 Task: 1.8.5 Create intelligence view for contacts and other objects in order management
Action: Mouse moved to (41, 114)
Screenshot: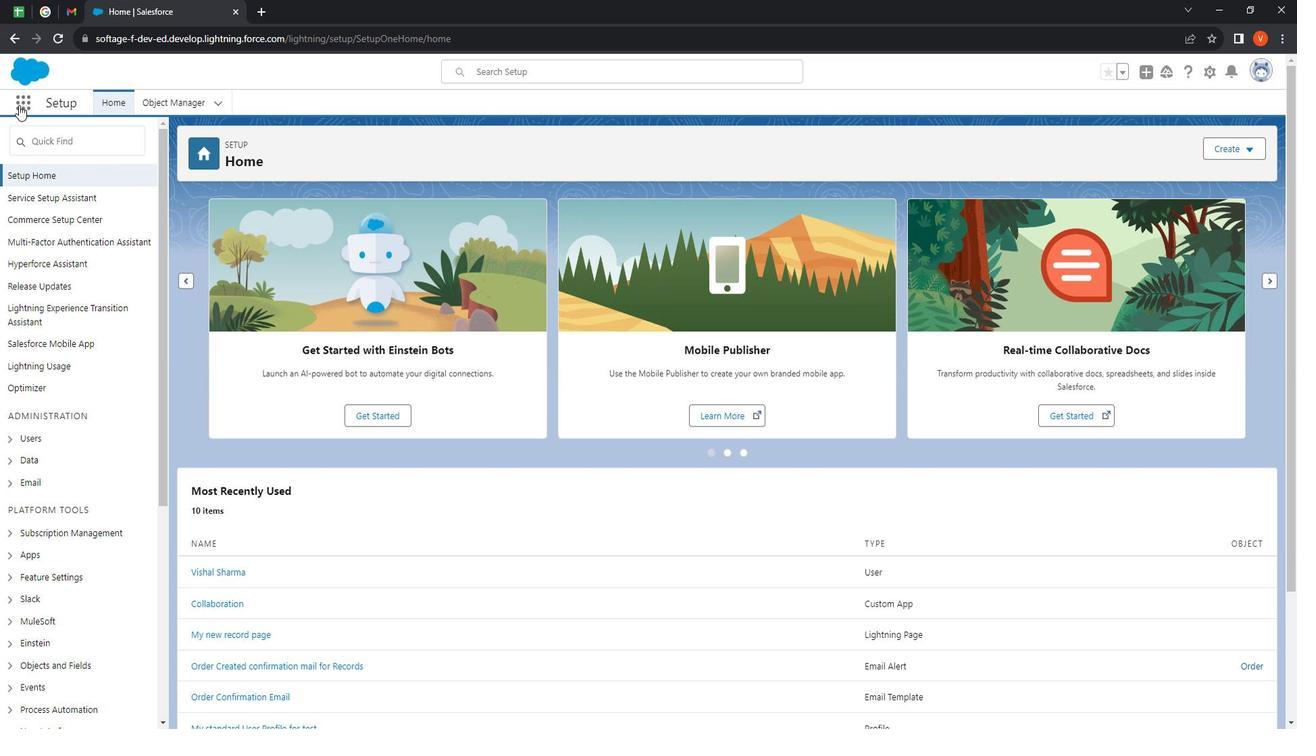 
Action: Mouse pressed left at (41, 114)
Screenshot: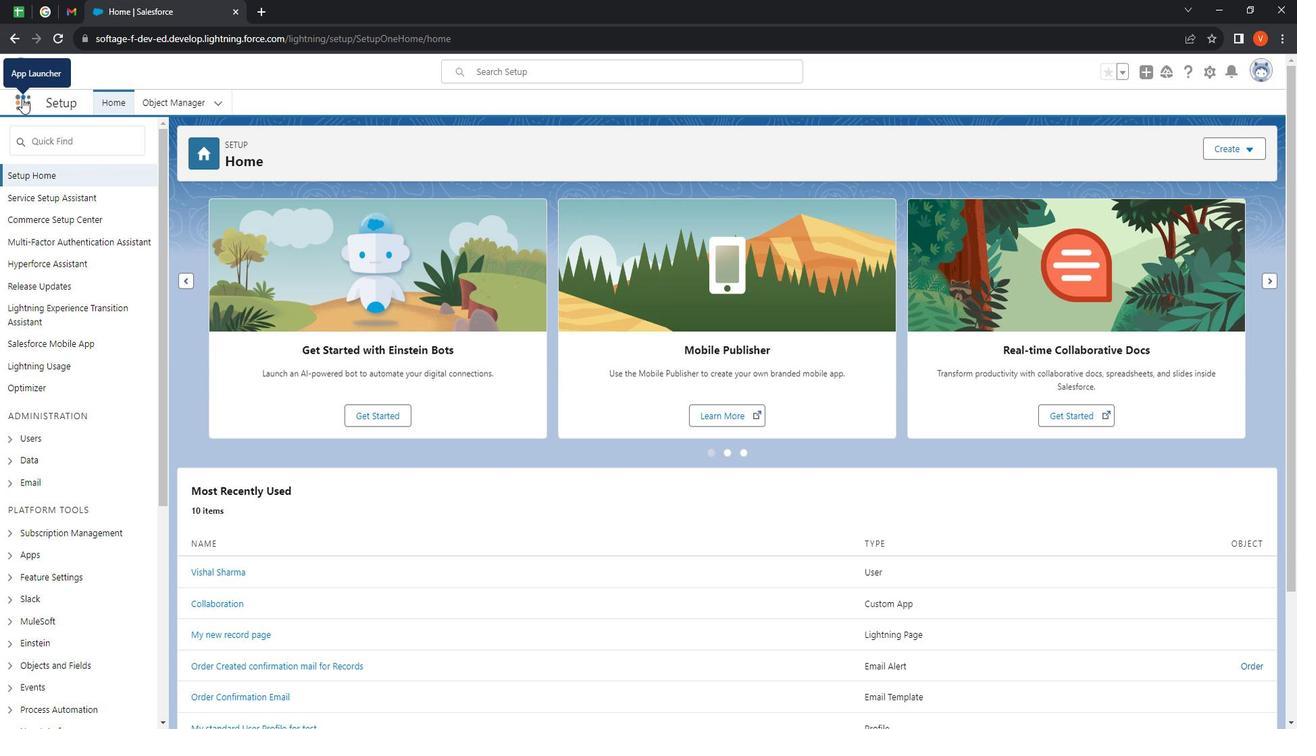 
Action: Mouse moved to (63, 354)
Screenshot: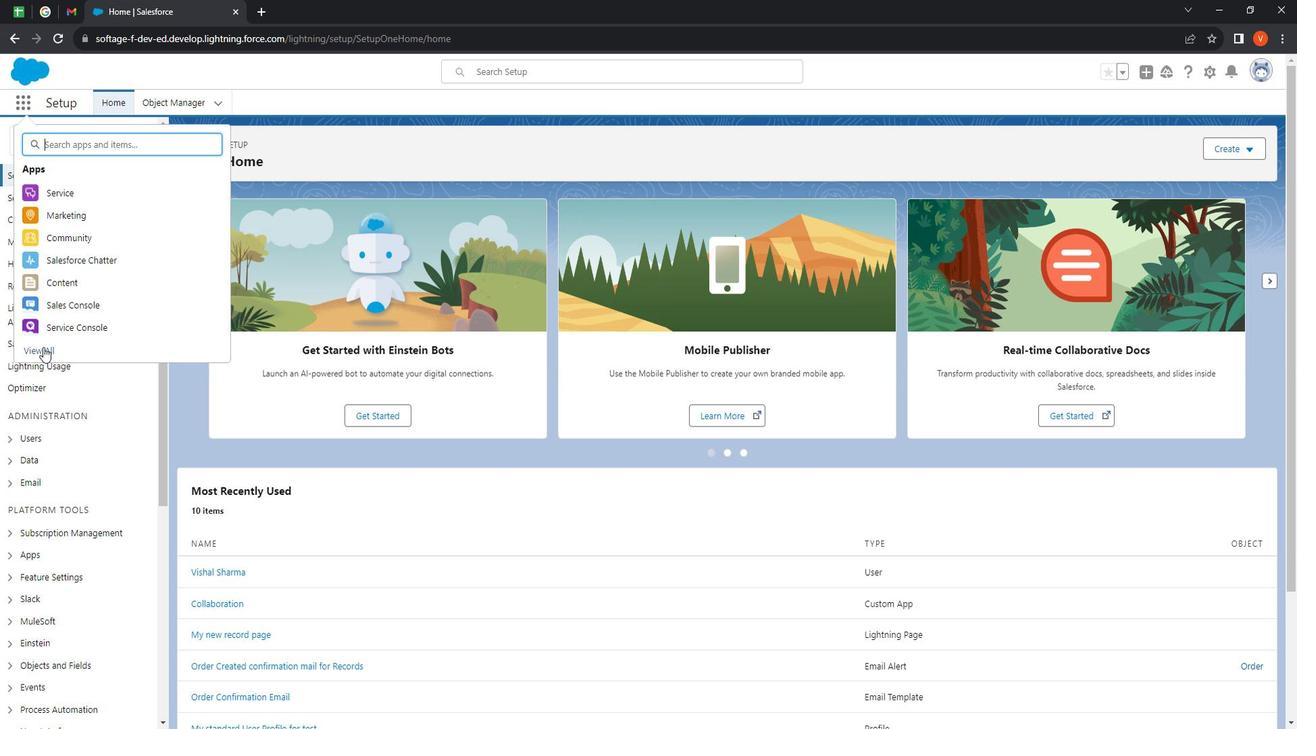 
Action: Mouse pressed left at (63, 354)
Screenshot: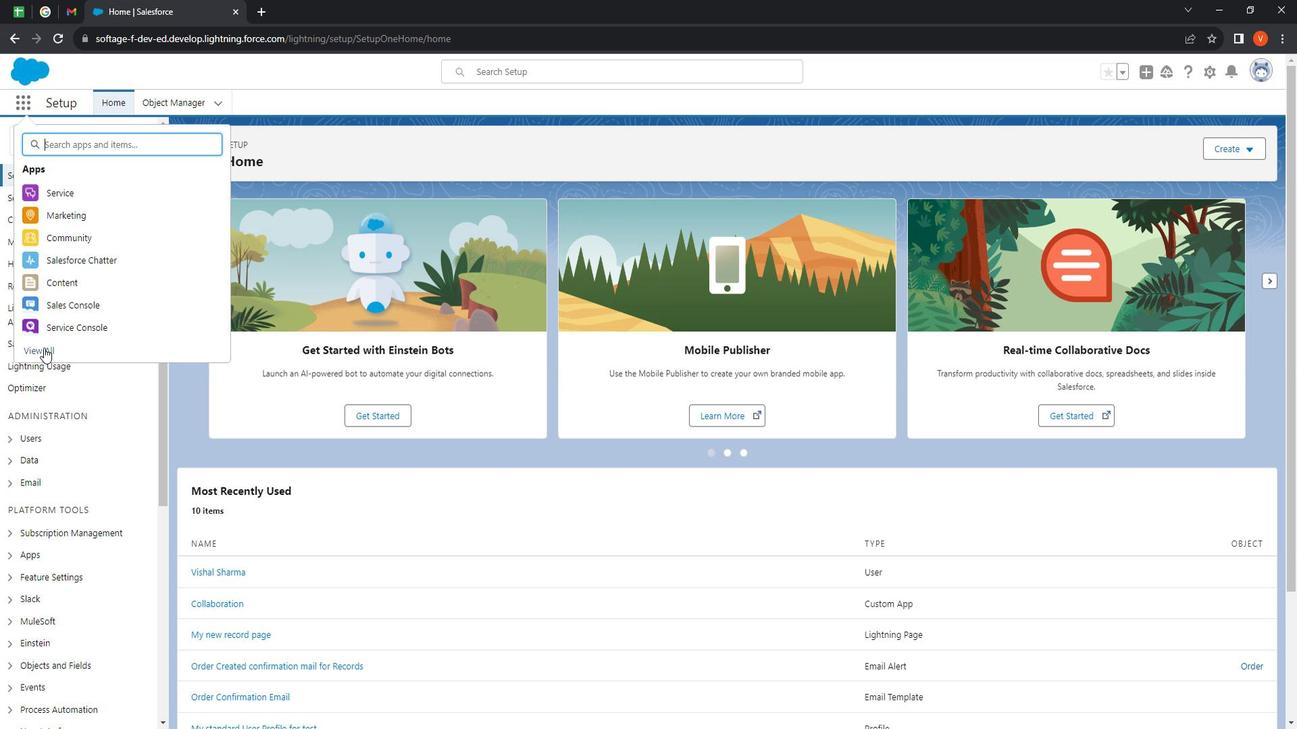 
Action: Mouse moved to (952, 517)
Screenshot: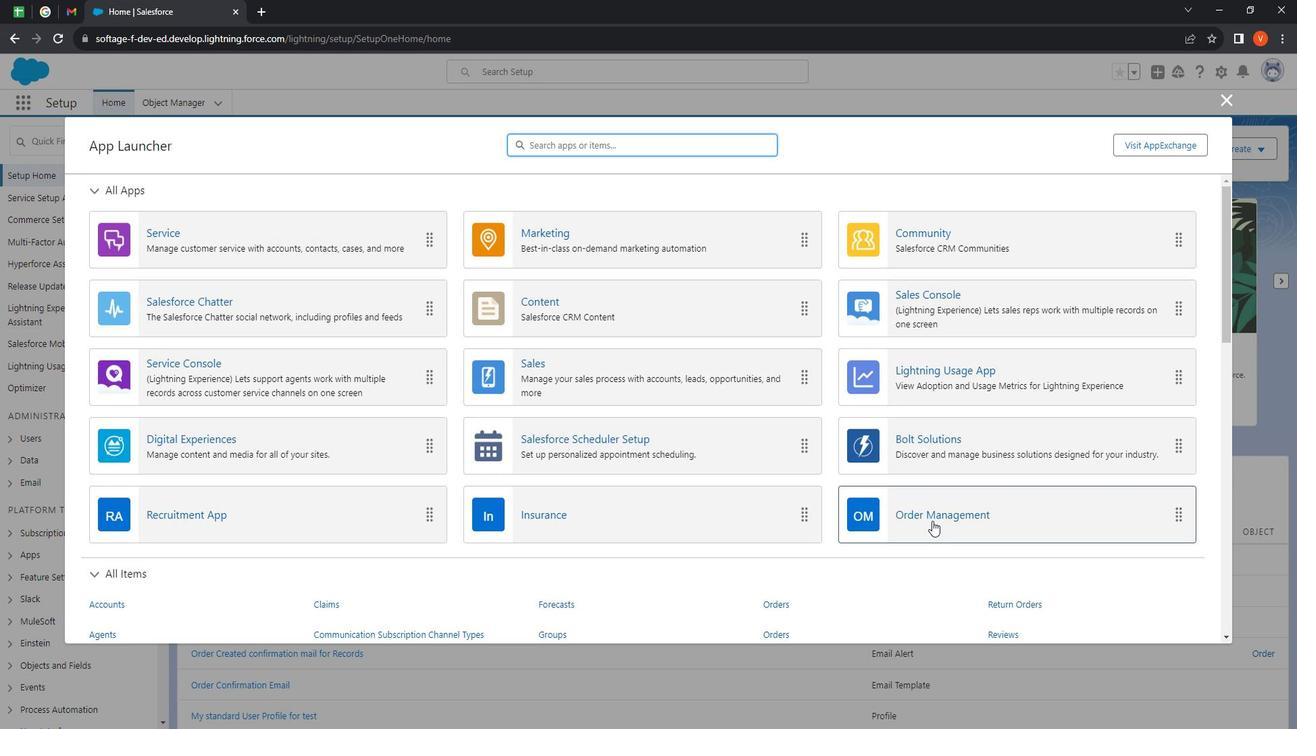 
Action: Mouse pressed left at (952, 517)
Screenshot: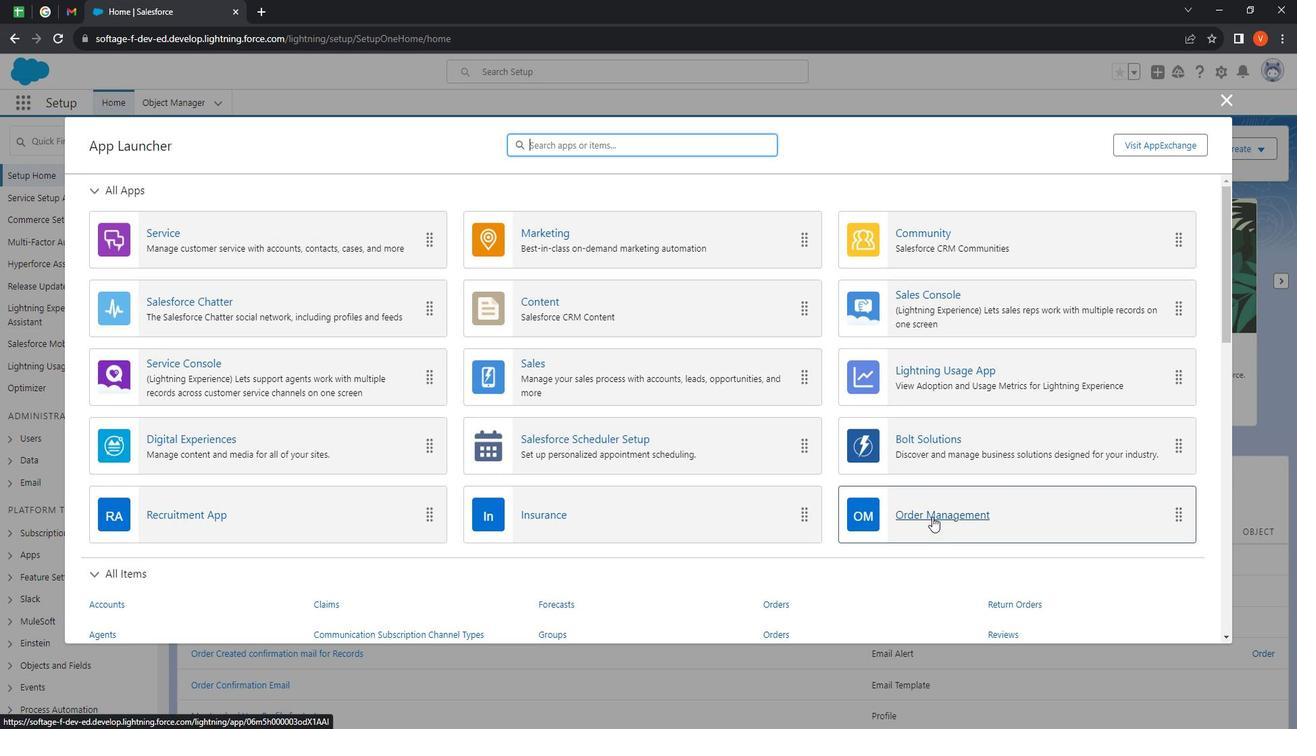 
Action: Mouse moved to (1128, 116)
Screenshot: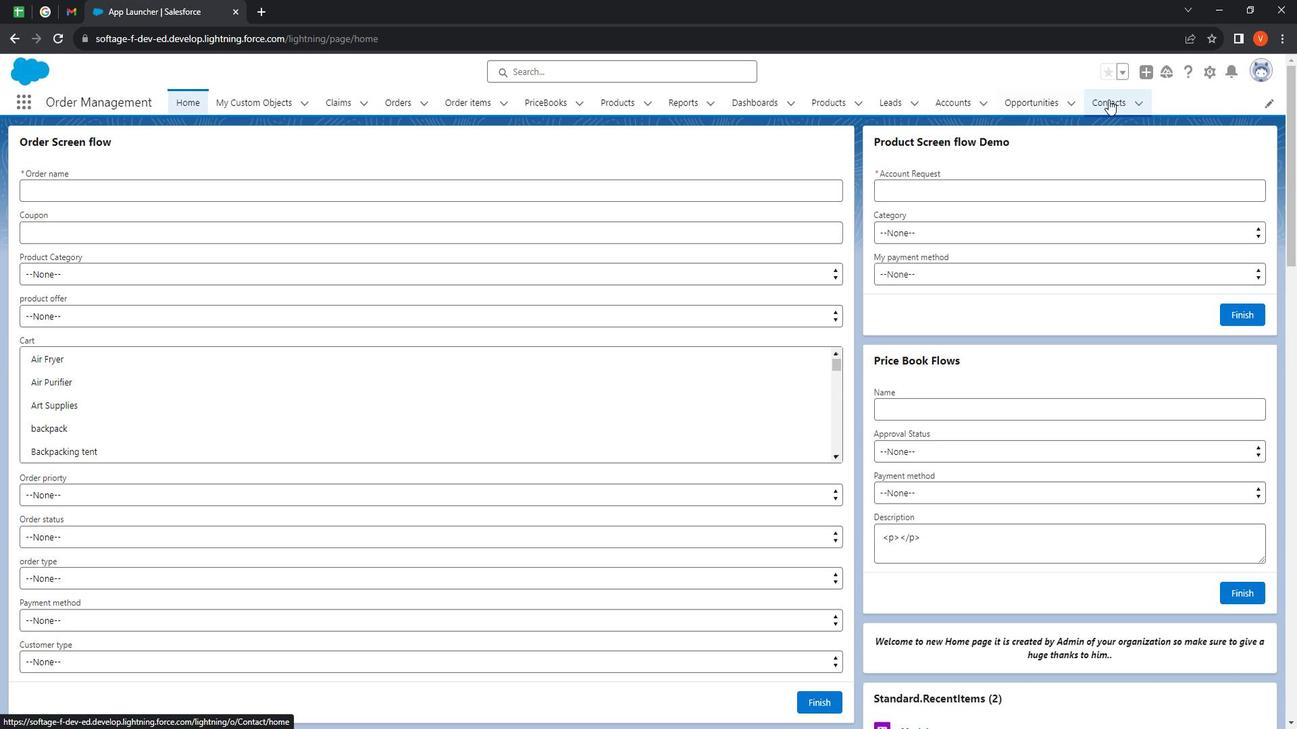 
Action: Mouse pressed left at (1128, 116)
Screenshot: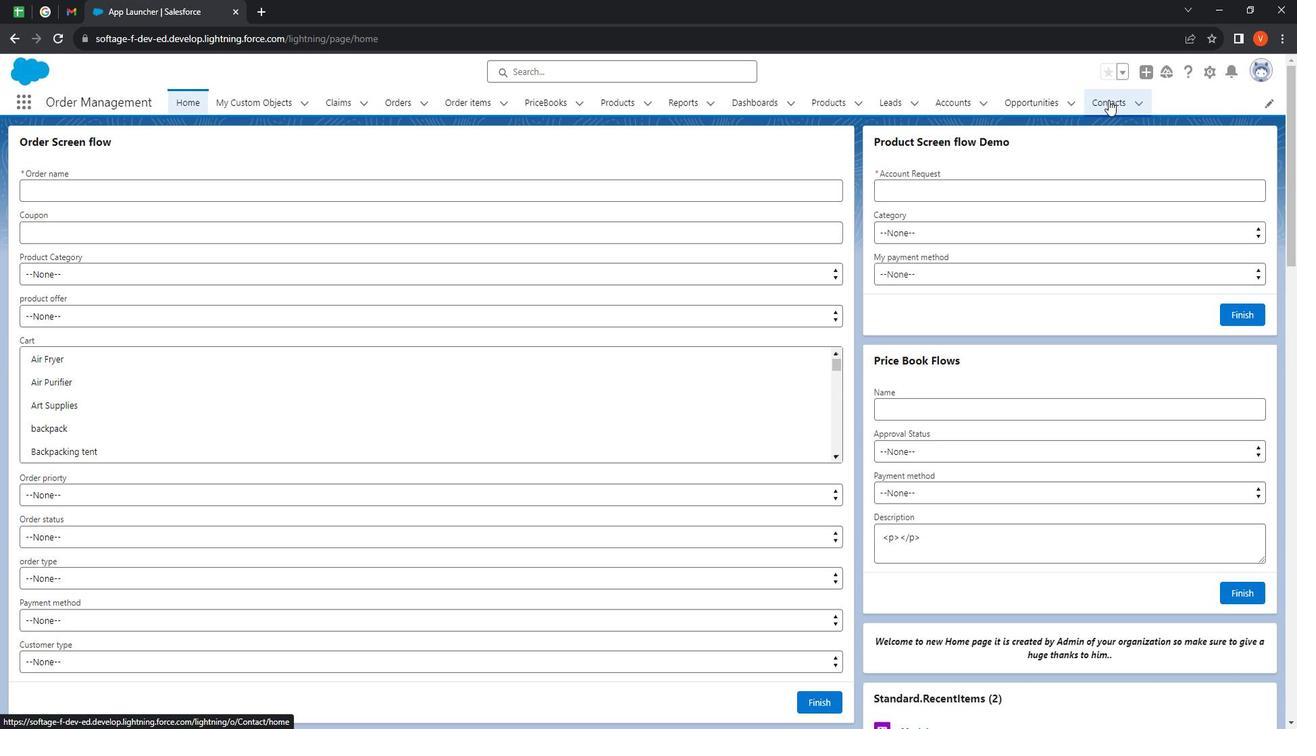 
Action: Mouse moved to (1033, 161)
Screenshot: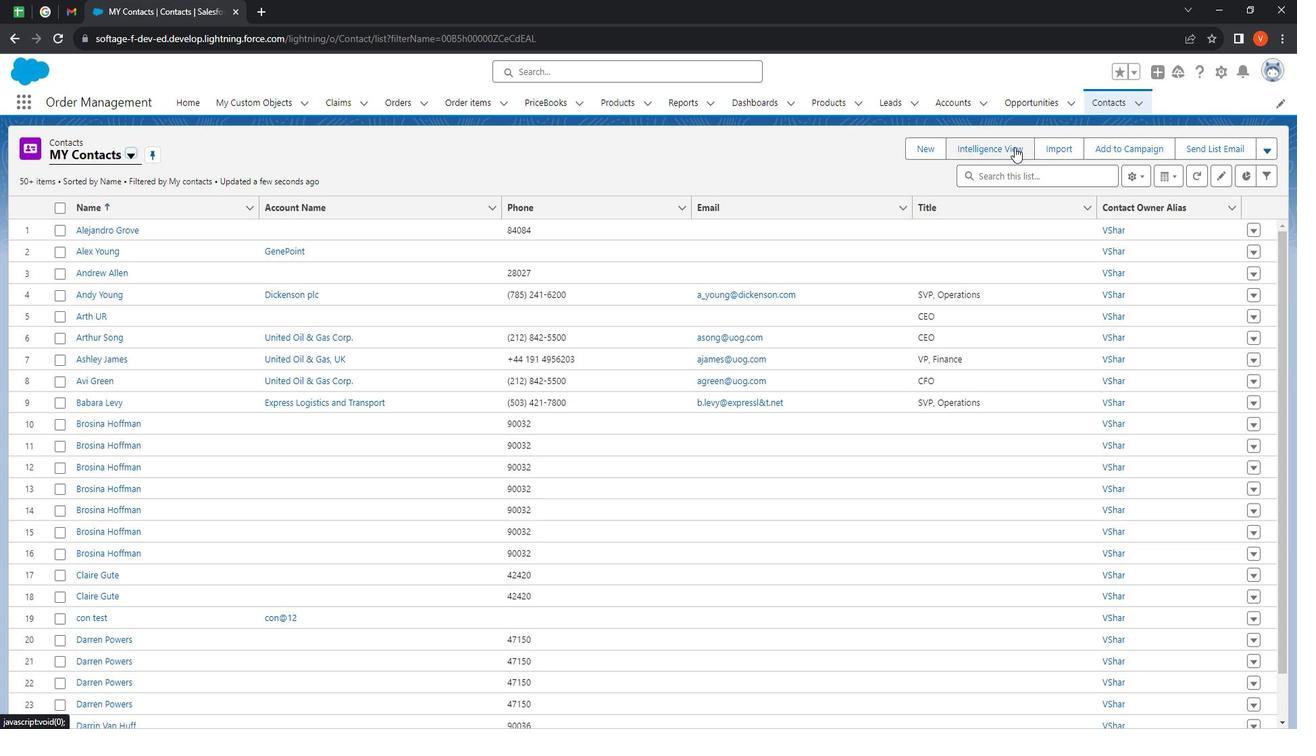 
Action: Mouse pressed left at (1033, 161)
Screenshot: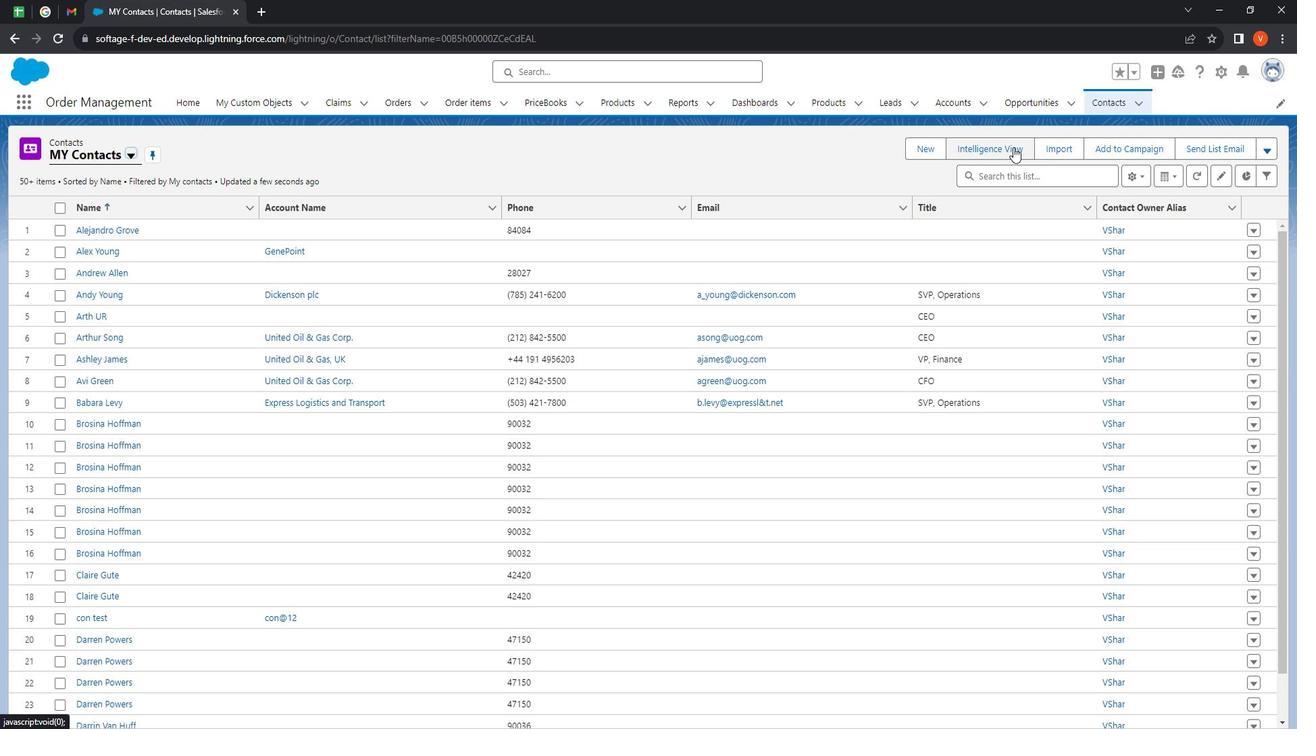 
Action: Mouse moved to (560, 464)
Screenshot: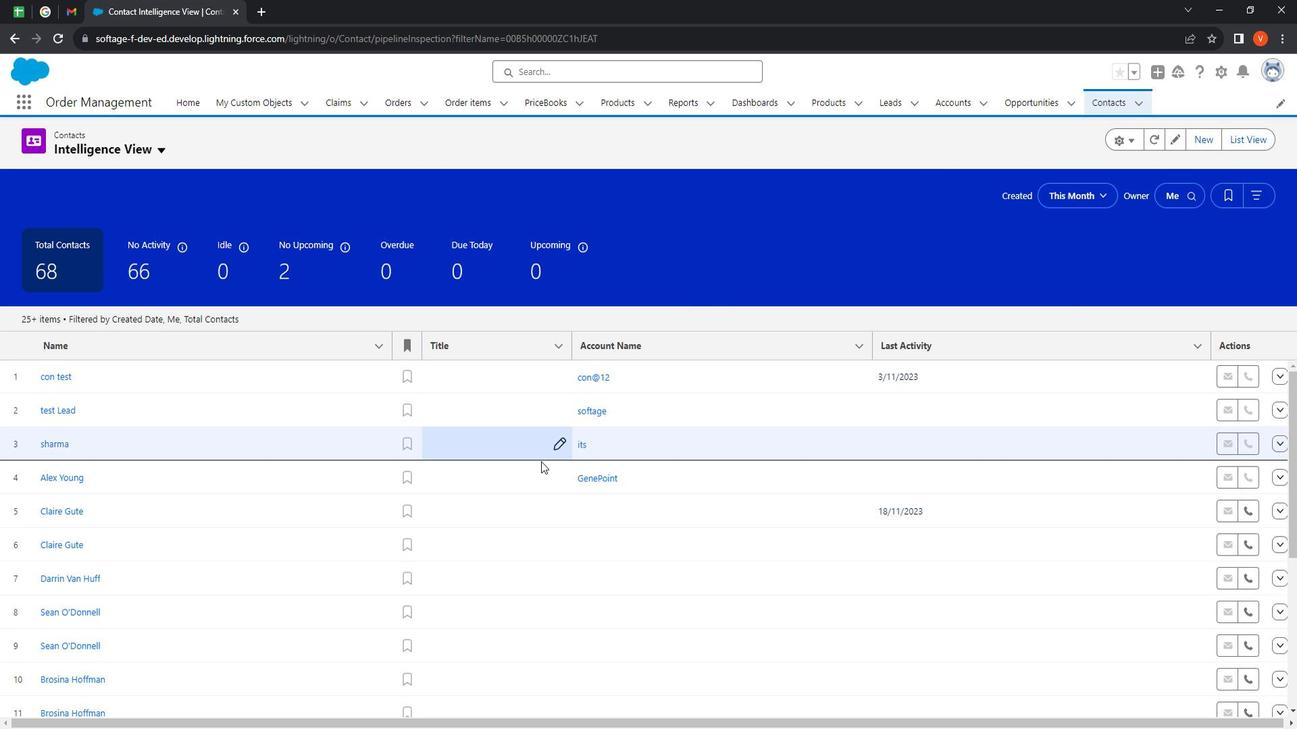 
Action: Mouse scrolled (560, 463) with delta (0, 0)
Screenshot: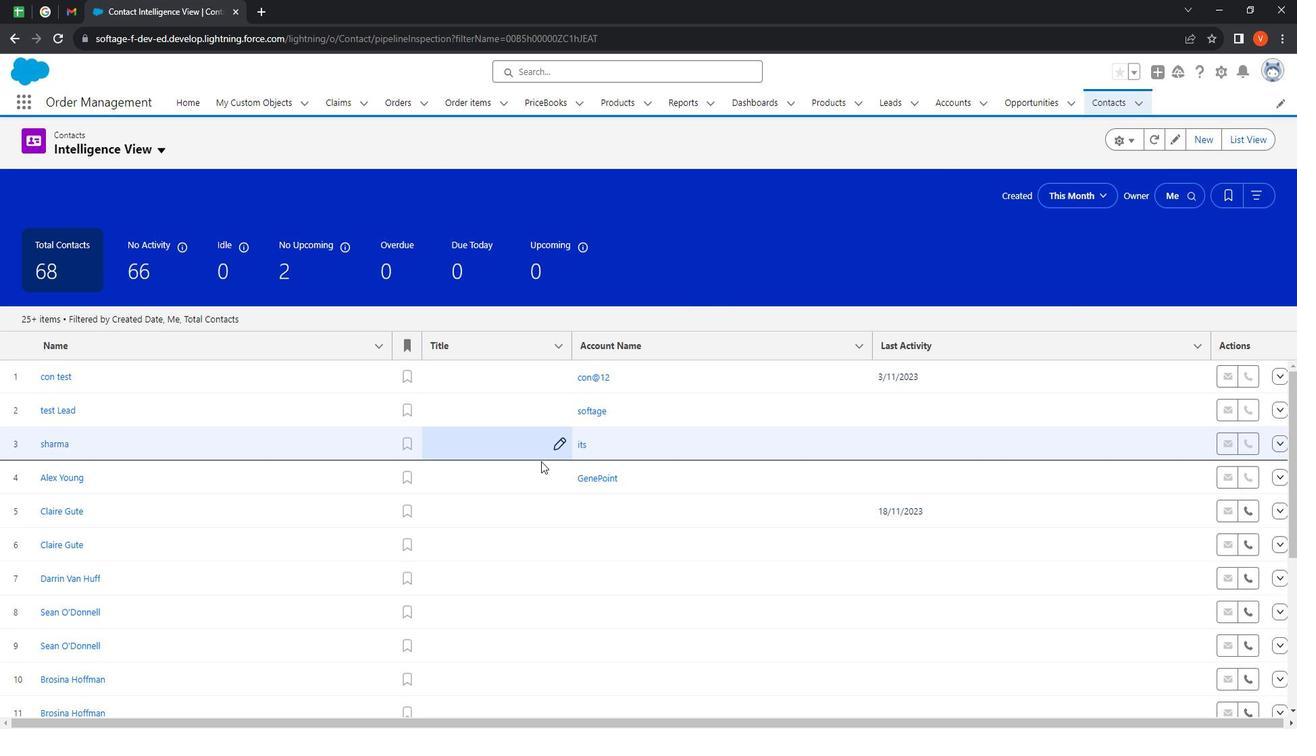 
Action: Mouse scrolled (560, 463) with delta (0, 0)
Screenshot: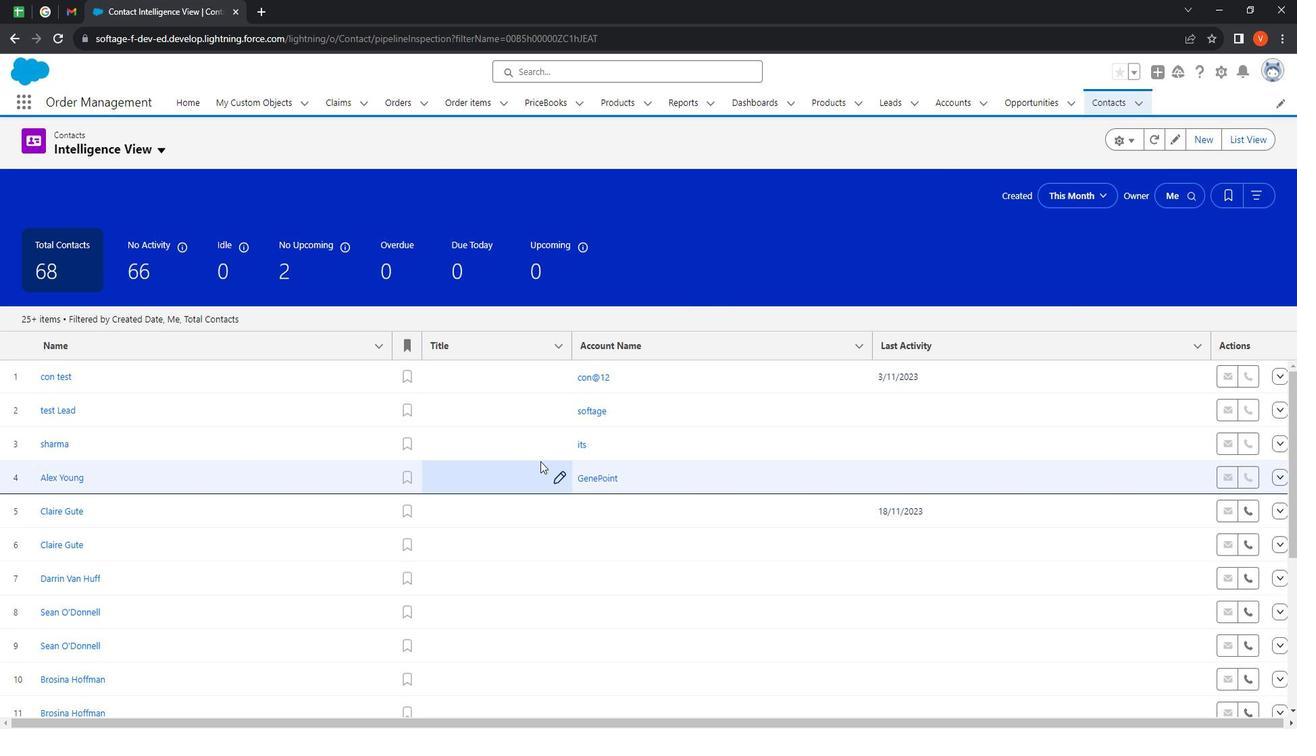 
Action: Mouse moved to (560, 463)
Screenshot: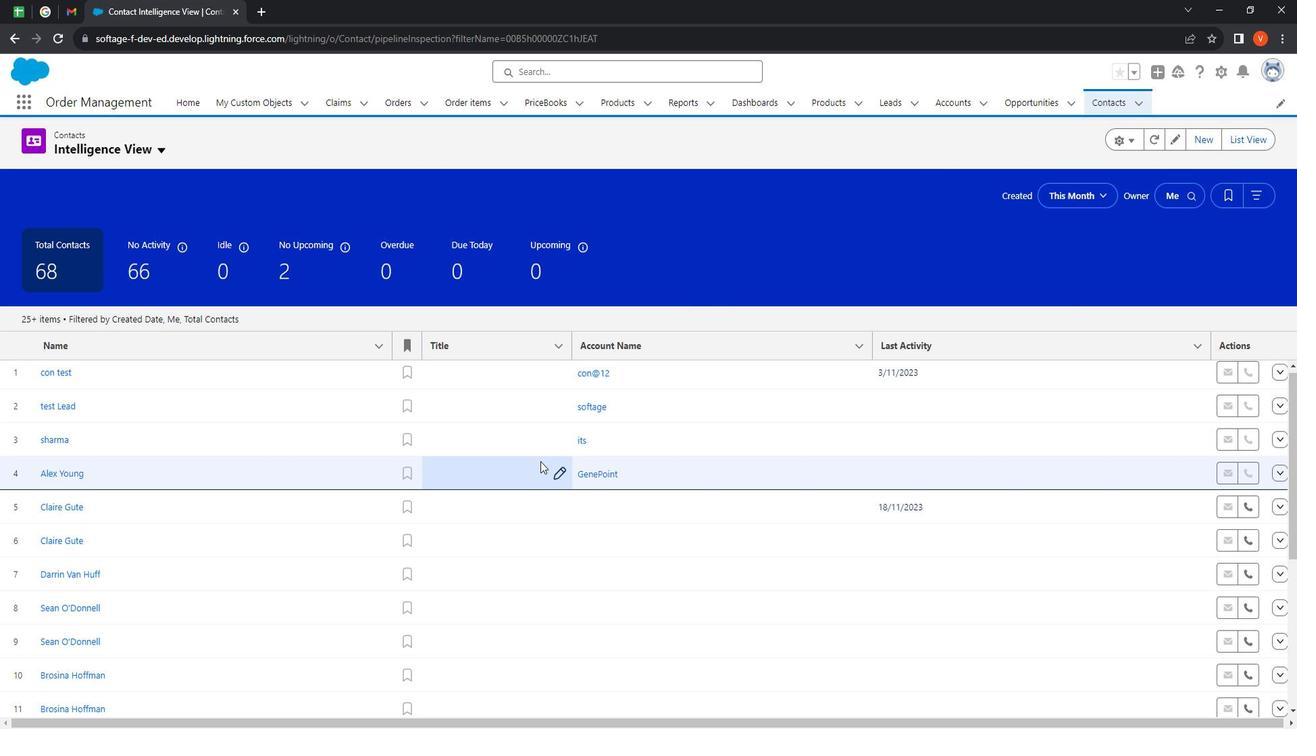 
Action: Mouse scrolled (560, 462) with delta (0, 0)
Screenshot: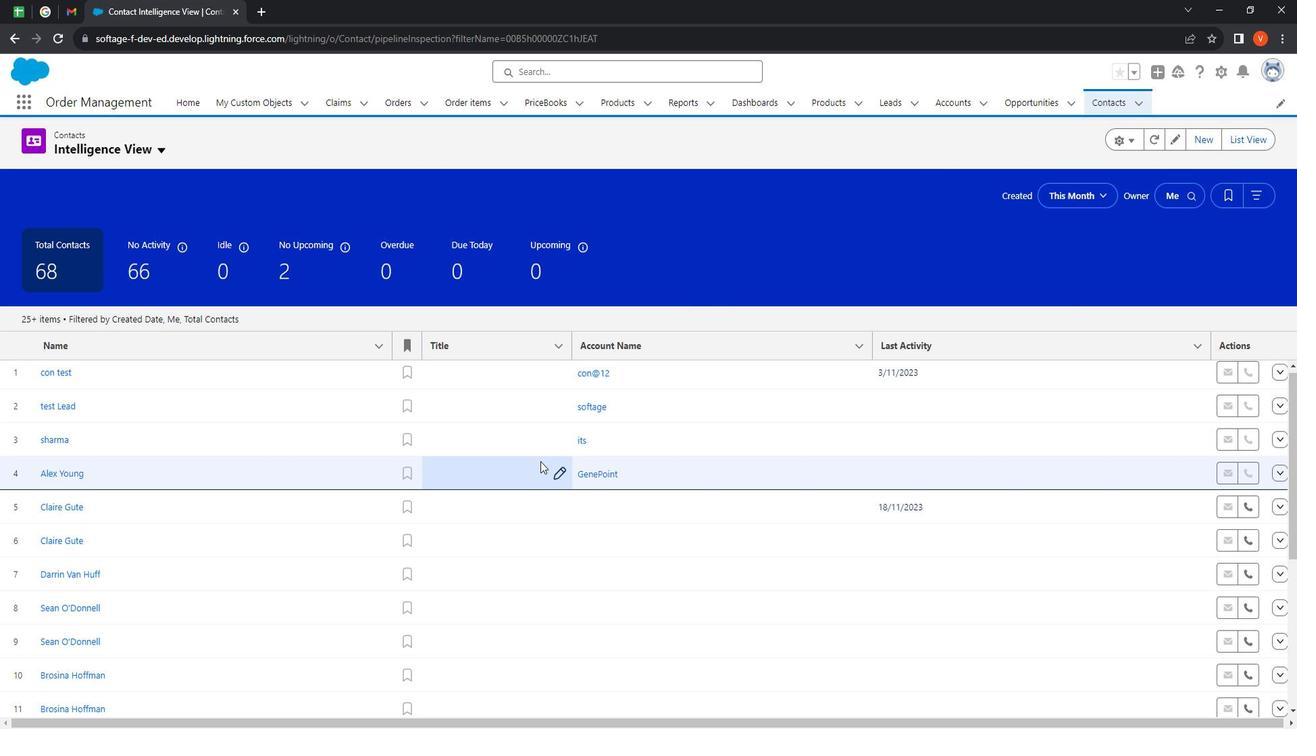 
Action: Mouse moved to (561, 461)
Screenshot: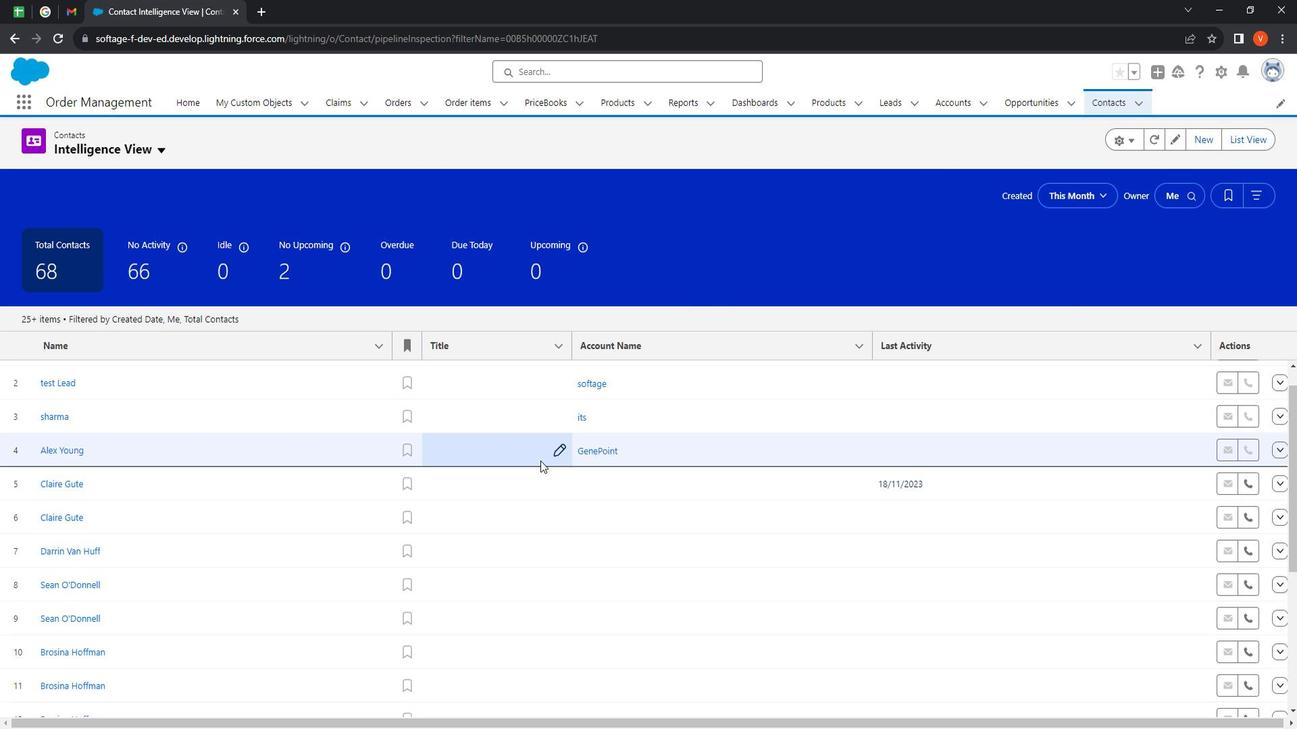 
Action: Mouse scrolled (561, 460) with delta (0, 0)
Screenshot: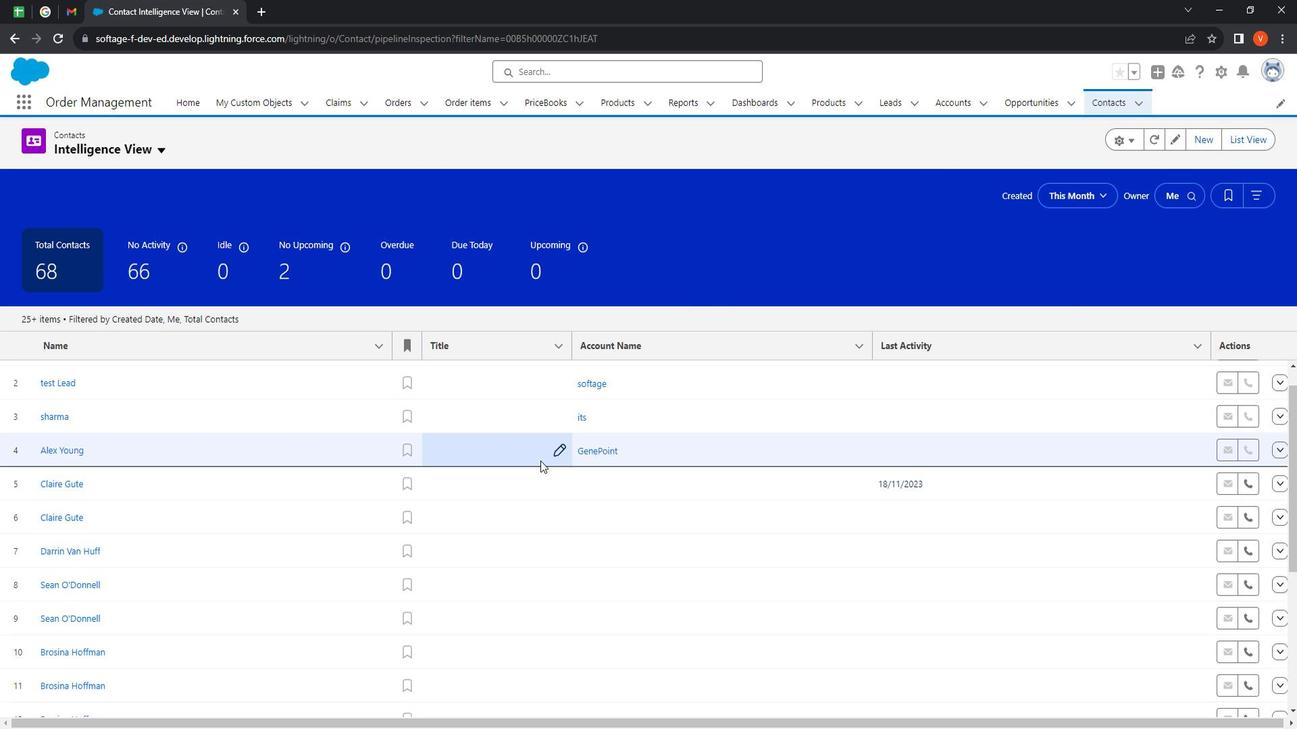
Action: Mouse moved to (573, 456)
Screenshot: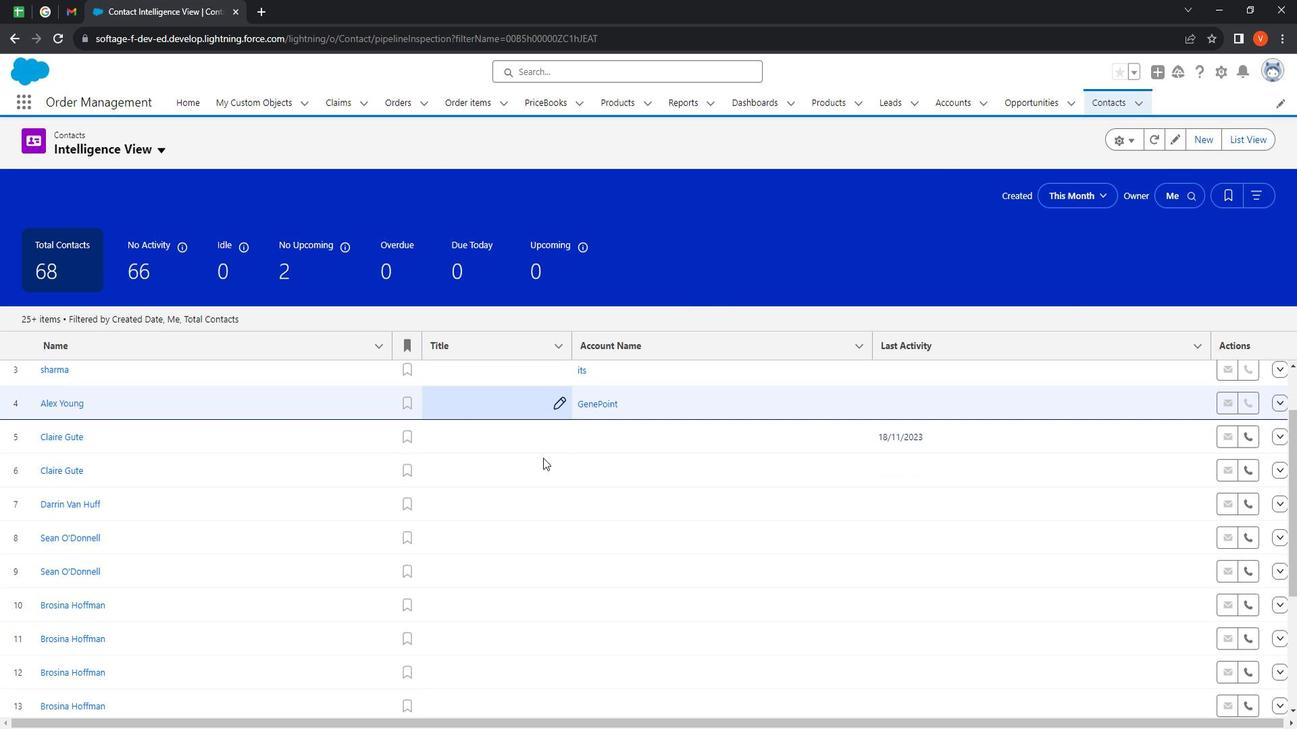 
Action: Mouse scrolled (573, 455) with delta (0, 0)
Screenshot: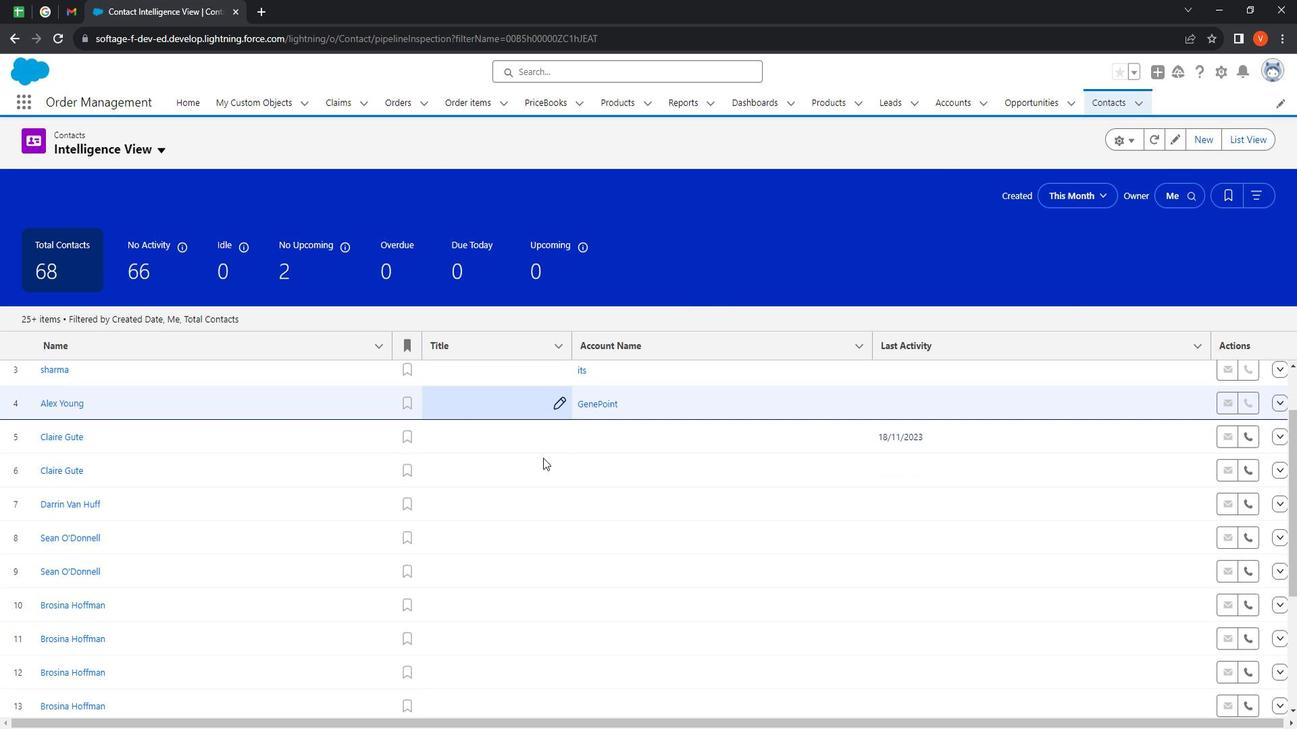 
Action: Mouse moved to (608, 454)
Screenshot: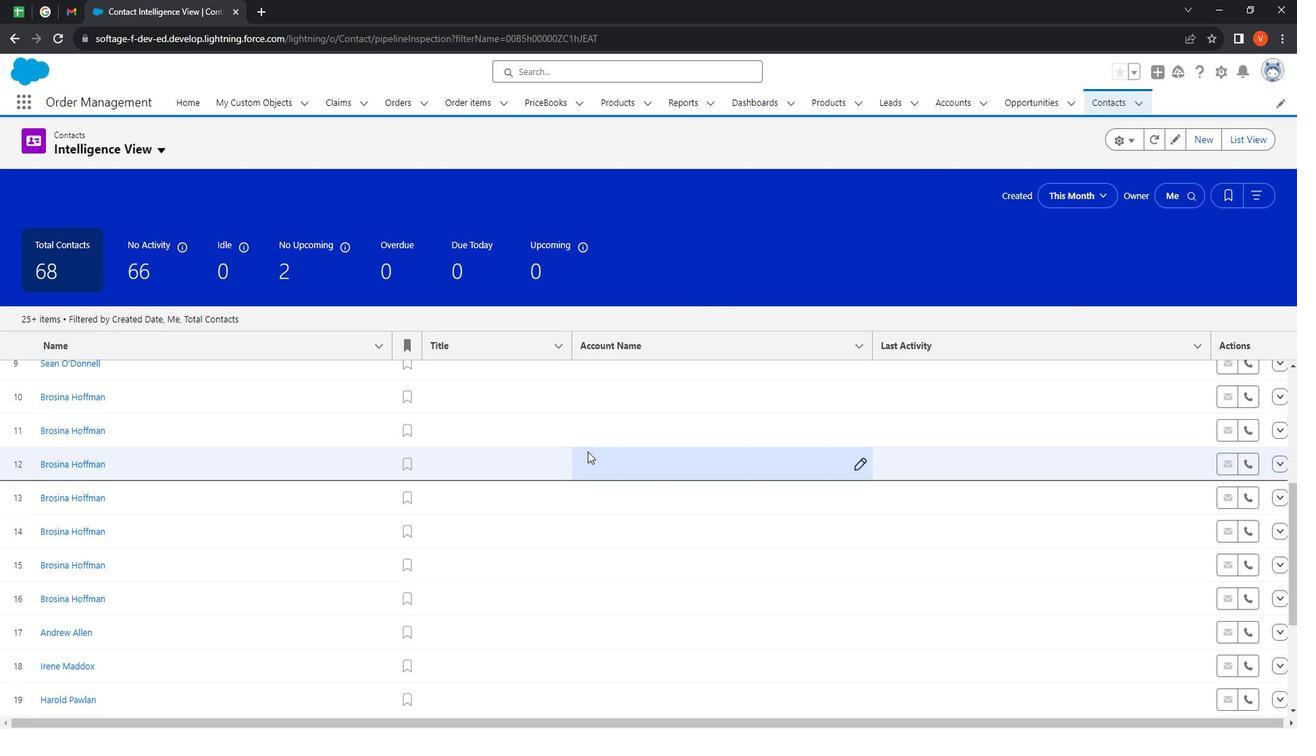 
Action: Mouse scrolled (608, 453) with delta (0, 0)
Screenshot: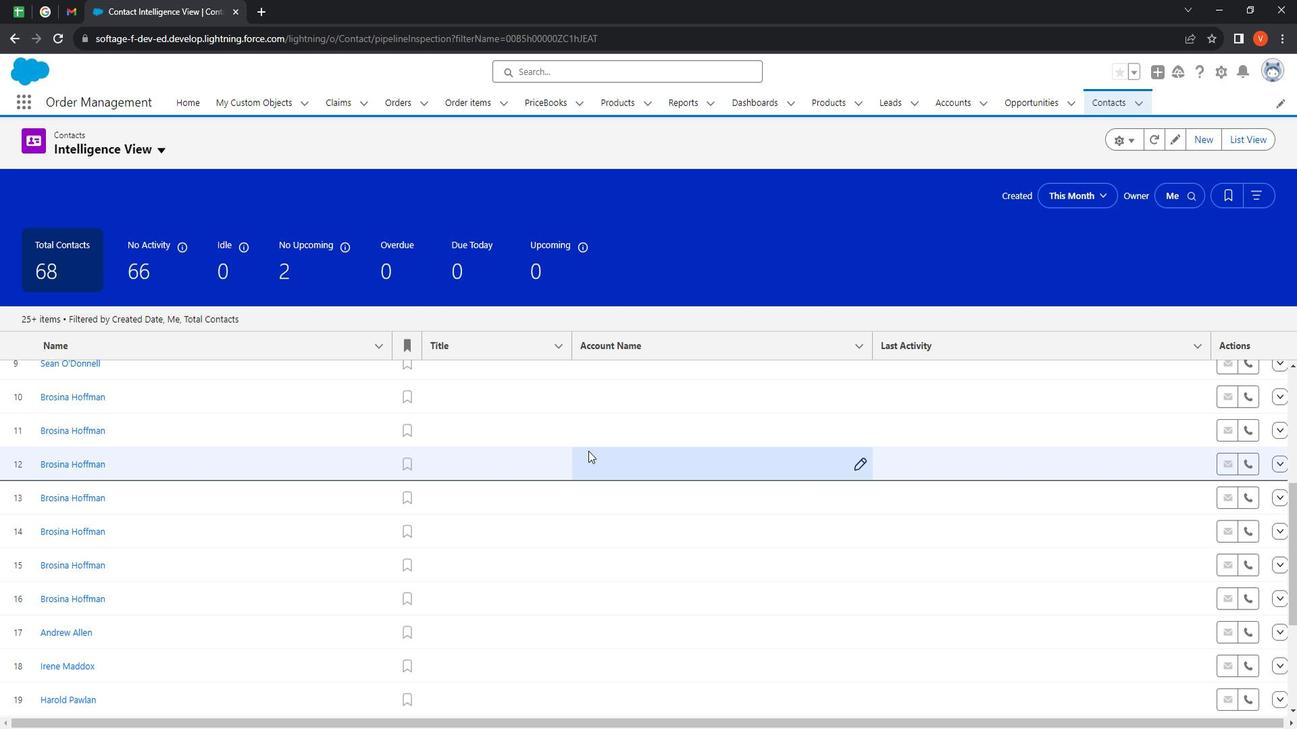 
Action: Mouse scrolled (608, 453) with delta (0, 0)
Screenshot: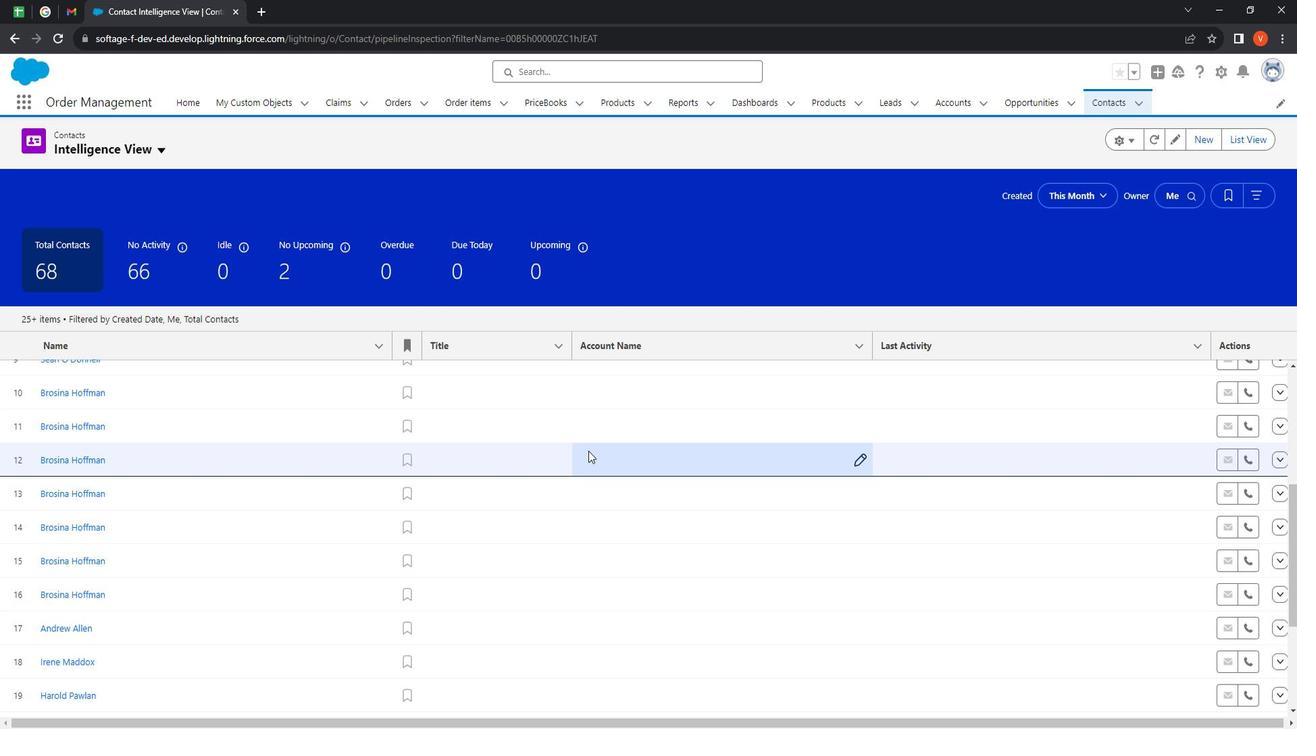
Action: Mouse moved to (608, 453)
Screenshot: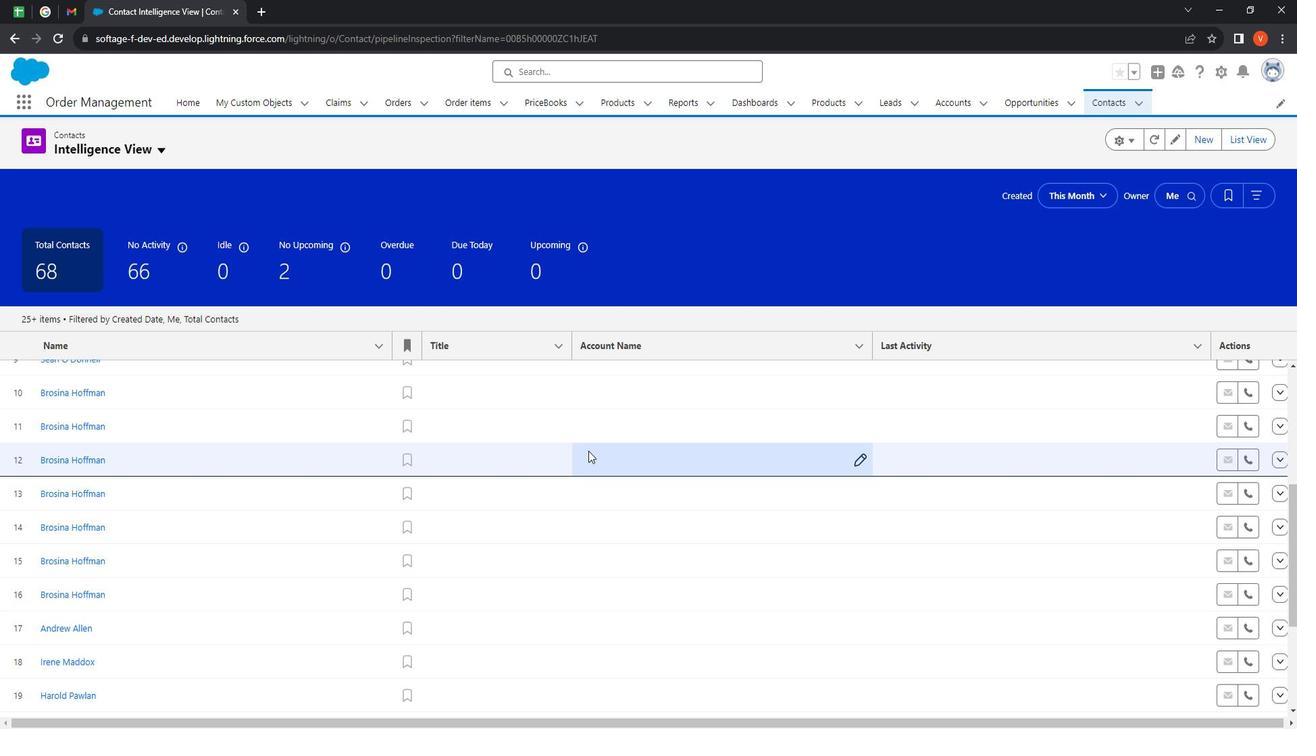 
Action: Mouse scrolled (608, 452) with delta (0, 0)
Screenshot: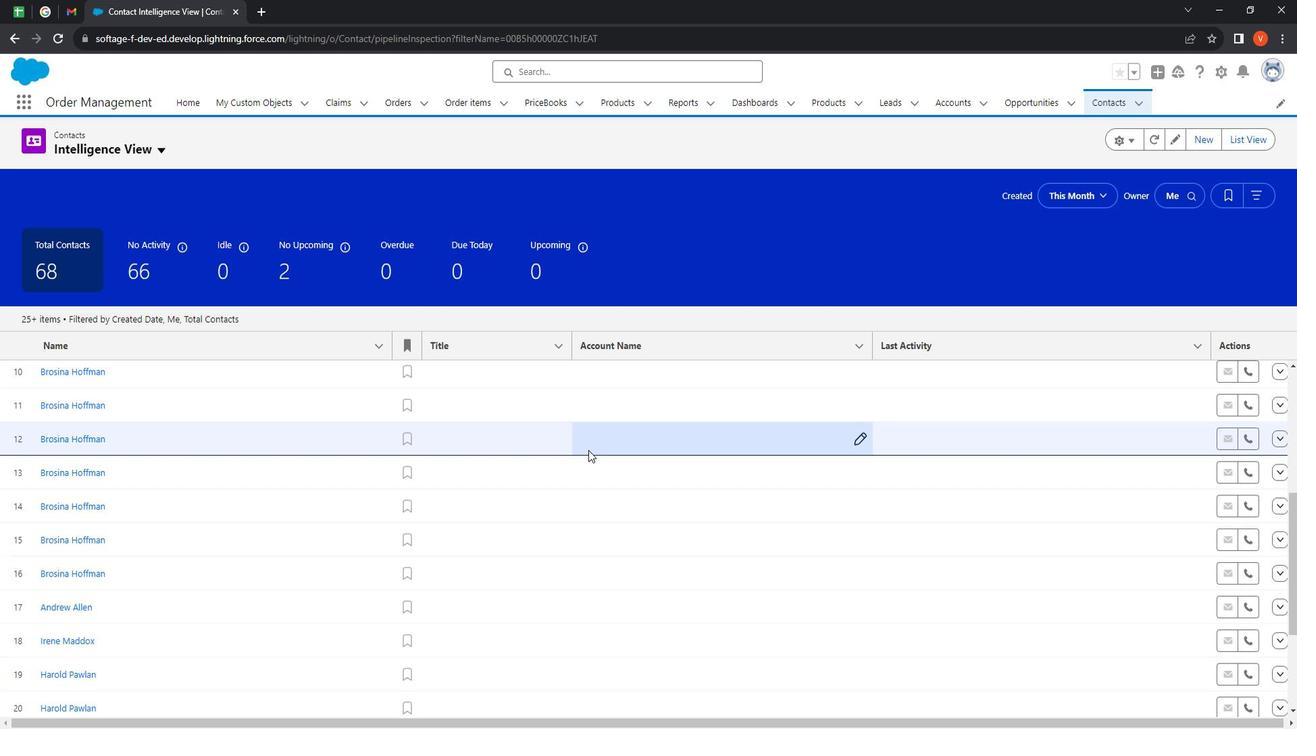 
Action: Mouse moved to (608, 452)
Screenshot: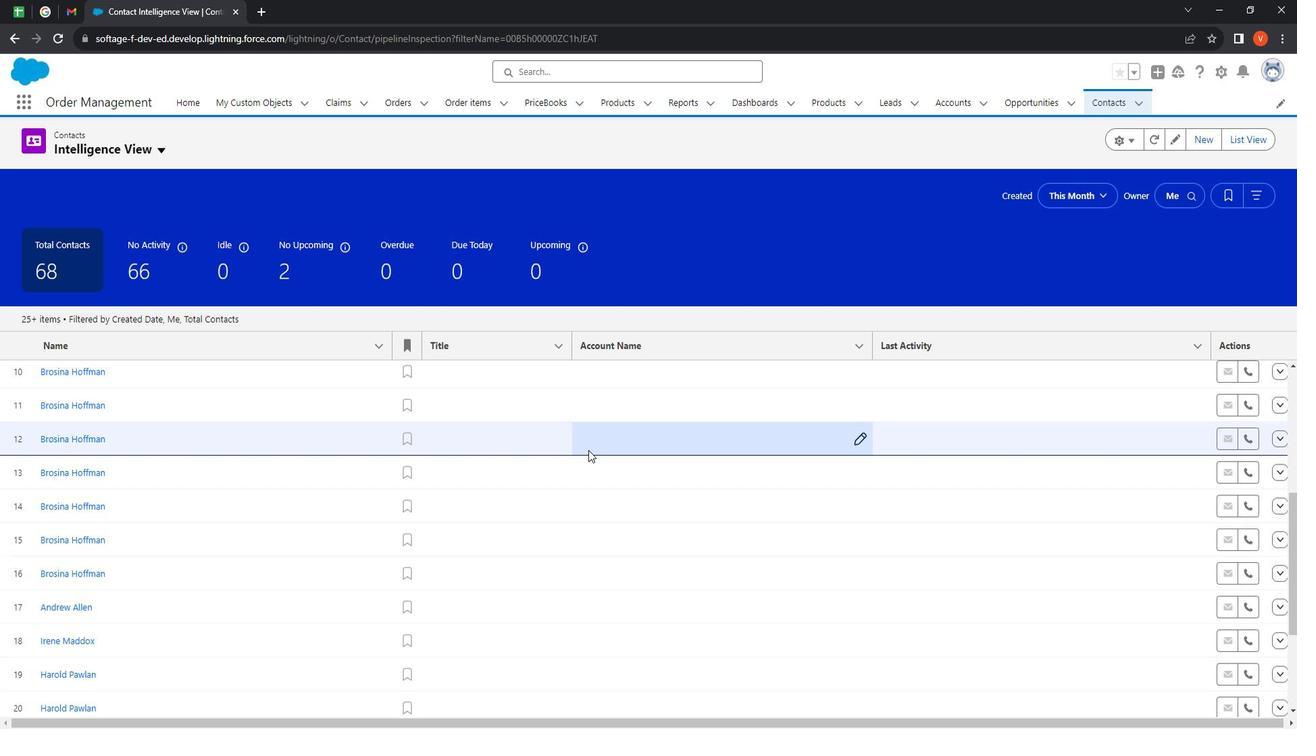 
Action: Mouse scrolled (608, 452) with delta (0, 0)
Screenshot: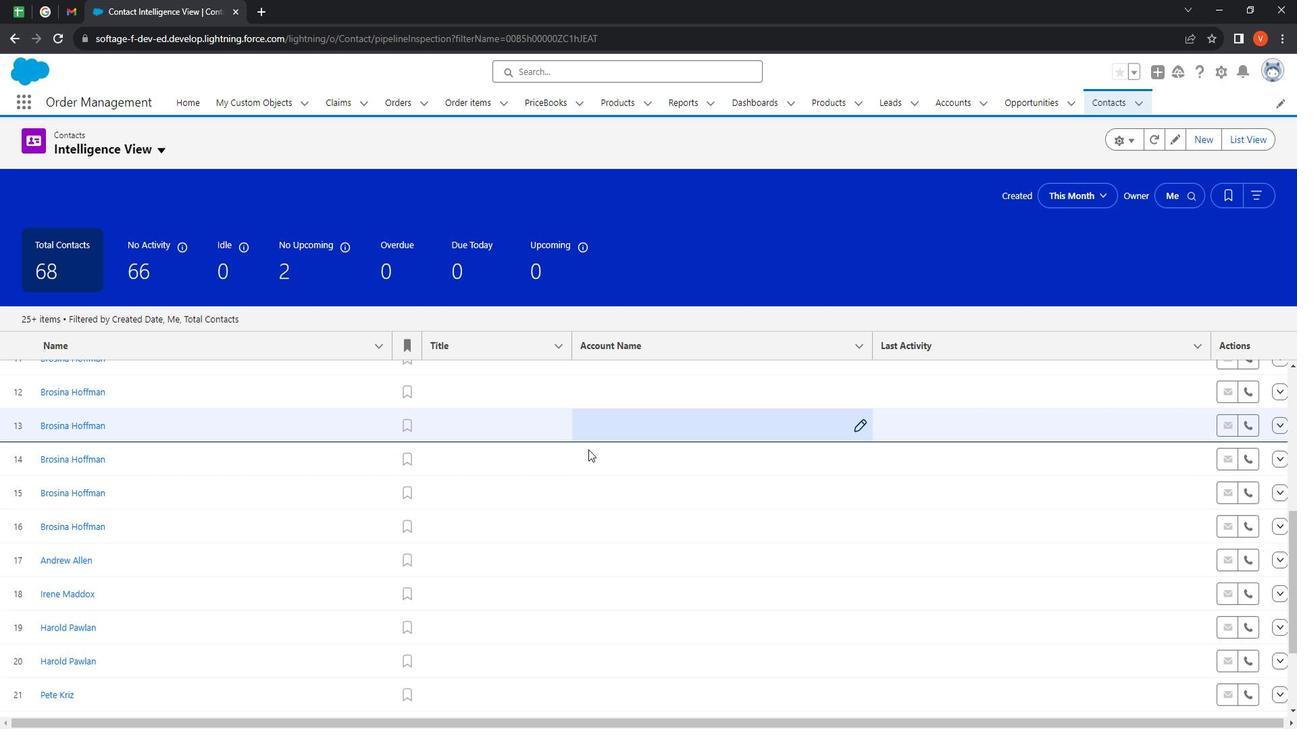 
Action: Mouse moved to (610, 451)
Screenshot: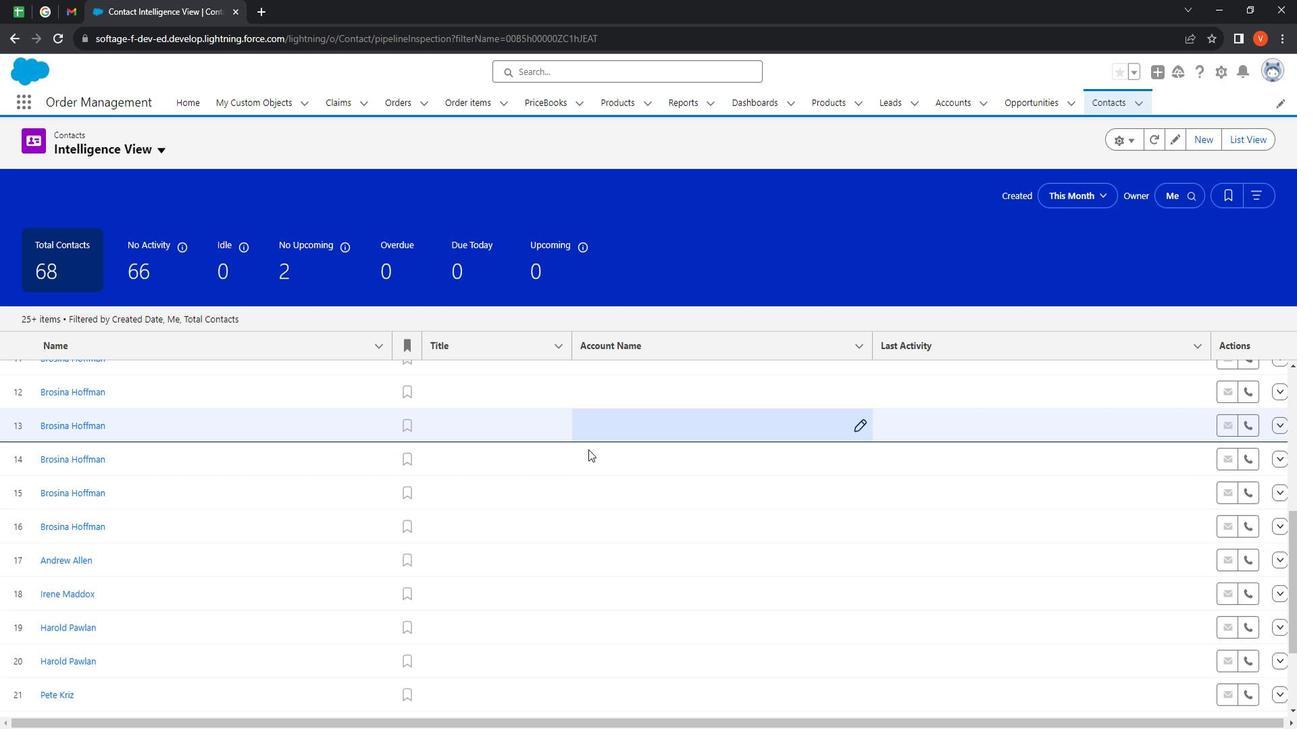 
Action: Mouse scrolled (610, 450) with delta (0, 0)
Screenshot: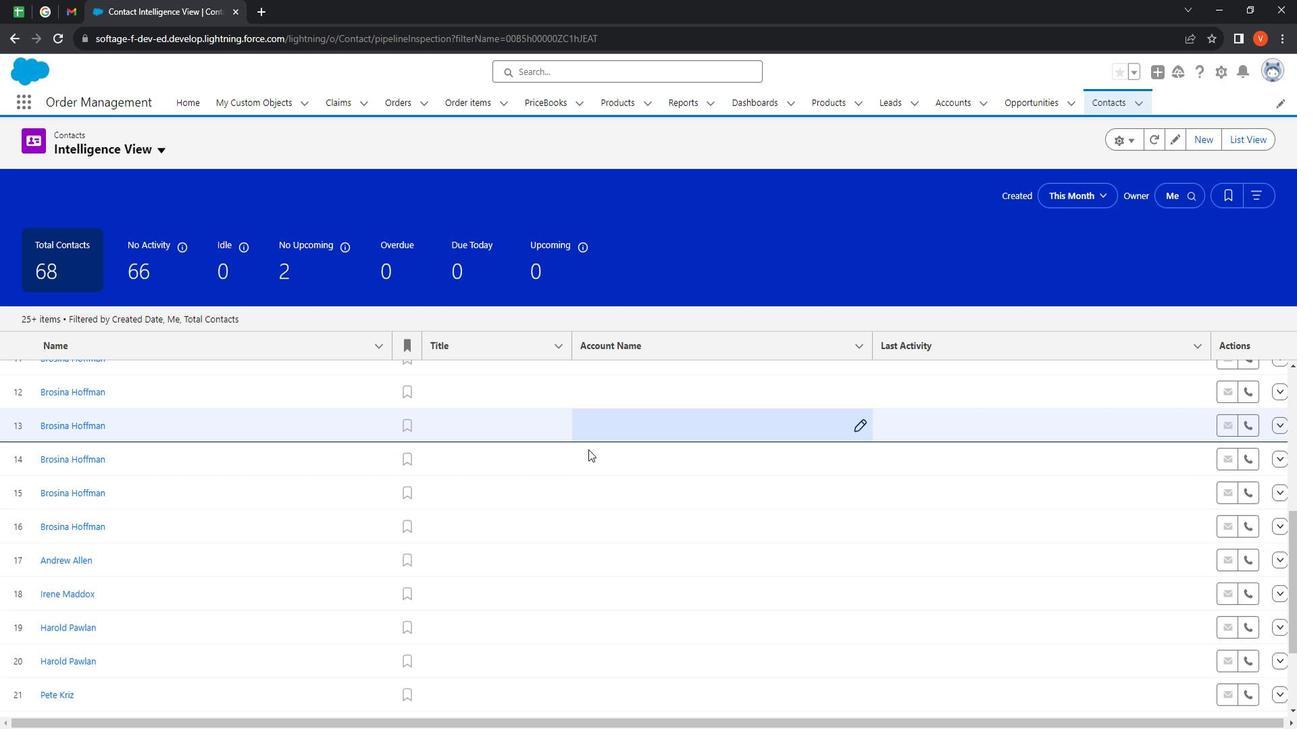 
Action: Mouse moved to (637, 443)
Screenshot: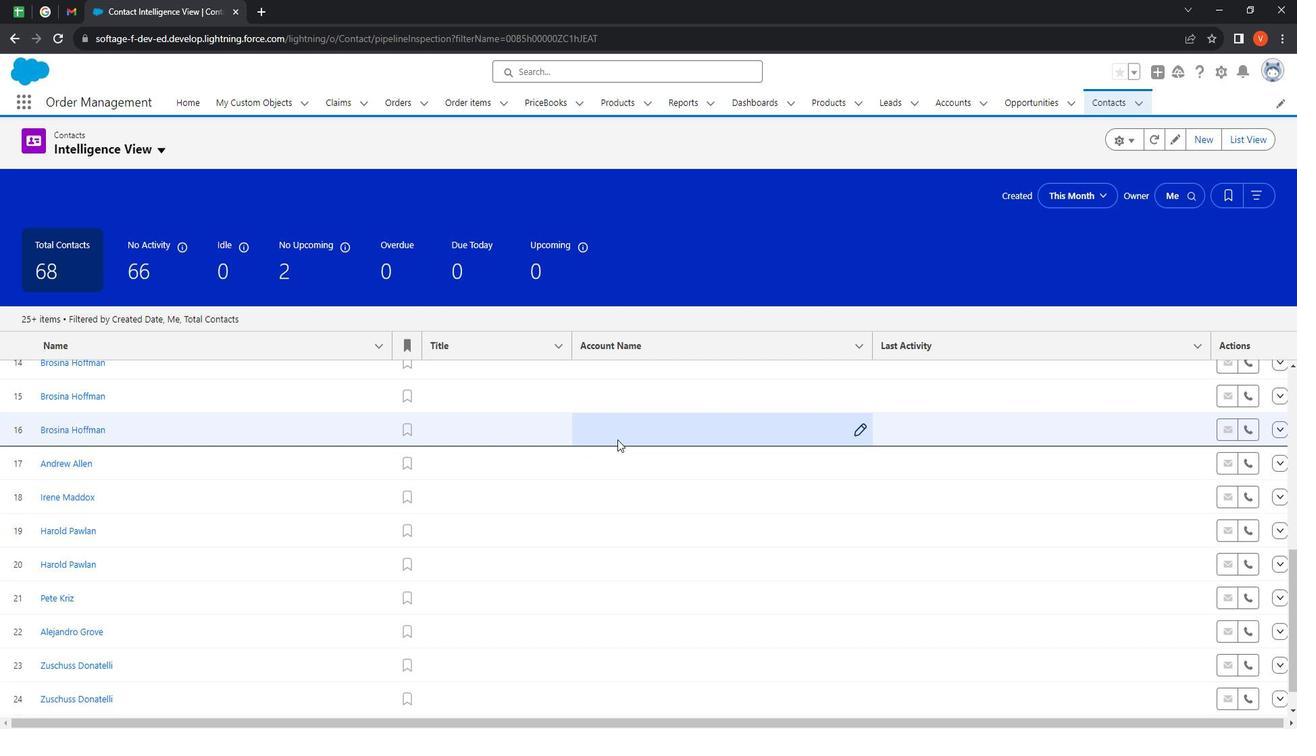 
Action: Mouse scrolled (637, 442) with delta (0, 0)
Screenshot: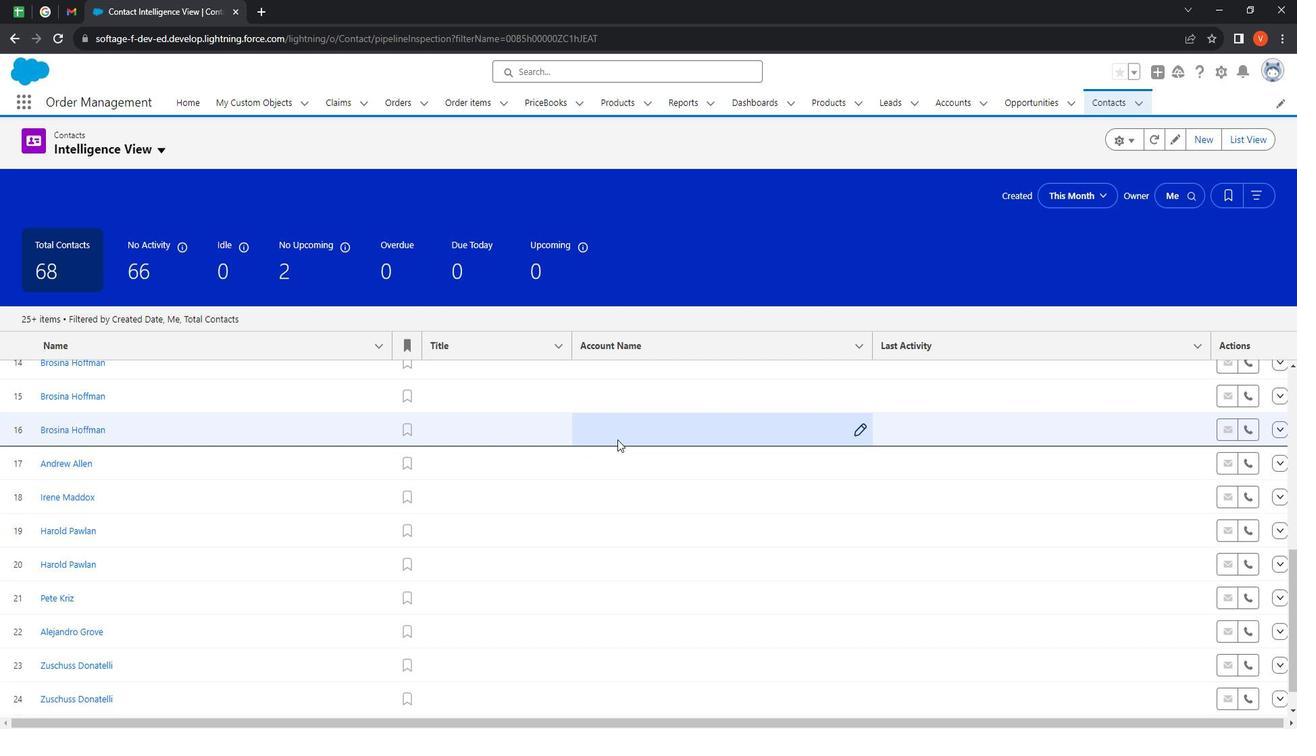 
Action: Mouse moved to (705, 444)
Screenshot: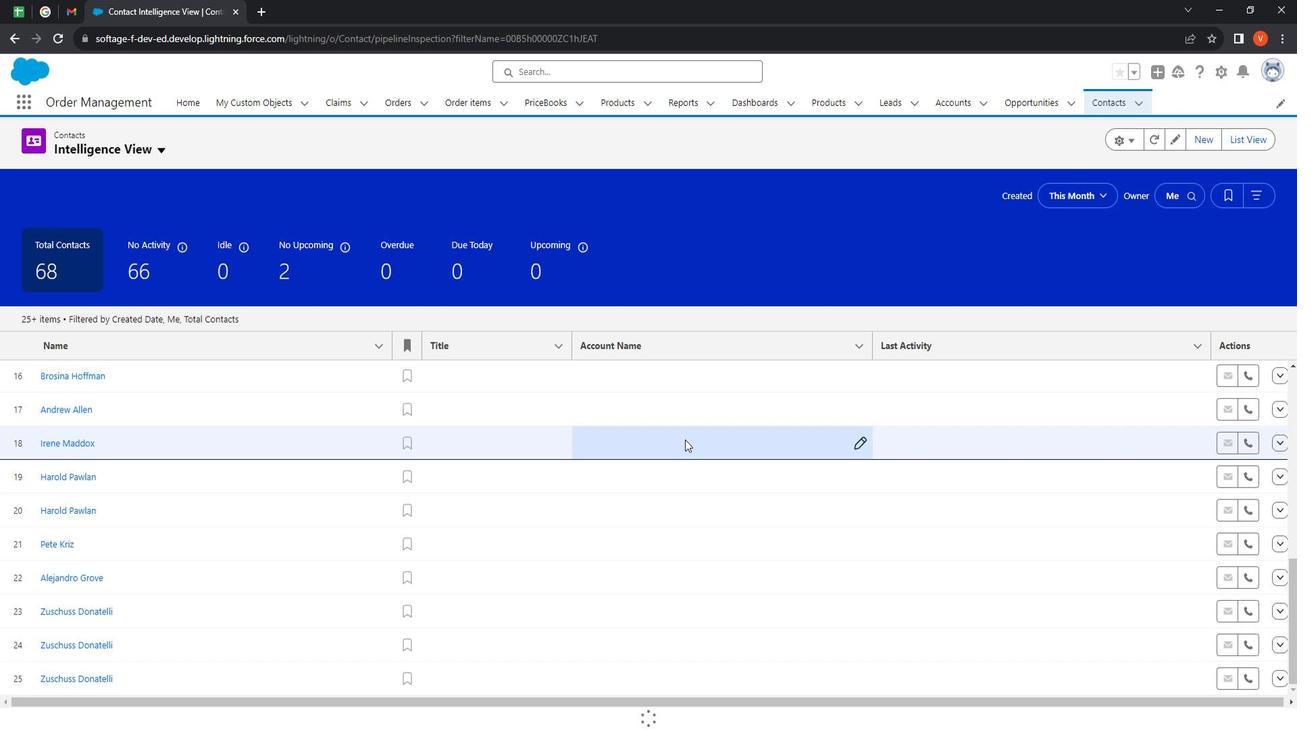 
Action: Mouse scrolled (705, 443) with delta (0, 0)
Screenshot: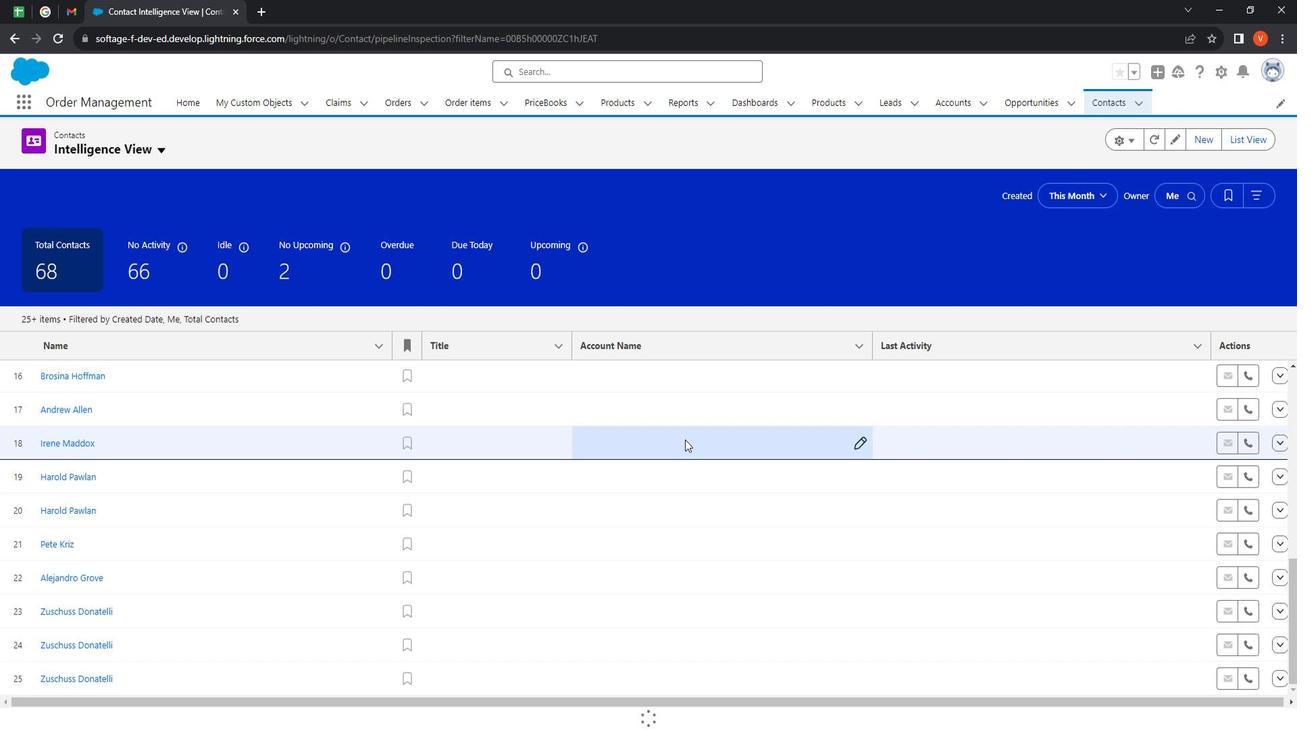
Action: Mouse moved to (706, 444)
Screenshot: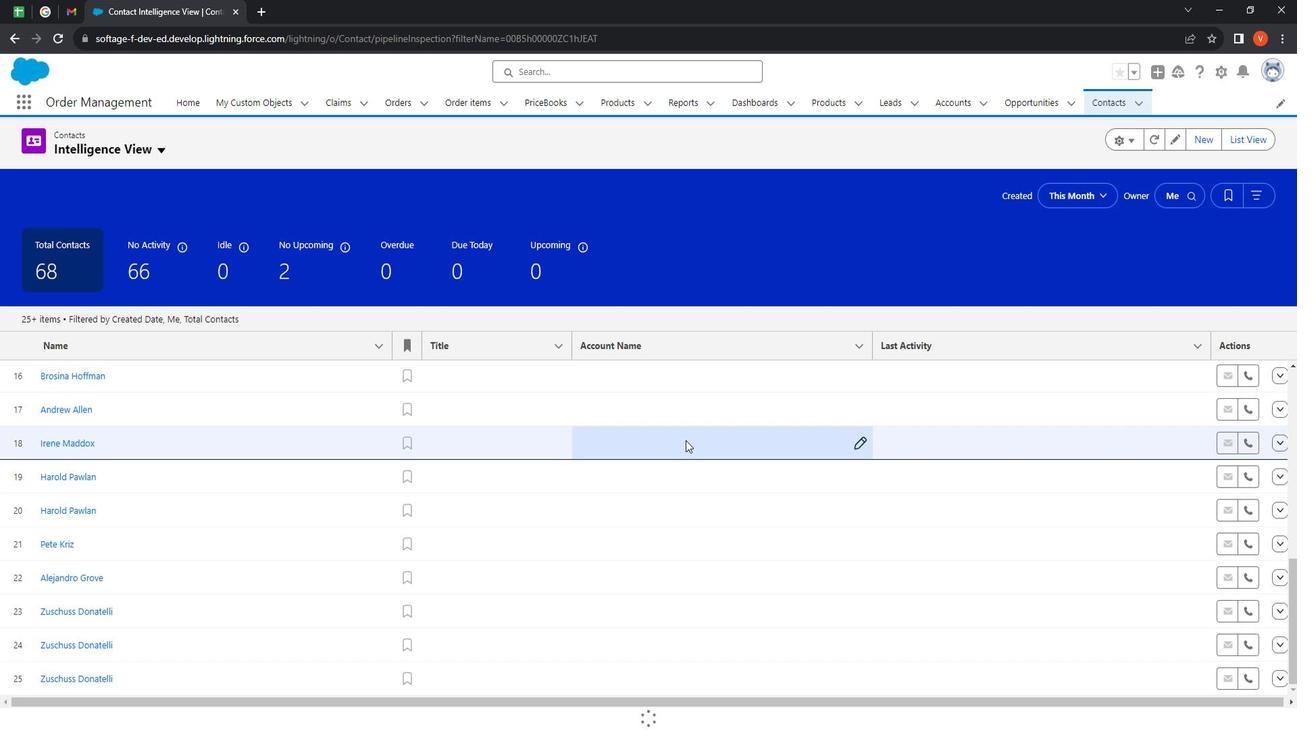 
Action: Mouse scrolled (706, 444) with delta (0, 0)
Screenshot: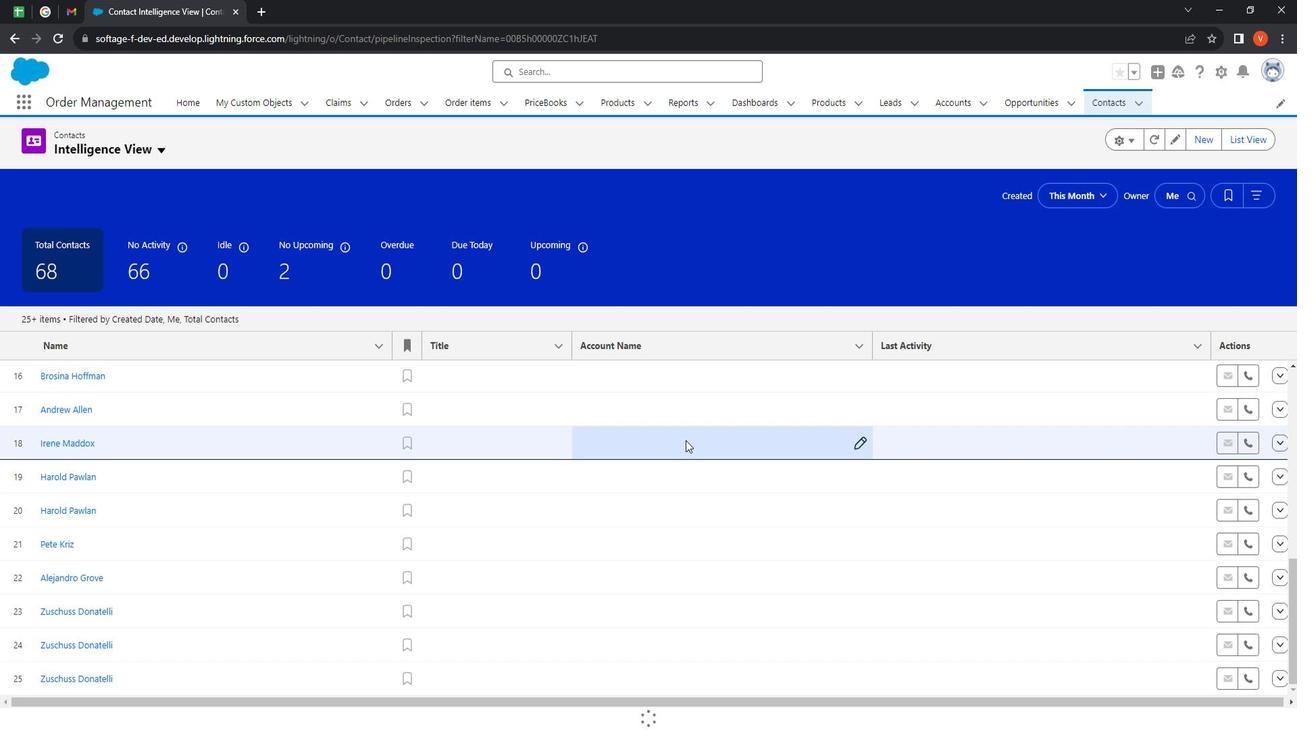 
Action: Mouse scrolled (706, 444) with delta (0, 0)
Screenshot: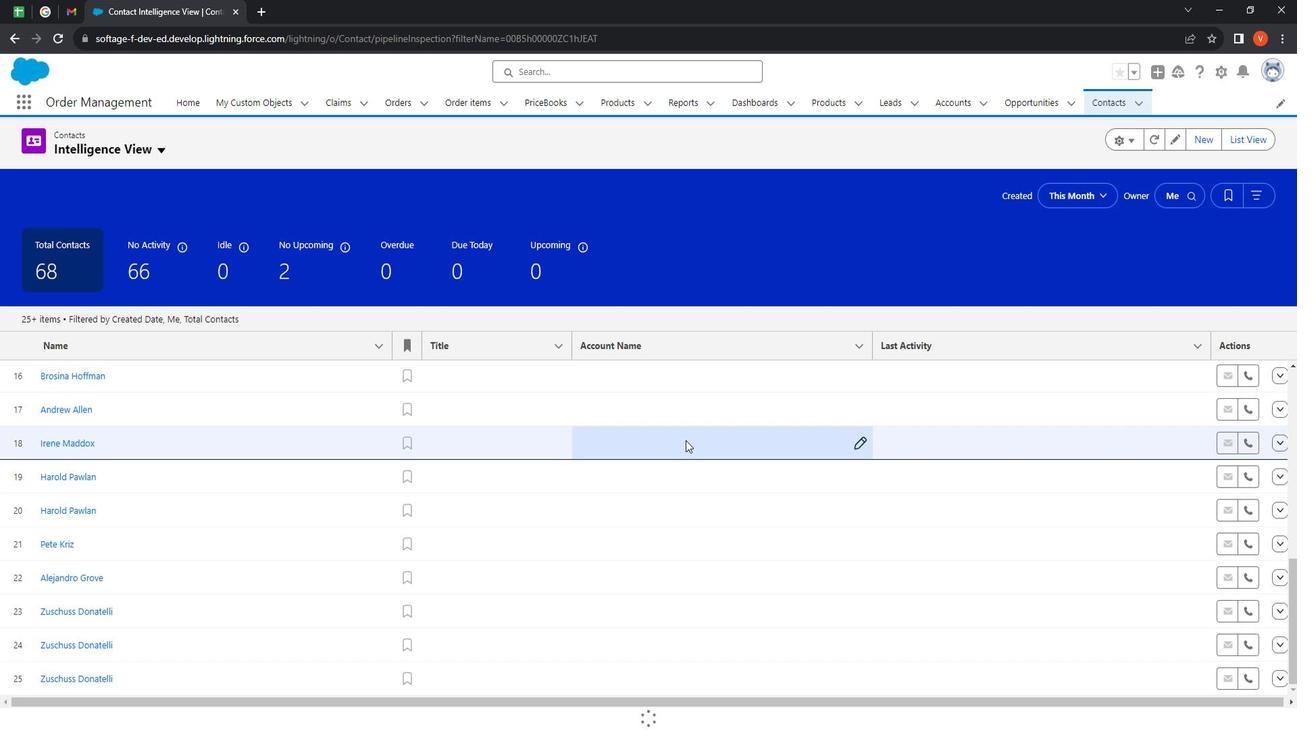 
Action: Mouse scrolled (706, 444) with delta (0, 0)
Screenshot: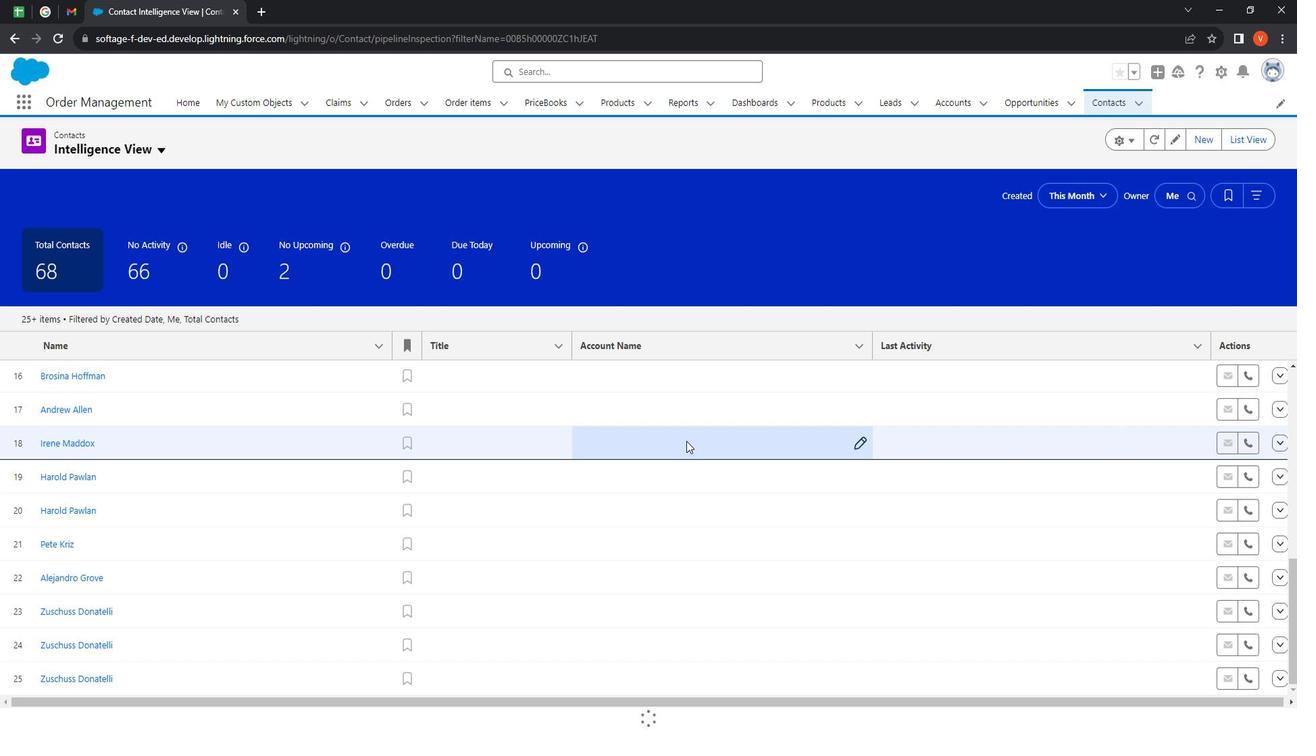 
Action: Mouse scrolled (706, 444) with delta (0, 0)
Screenshot: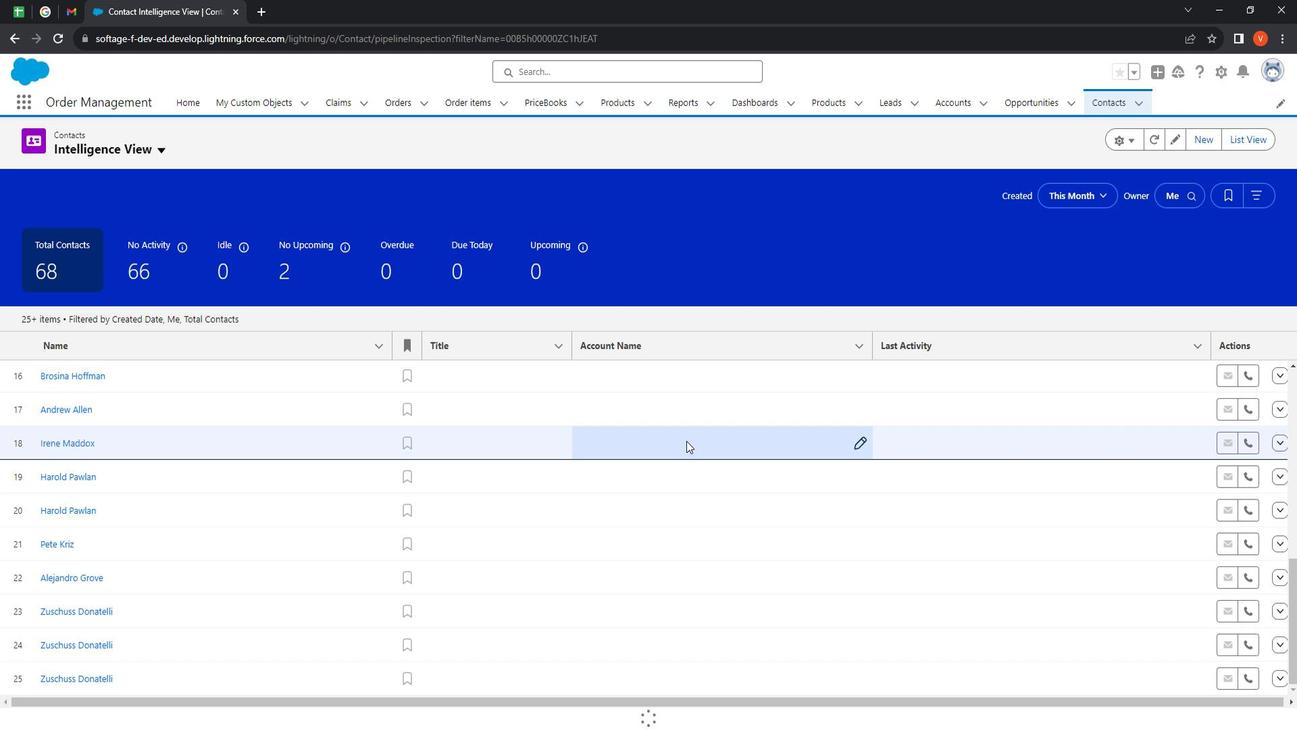 
Action: Mouse scrolled (706, 444) with delta (0, 0)
Screenshot: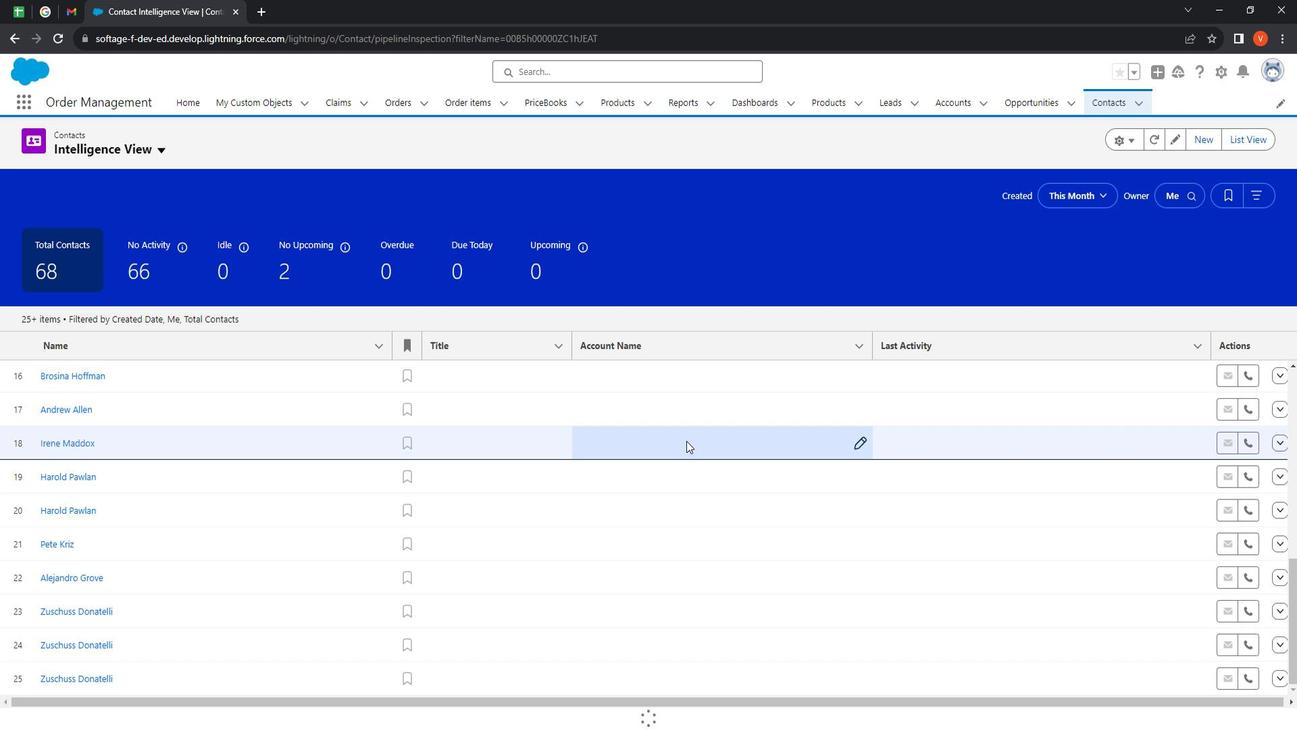 
Action: Mouse scrolled (706, 444) with delta (0, 0)
Screenshot: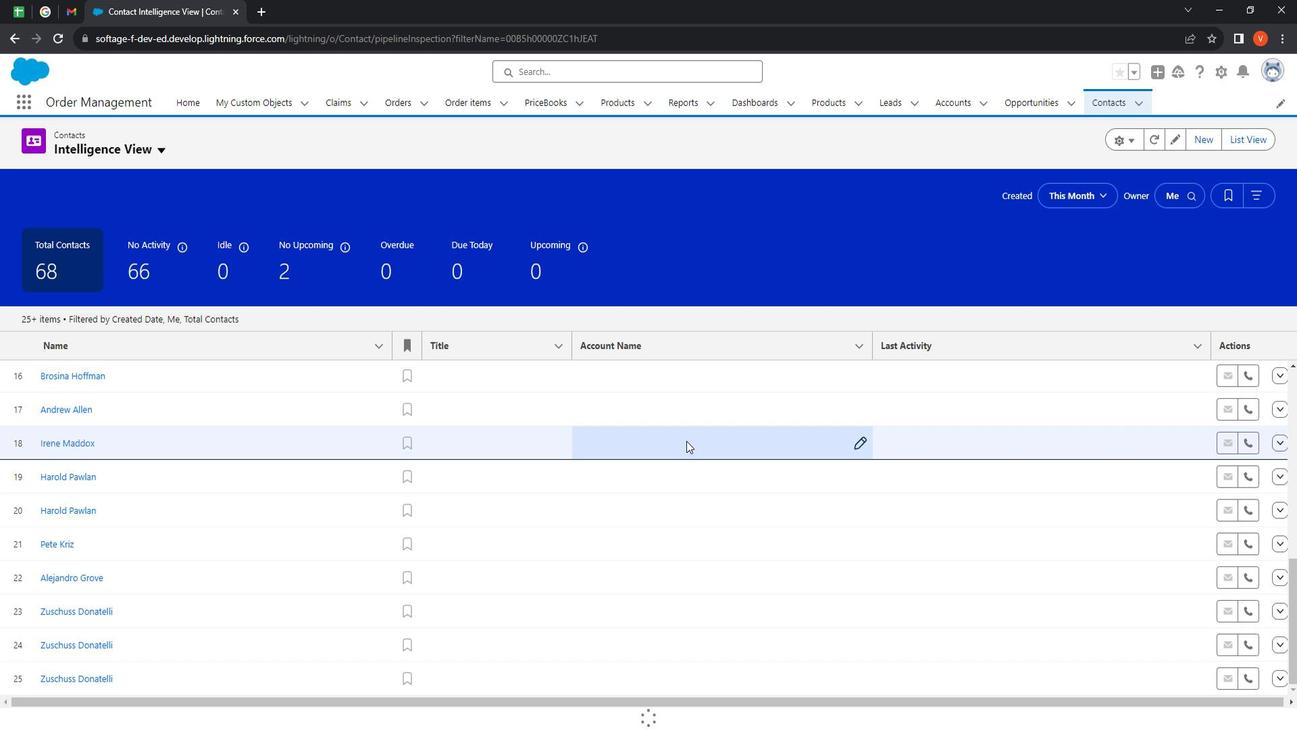 
Action: Mouse moved to (623, 492)
Screenshot: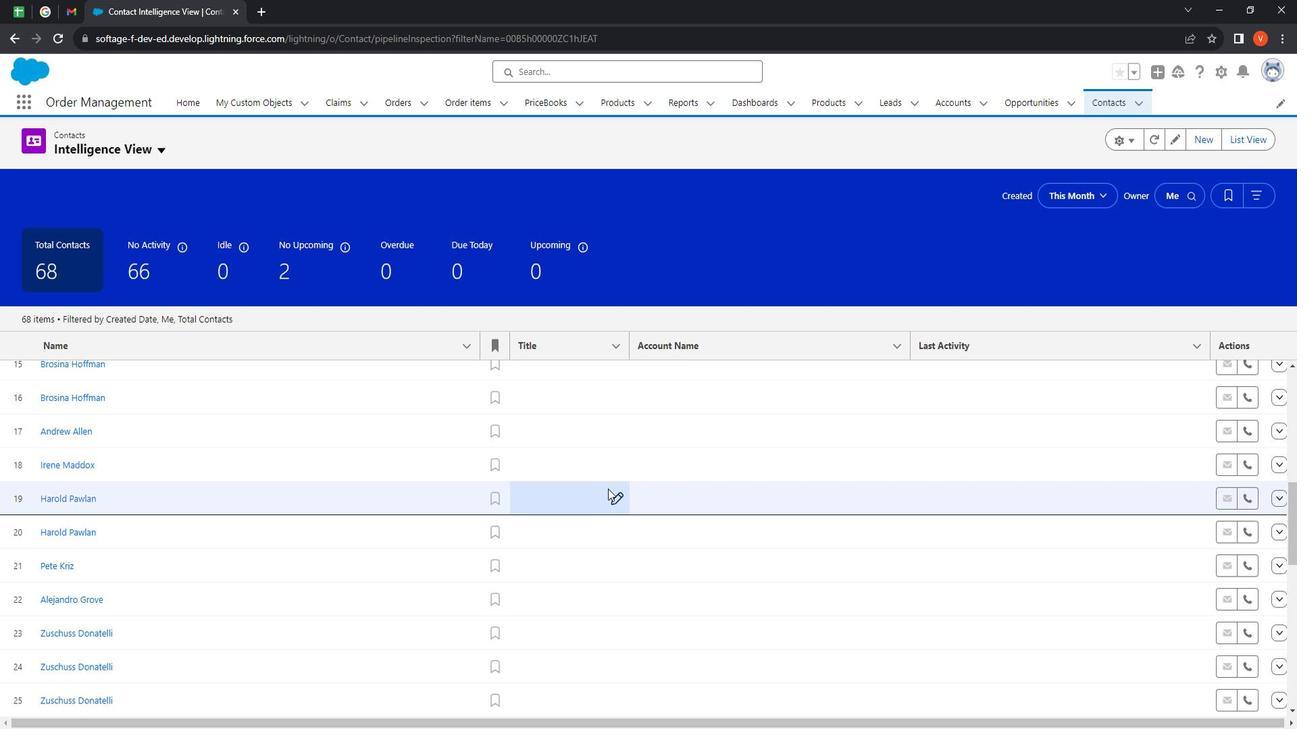 
Action: Mouse scrolled (623, 492) with delta (0, 0)
Screenshot: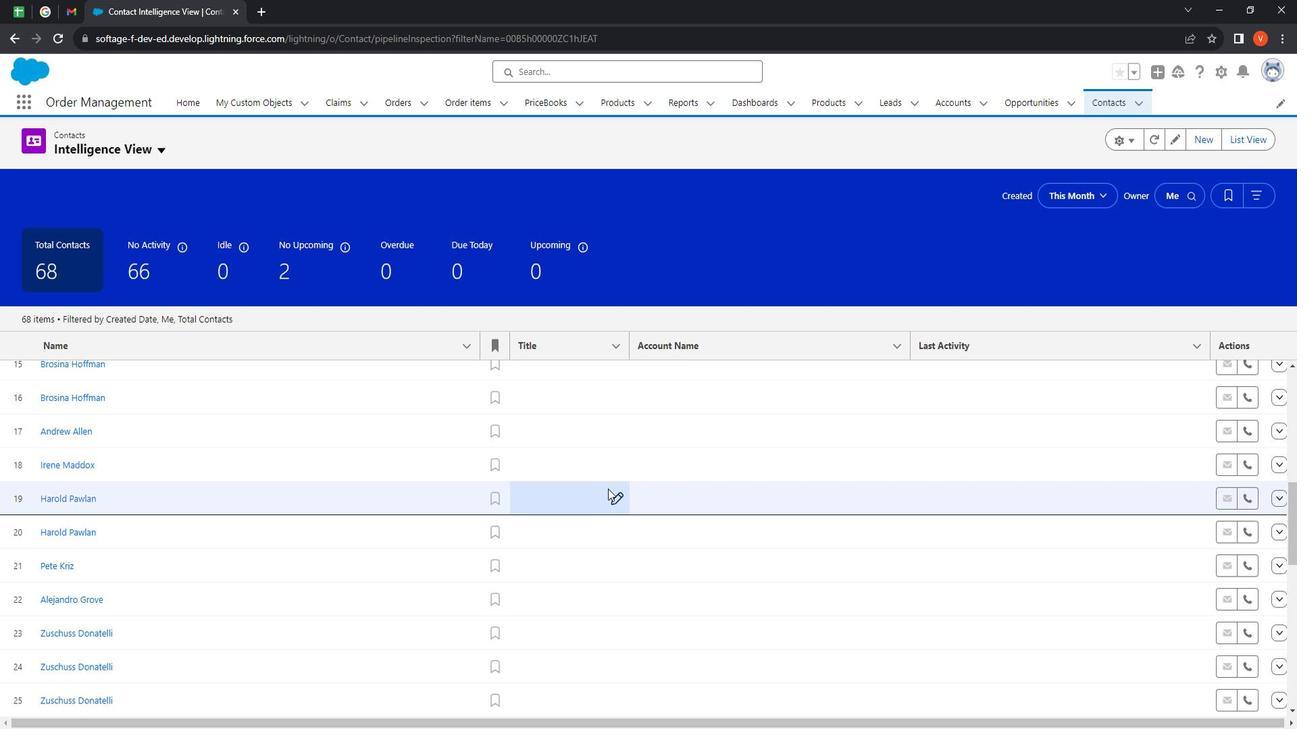
Action: Mouse moved to (622, 492)
Screenshot: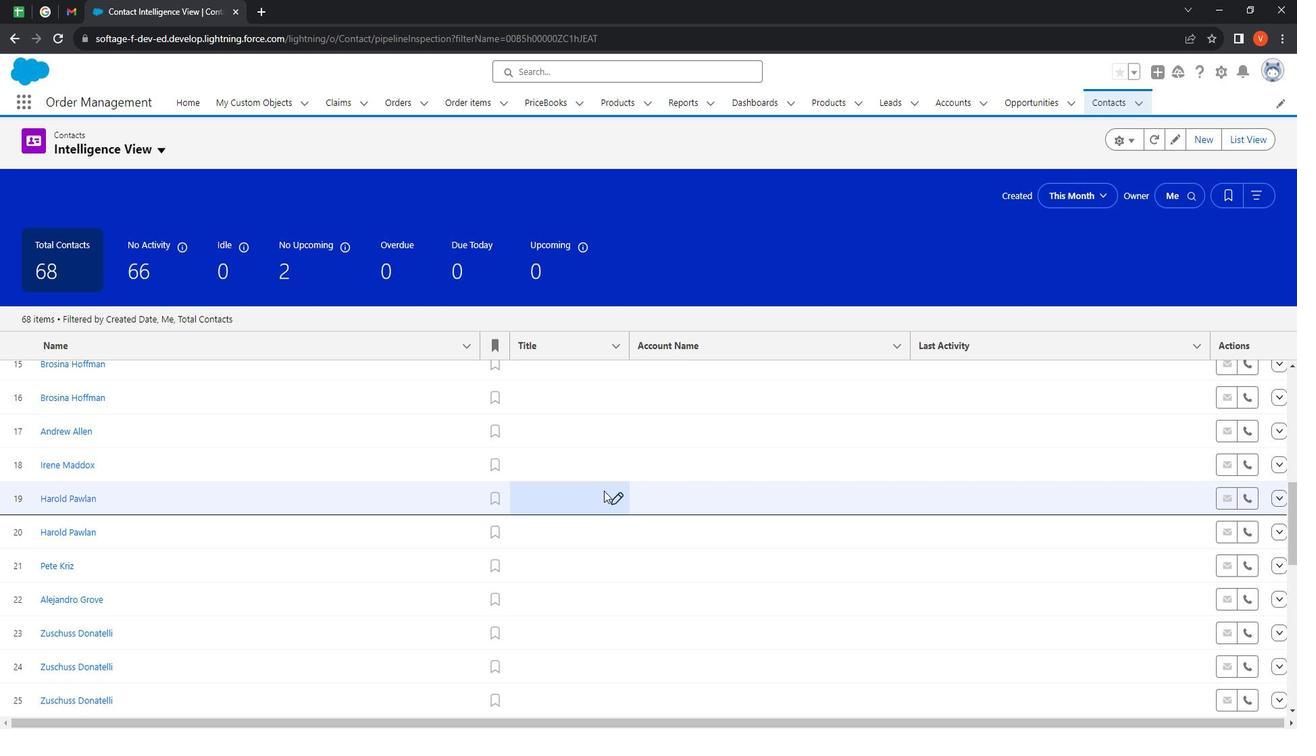 
Action: Mouse scrolled (622, 492) with delta (0, 0)
Screenshot: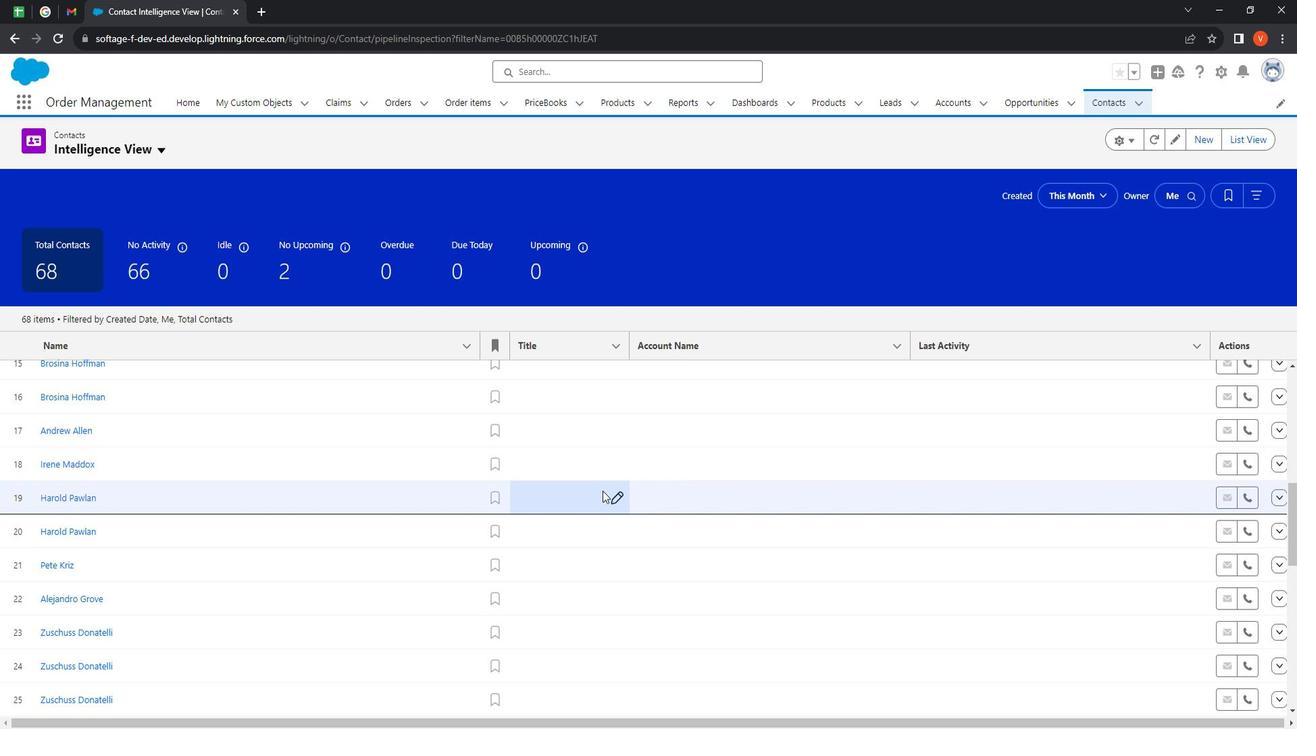 
Action: Mouse scrolled (622, 492) with delta (0, 0)
Screenshot: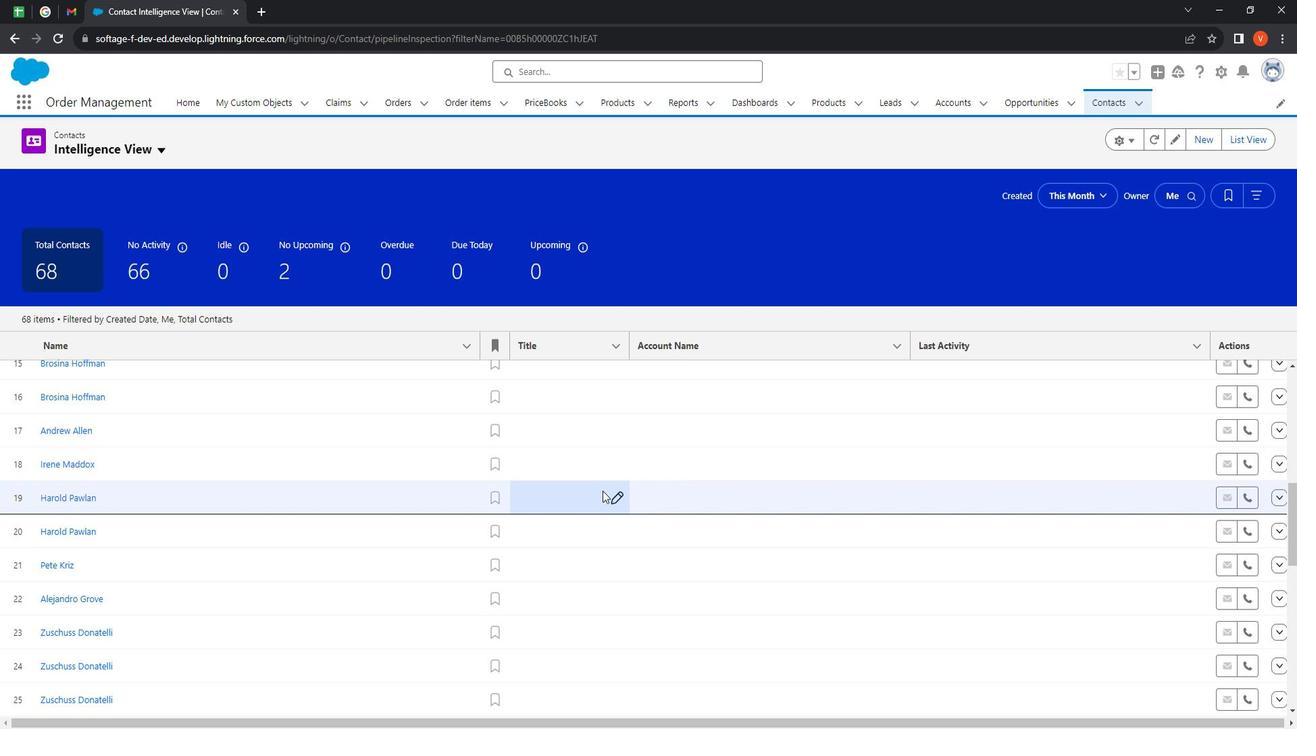 
Action: Mouse scrolled (622, 492) with delta (0, 0)
Screenshot: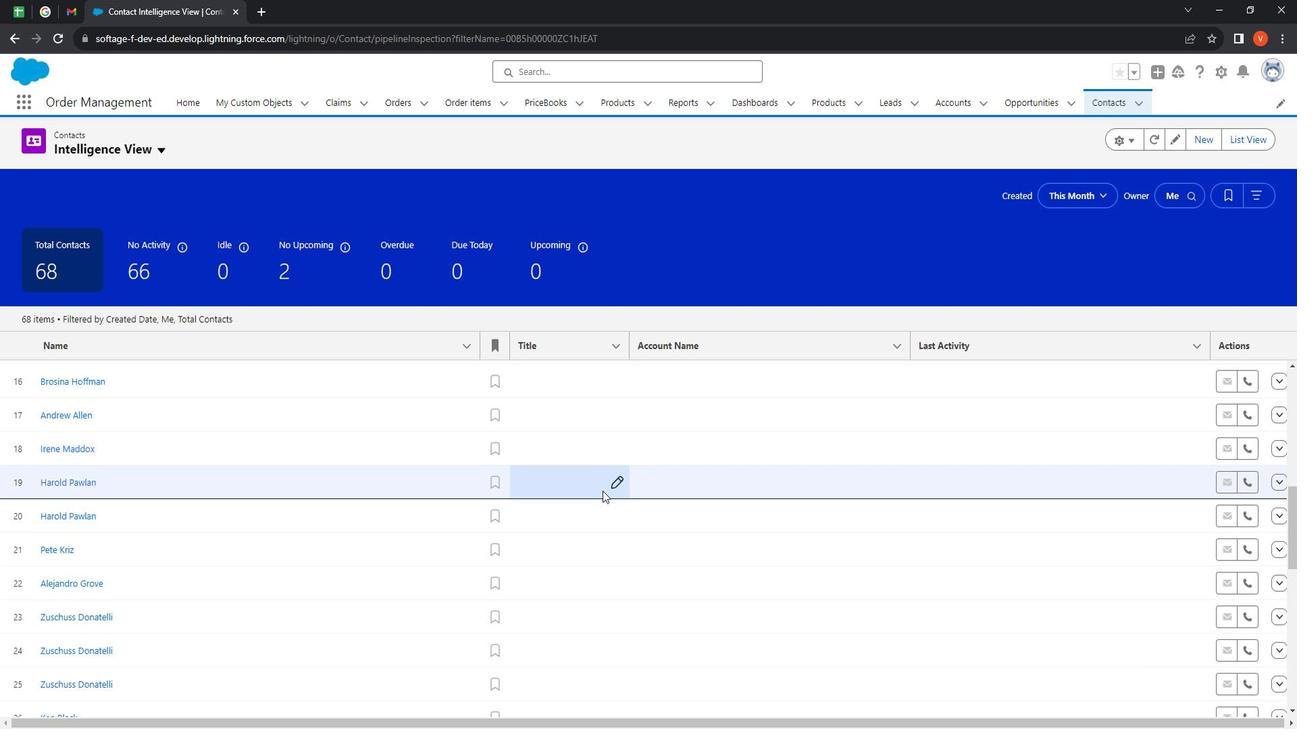 
Action: Mouse moved to (625, 489)
Screenshot: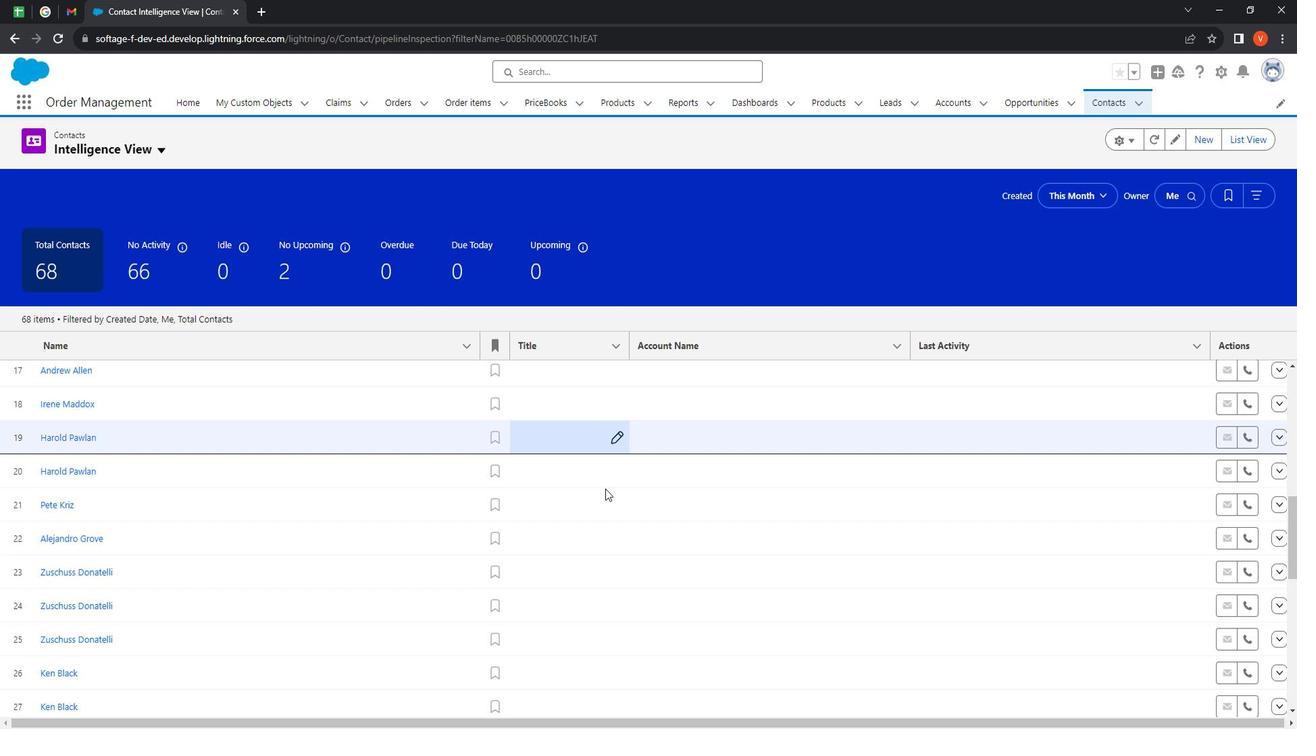 
Action: Mouse scrolled (625, 489) with delta (0, 0)
Screenshot: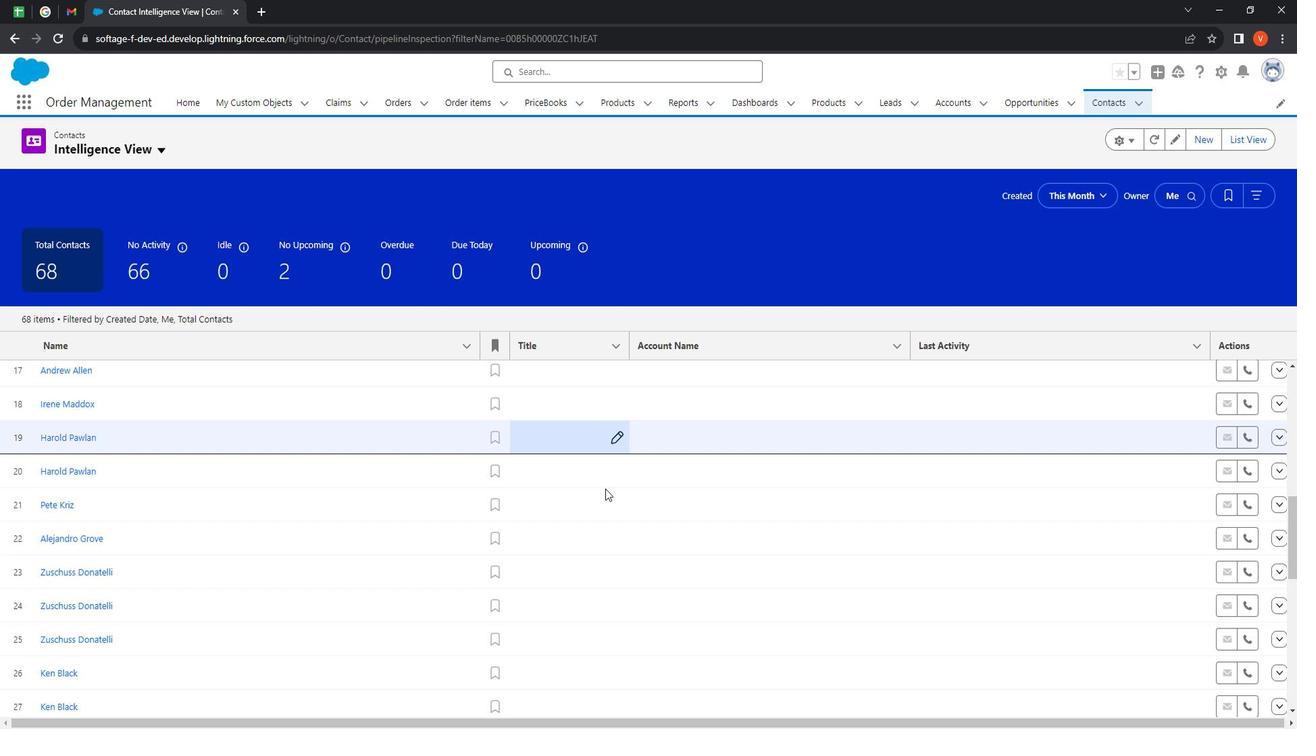 
Action: Mouse moved to (629, 487)
Screenshot: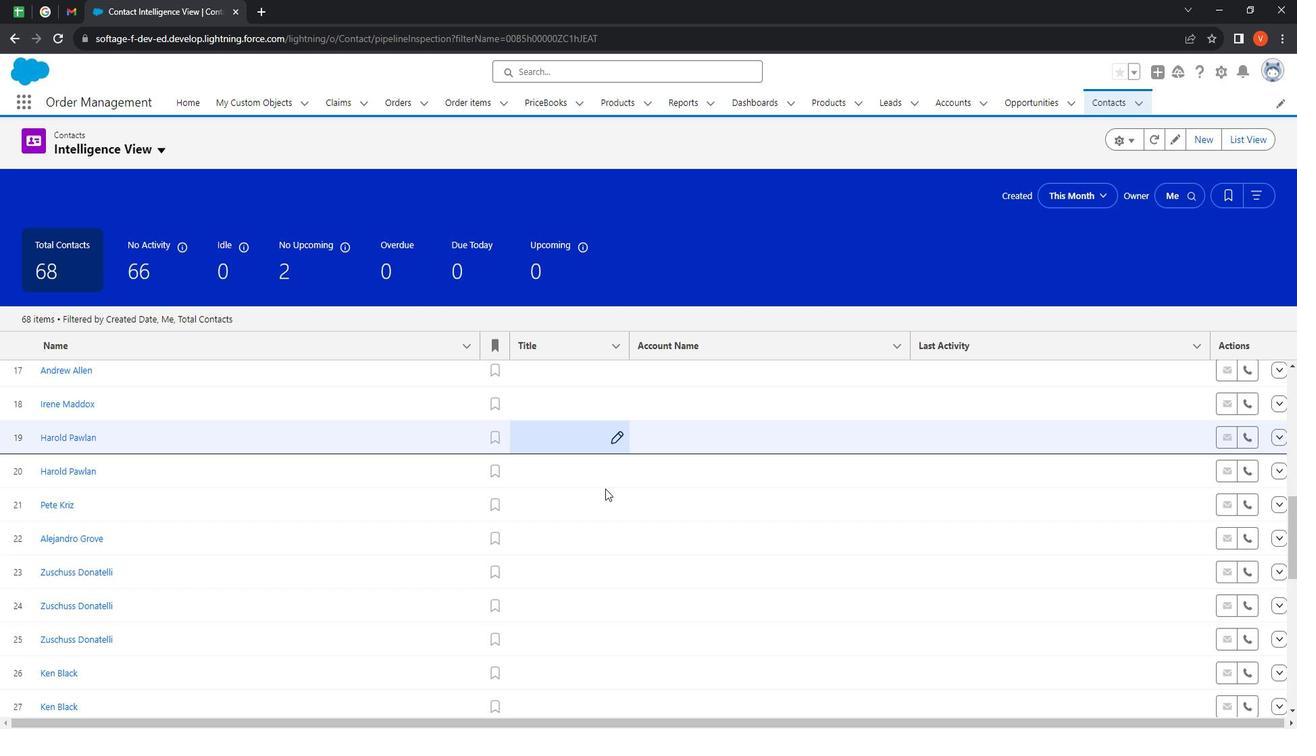 
Action: Mouse scrolled (629, 486) with delta (0, 0)
Screenshot: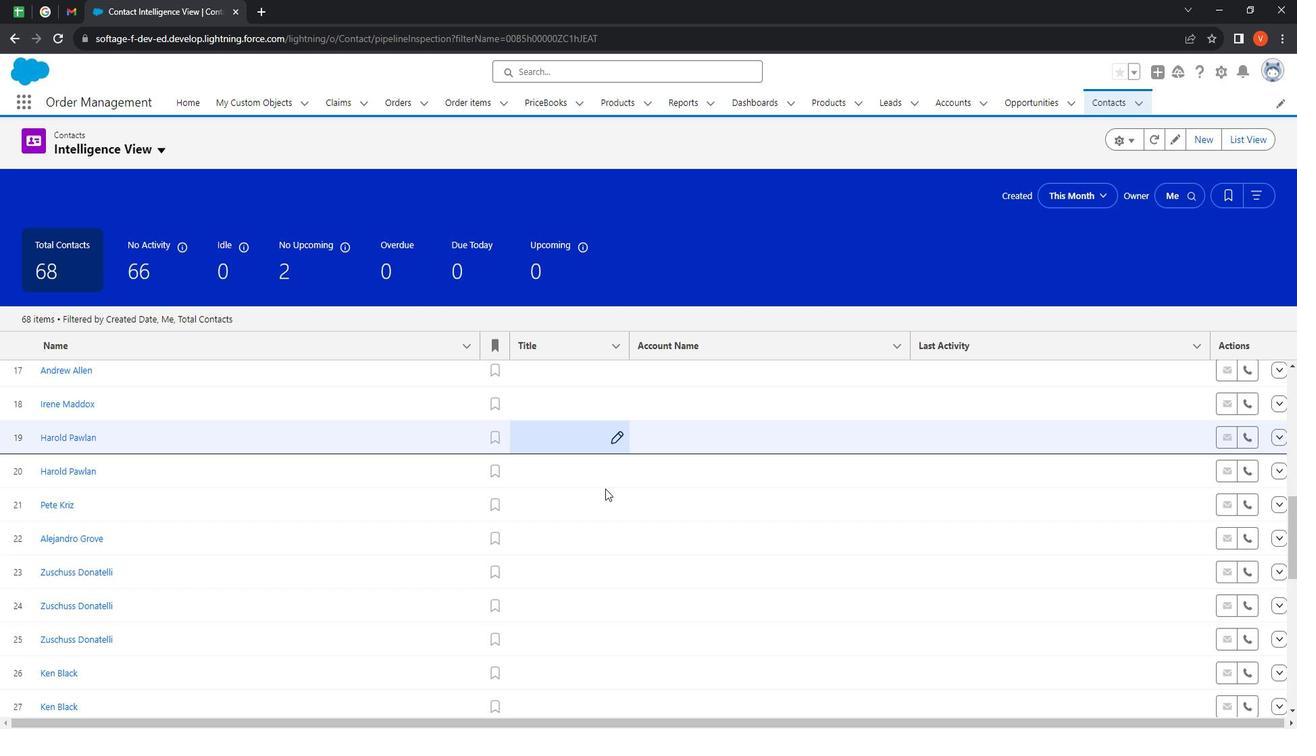 
Action: Mouse moved to (629, 487)
Screenshot: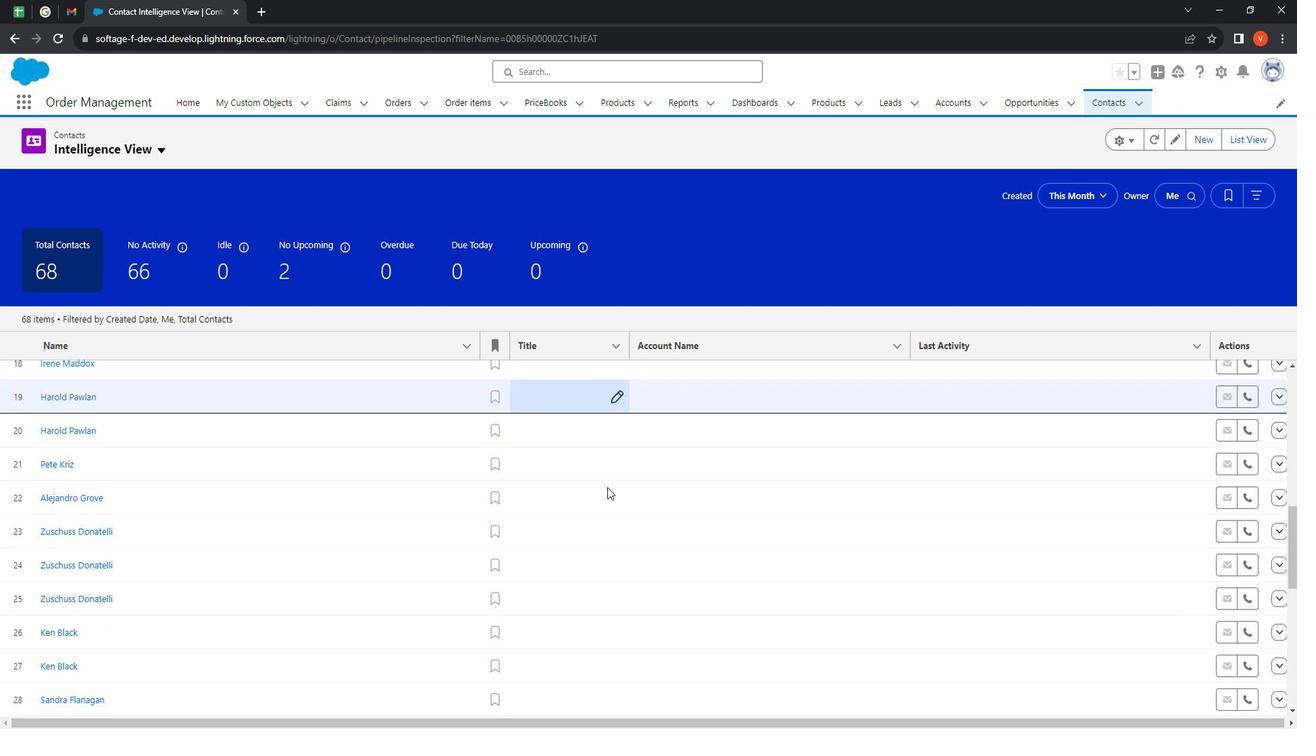 
Action: Mouse scrolled (629, 486) with delta (0, 0)
Screenshot: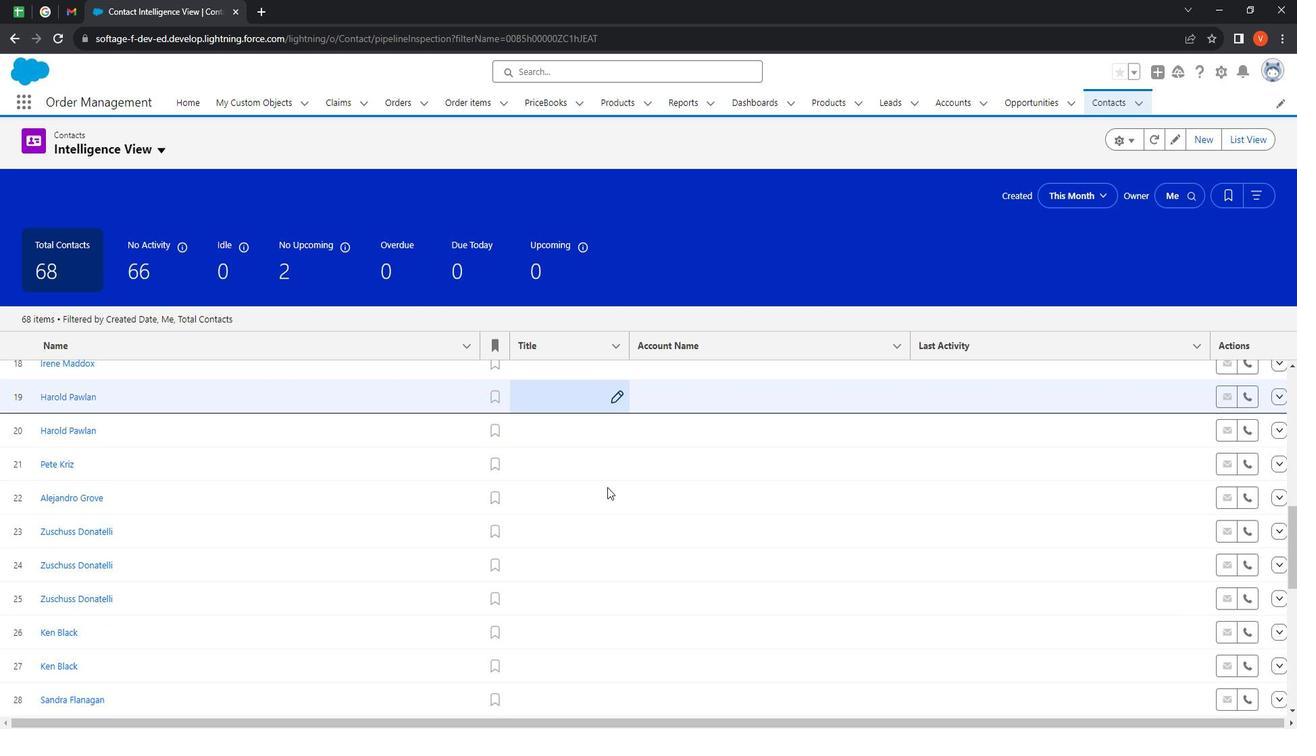 
Action: Mouse moved to (638, 481)
Screenshot: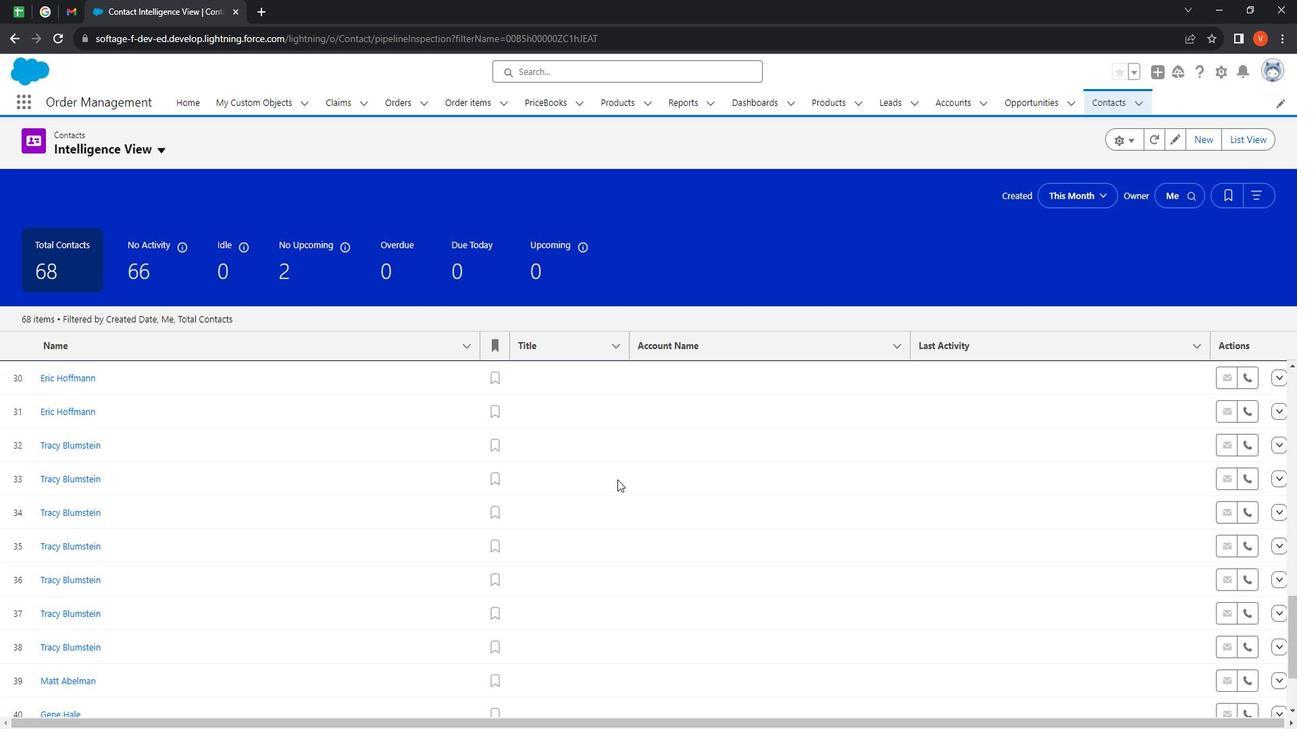 
Action: Mouse scrolled (638, 481) with delta (0, 0)
Screenshot: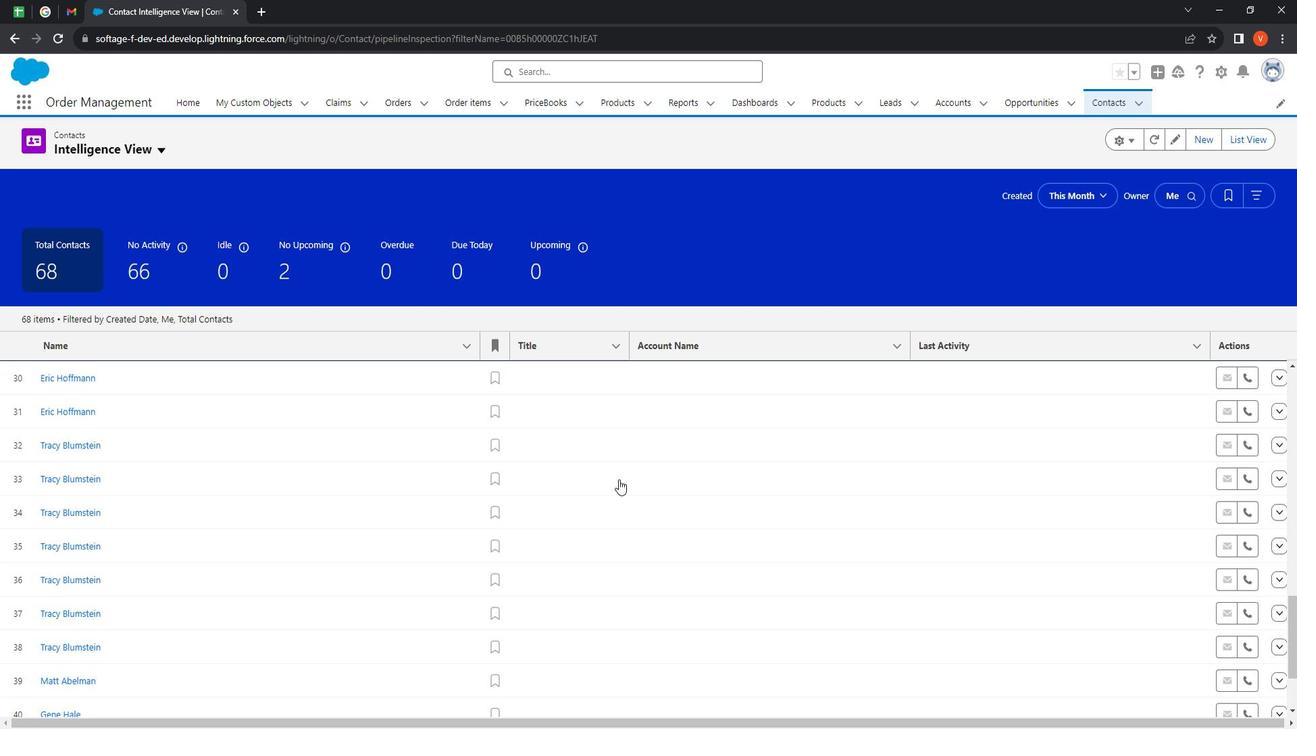 
Action: Mouse scrolled (638, 481) with delta (0, 0)
Screenshot: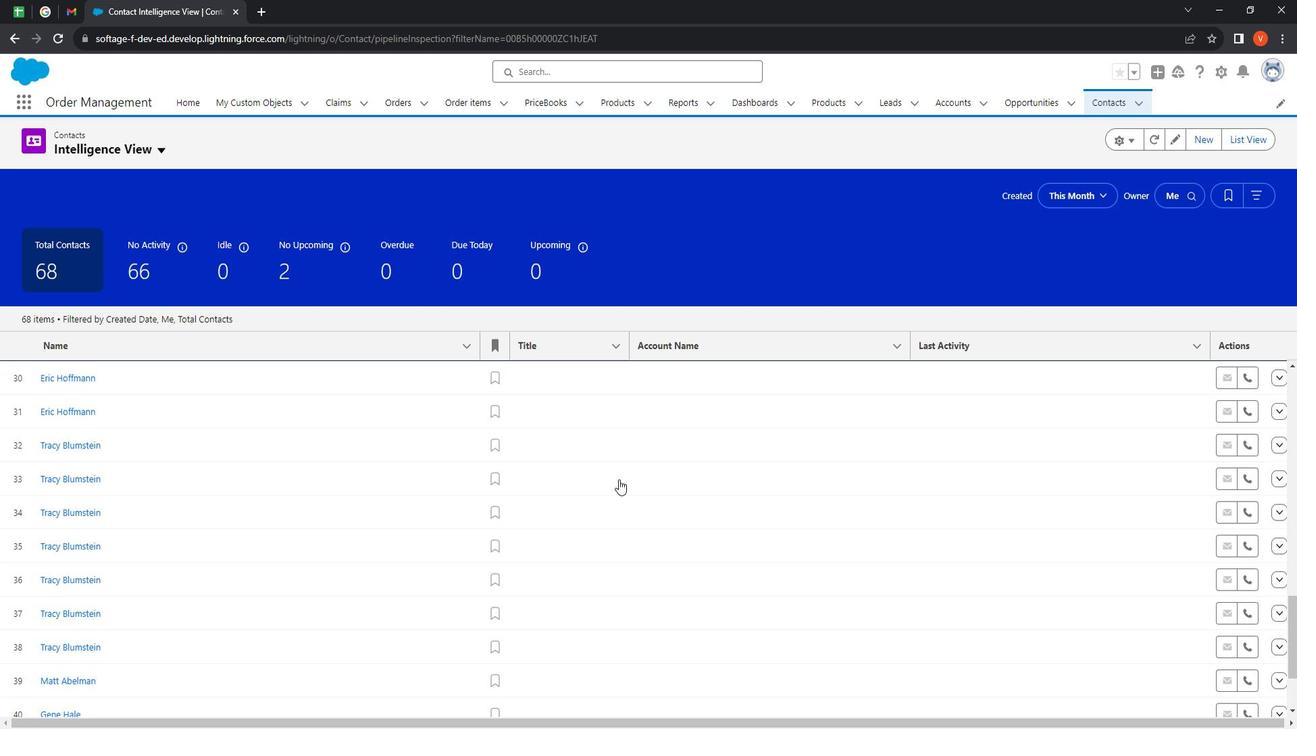 
Action: Mouse scrolled (638, 481) with delta (0, 0)
Screenshot: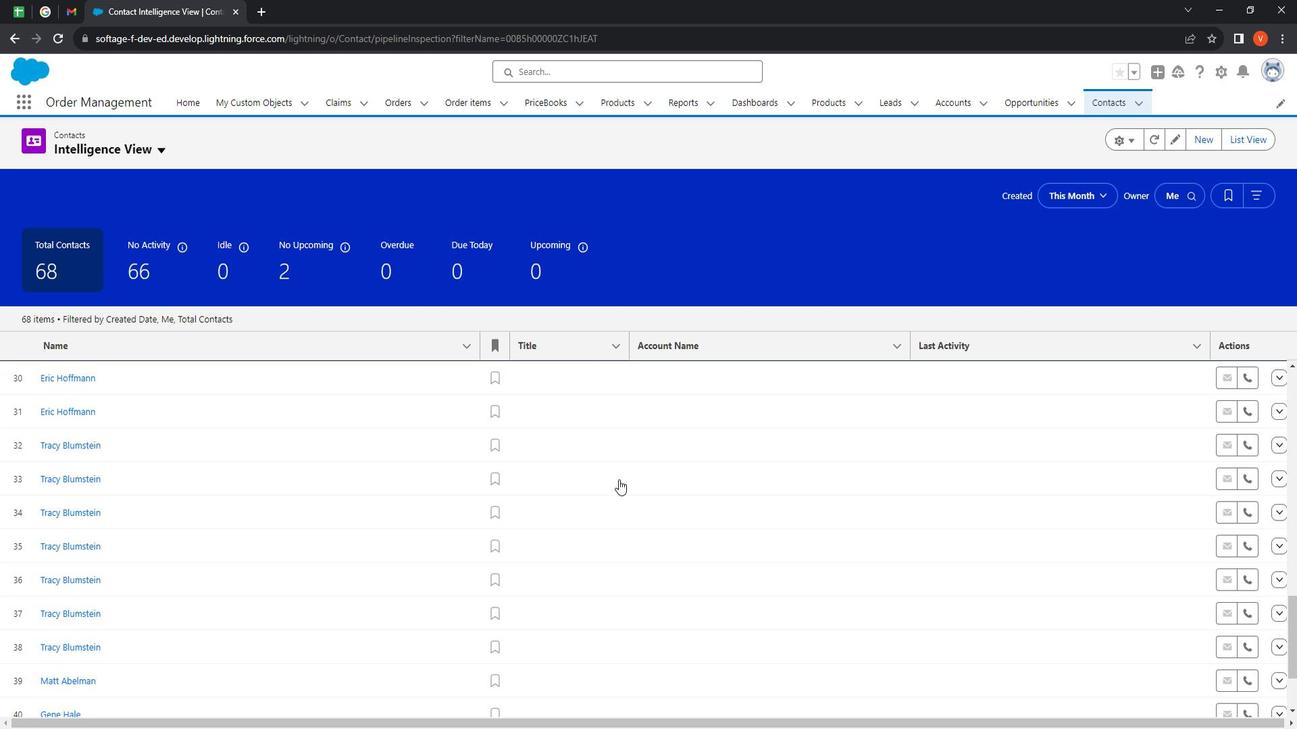 
Action: Mouse scrolled (638, 481) with delta (0, 0)
Screenshot: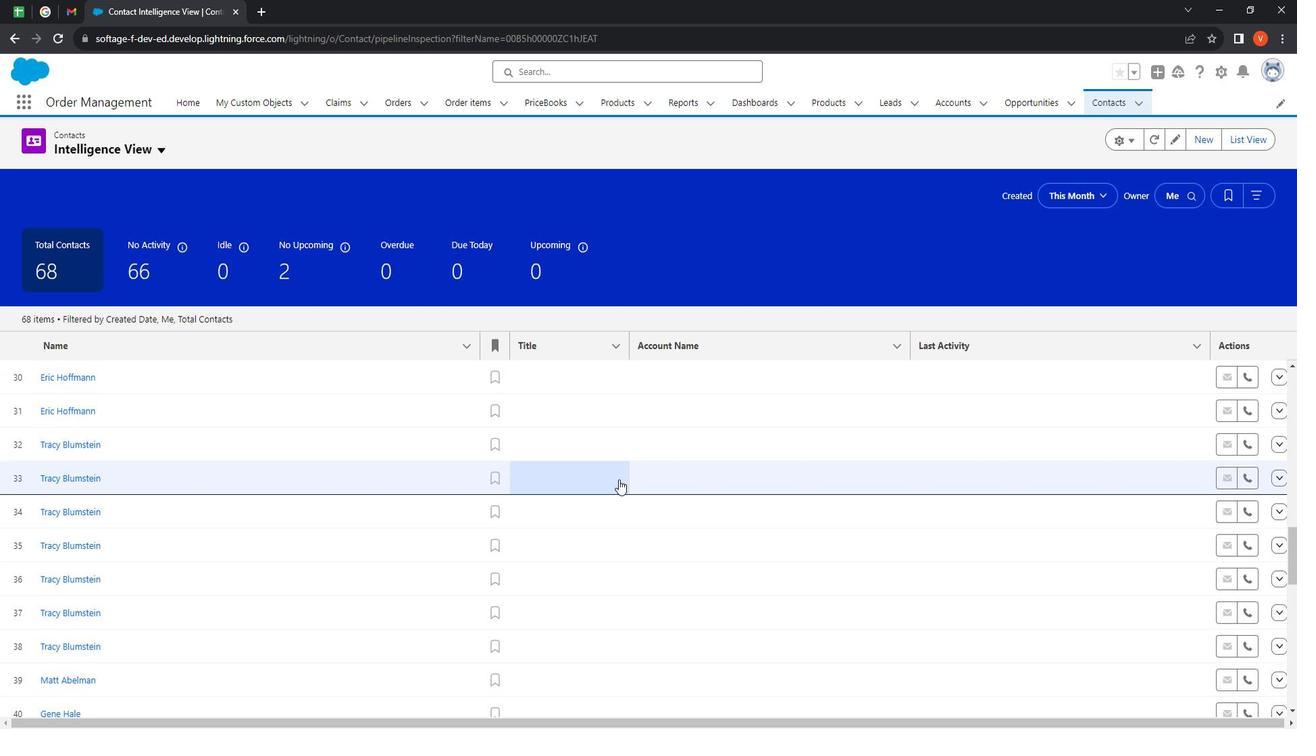
Action: Mouse scrolled (638, 481) with delta (0, 0)
Screenshot: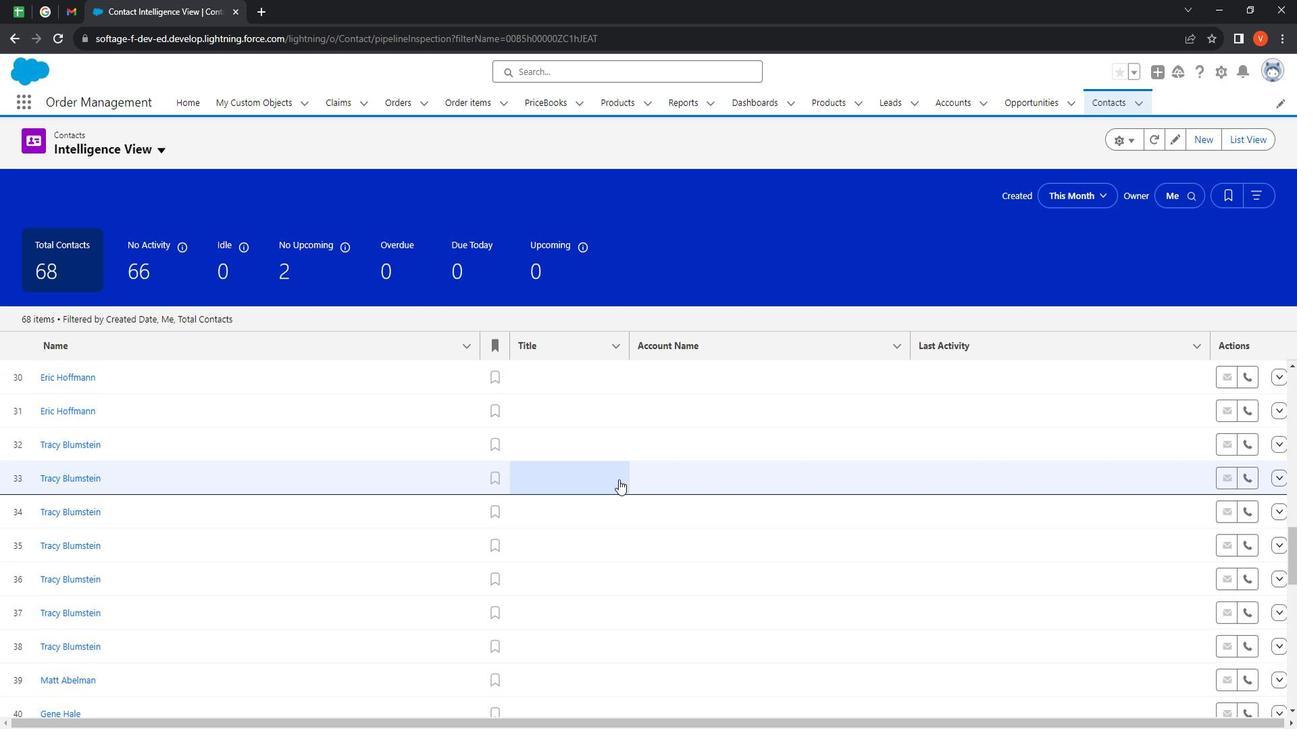 
Action: Mouse scrolled (638, 481) with delta (0, 0)
Screenshot: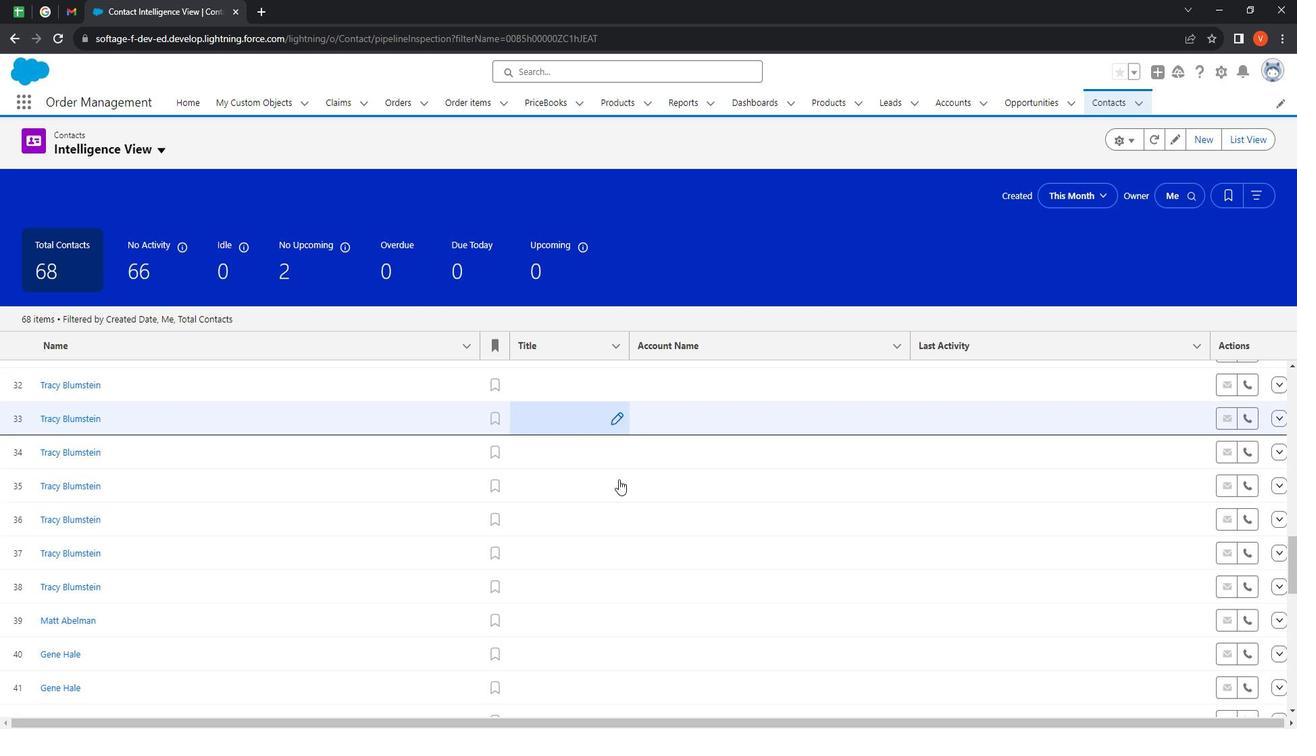 
Action: Mouse moved to (677, 494)
Screenshot: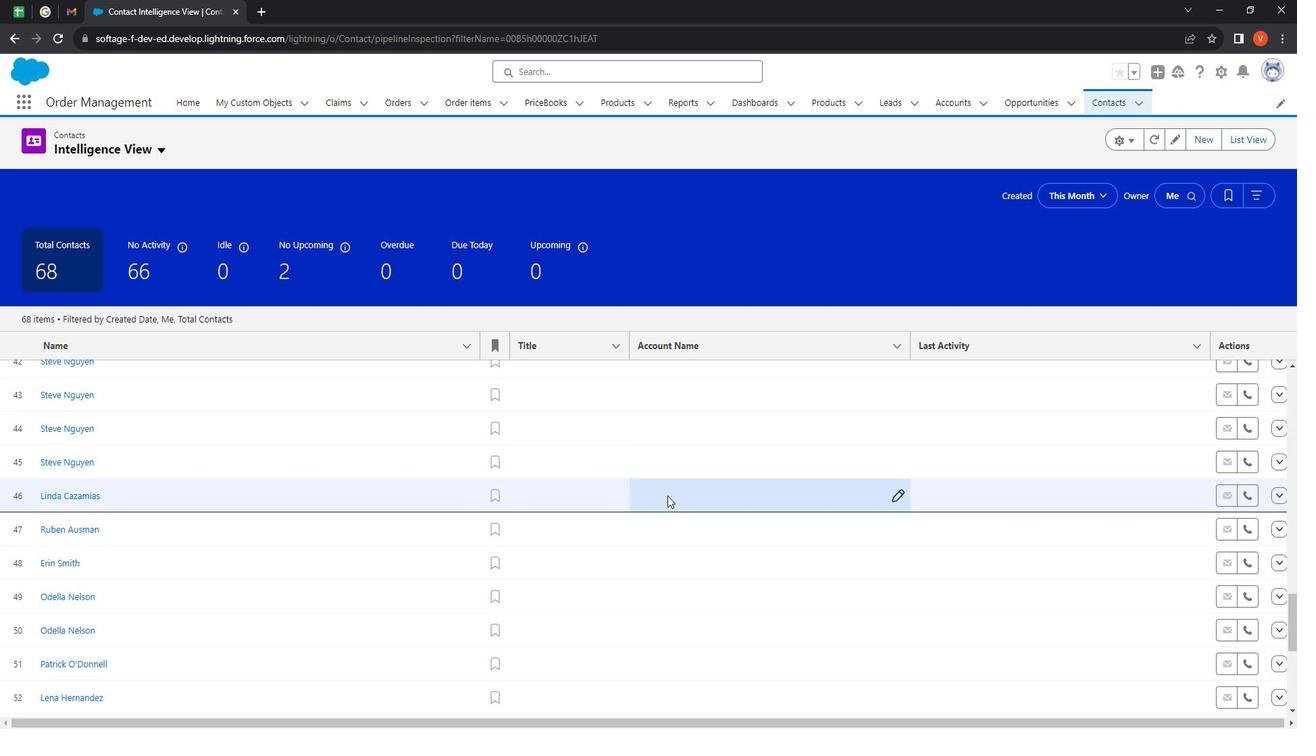 
Action: Mouse scrolled (677, 494) with delta (0, 0)
Screenshot: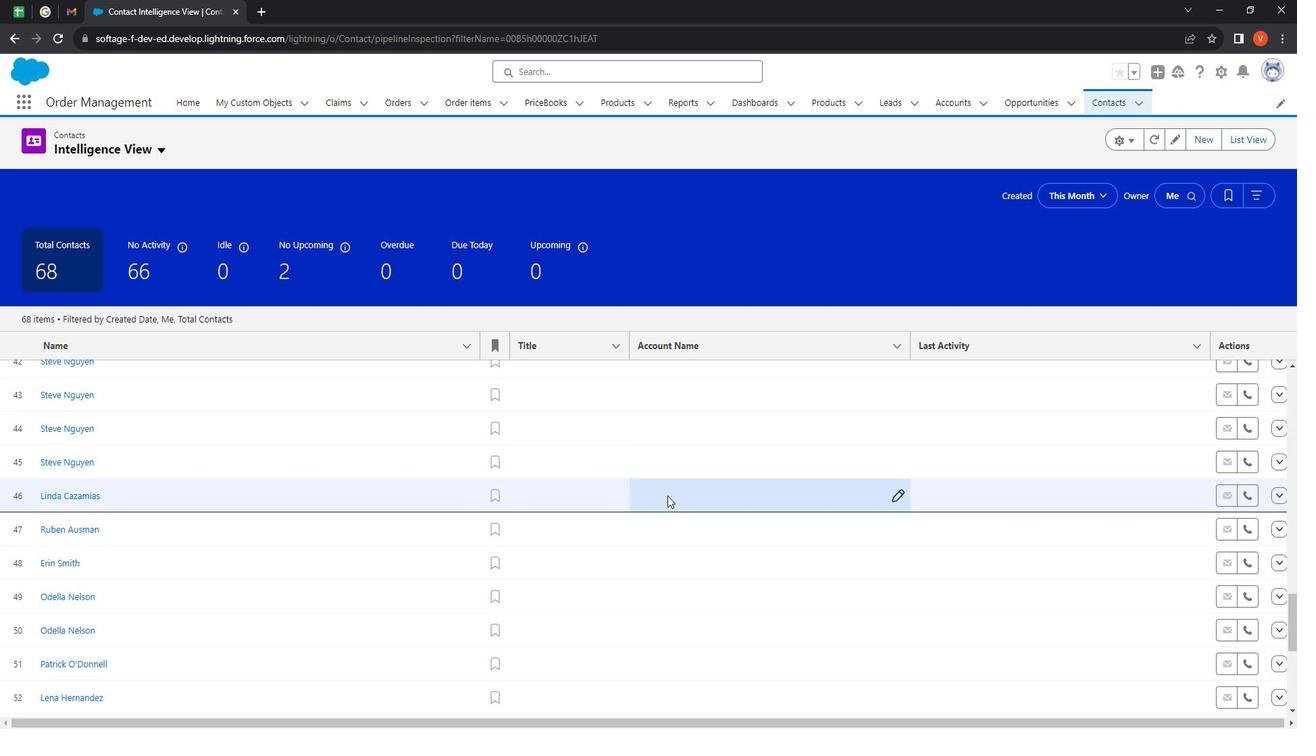 
Action: Mouse moved to (712, 504)
Screenshot: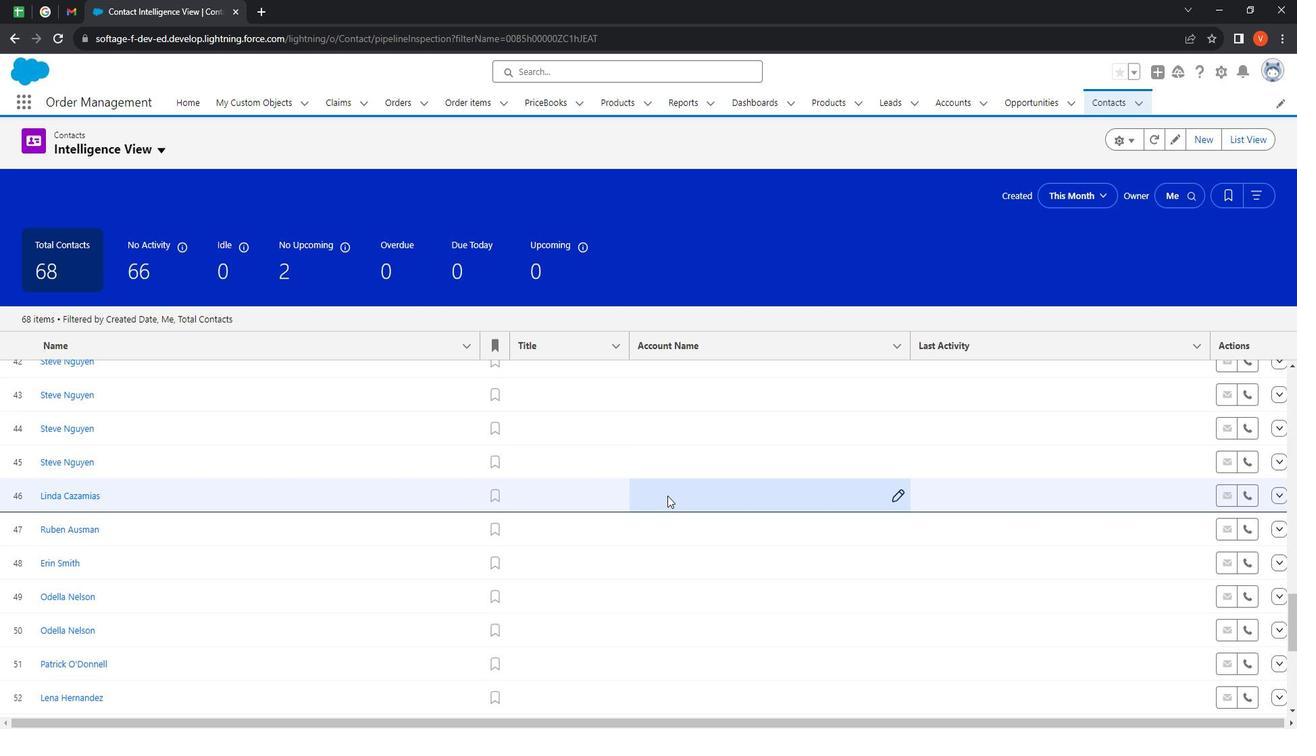 
Action: Mouse scrolled (712, 504) with delta (0, 0)
Screenshot: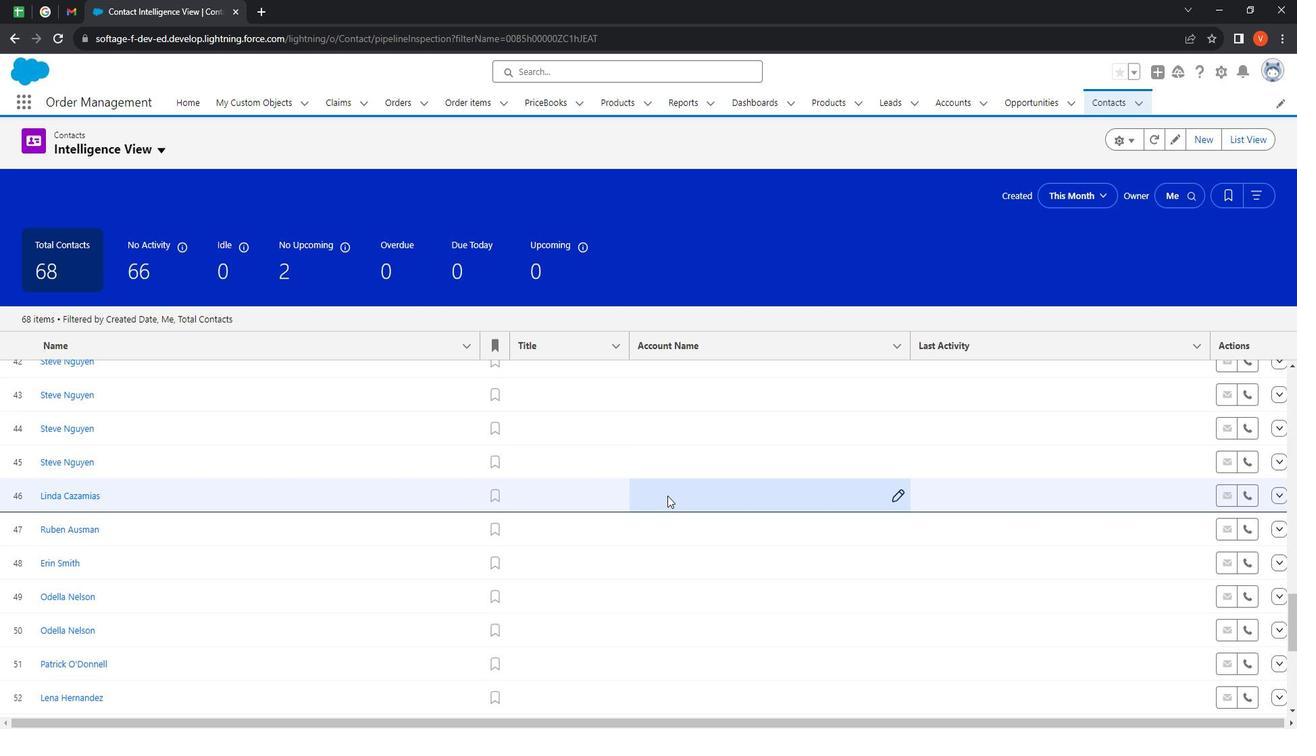 
Action: Mouse moved to (729, 508)
Screenshot: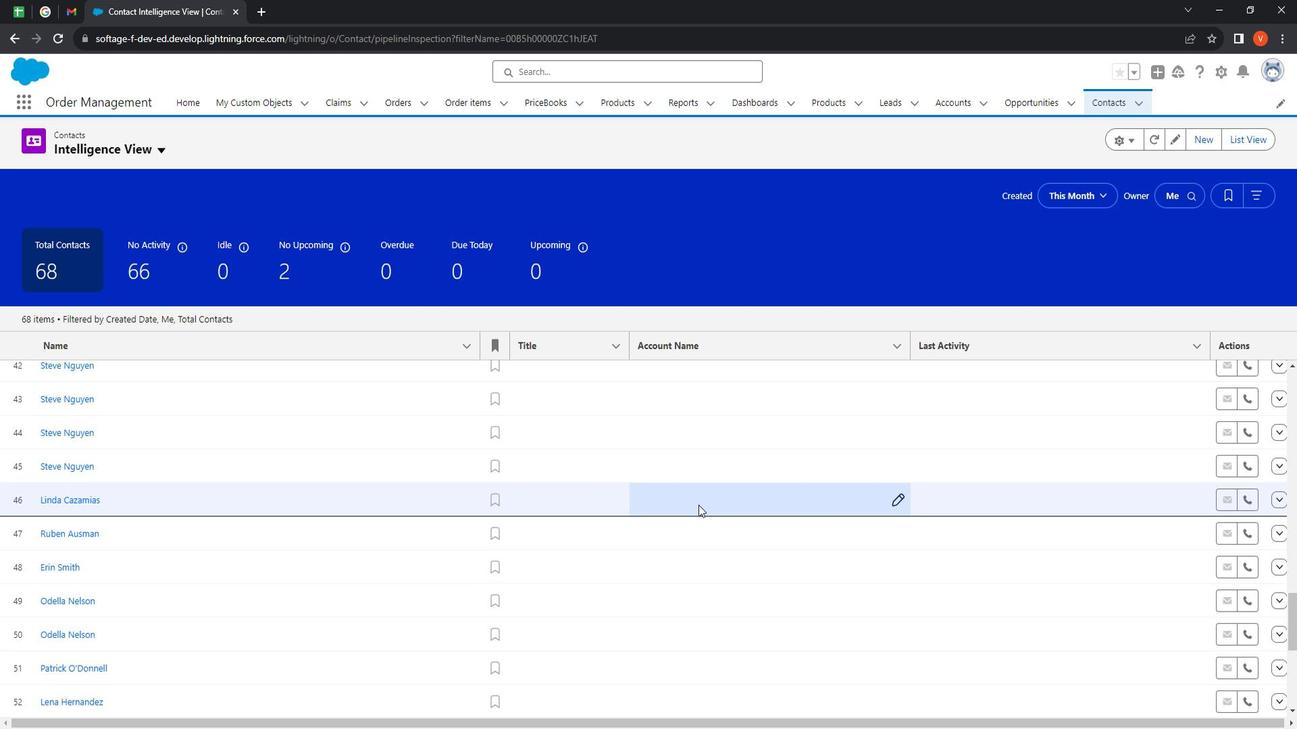 
Action: Mouse scrolled (729, 508) with delta (0, 0)
Screenshot: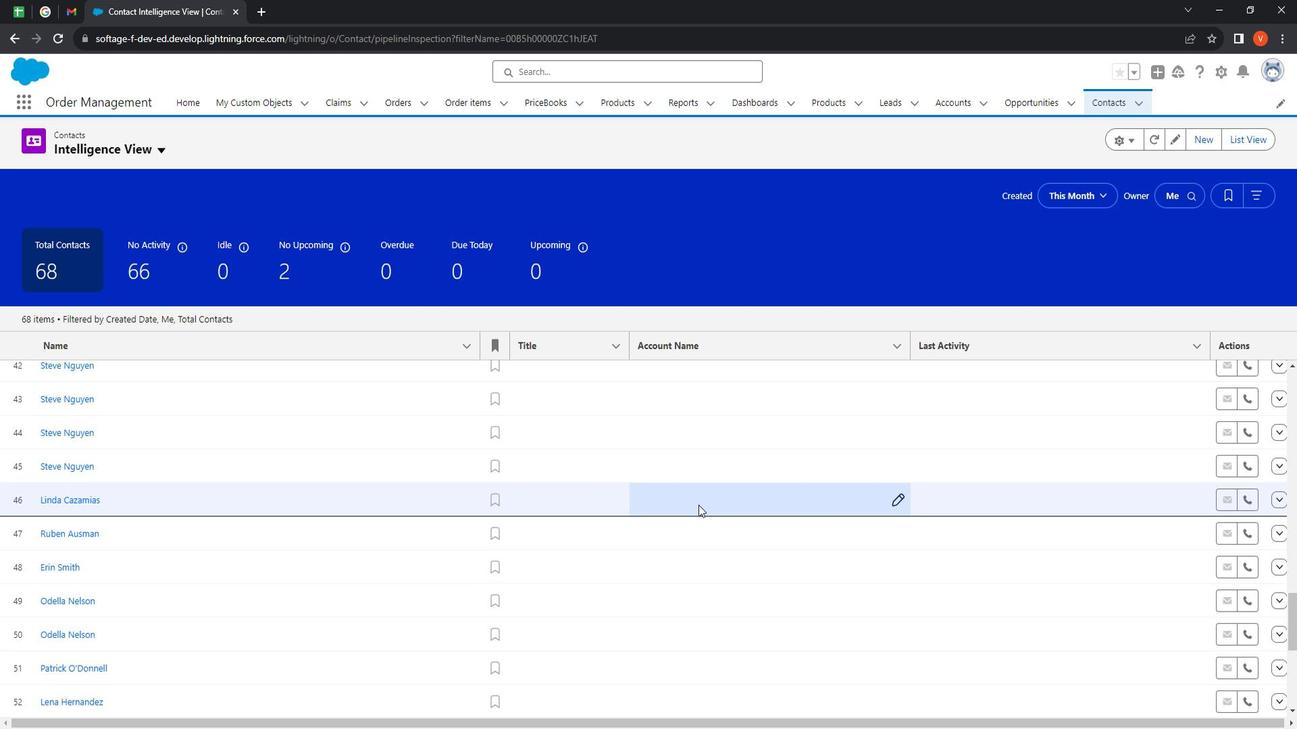
Action: Mouse moved to (749, 512)
Screenshot: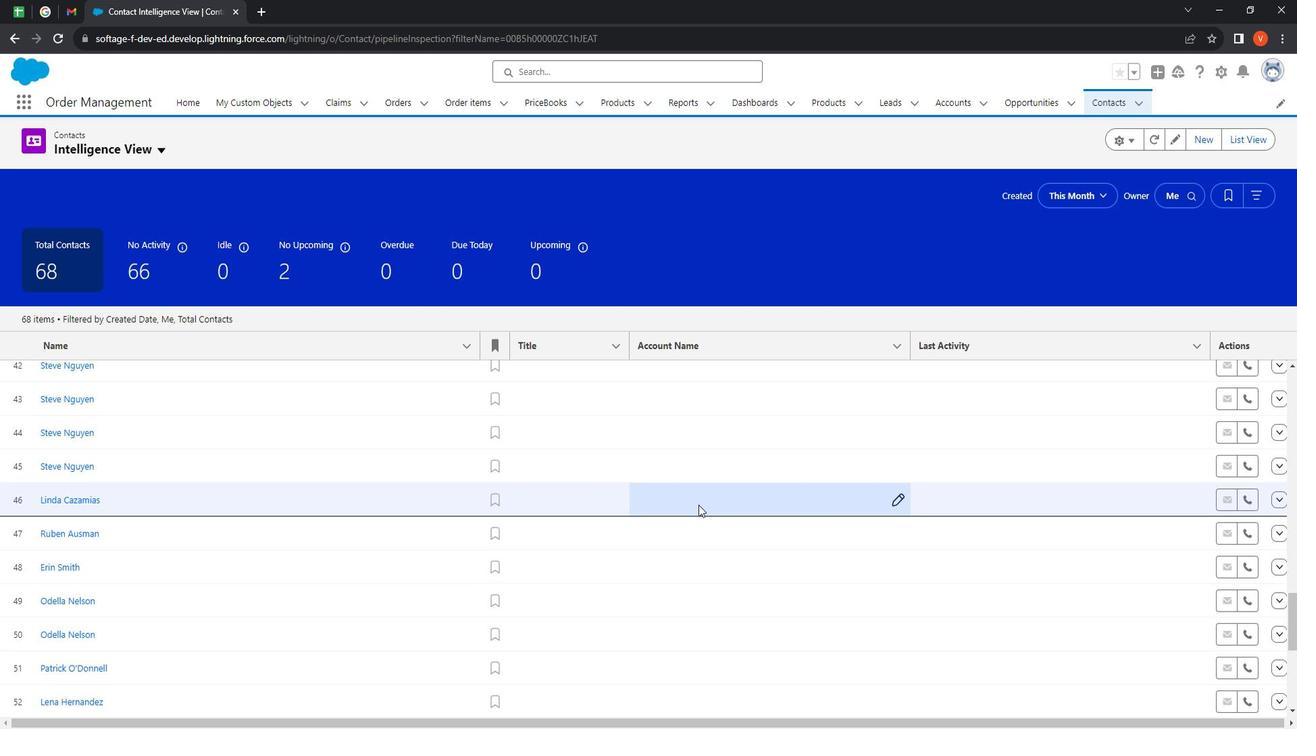 
Action: Mouse scrolled (749, 513) with delta (0, 0)
Screenshot: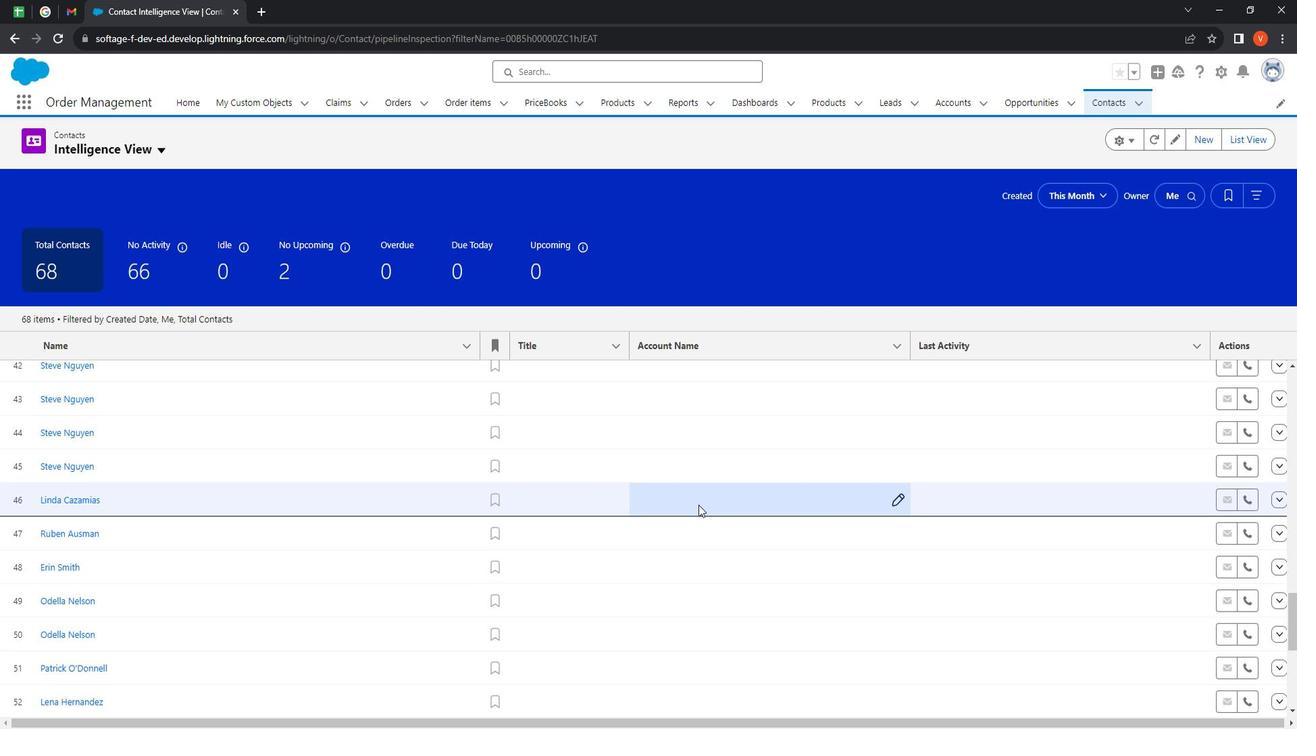 
Action: Mouse moved to (764, 514)
Screenshot: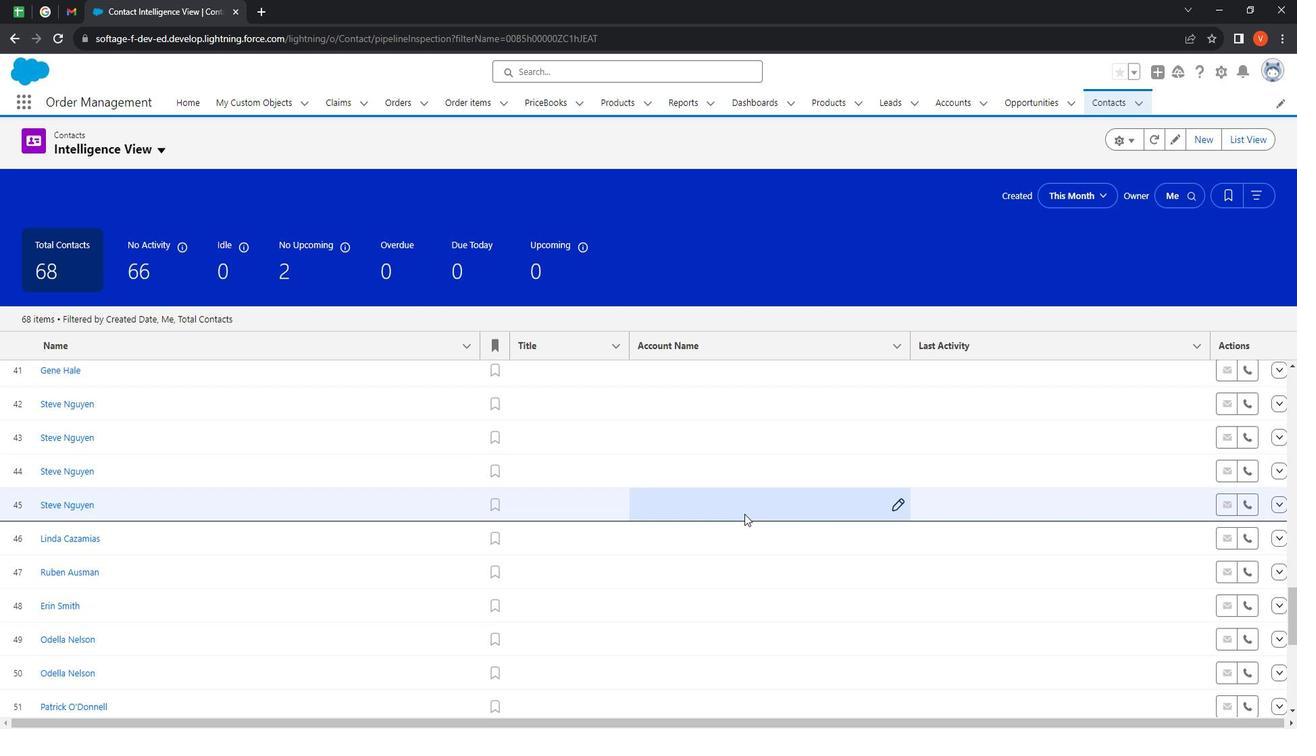 
Action: Mouse scrolled (764, 515) with delta (0, 0)
Screenshot: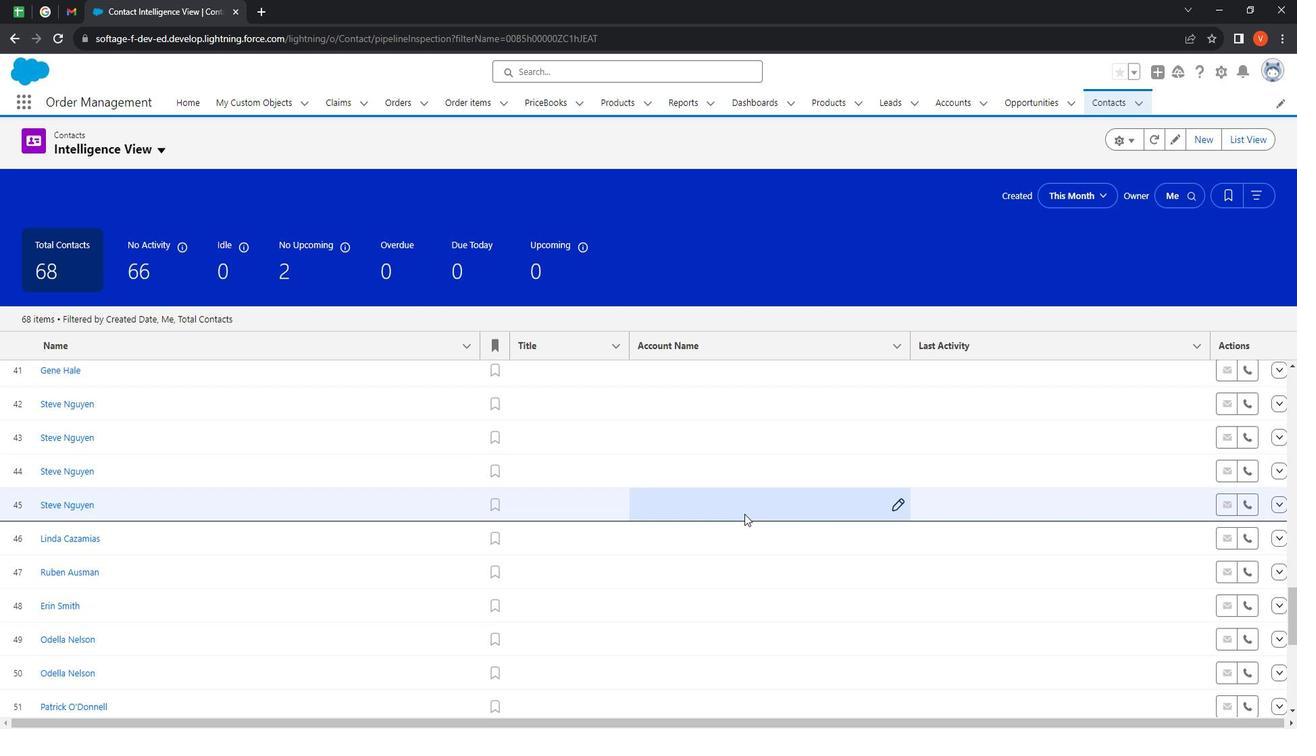 
Action: Mouse moved to (789, 518)
Screenshot: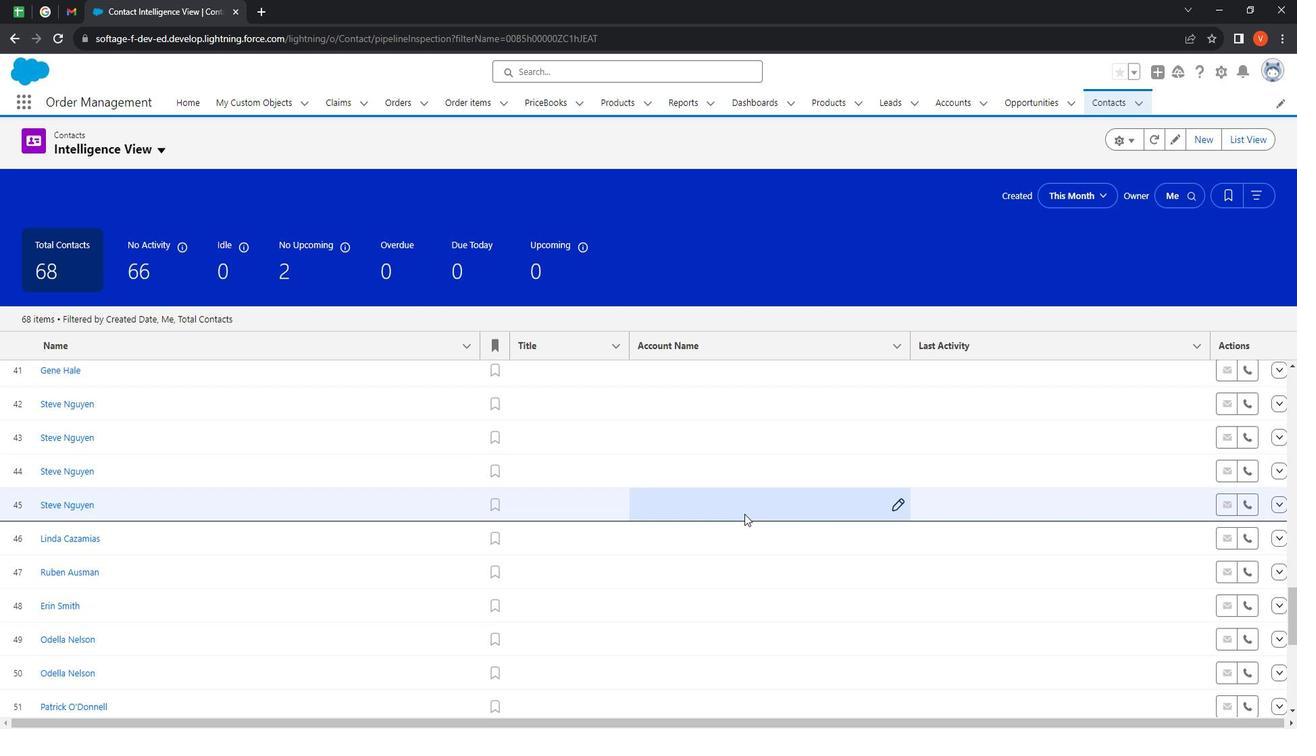 
Action: Mouse scrolled (789, 519) with delta (0, 0)
Screenshot: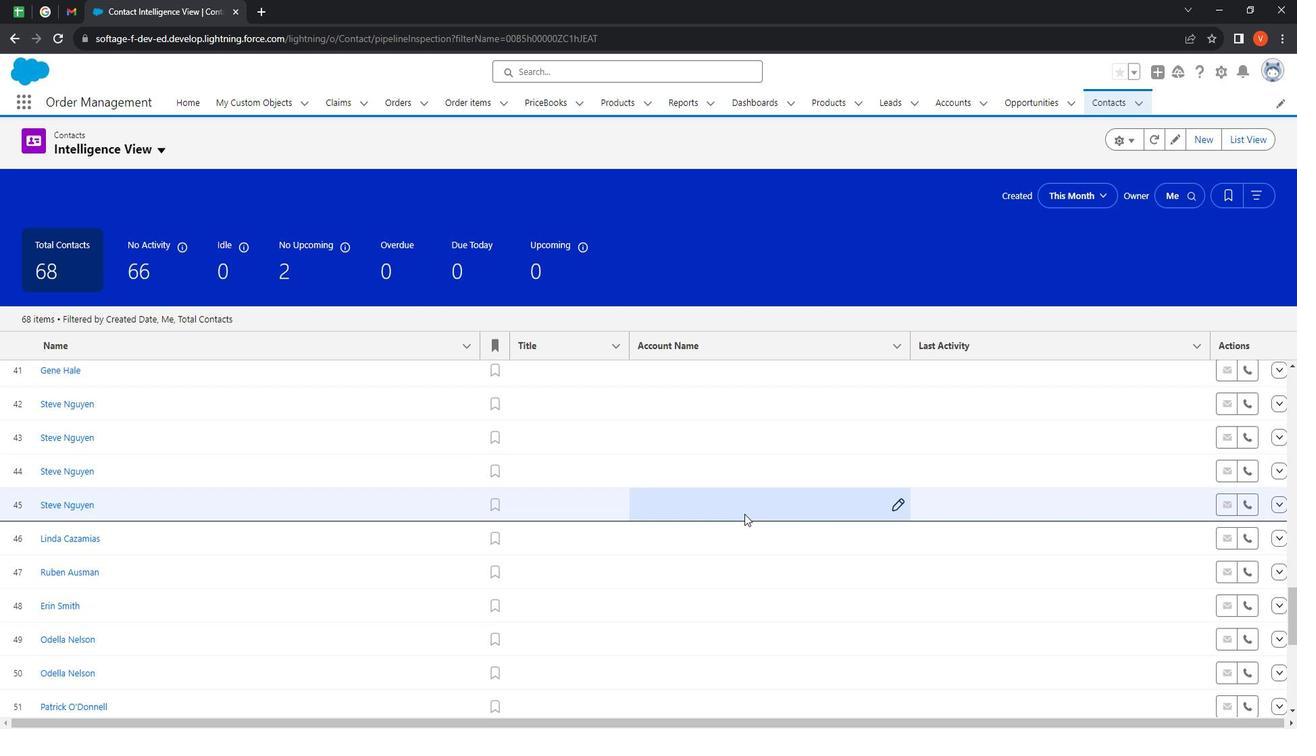 
Action: Mouse moved to (812, 519)
Screenshot: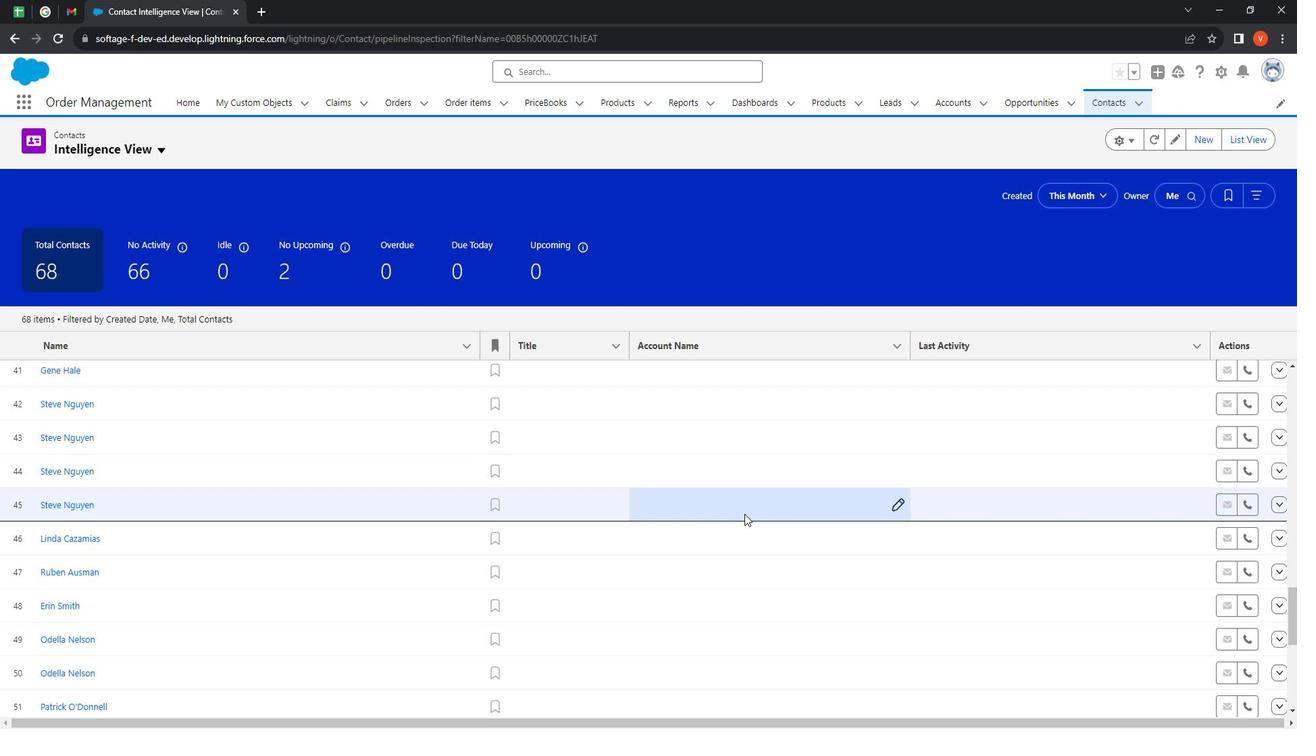 
Action: Mouse scrolled (812, 519) with delta (0, 0)
Screenshot: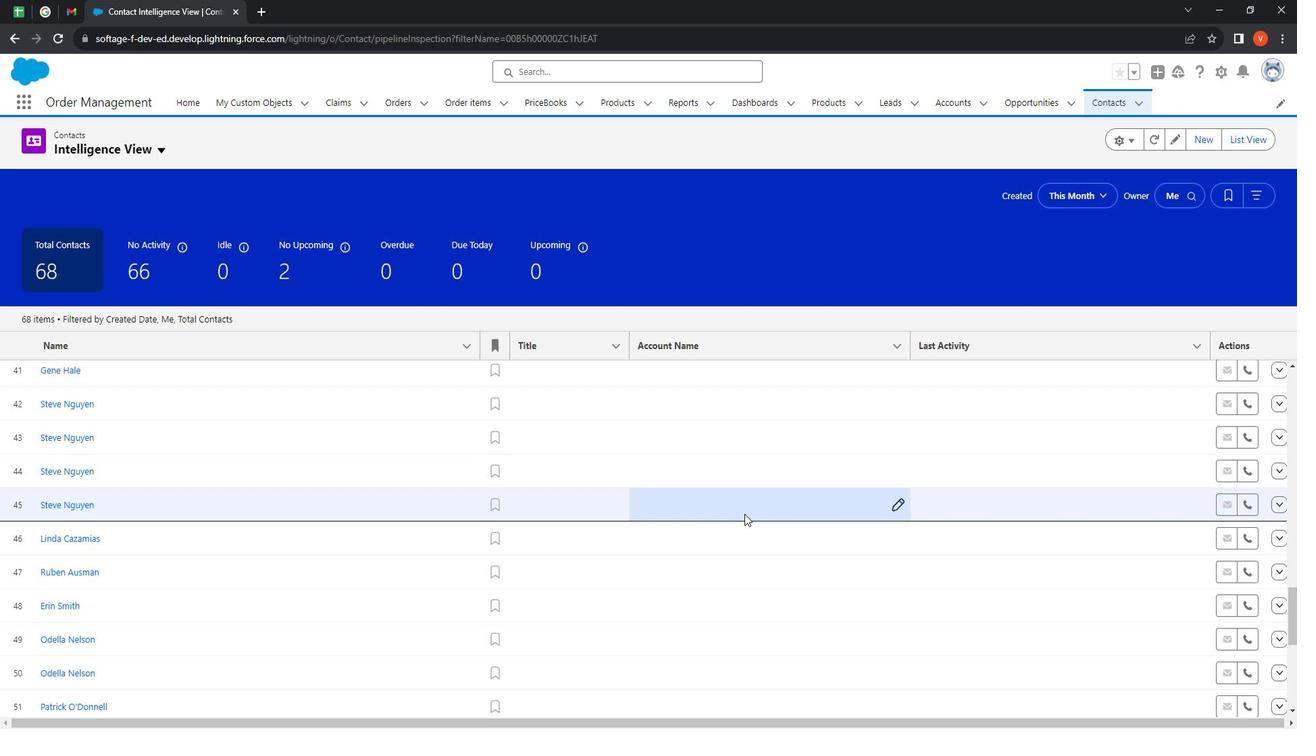 
Action: Mouse moved to (826, 519)
Screenshot: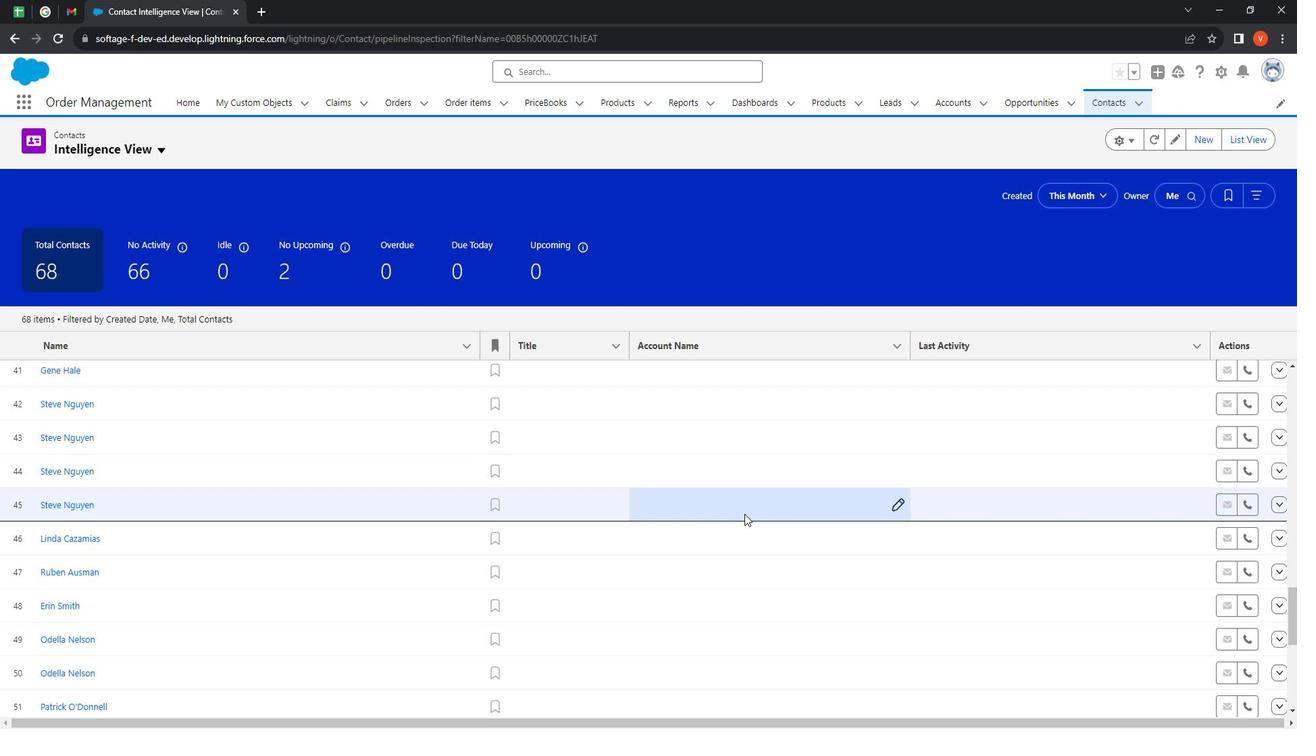 
Action: Mouse scrolled (826, 519) with delta (0, 0)
Screenshot: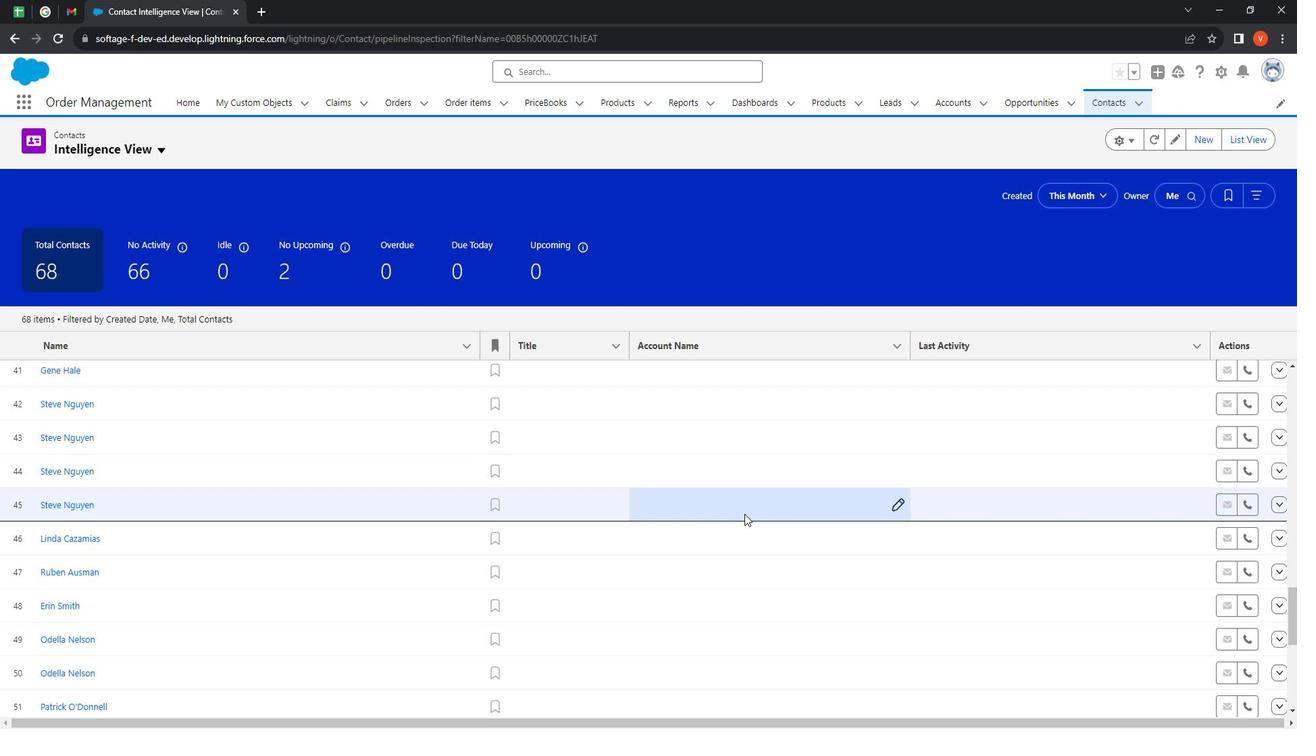 
Action: Mouse moved to (883, 504)
Screenshot: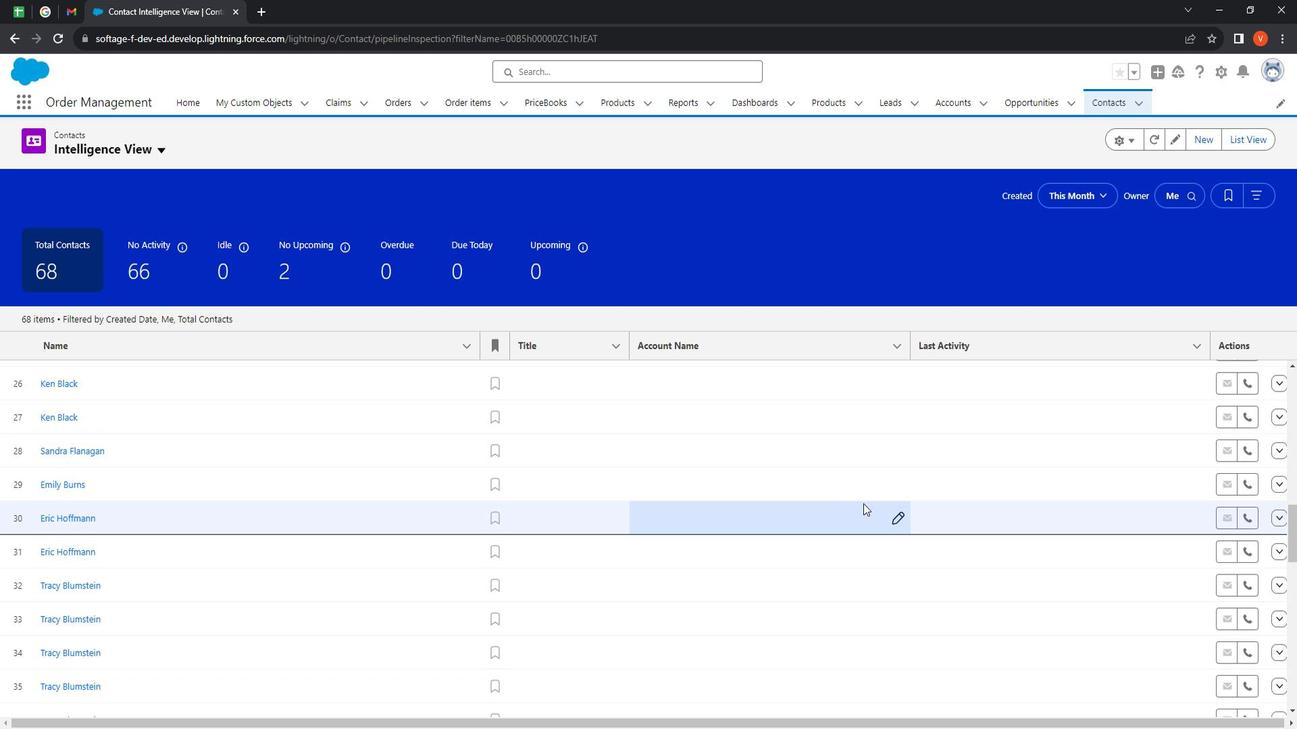 
Action: Mouse scrolled (883, 505) with delta (0, 0)
Screenshot: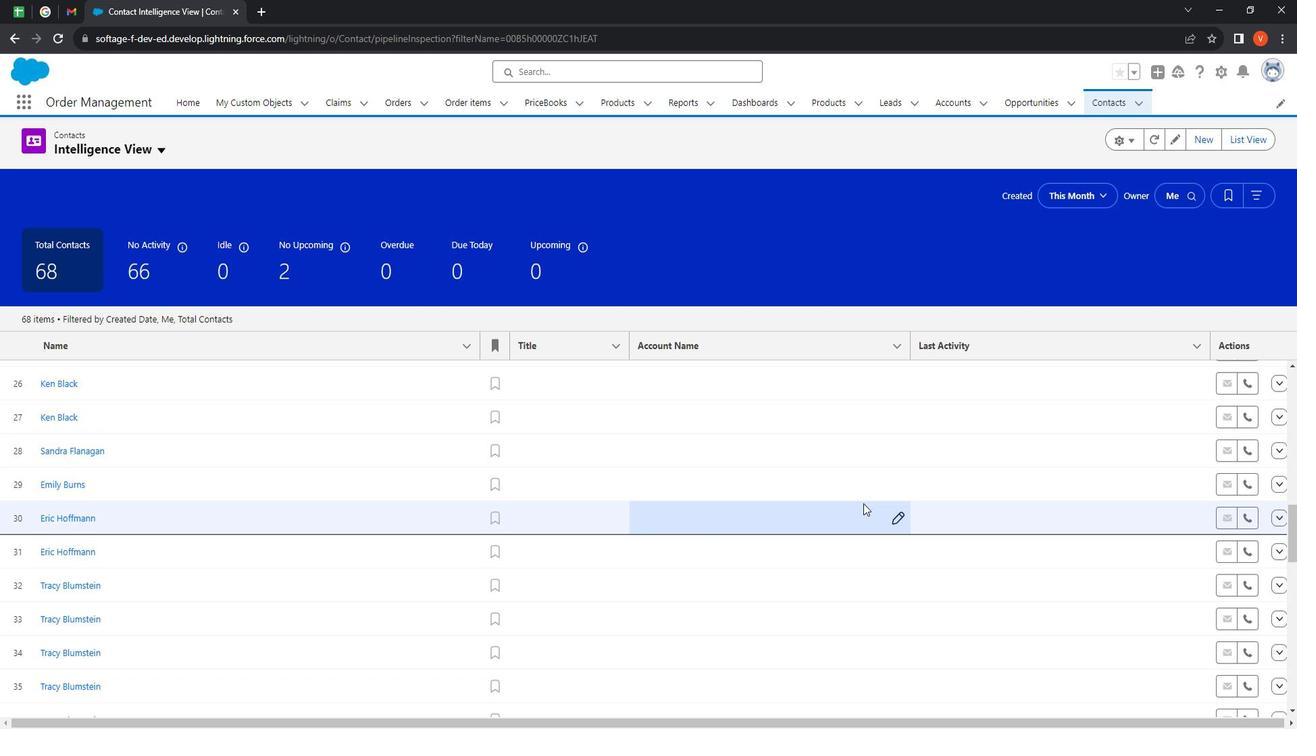 
Action: Mouse moved to (880, 504)
Screenshot: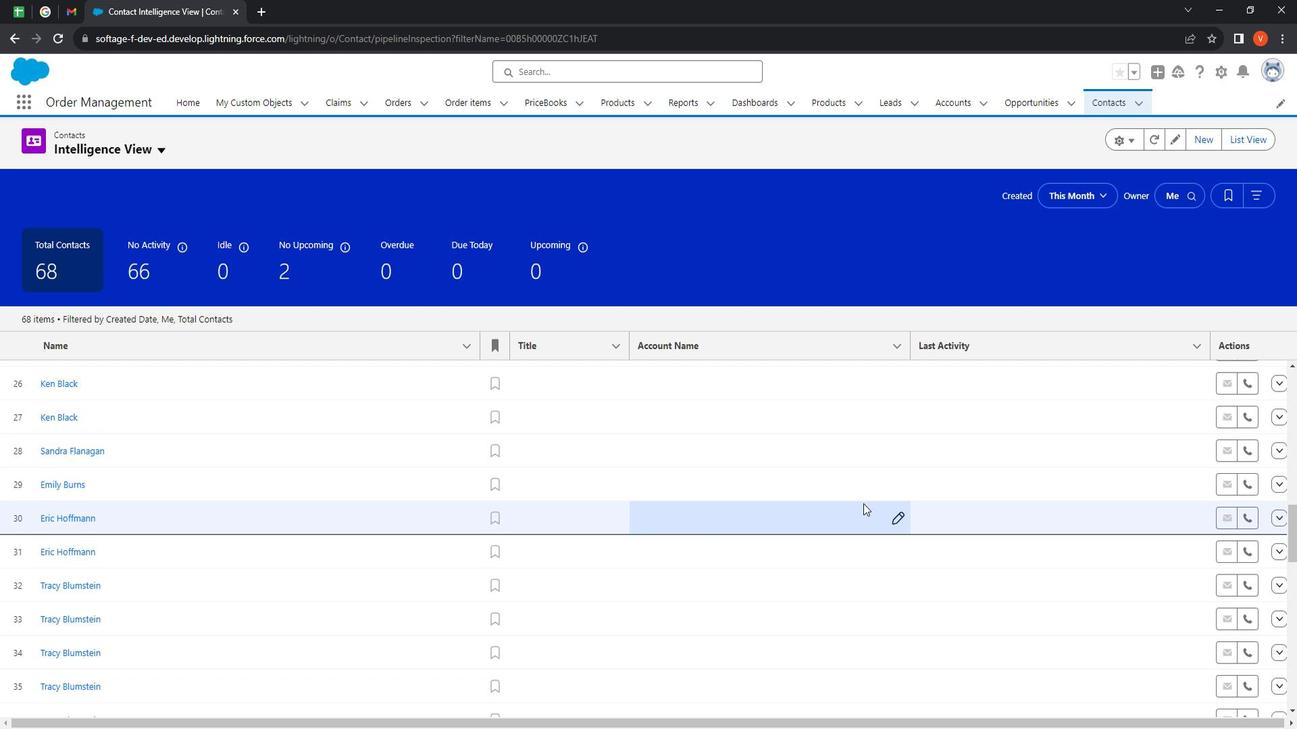
Action: Mouse scrolled (880, 505) with delta (0, 0)
Screenshot: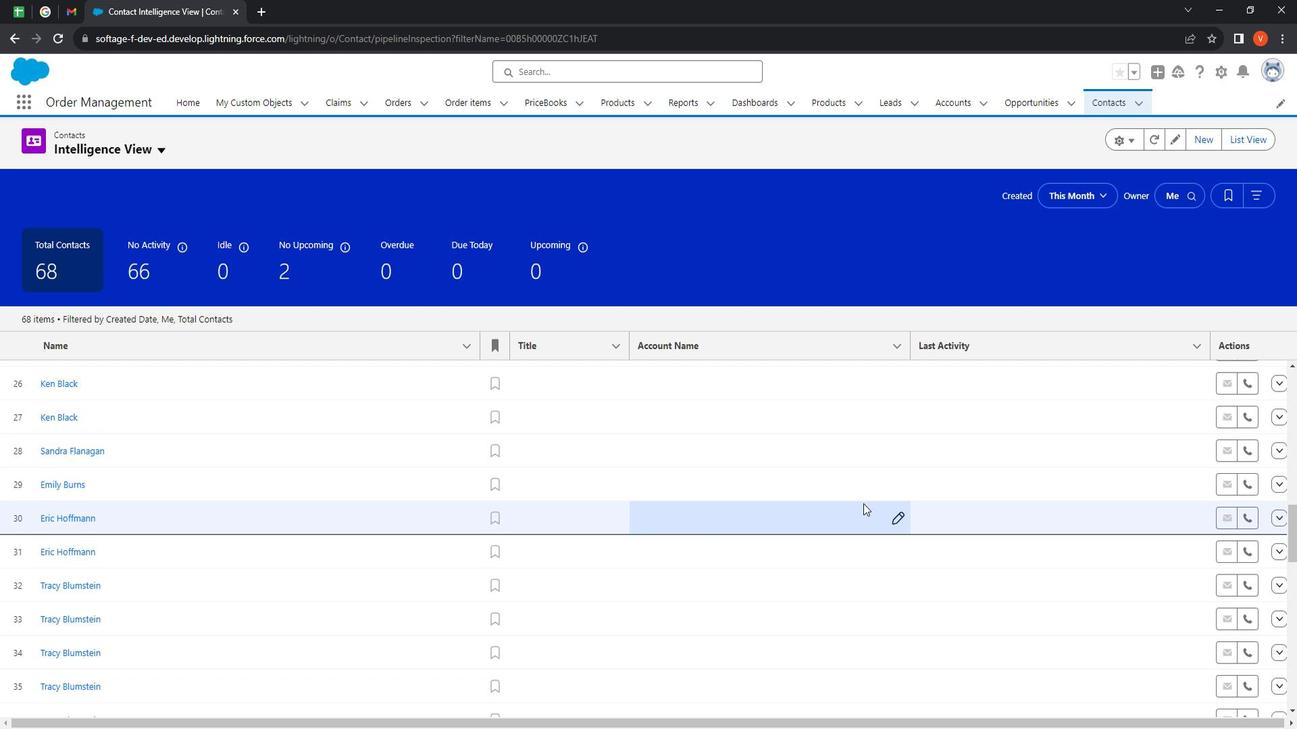 
Action: Mouse moved to (873, 504)
Screenshot: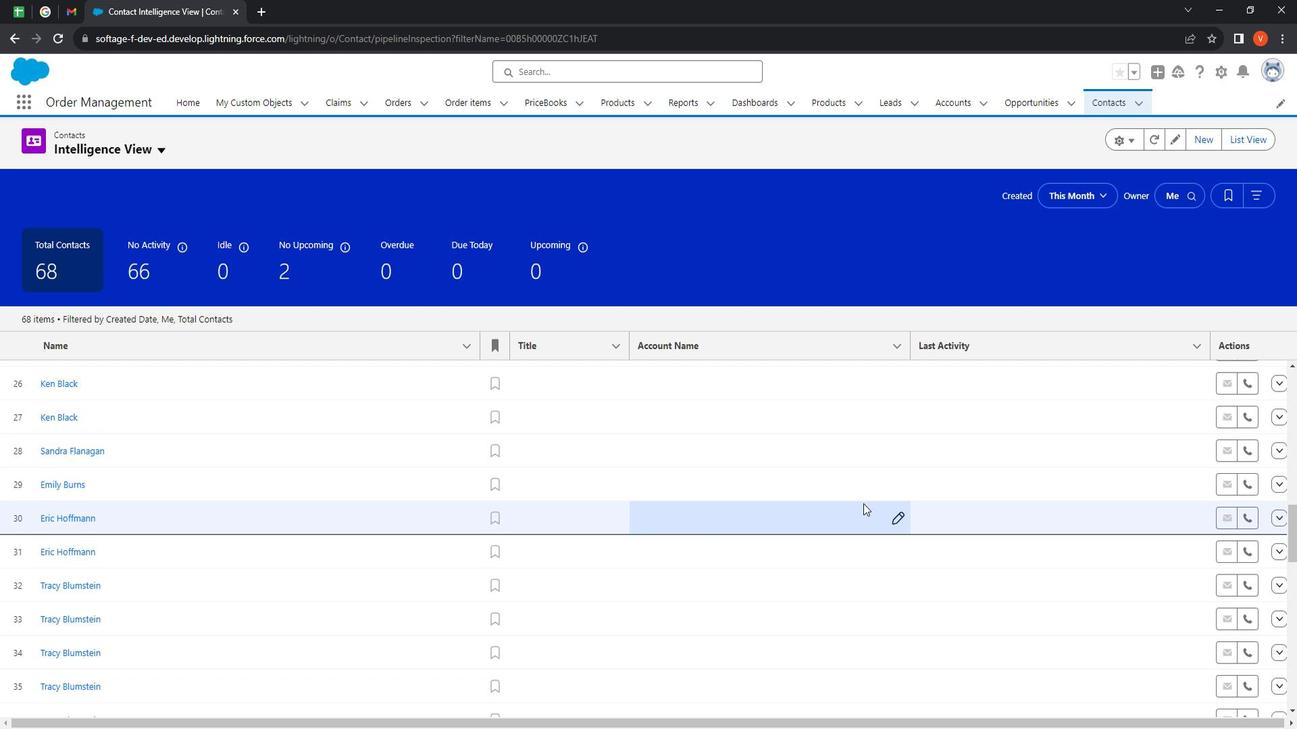 
Action: Mouse scrolled (873, 505) with delta (0, 0)
Screenshot: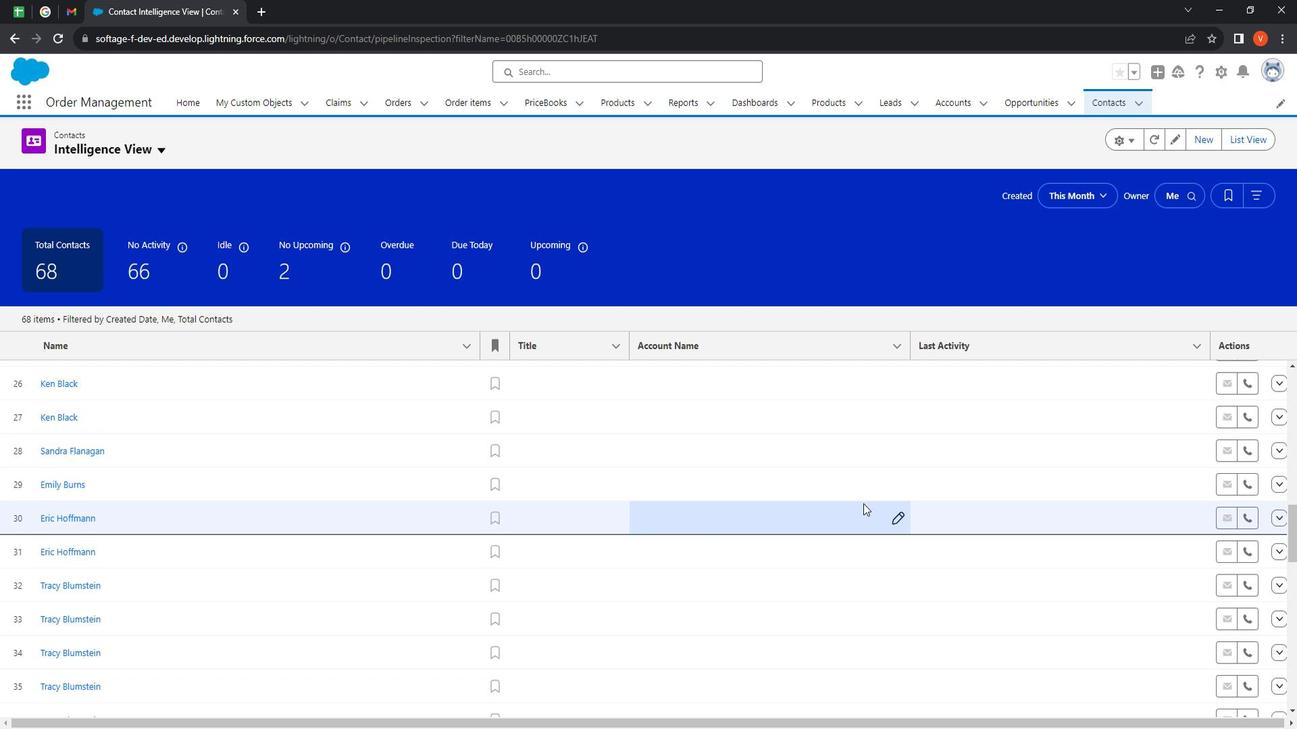 
Action: Mouse moved to (859, 504)
Screenshot: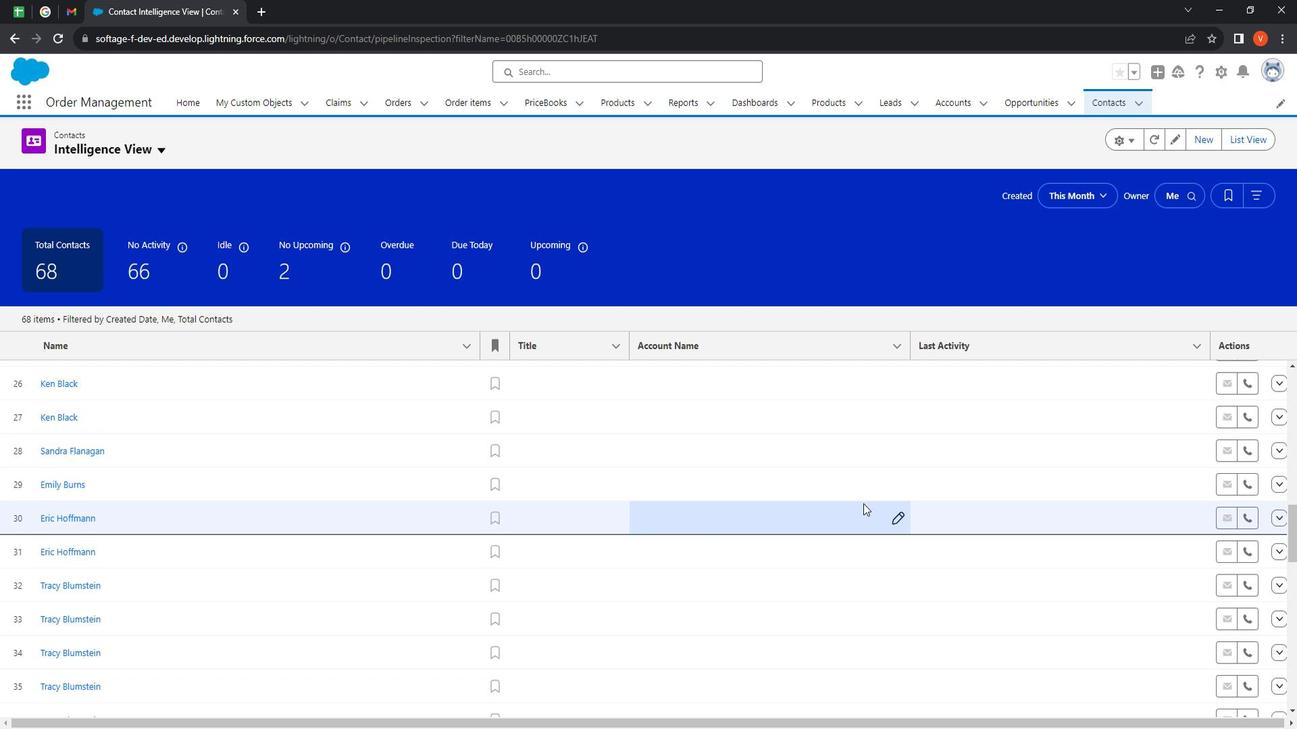 
Action: Mouse scrolled (859, 505) with delta (0, 0)
Screenshot: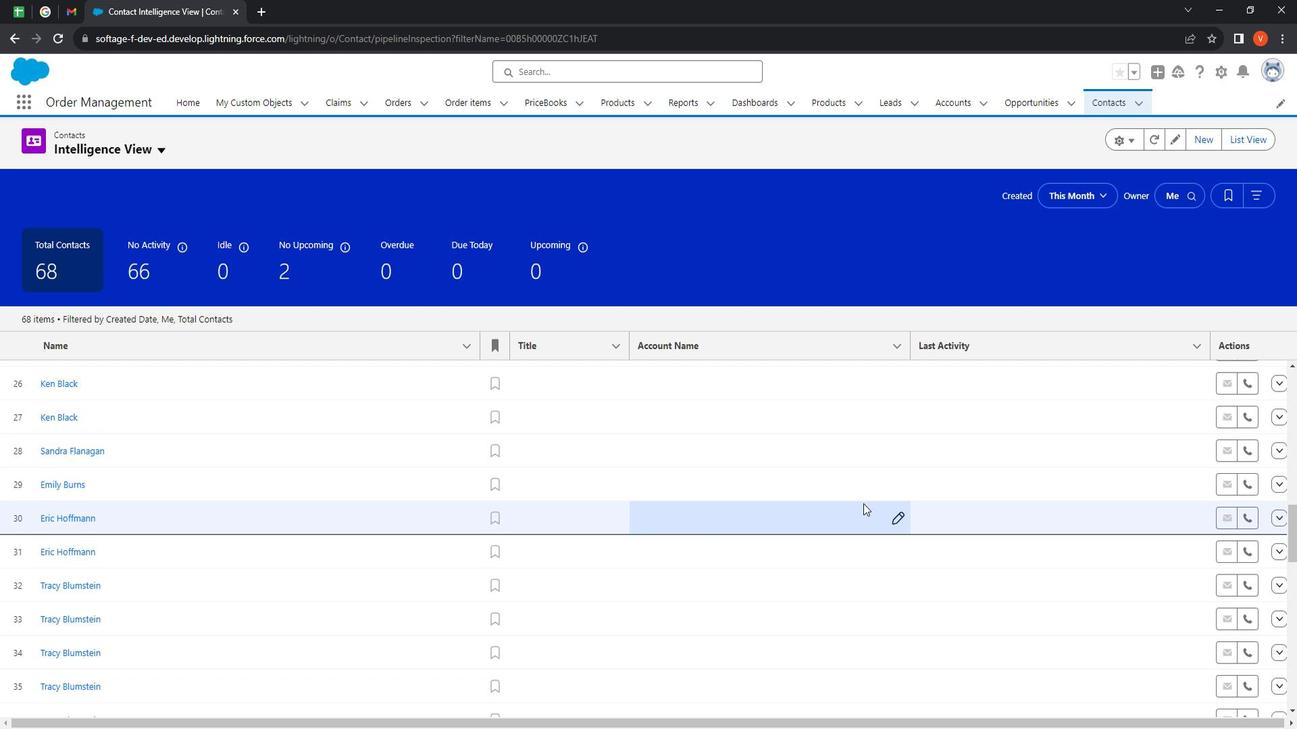 
Action: Mouse moved to (840, 504)
Screenshot: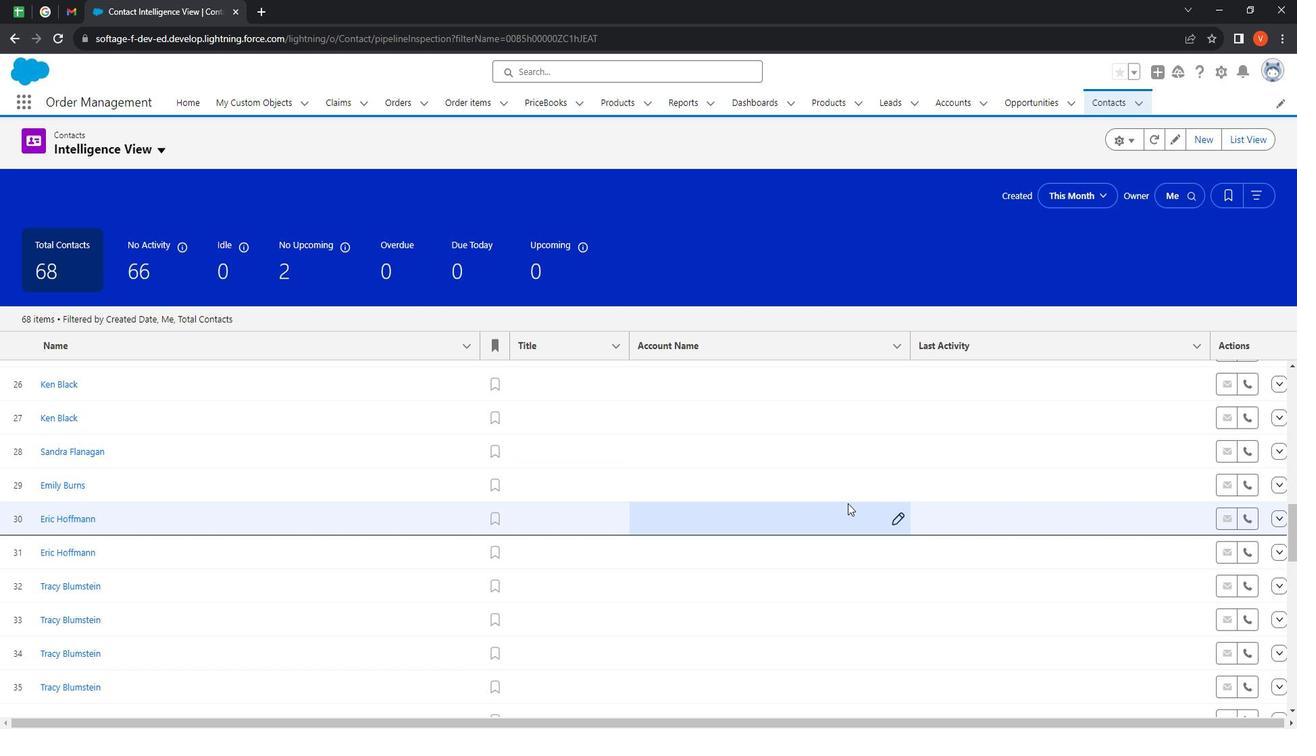 
Action: Mouse scrolled (840, 505) with delta (0, 0)
Screenshot: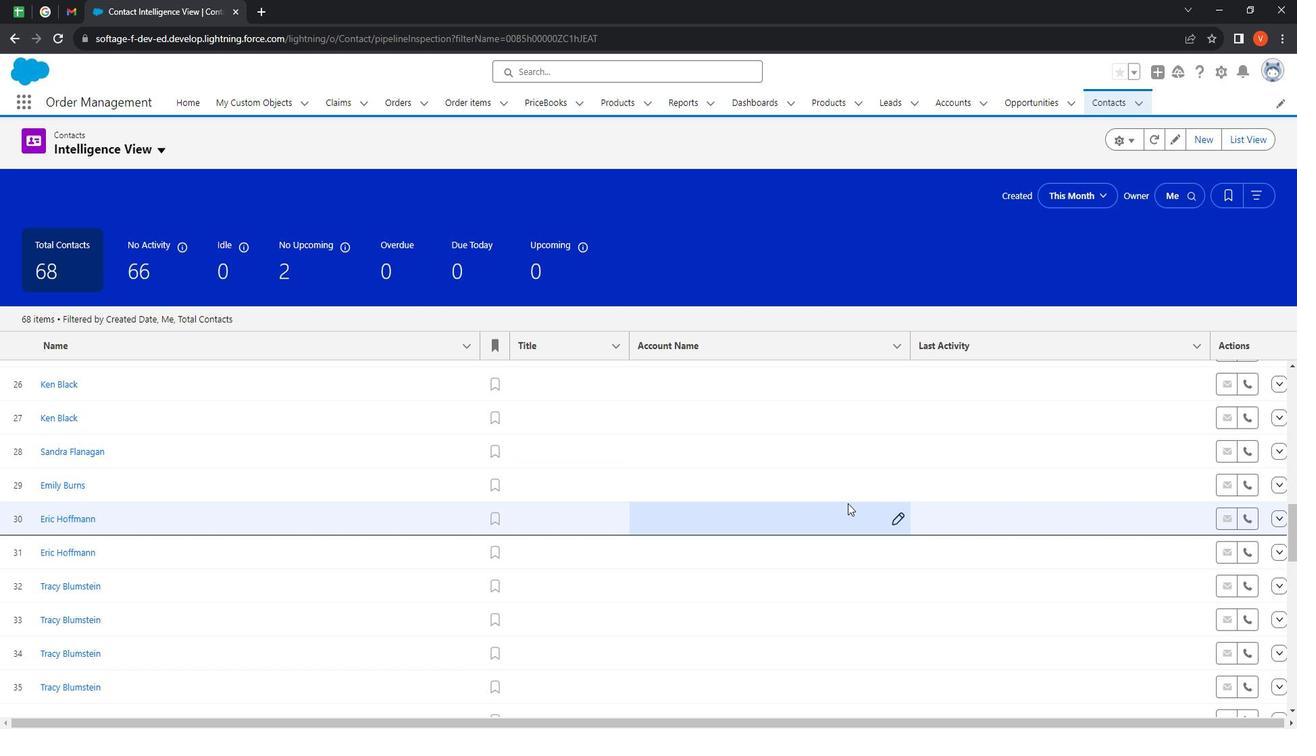 
Action: Mouse moved to (809, 504)
Screenshot: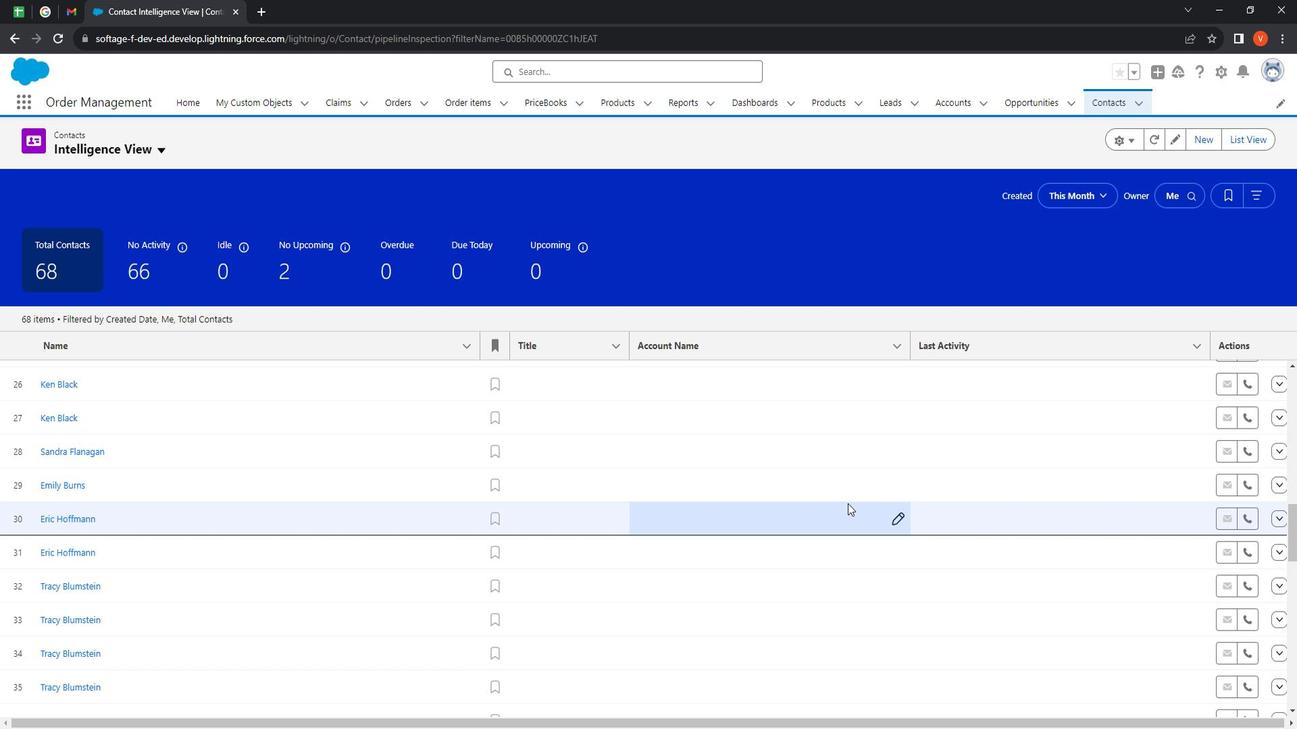 
Action: Mouse scrolled (809, 505) with delta (0, 0)
Screenshot: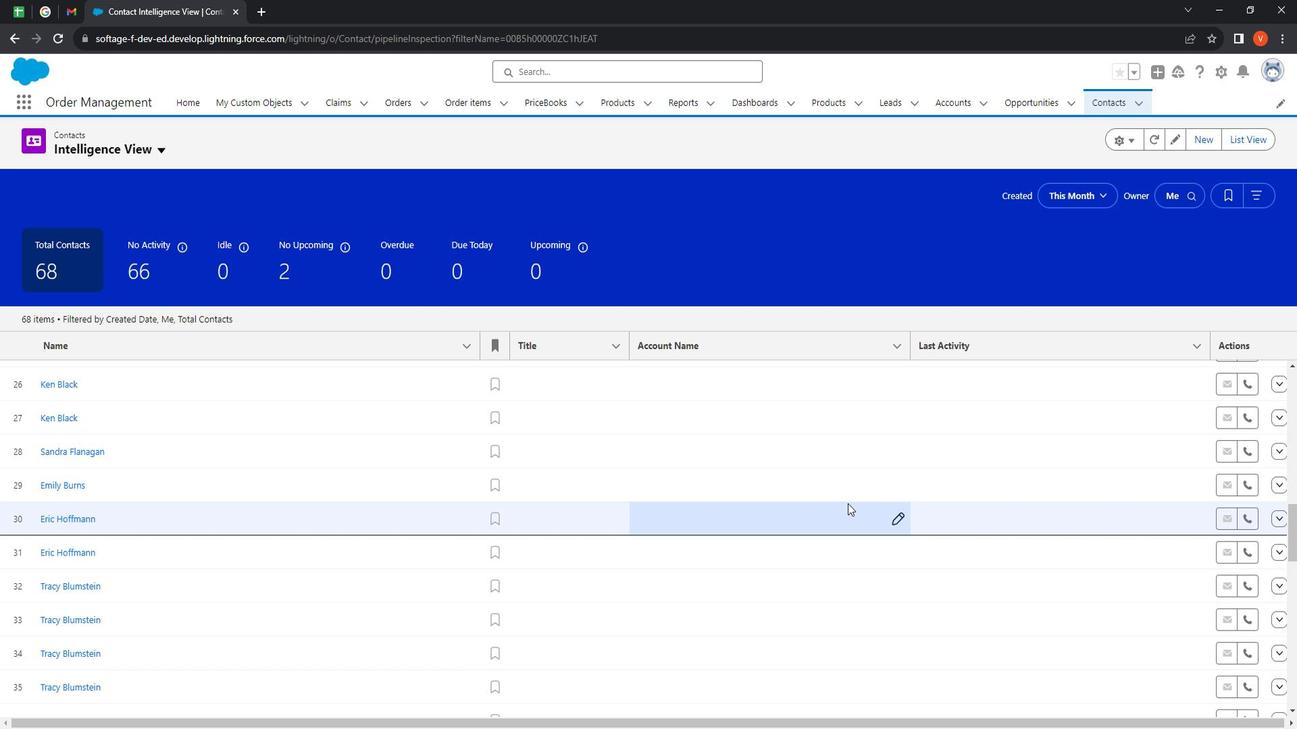 
Action: Mouse moved to (775, 503)
Screenshot: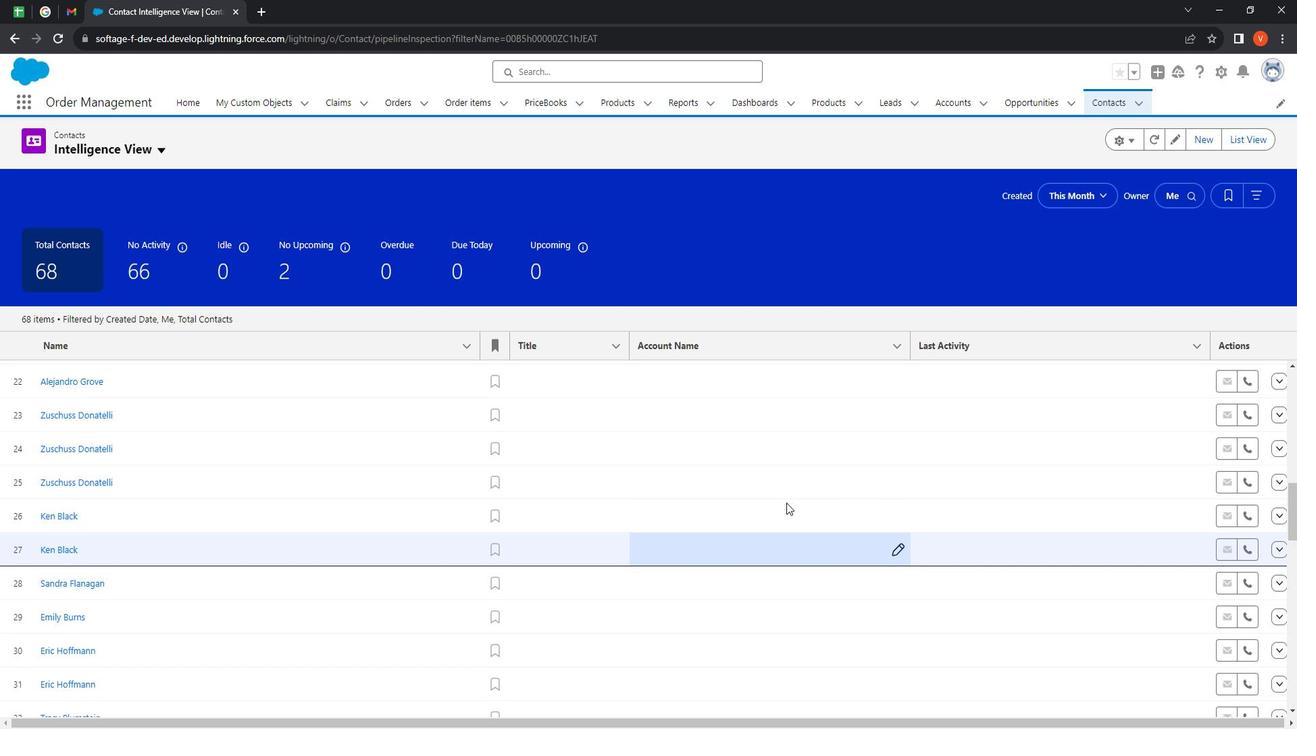 
Action: Mouse scrolled (775, 504) with delta (0, 0)
Screenshot: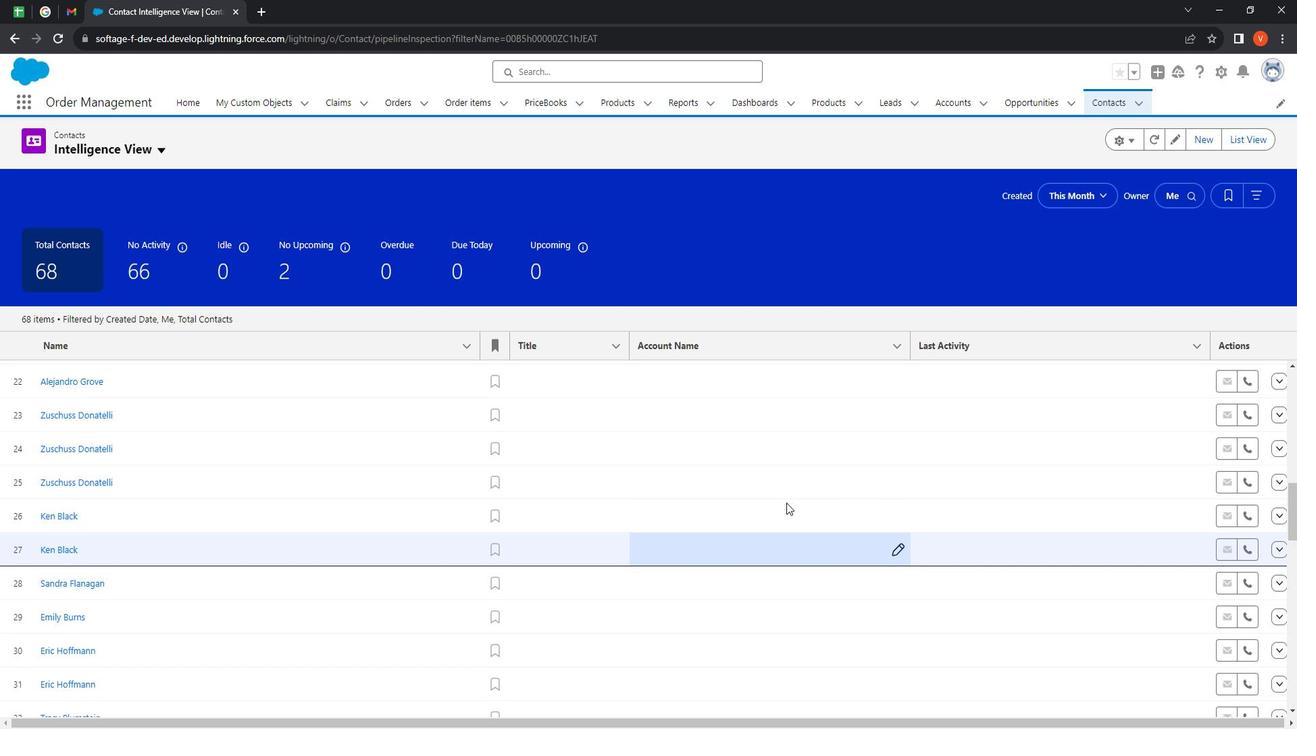 
Action: Mouse moved to (700, 481)
Screenshot: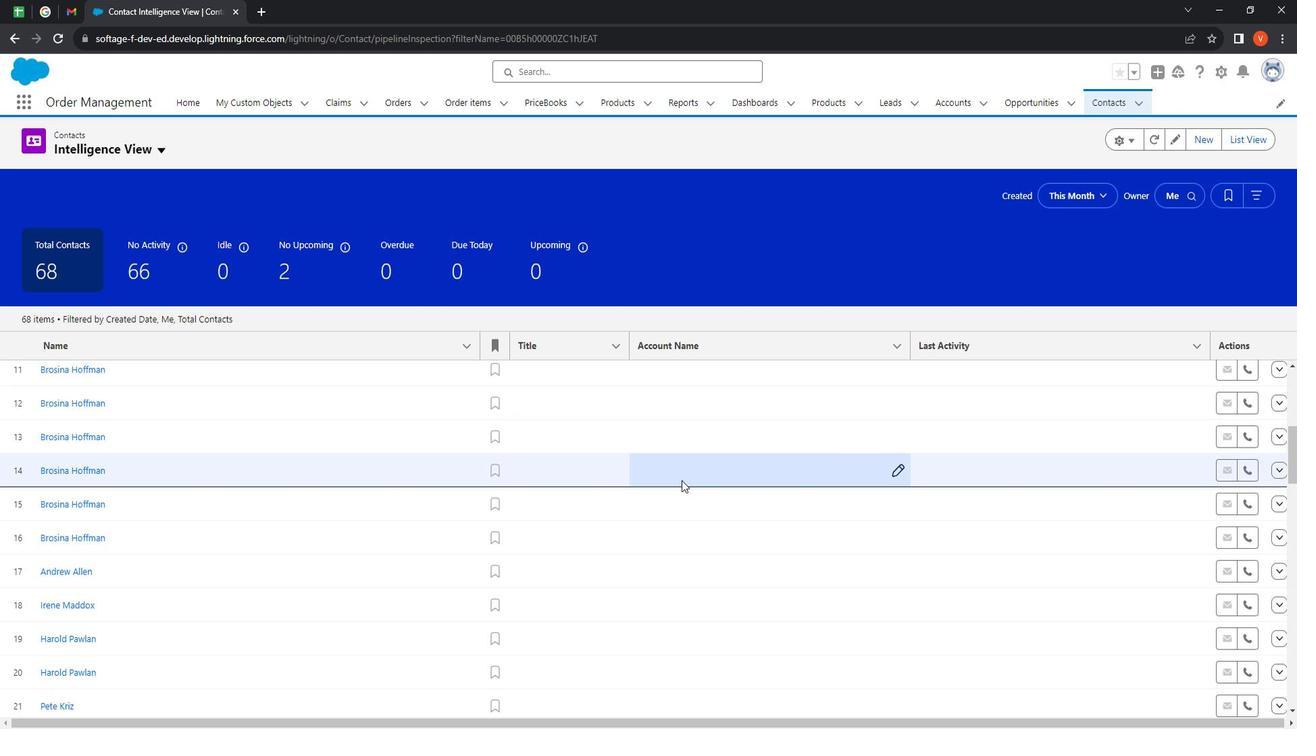 
Action: Mouse scrolled (700, 482) with delta (0, 0)
Screenshot: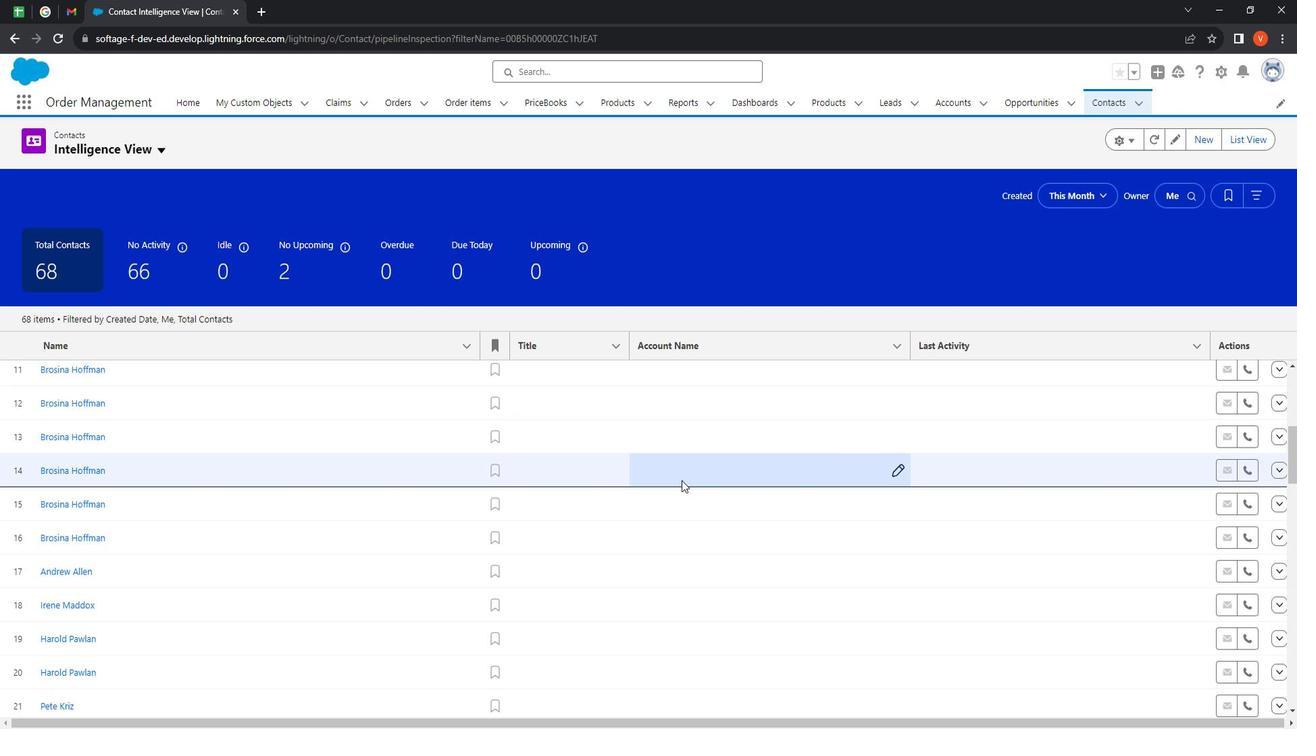 
Action: Mouse scrolled (700, 482) with delta (0, 0)
Screenshot: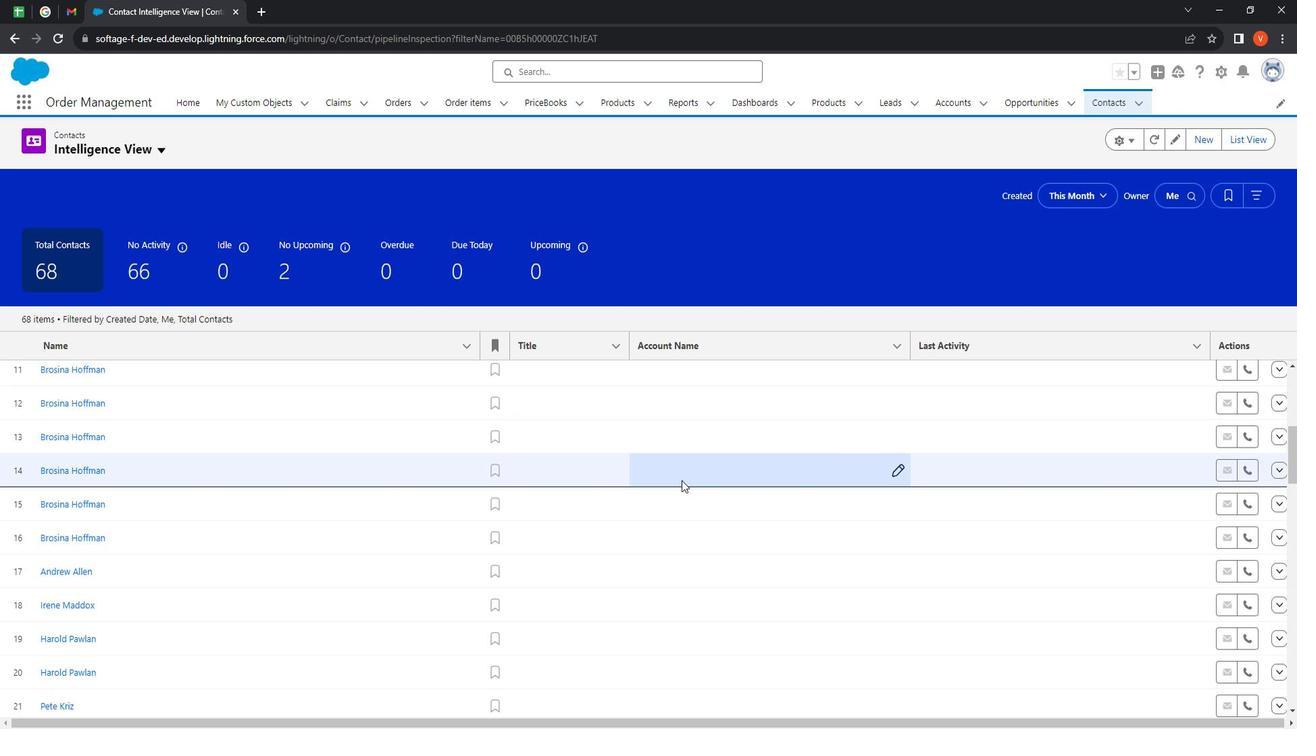 
Action: Mouse moved to (700, 481)
Screenshot: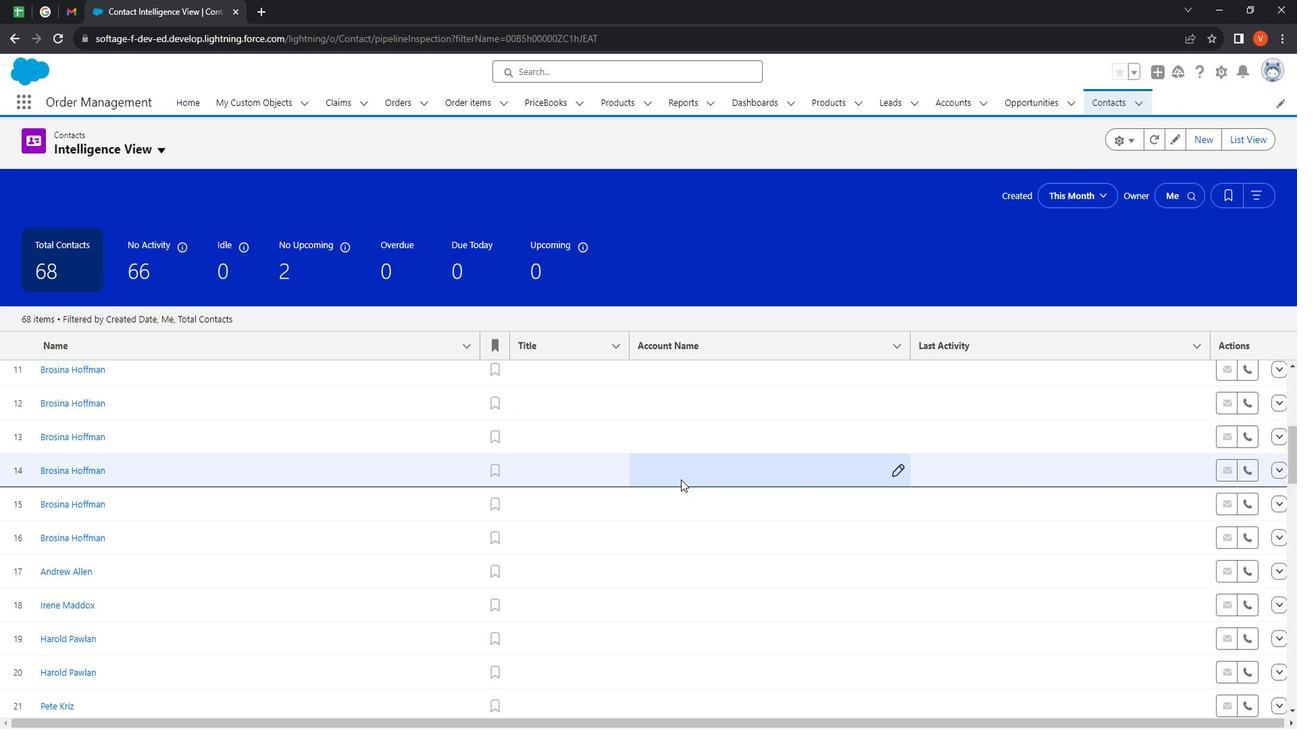
Action: Mouse scrolled (700, 482) with delta (0, 0)
Screenshot: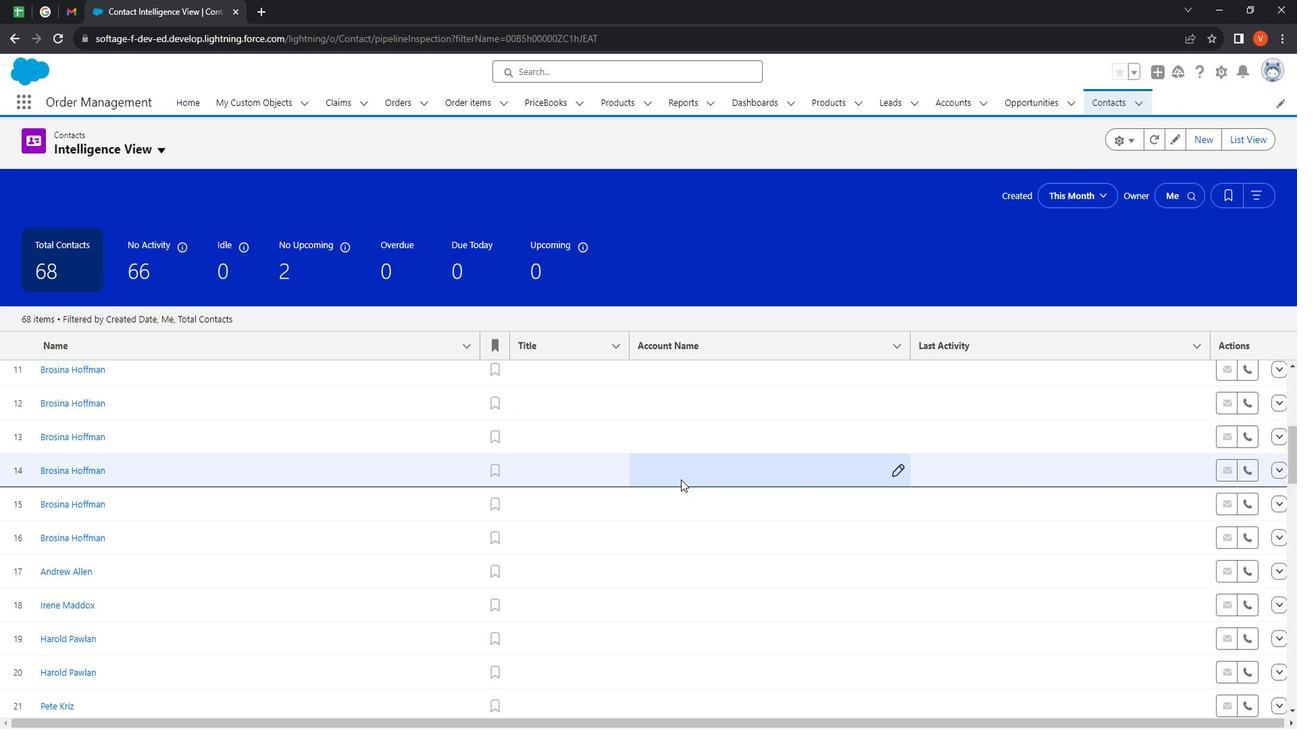 
Action: Mouse moved to (700, 481)
Screenshot: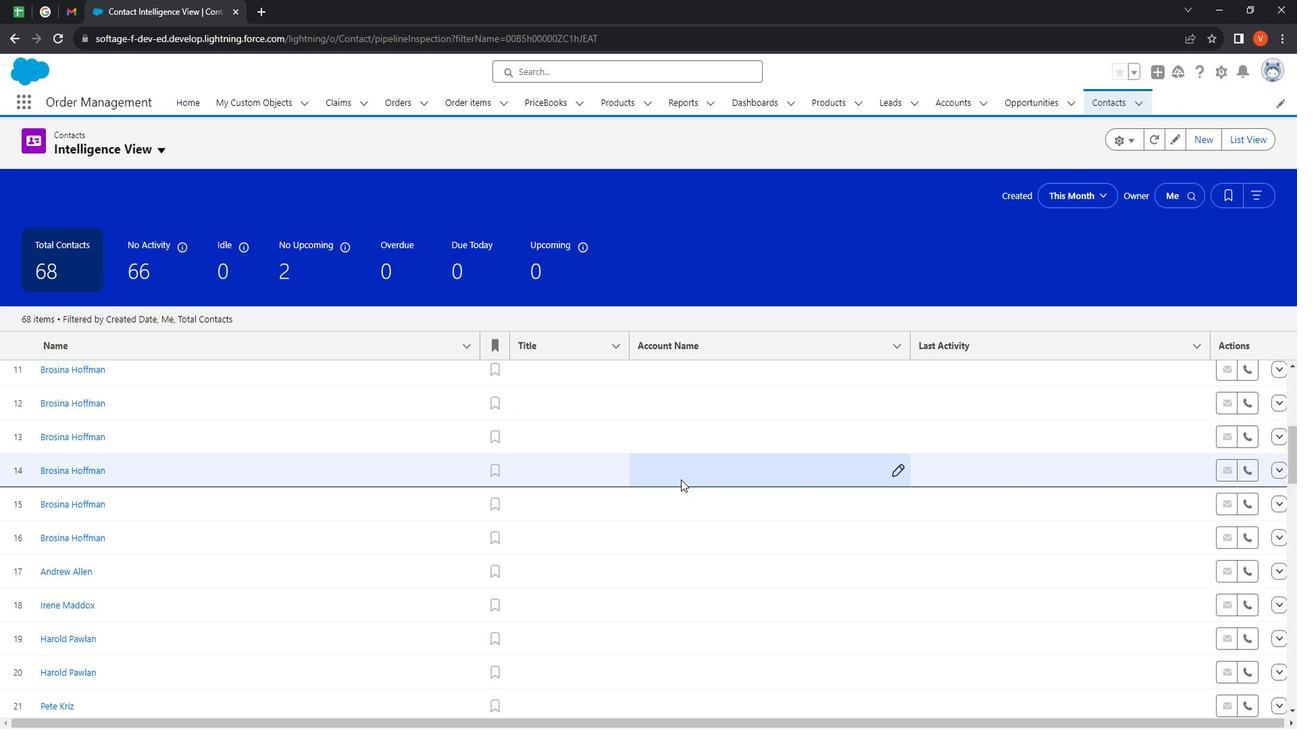 
Action: Mouse scrolled (700, 482) with delta (0, 0)
Screenshot: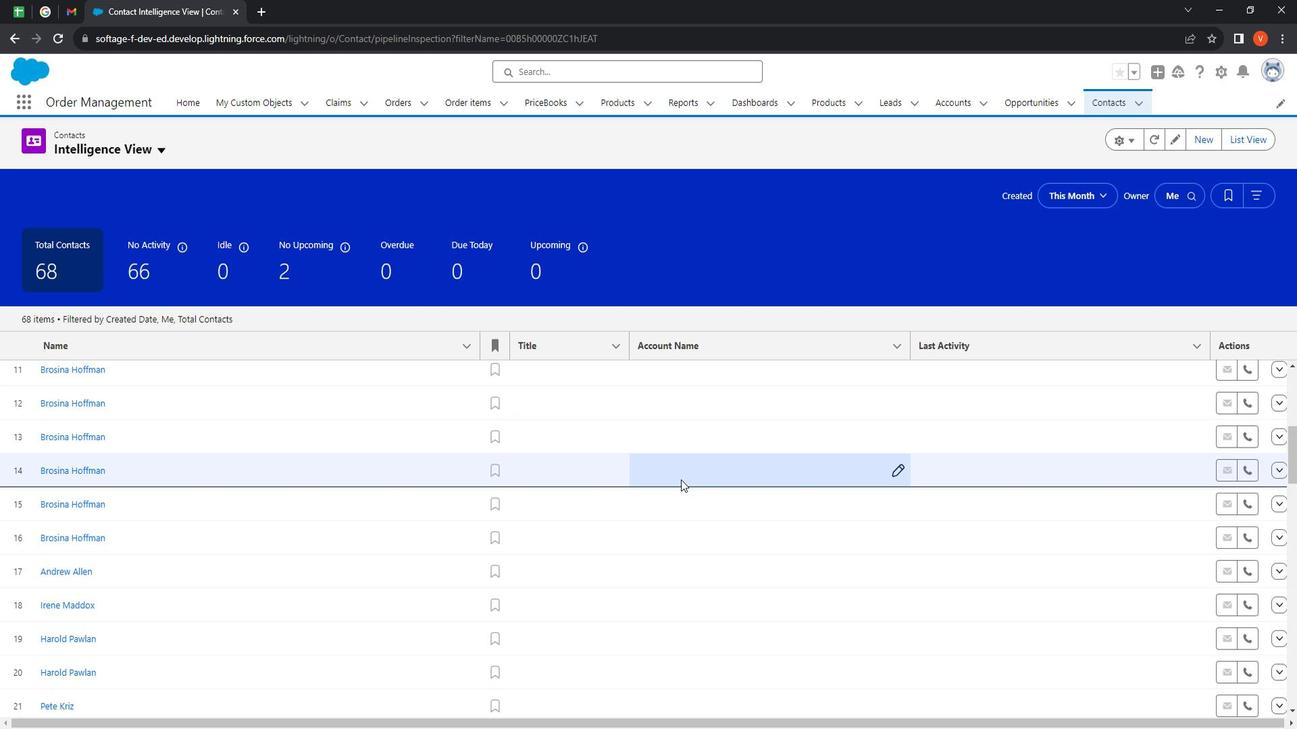 
Action: Mouse moved to (698, 481)
Screenshot: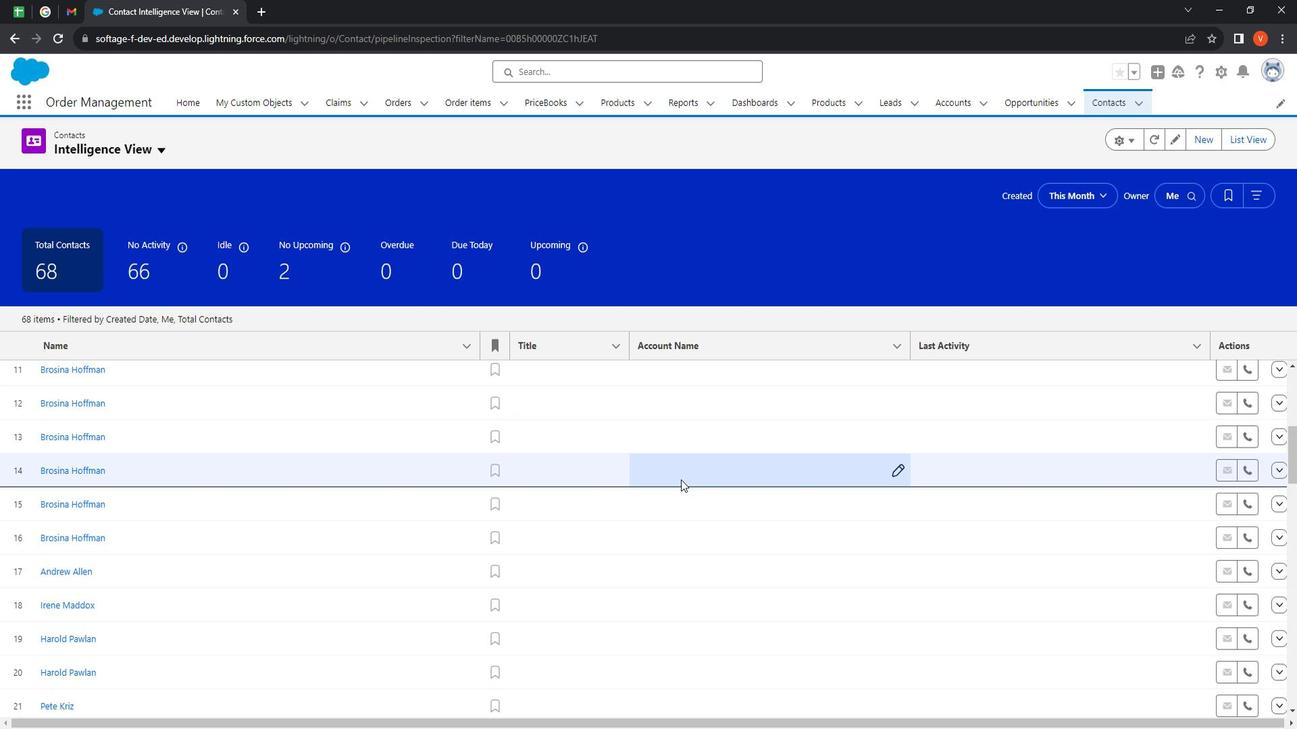 
Action: Mouse scrolled (698, 482) with delta (0, 0)
Screenshot: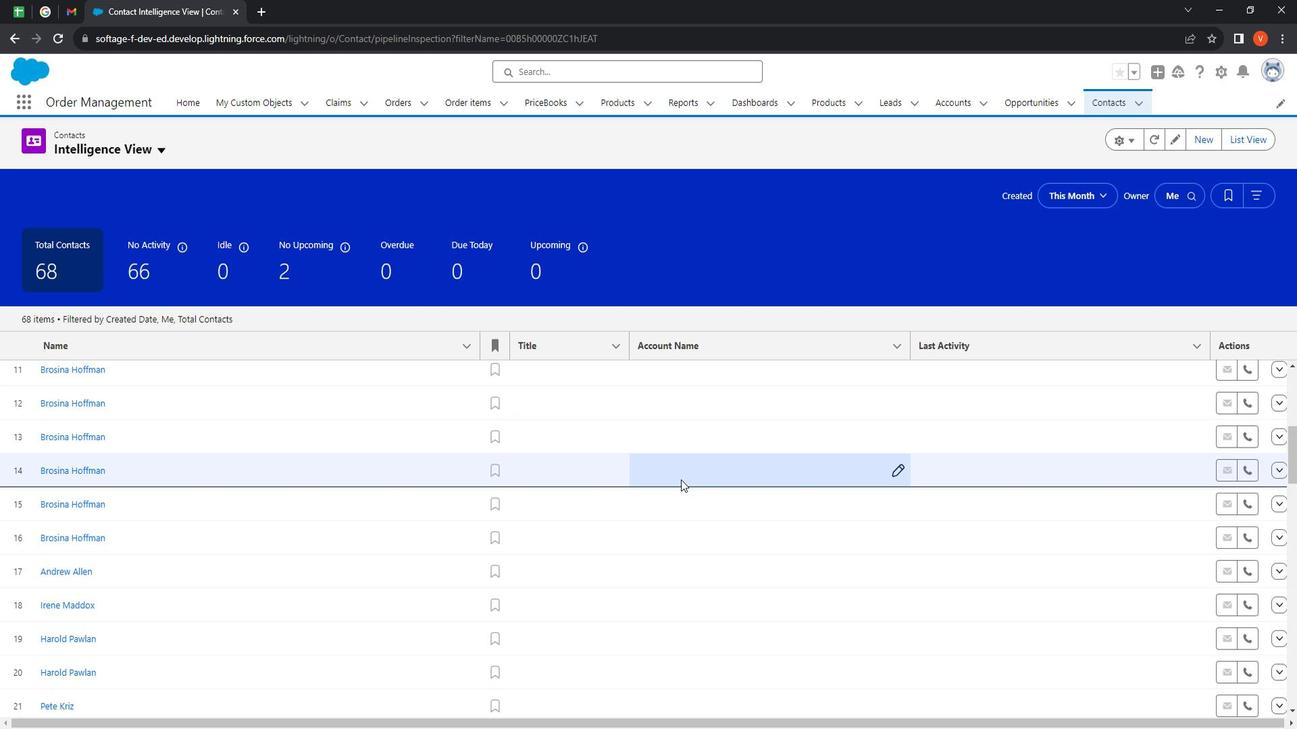 
Action: Mouse moved to (694, 481)
Screenshot: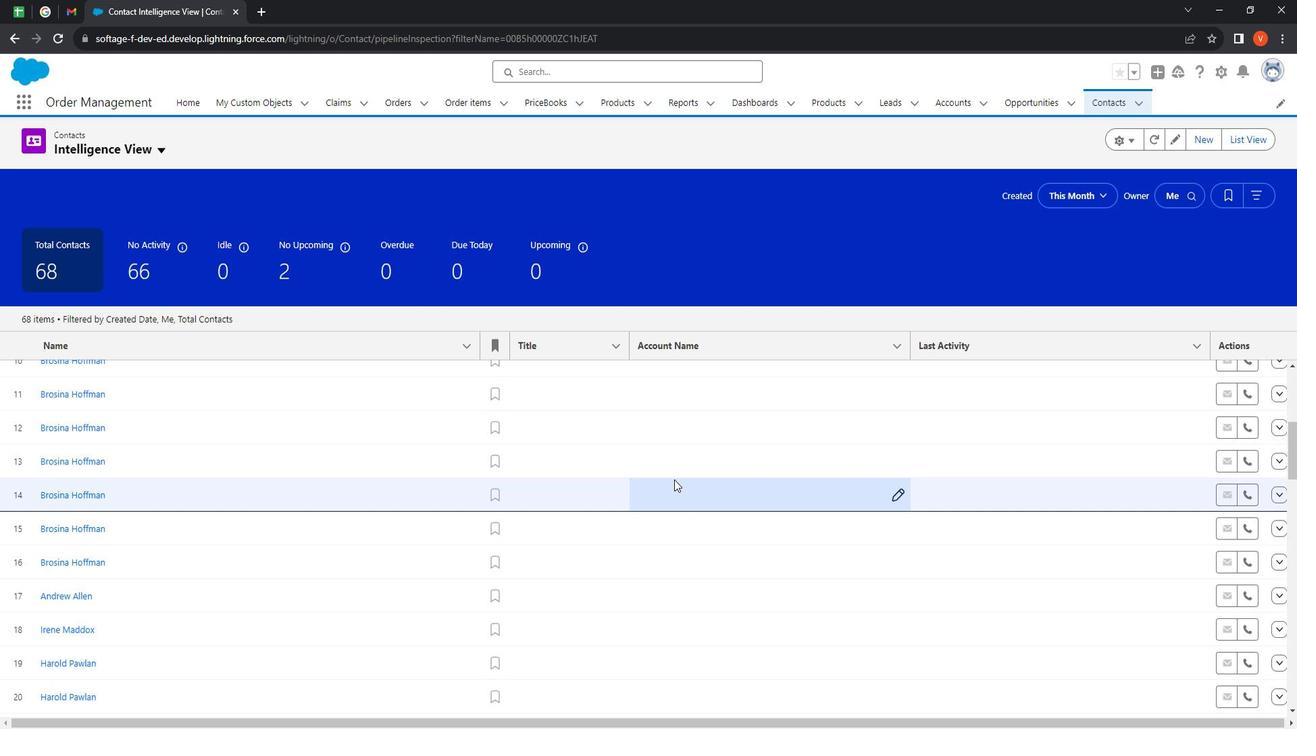 
Action: Mouse scrolled (694, 482) with delta (0, 0)
Screenshot: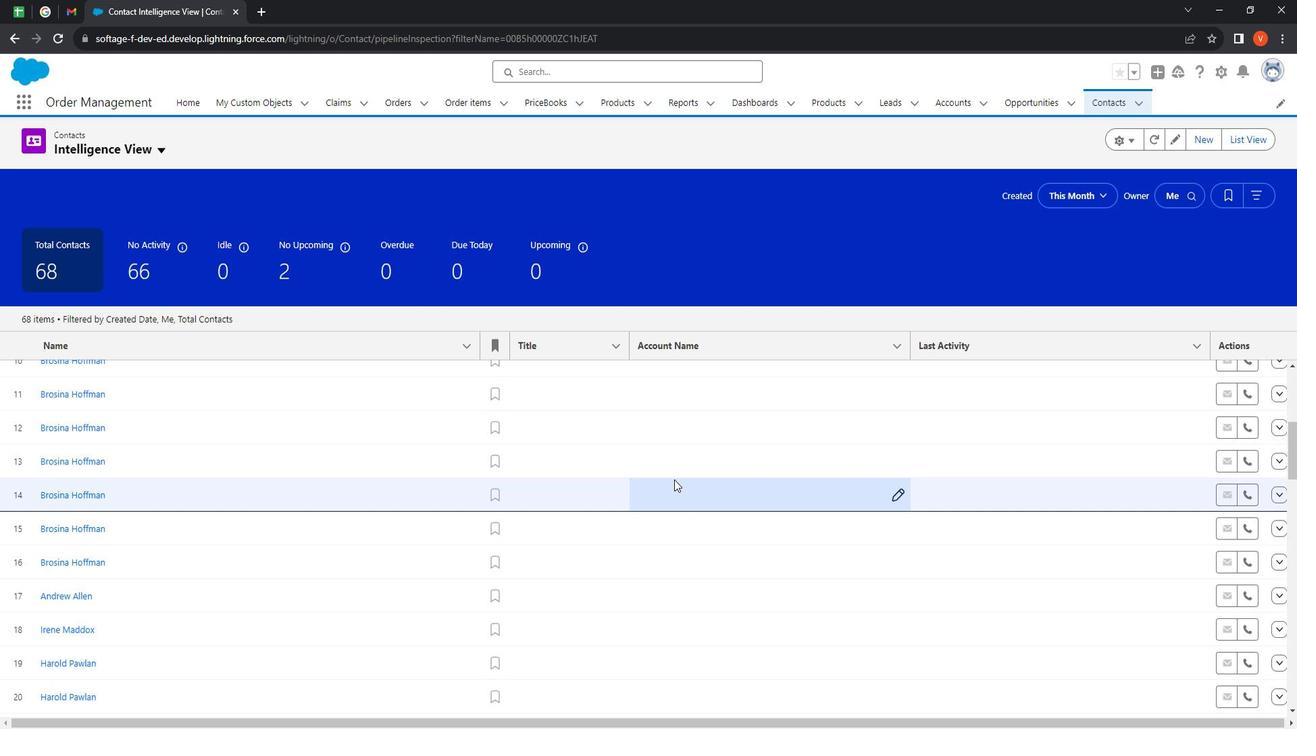 
Action: Mouse moved to (771, 473)
Screenshot: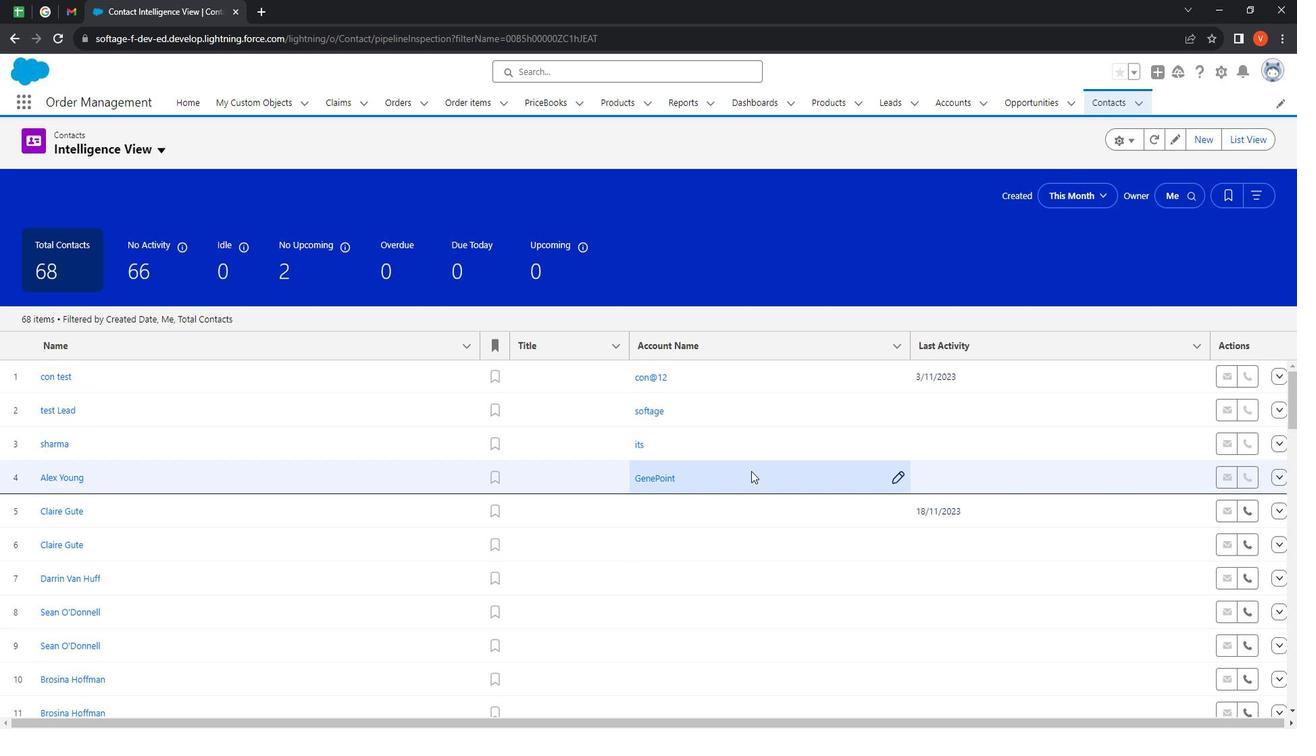 
Action: Mouse scrolled (771, 474) with delta (0, 0)
Screenshot: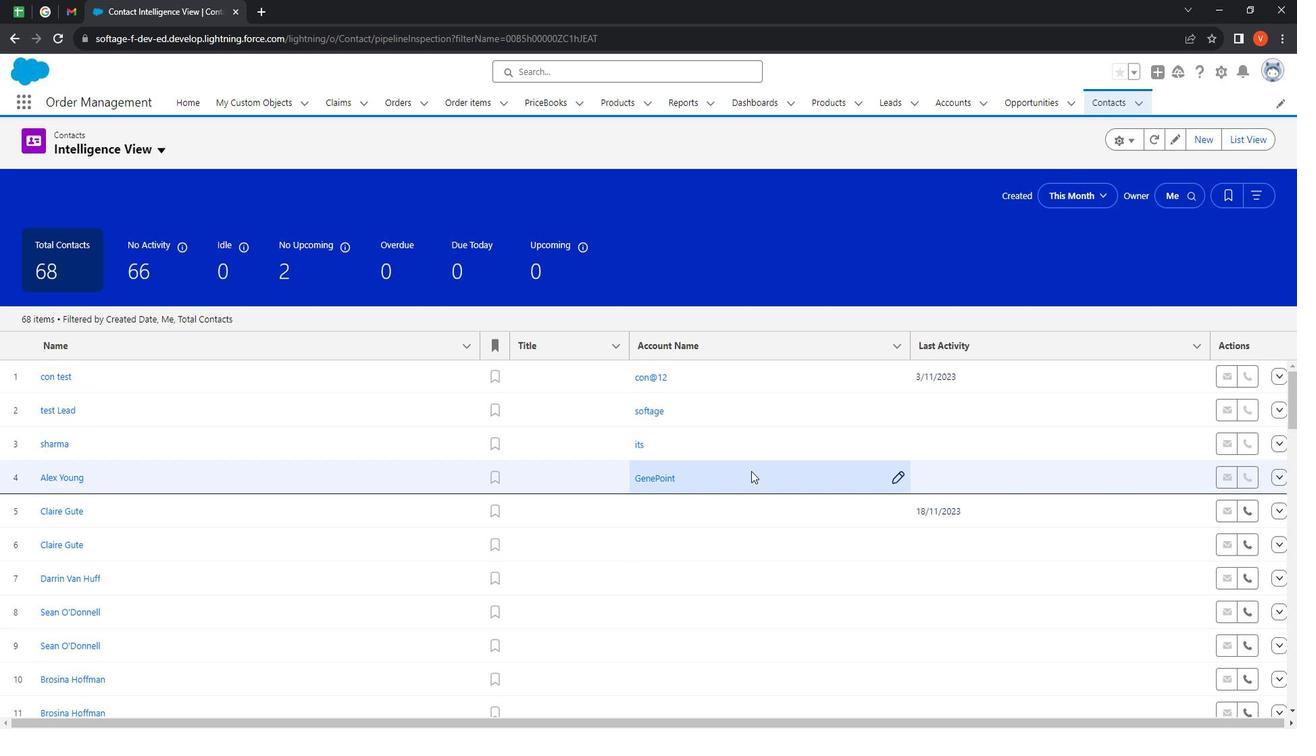 
Action: Mouse scrolled (771, 474) with delta (0, 0)
Screenshot: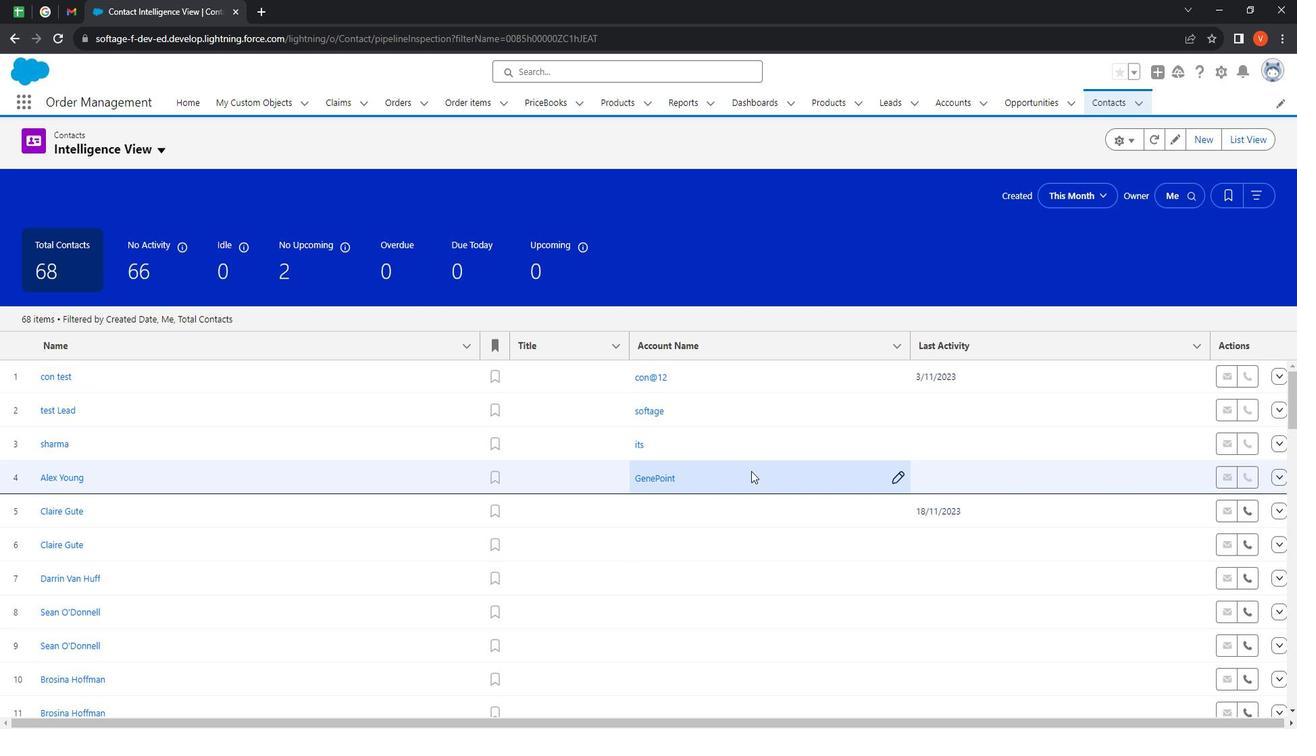 
Action: Mouse scrolled (771, 474) with delta (0, 0)
Screenshot: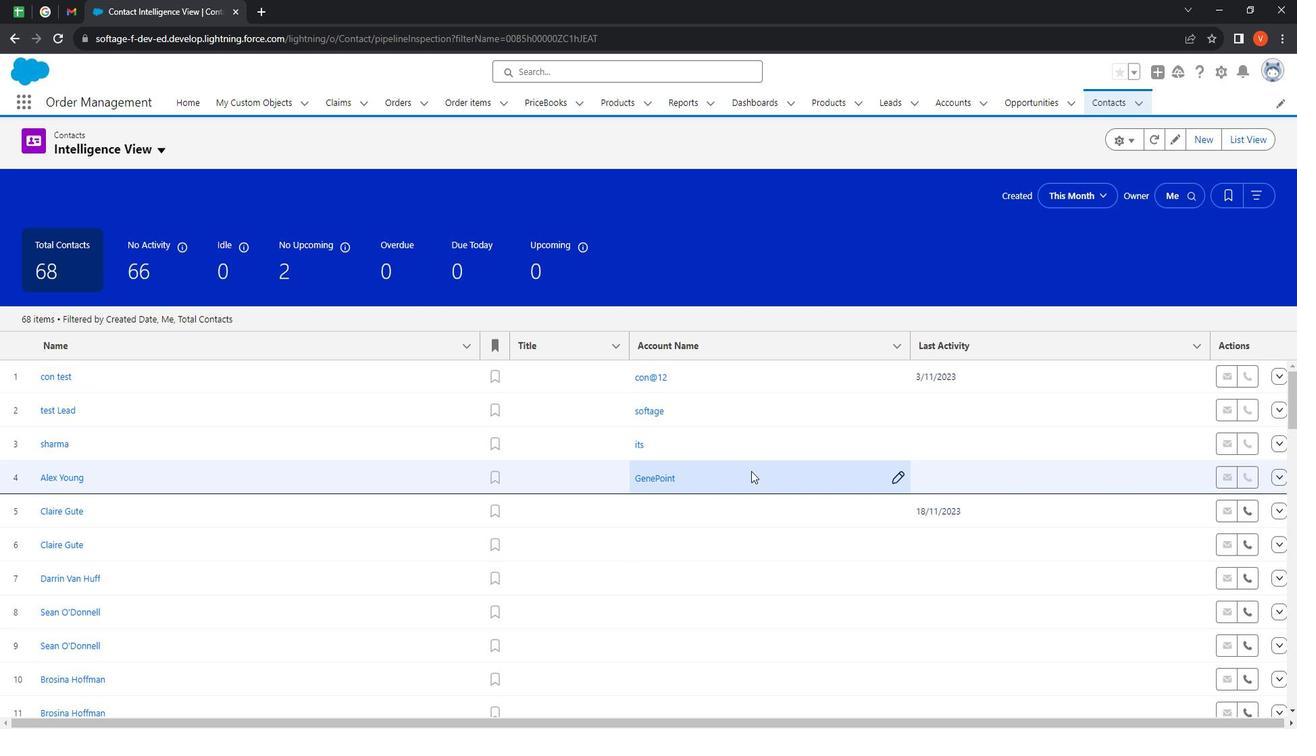 
Action: Mouse scrolled (771, 474) with delta (0, 0)
Screenshot: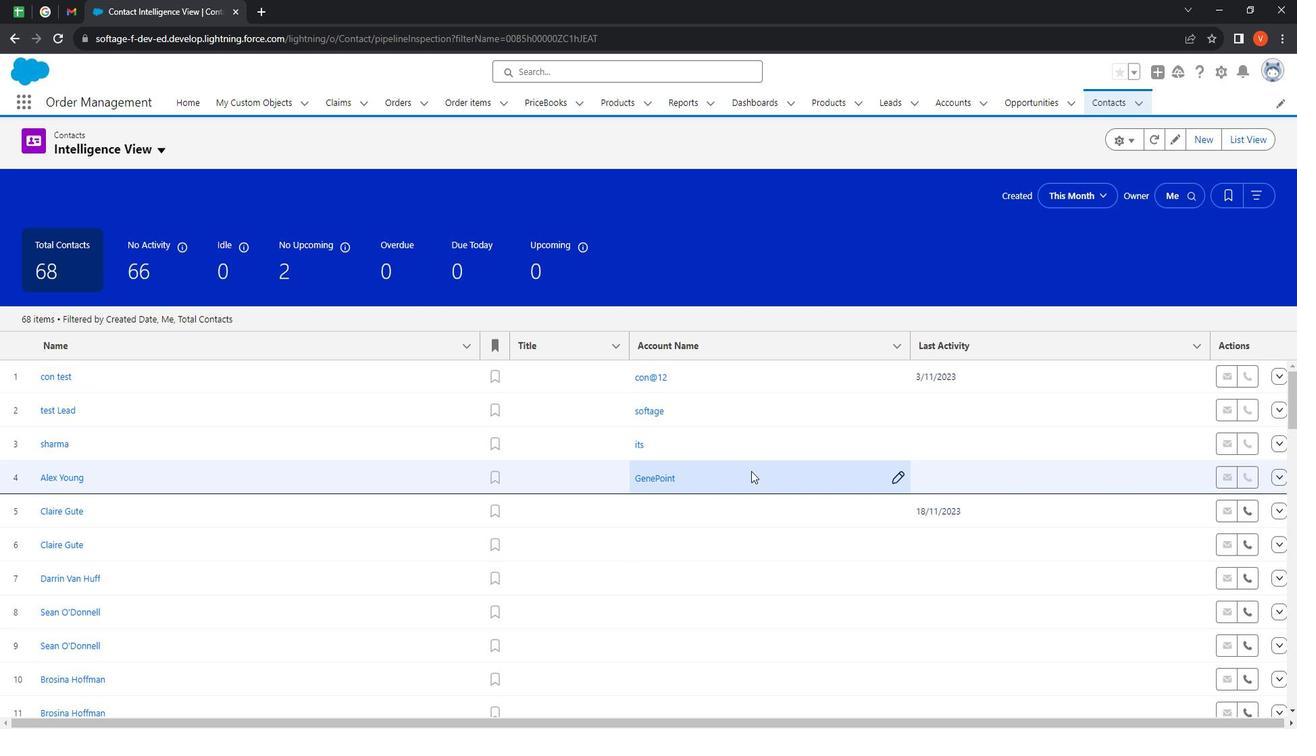 
Action: Mouse scrolled (771, 474) with delta (0, 0)
Screenshot: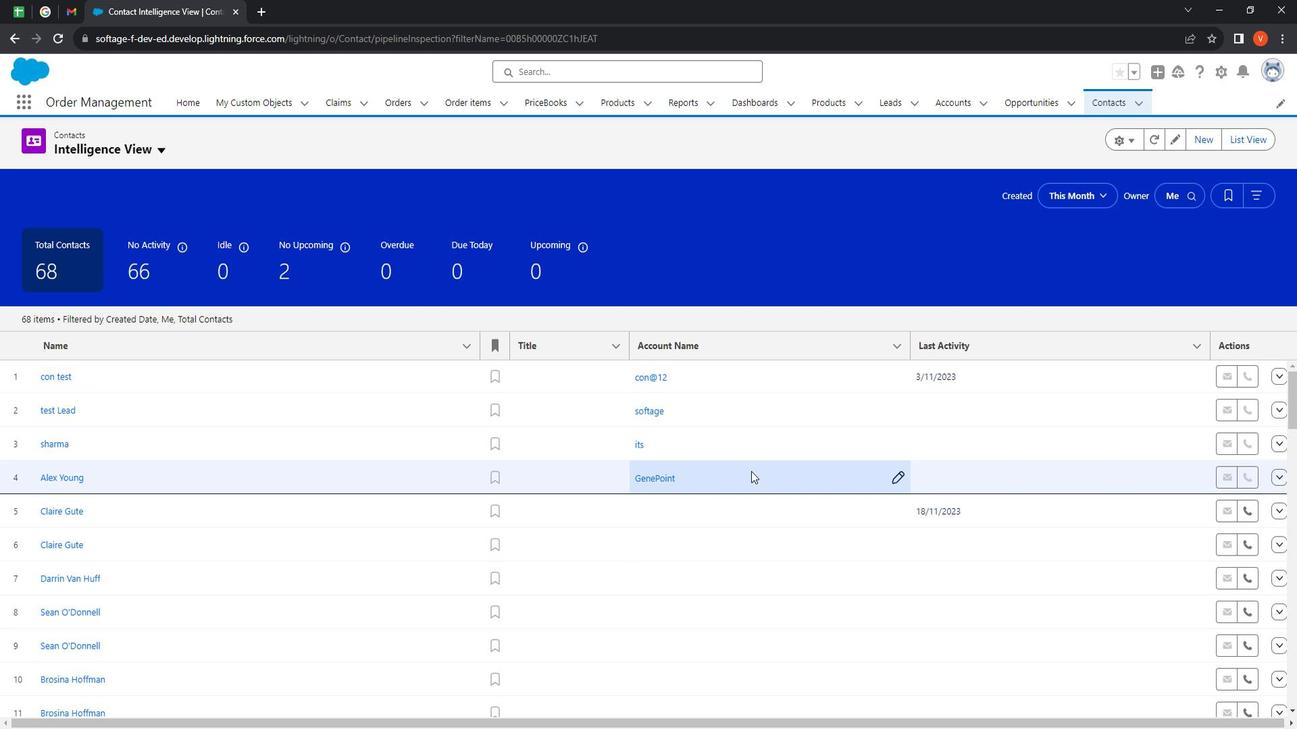 
Action: Mouse scrolled (771, 474) with delta (0, 0)
Screenshot: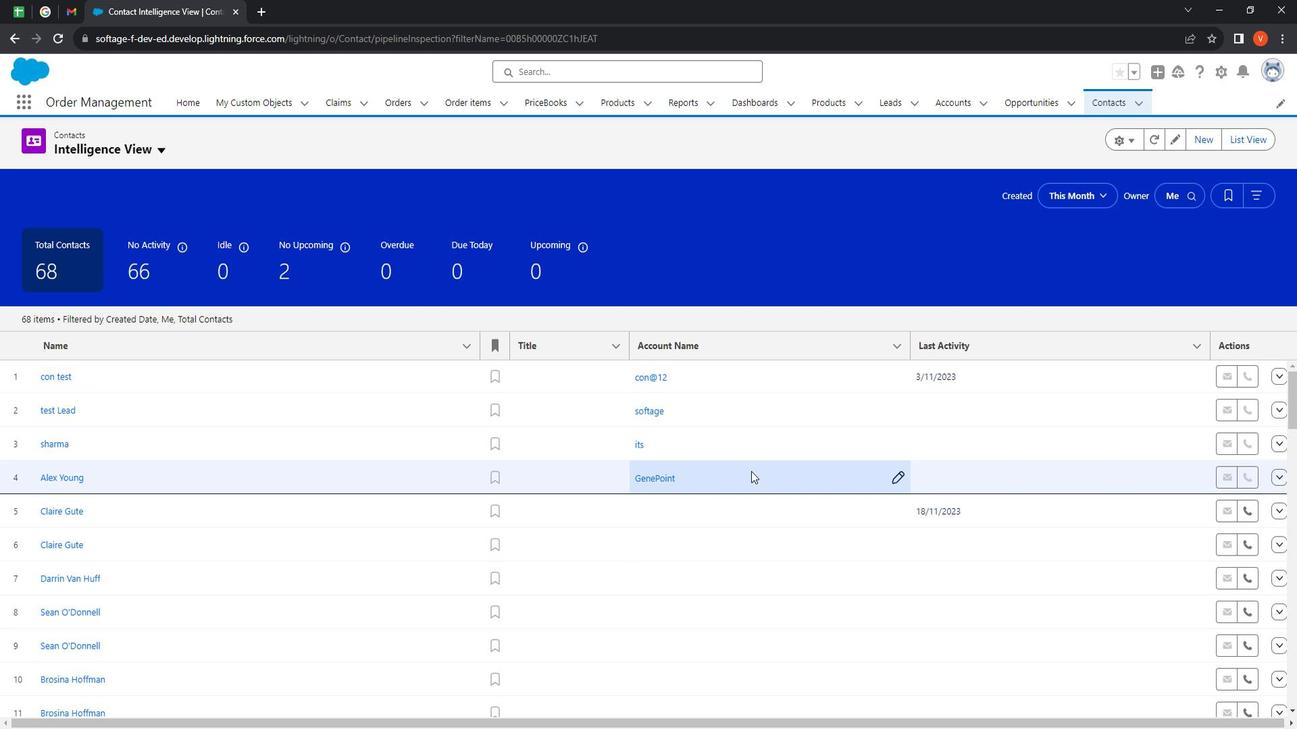 
Action: Mouse moved to (772, 473)
Screenshot: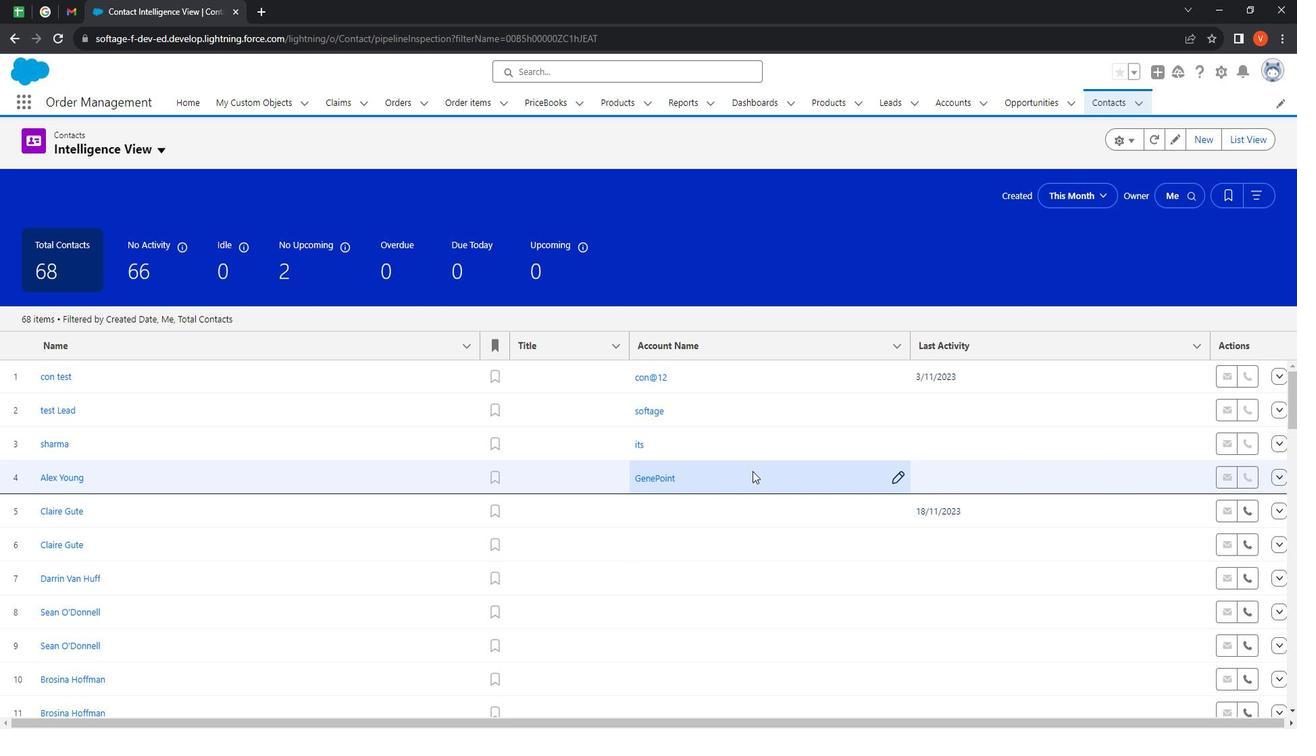 
Action: Mouse scrolled (772, 474) with delta (0, 0)
Screenshot: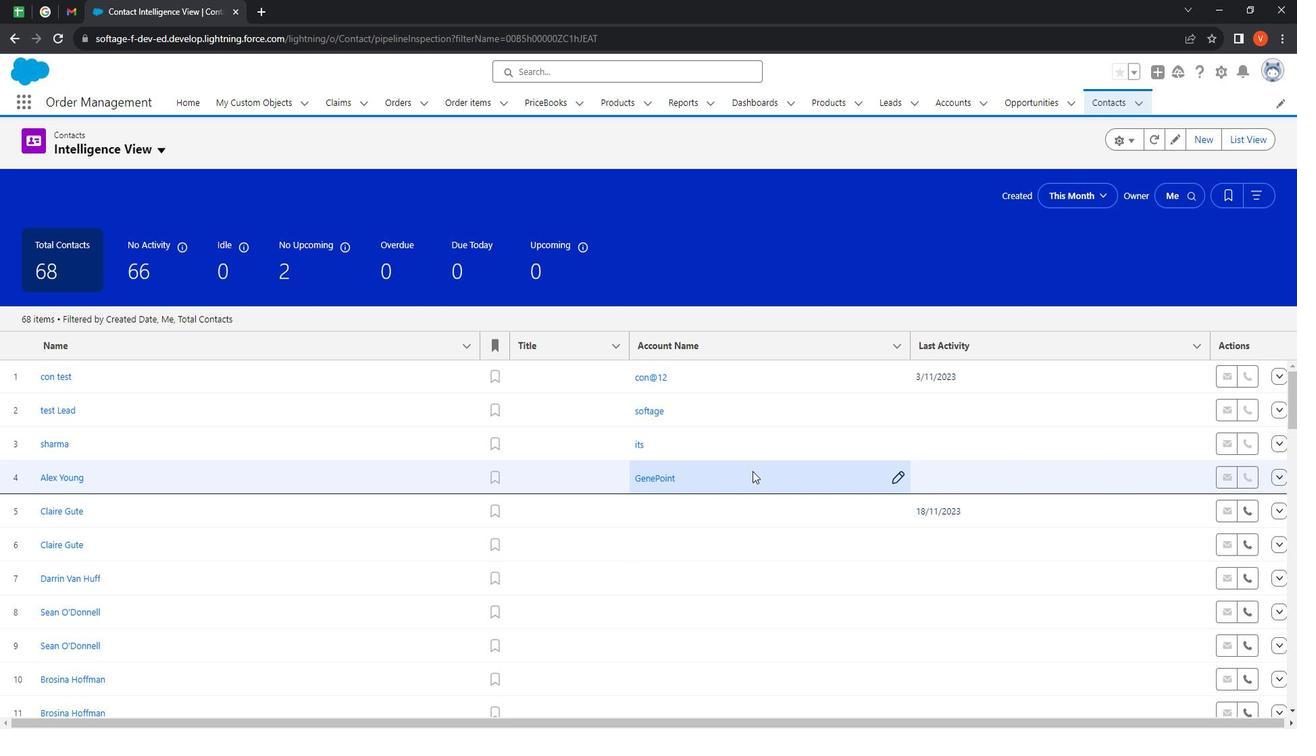 
Action: Mouse moved to (802, 472)
Screenshot: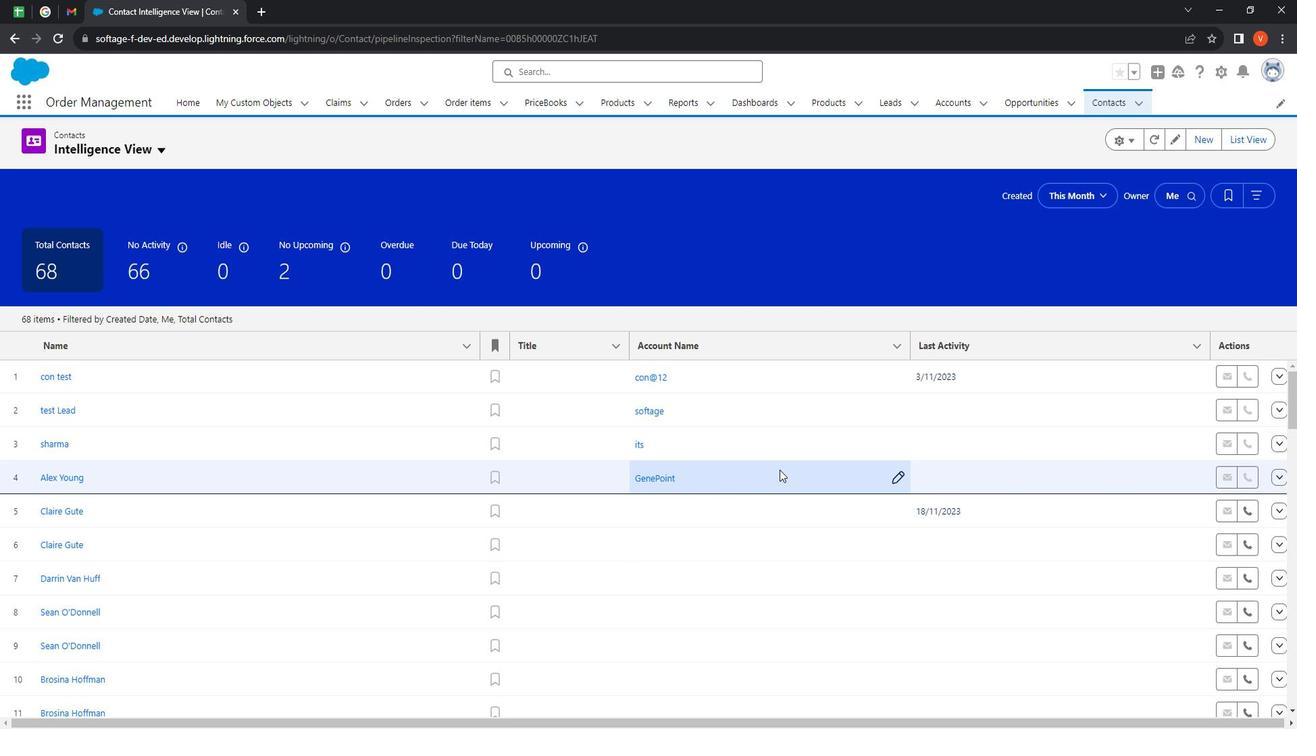 
Action: Mouse scrolled (802, 473) with delta (0, 0)
Screenshot: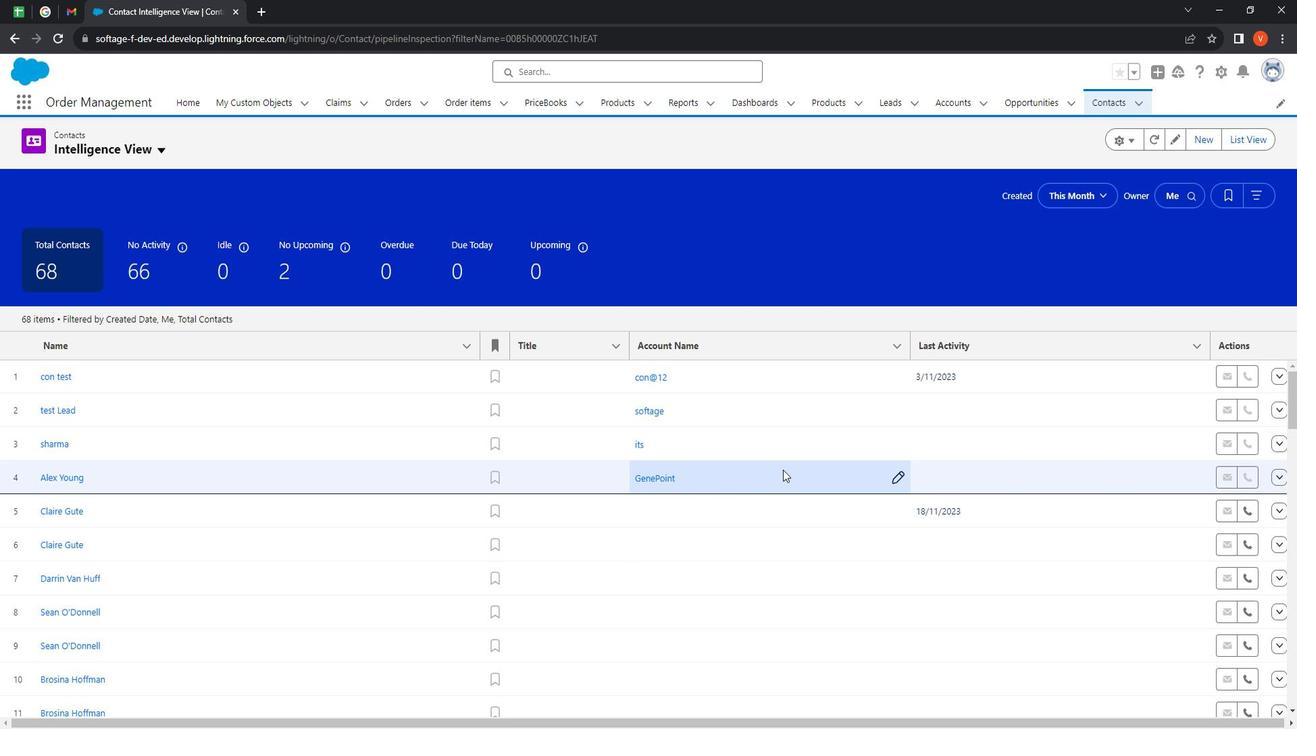 
Action: Mouse scrolled (802, 473) with delta (0, 0)
Screenshot: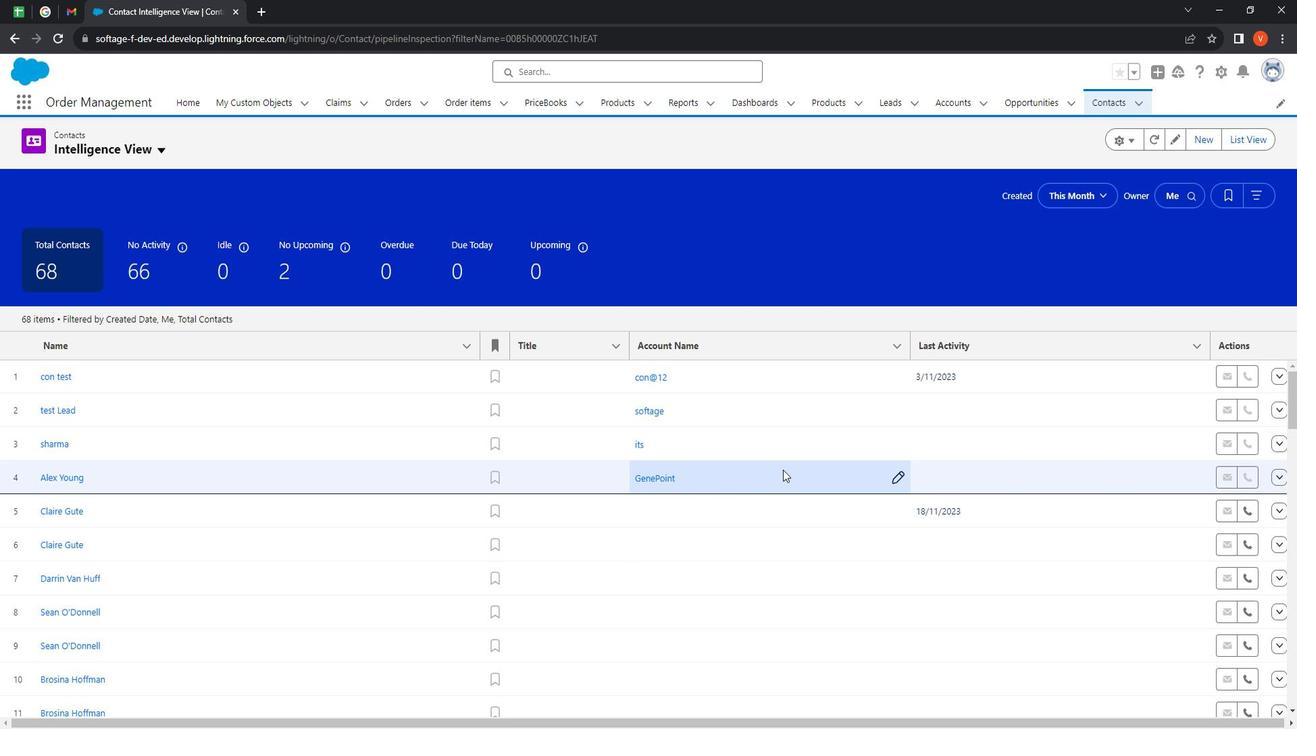 
Action: Mouse scrolled (802, 473) with delta (0, 0)
Screenshot: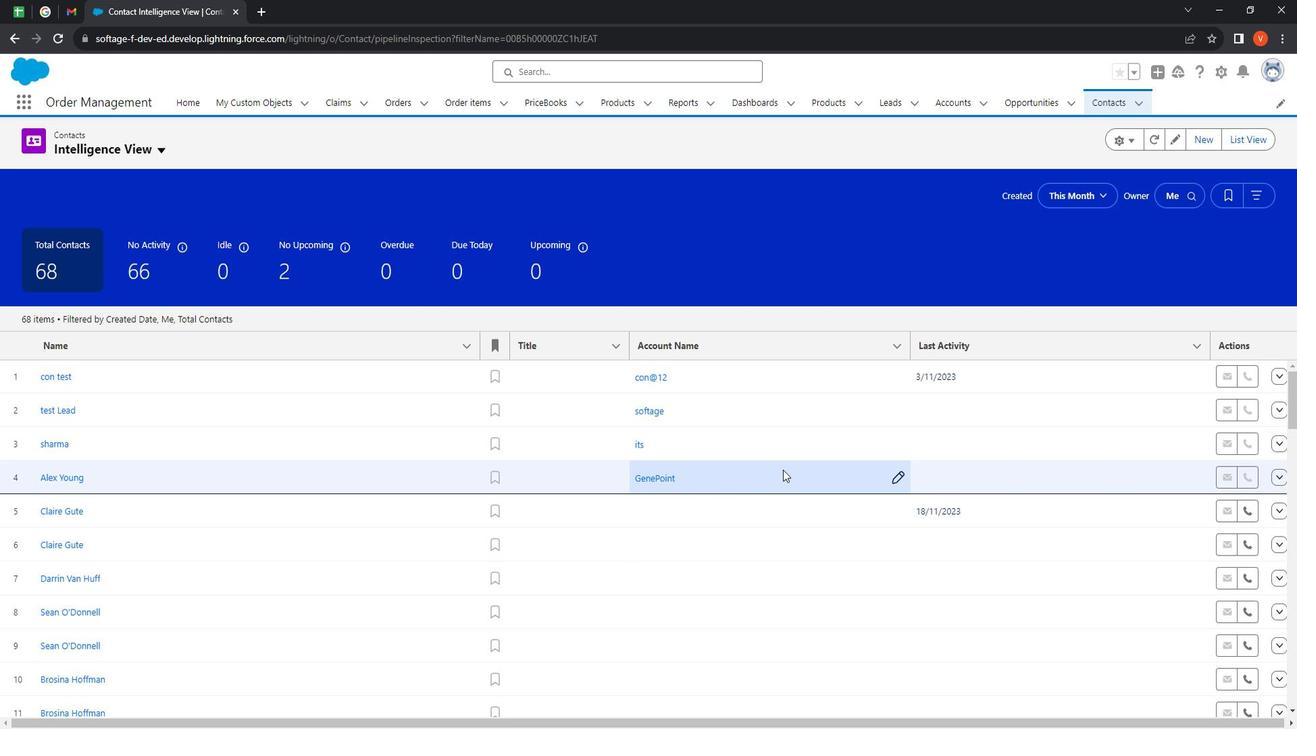 
Action: Mouse scrolled (802, 473) with delta (0, 0)
Screenshot: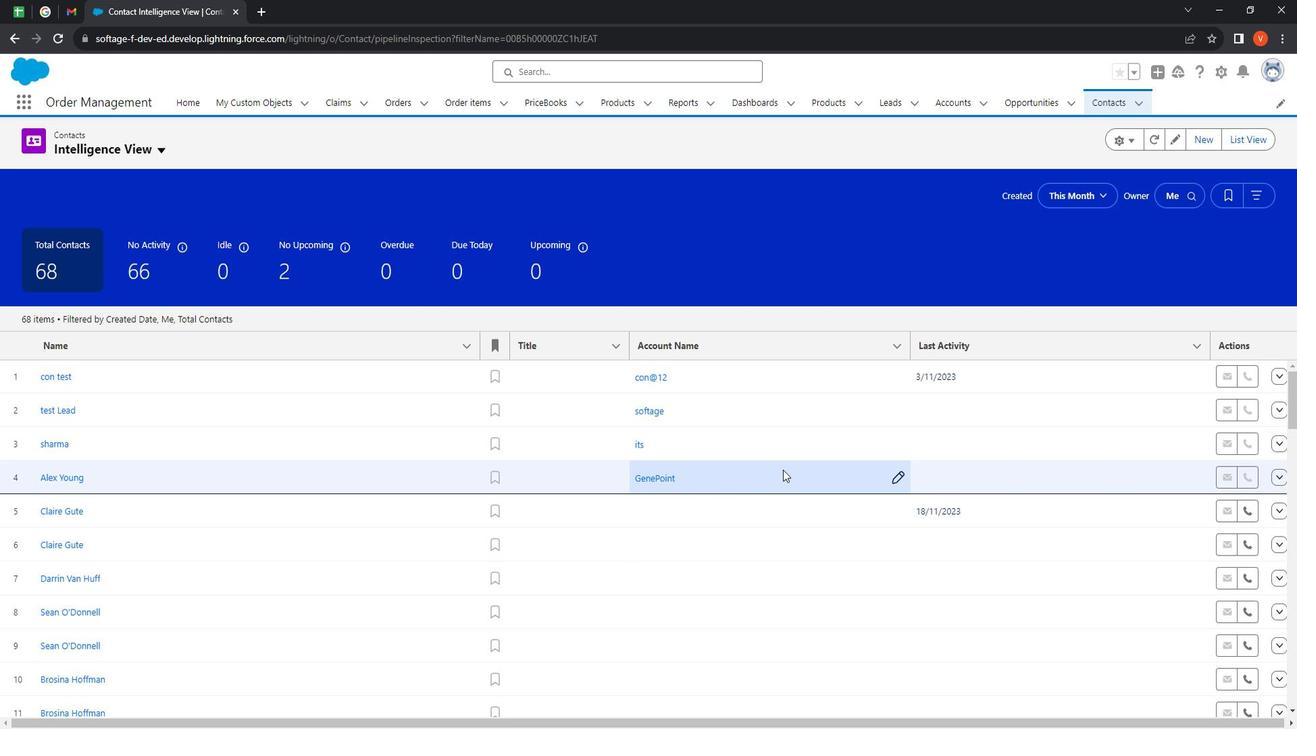 
Action: Mouse moved to (803, 472)
Screenshot: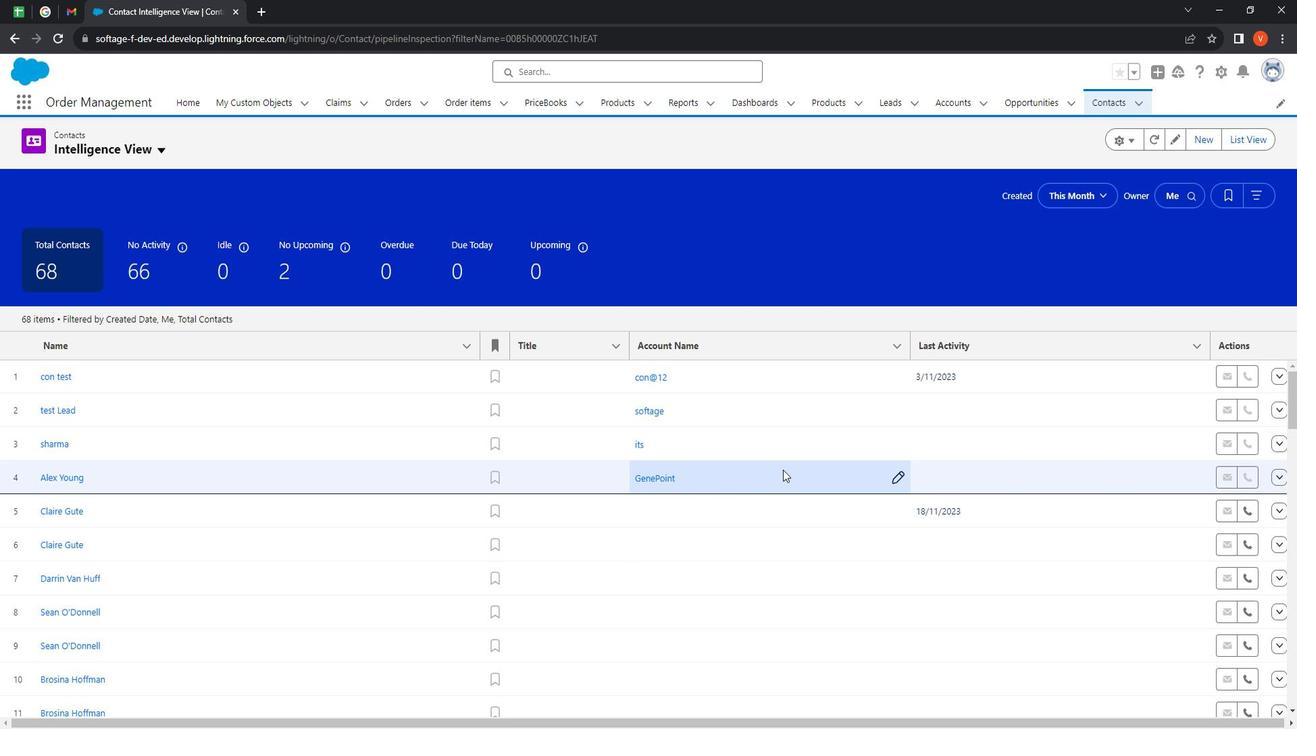 
Action: Mouse scrolled (803, 473) with delta (0, 0)
Screenshot: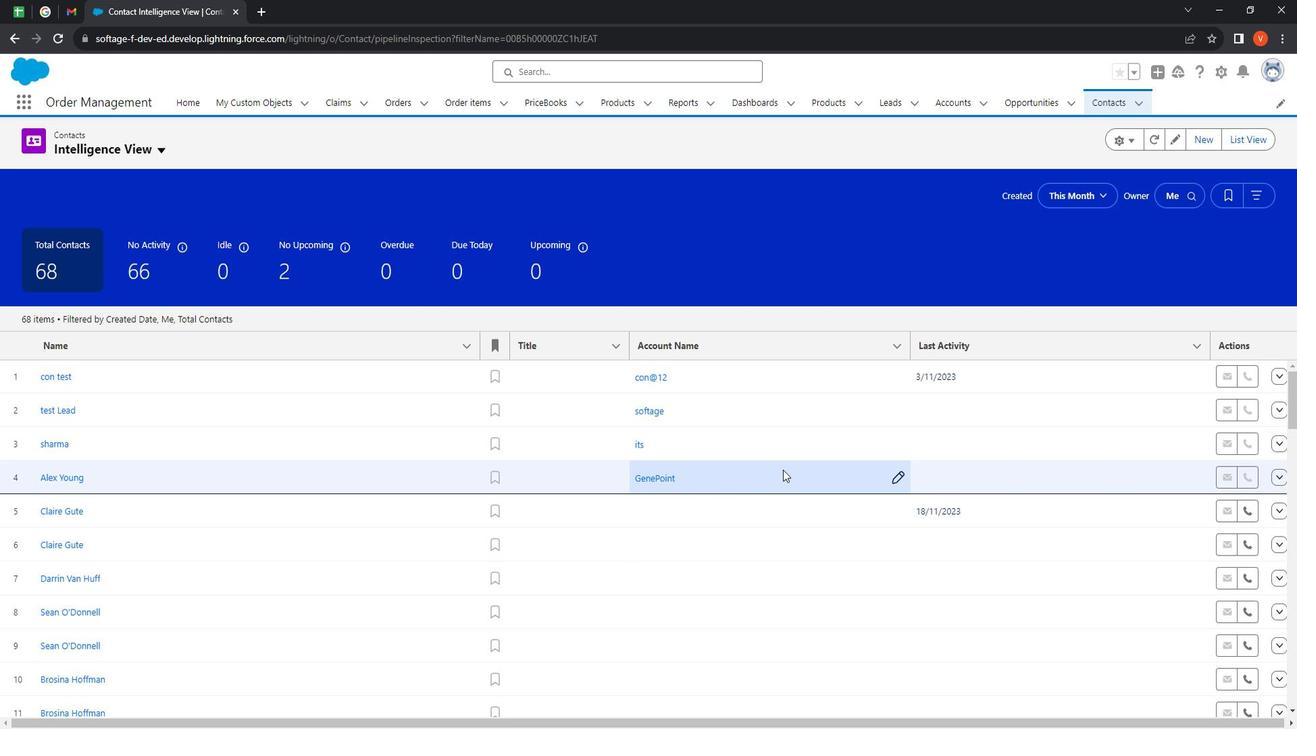 
Action: Mouse moved to (1268, 511)
Screenshot: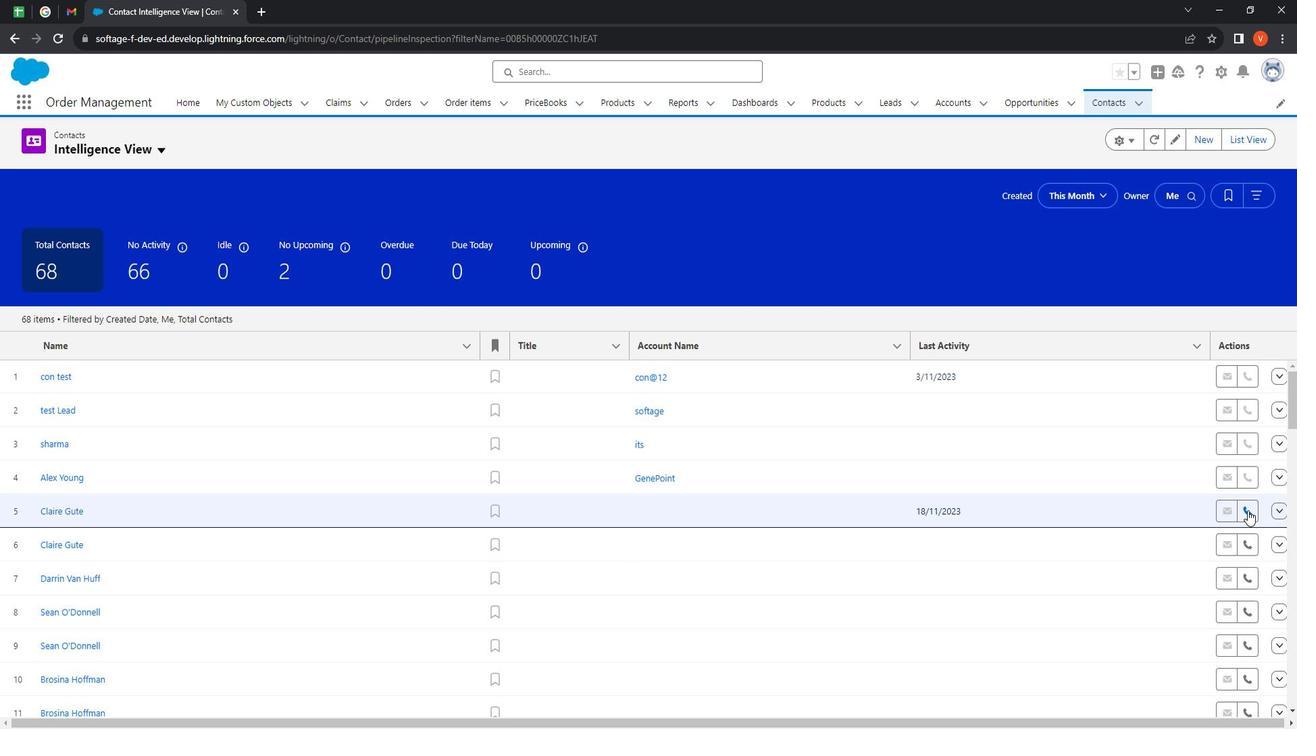 
Action: Mouse pressed left at (1268, 511)
Screenshot: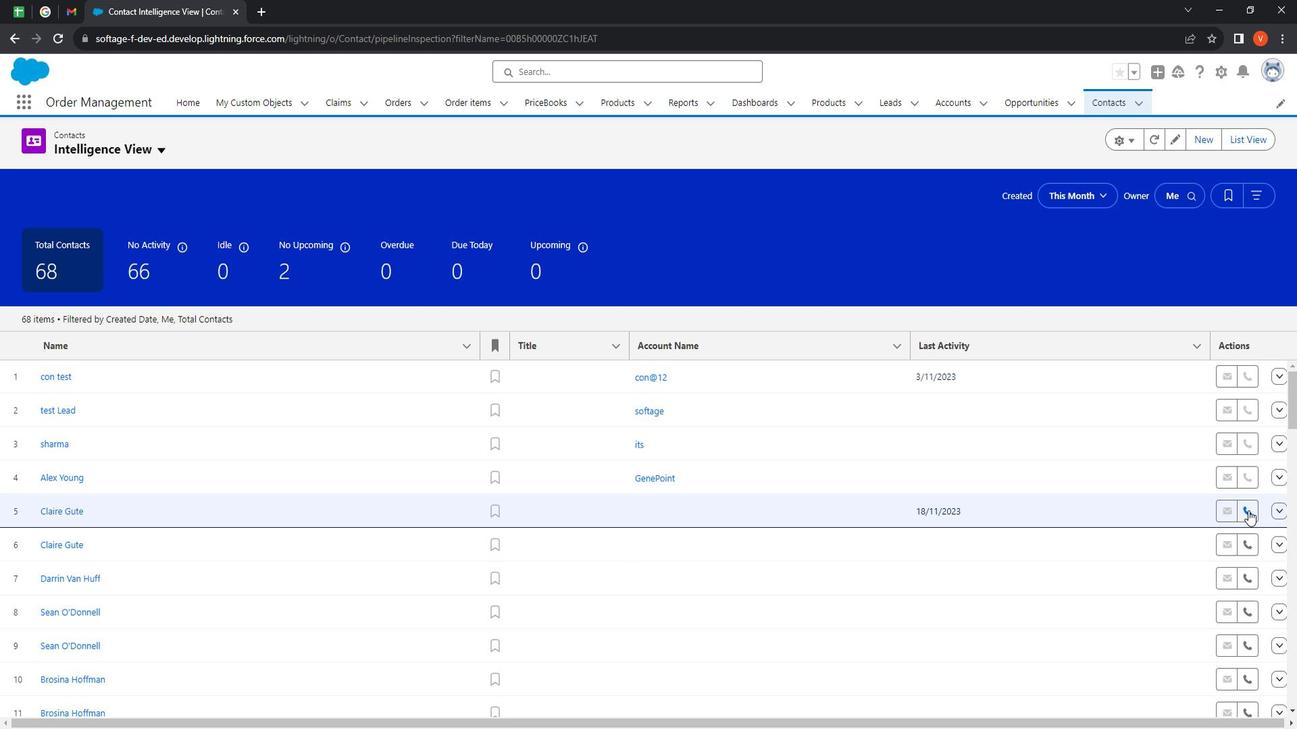 
Action: Mouse moved to (1184, 462)
Screenshot: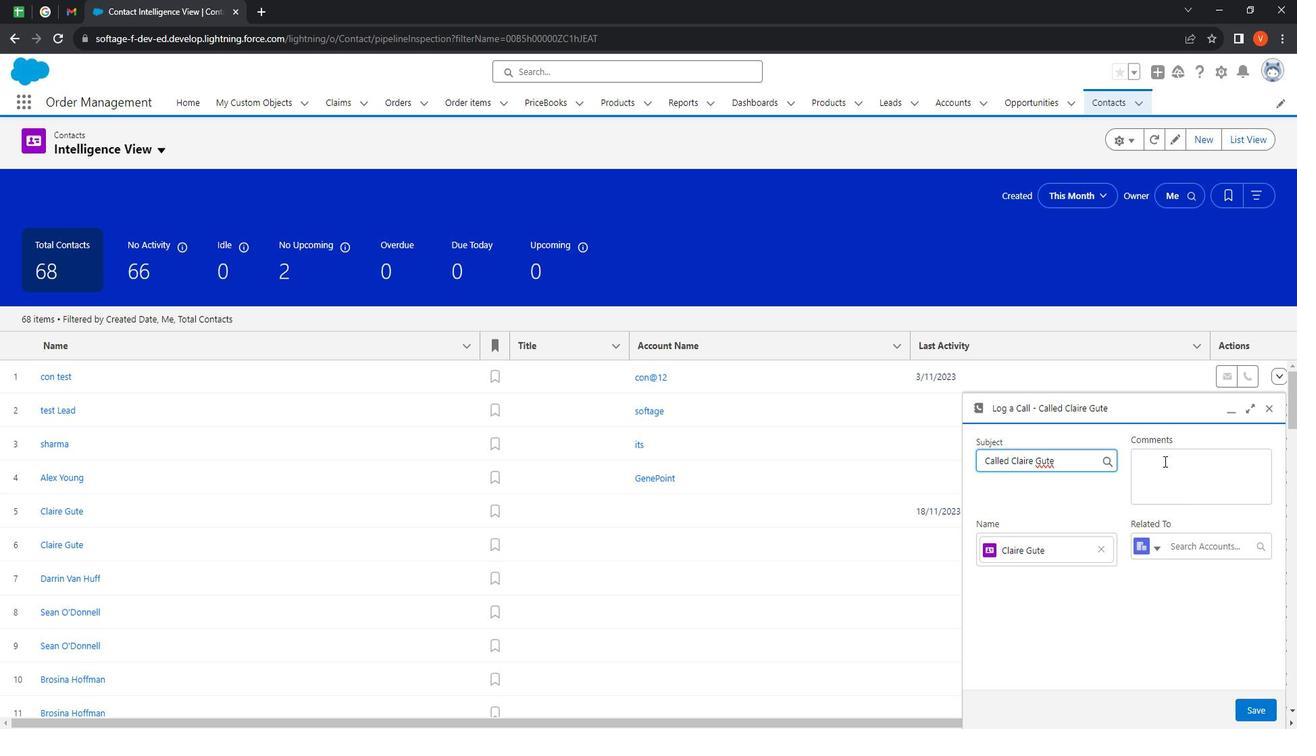 
Action: Mouse pressed left at (1184, 462)
Screenshot: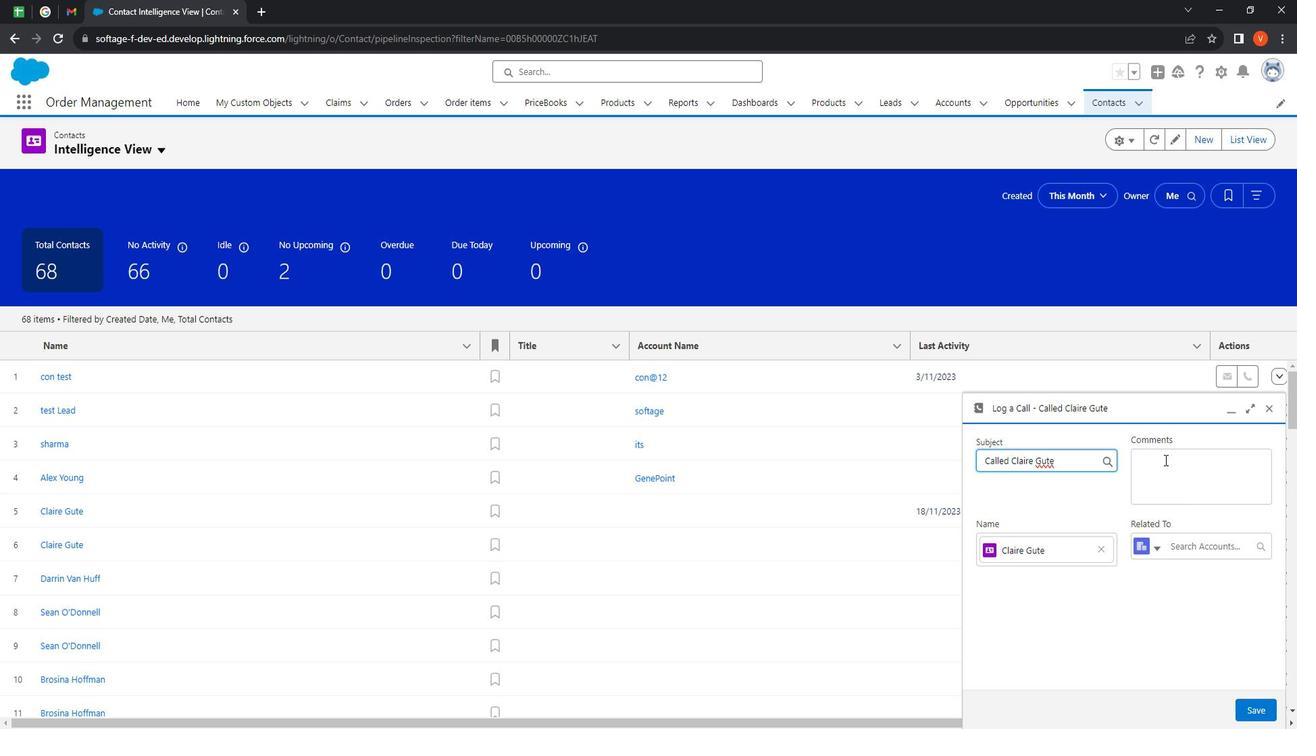 
Action: Mouse moved to (1181, 462)
Screenshot: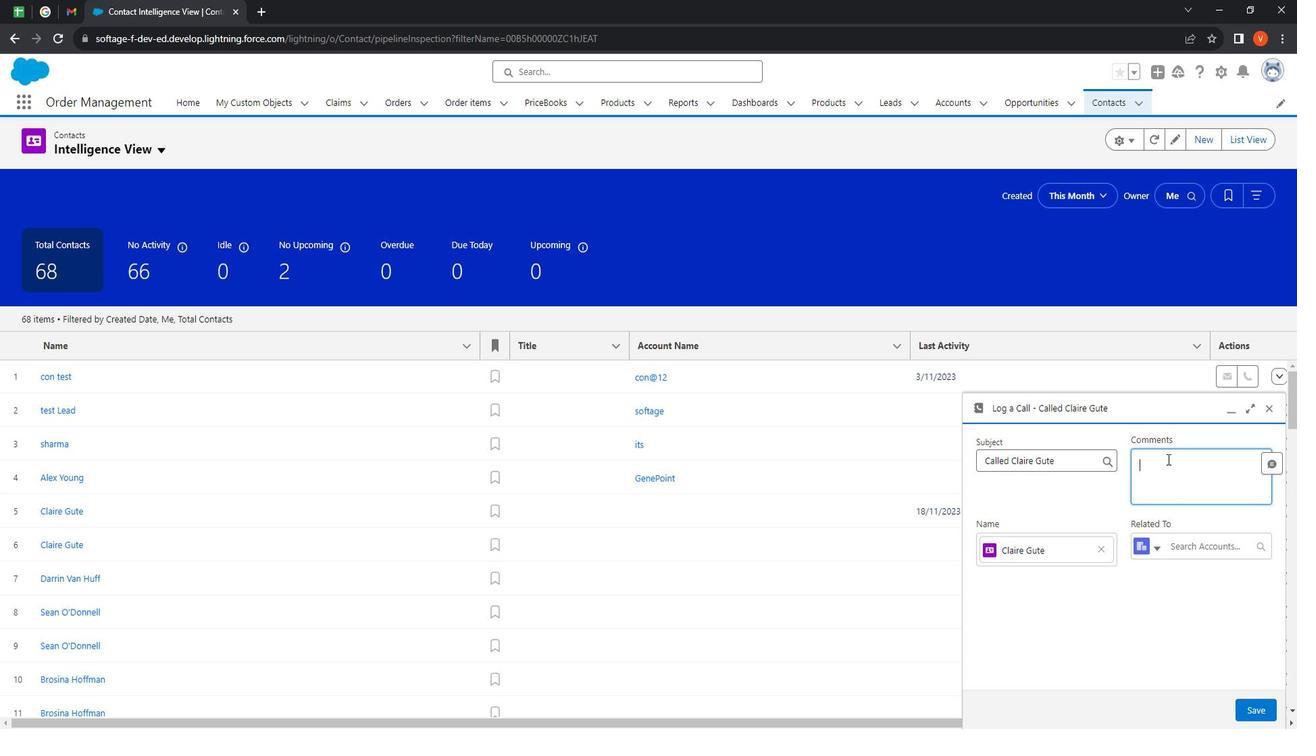 
Action: Key pressed <Key.shift><Key.shift><Key.shift><Key.shift><Key.shift><Key.shift><Key.shift><Key.shift><Key.shift><Key.shift><Key.shift><Key.shift><Key.shift><Key.shift><Key.shift><Key.shift><Key.shift><Key.shift><Key.shift><Key.shift><Key.shift><Key.shift><Key.shift><Key.shift><Key.shift><Key.shift><Key.shift><Key.shift><Key.shift><Key.shift><Key.shift><Key.shift><Key.shift><Key.shift><Key.shift><Key.shift><Key.shift><Key.shift>Logginf<Key.space><Key.backspace><Key.backspace>g<Key.space>call<Key.space>to<Key.space>claire<Key.space>gute<Key.space><Key.shift><Key.enter>for<Key.space>askiun<Key.backspace><Key.backspace>ng<Key.space><Key.shift><Key.shift><Key.shift><Key.shift><Key.shift><Key.shift><Key.shift><Key.shift><Key.shift><Key.shift><Key.shift><Key.shift><Key.shift>Sales<Key.space><Key.shift>Process<Key.space><Key.shift><Key.shift><Key.shift><Key.shift>Progress.
Screenshot: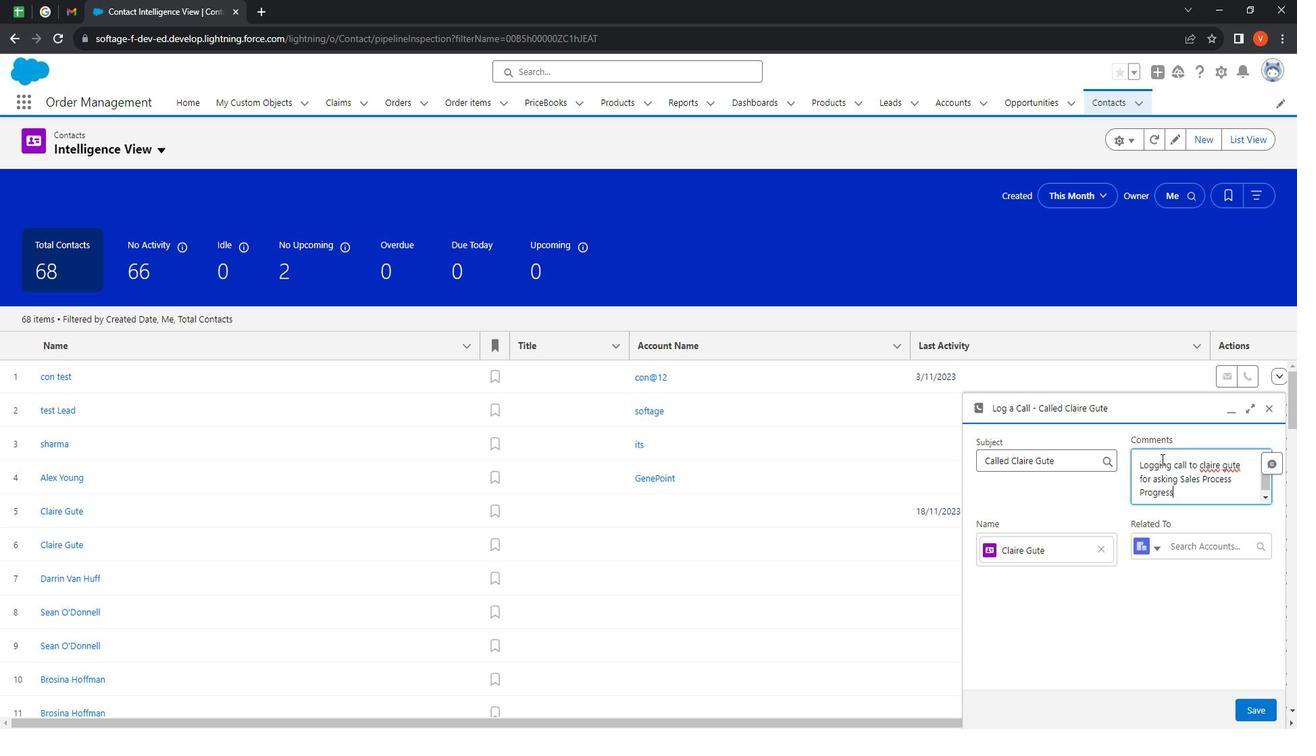 
Action: Mouse moved to (1211, 547)
Screenshot: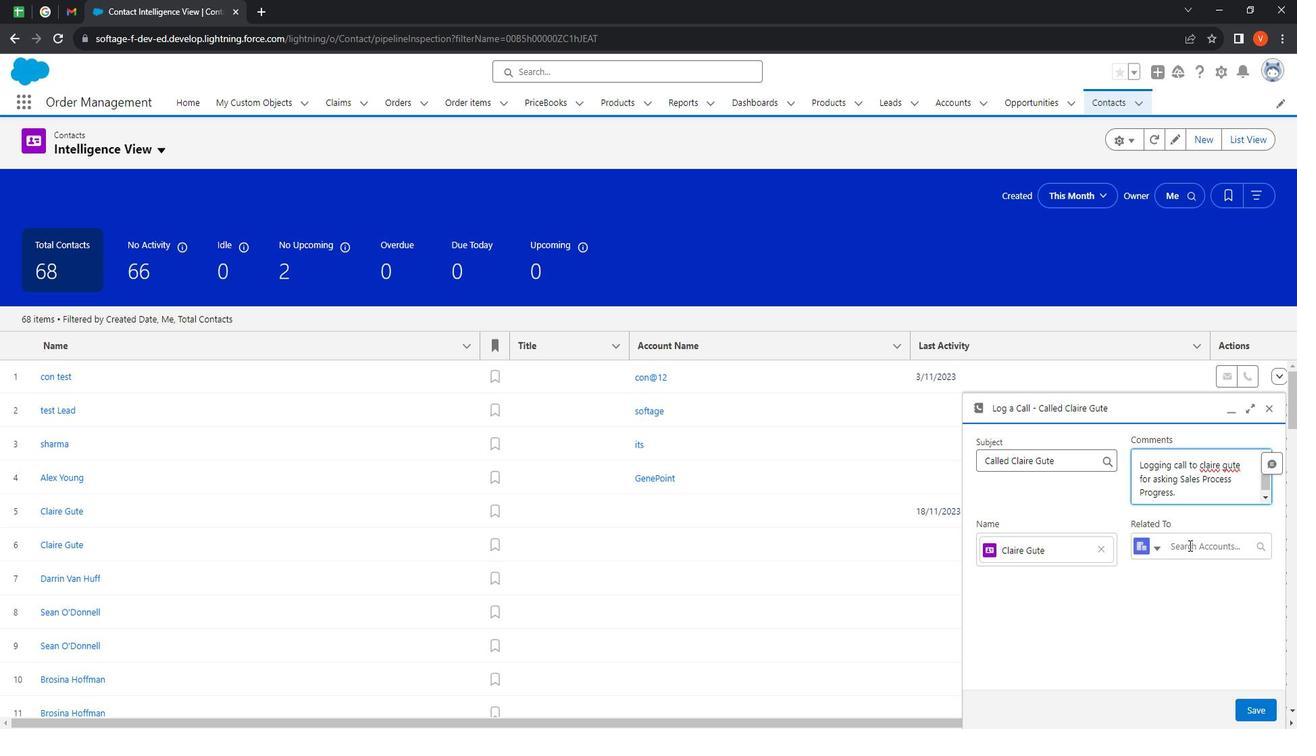 
Action: Mouse pressed left at (1211, 547)
Screenshot: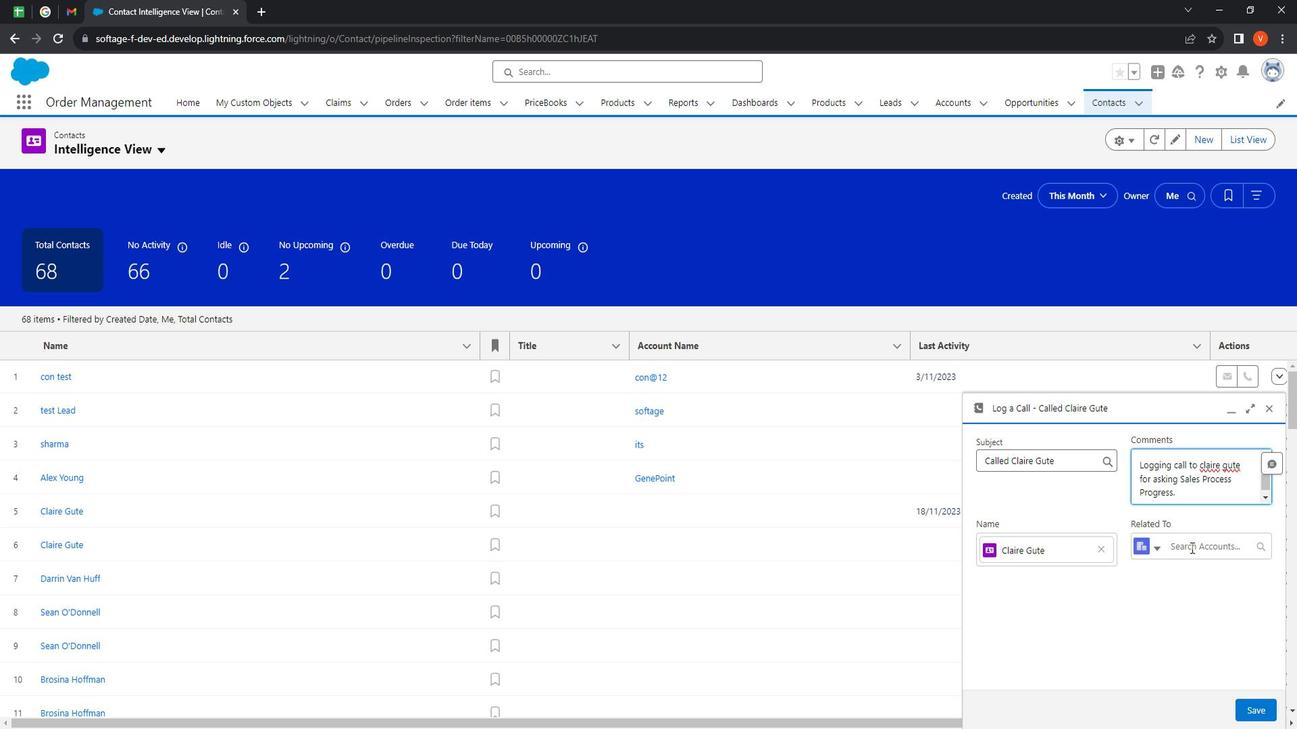 
Action: Mouse moved to (1225, 637)
Screenshot: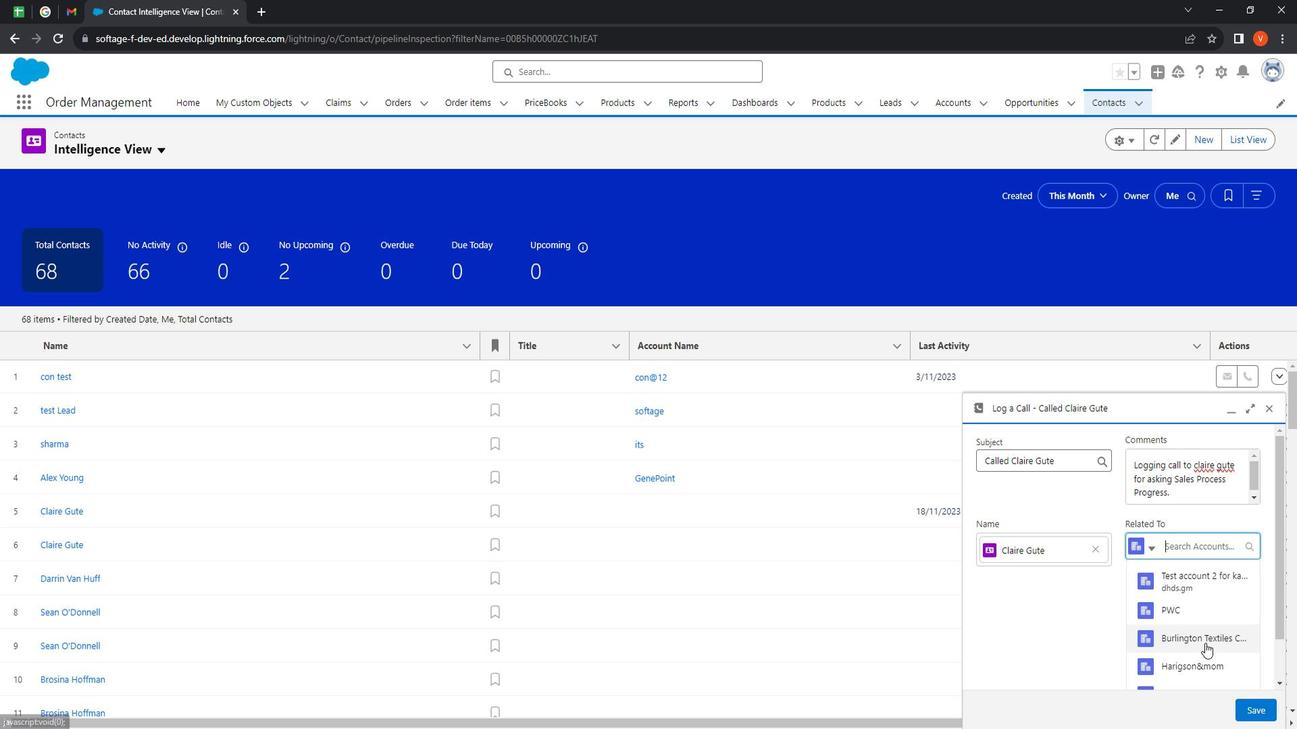 
Action: Mouse pressed left at (1225, 637)
Screenshot: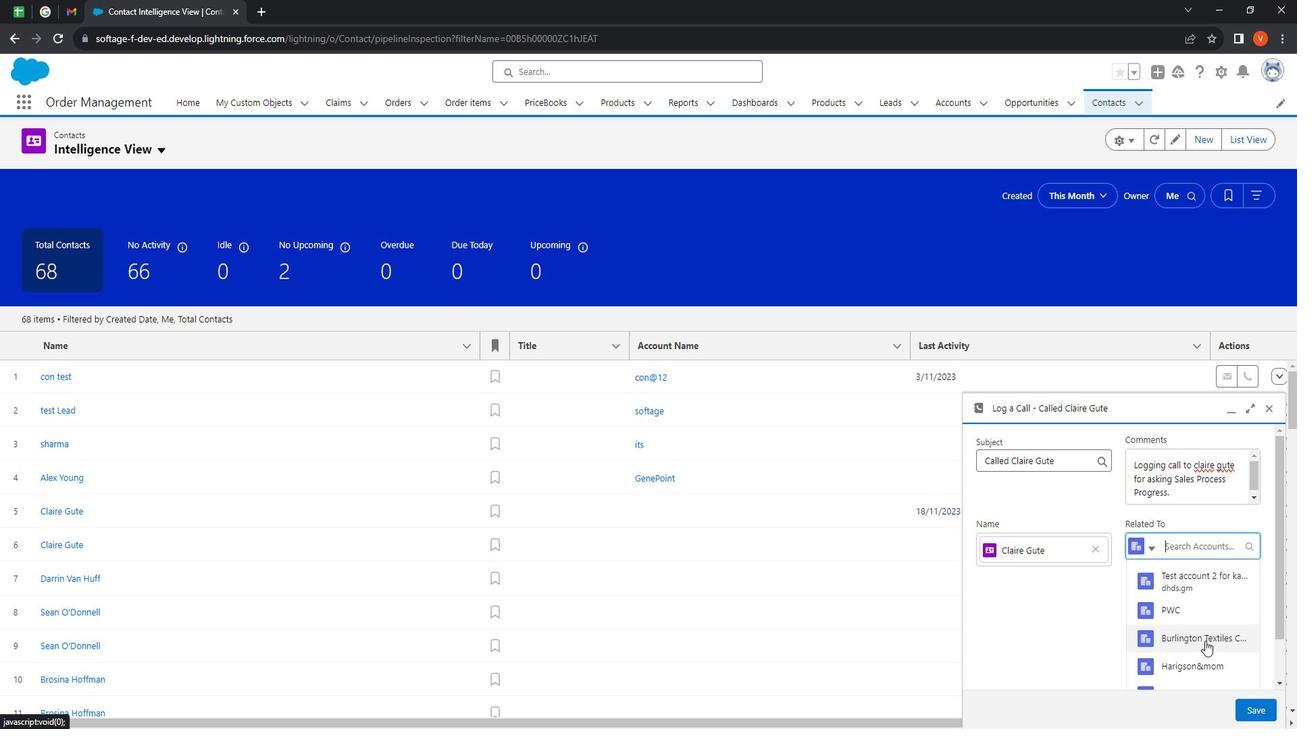 
Action: Mouse moved to (1268, 700)
Screenshot: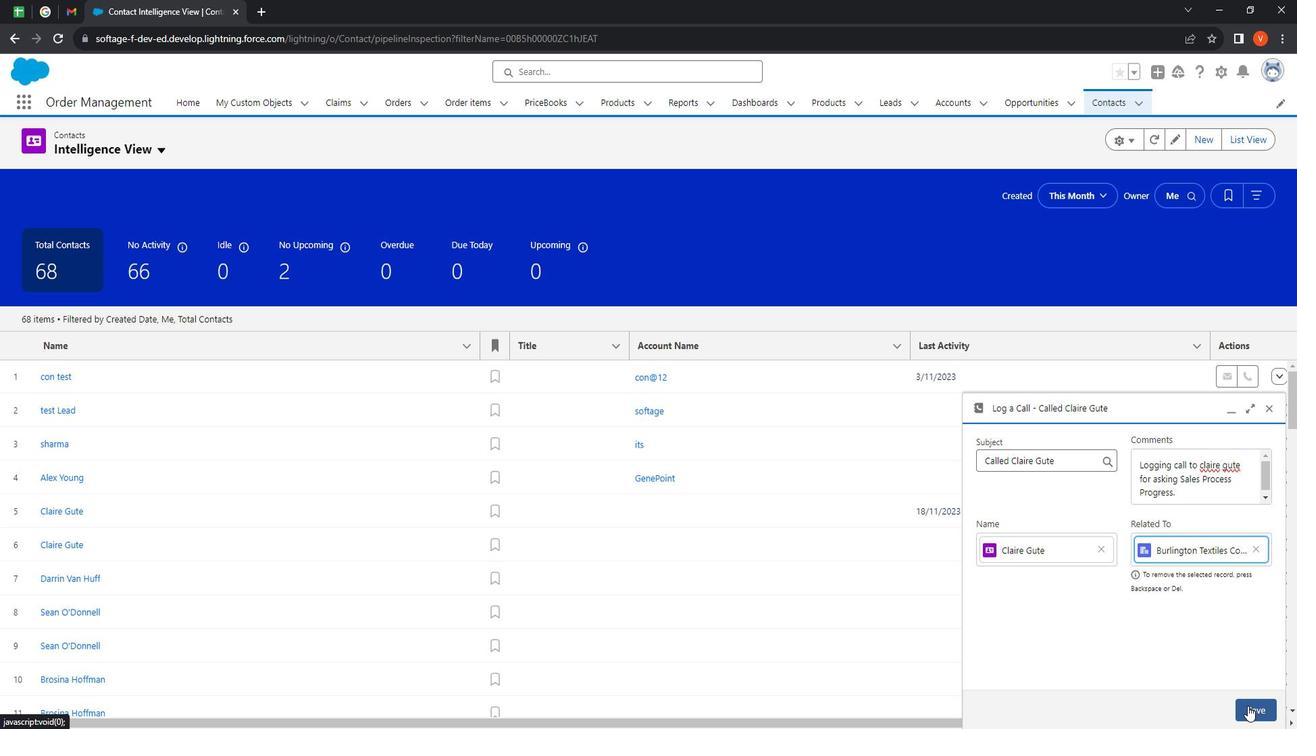 
Action: Mouse pressed left at (1268, 700)
Screenshot: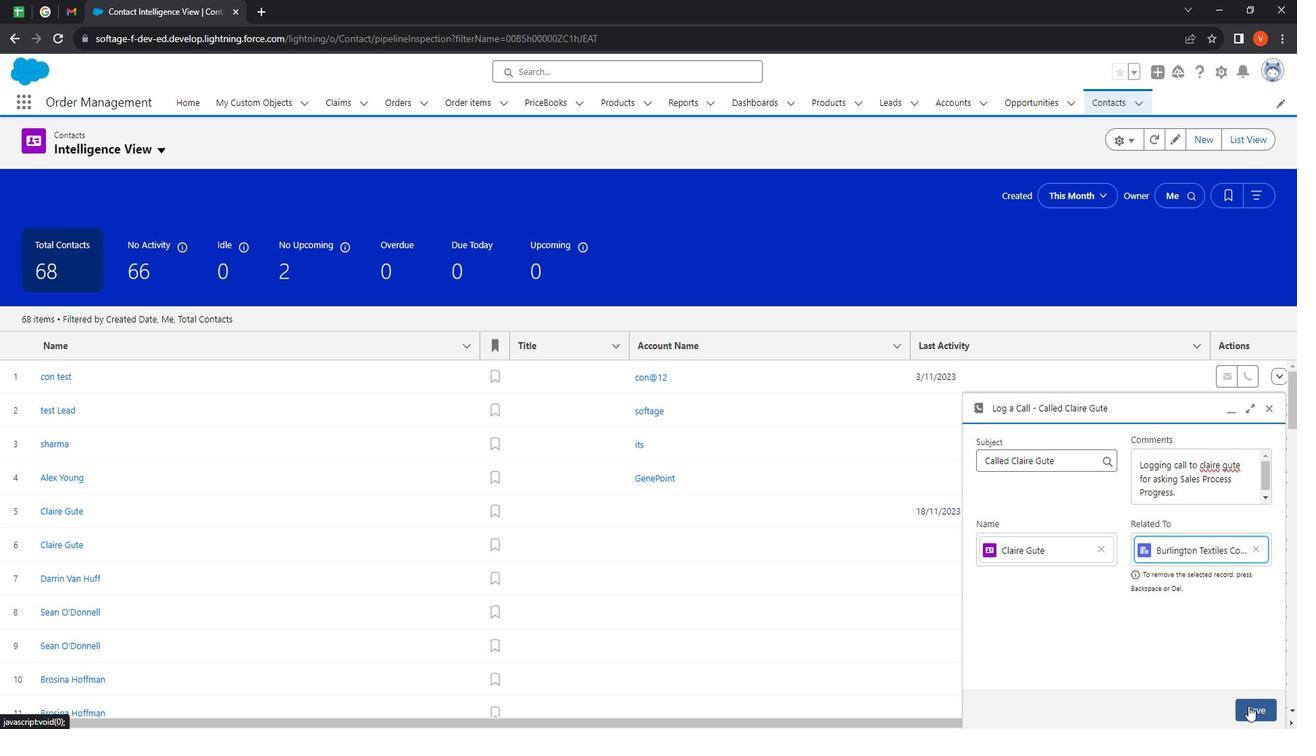 
Action: Mouse moved to (1271, 577)
Screenshot: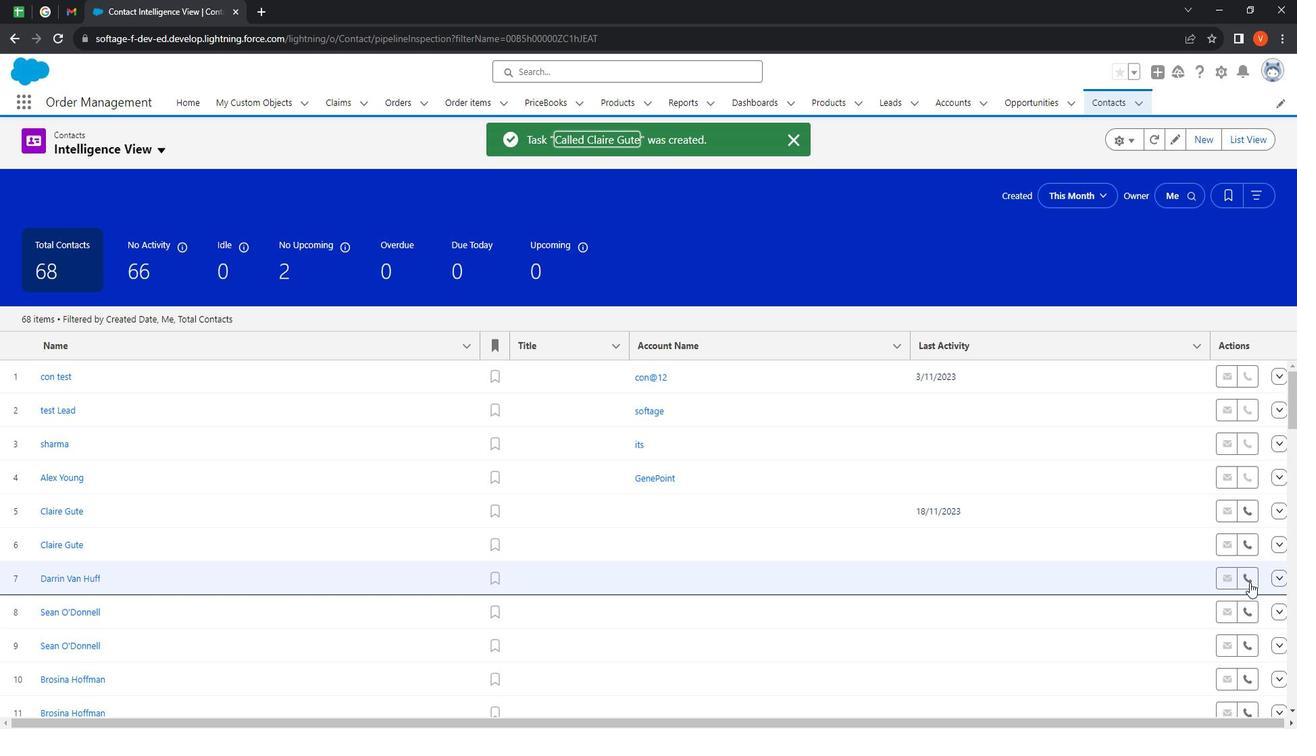 
Action: Mouse pressed left at (1271, 577)
Screenshot: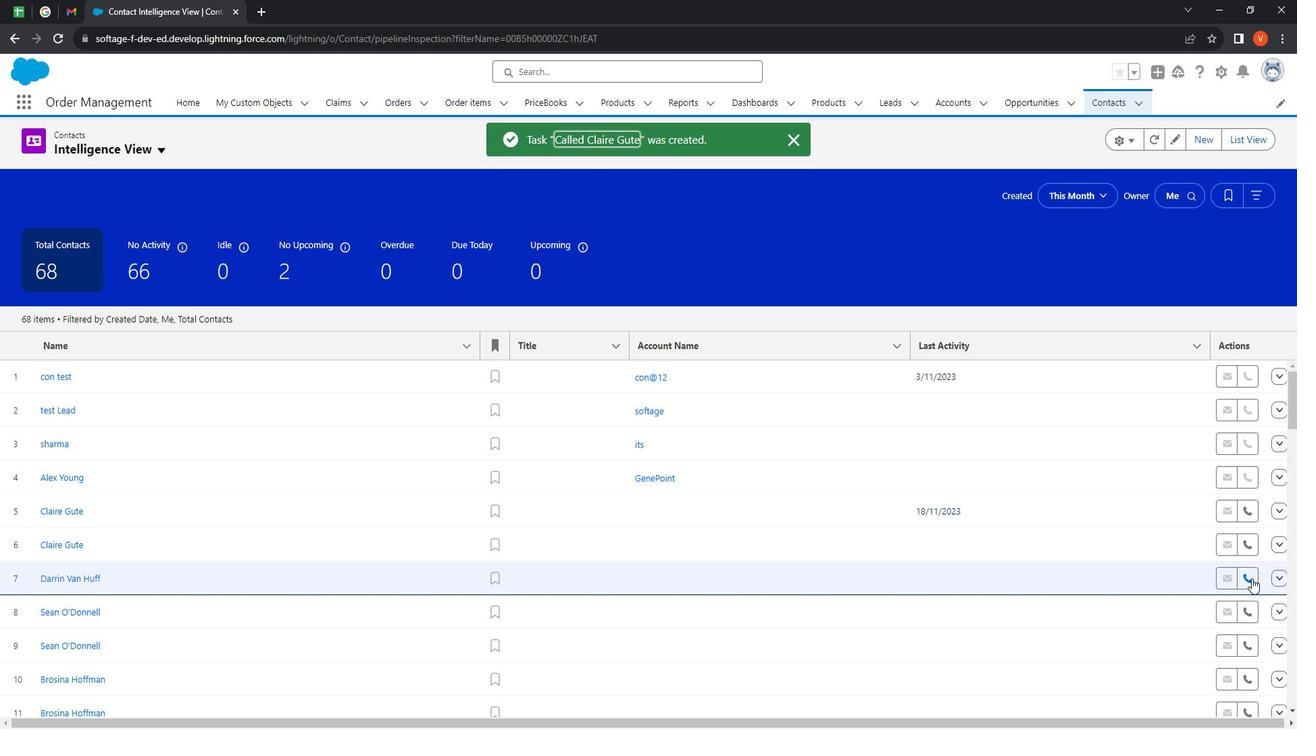 
Action: Mouse moved to (1196, 464)
Screenshot: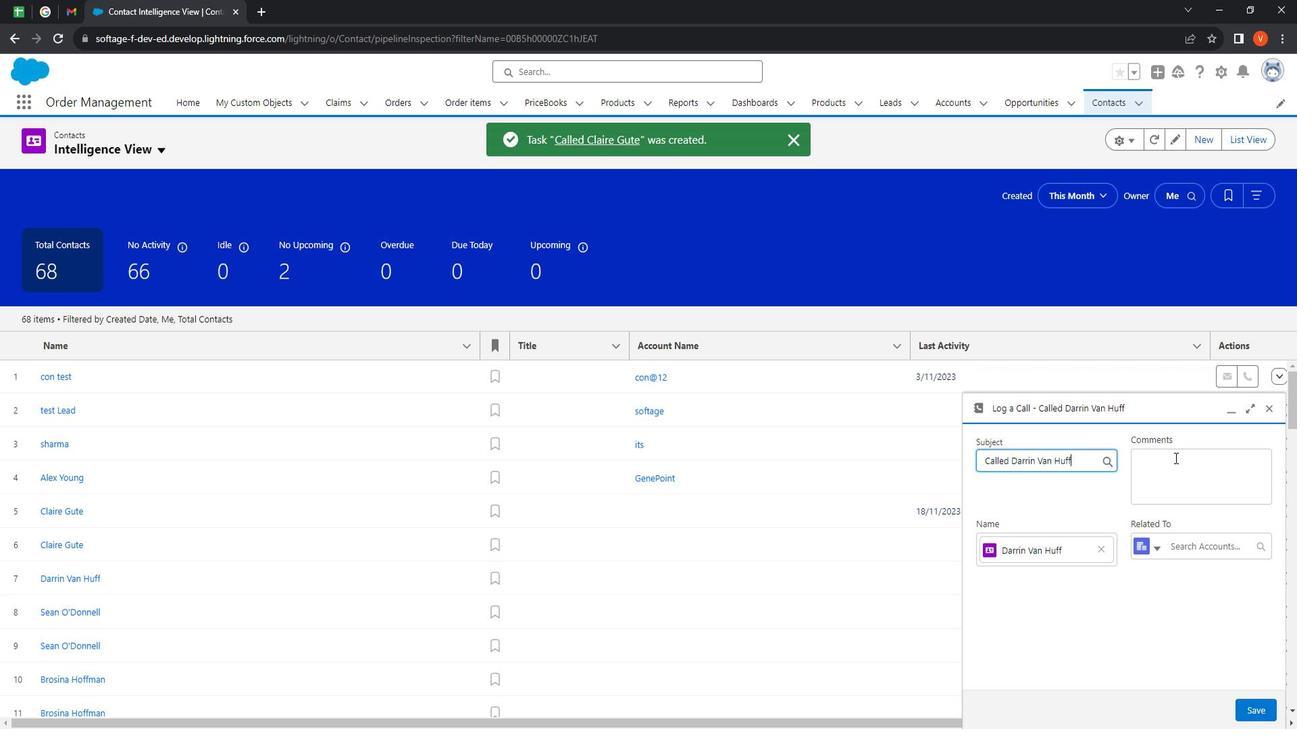 
Action: Mouse pressed left at (1196, 464)
Screenshot: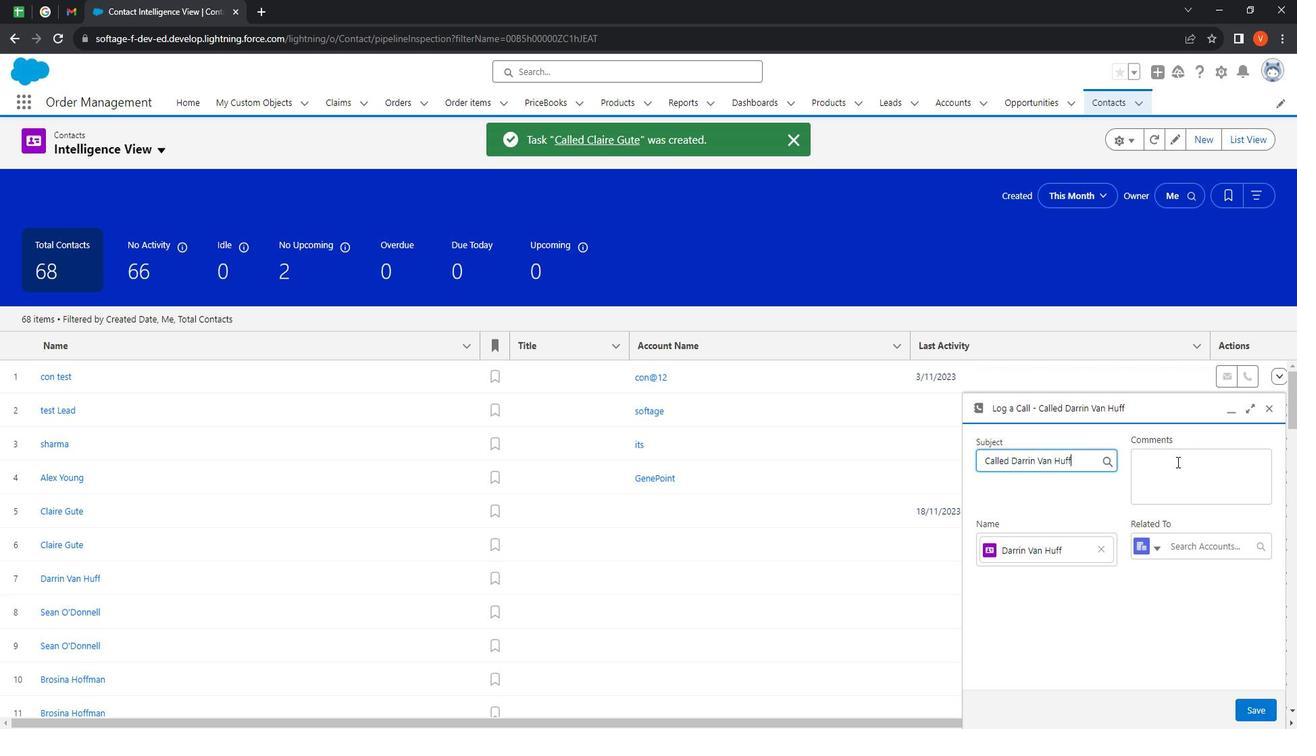 
Action: Mouse moved to (1180, 473)
Screenshot: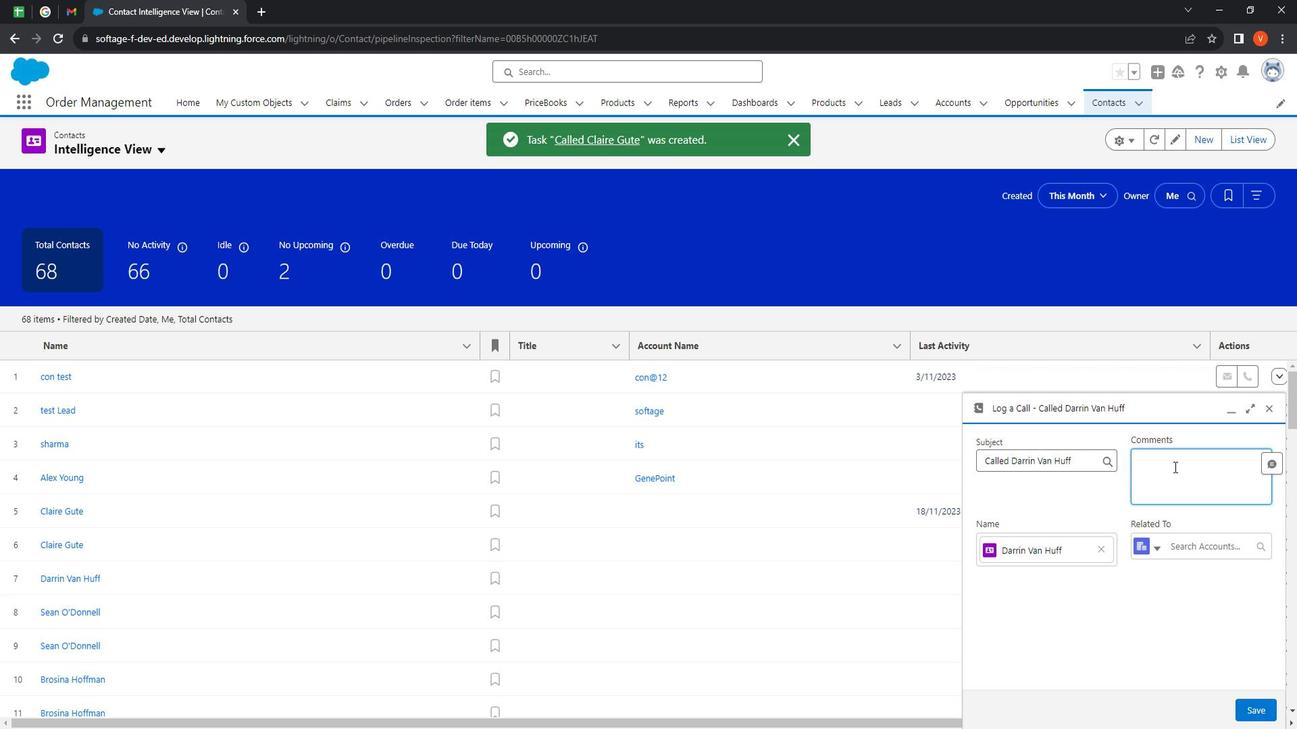 
Action: Key pressed <Key.shift><Key.shift><Key.shift><Key.shift><Key.shift><Key.shift><Key.shift><Key.shift><Key.shift><Key.shift><Key.shift><Key.shift><Key.shift><Key.shift><Key.shift><Key.shift><Key.shift><Key.shift><Key.shift><Key.shift><Key.shift><Key.shift><Key.shift><Key.shift><Key.shift><Key.shift><Key.shift><Key.shift><Key.shift><Key.shift><Key.shift><Key.shift><Key.shift><Key.shift><Key.shift><Key.shift><Key.shift>Calling<Key.backspace><Key.backspace><Key.backspace><Key.backspace><Key.backspace><Key.backspace><Key.backspace><Key.backspace><Key.backspace><Key.backspace><Key.backspace><Key.backspace><Key.backspace><Key.backspace><Key.shift>Call<Key.space>me<Key.space>darring<Key.space>van<Key.space>huff<Key.space>as<Key.space>fast<Key.space>as<Key.space>possible<Key.space>its<Key.space>on<Key.space>urgent<Key.space>basis<Key.space><Key.shift><Key.shift><Key.shift><Key.shift><Key.shift><Key.shift><Key.shift><Key.shift><Key.shift><Key.shift><Key.shift><Key.shift><Key.shift><Key.shift><Key.shift><Key.shift><Key.shift><Key.shift><Key.shift><Key.shift><Key.shift>Call<Key.space>me<Key.space><Key.shift>ASAP
Screenshot: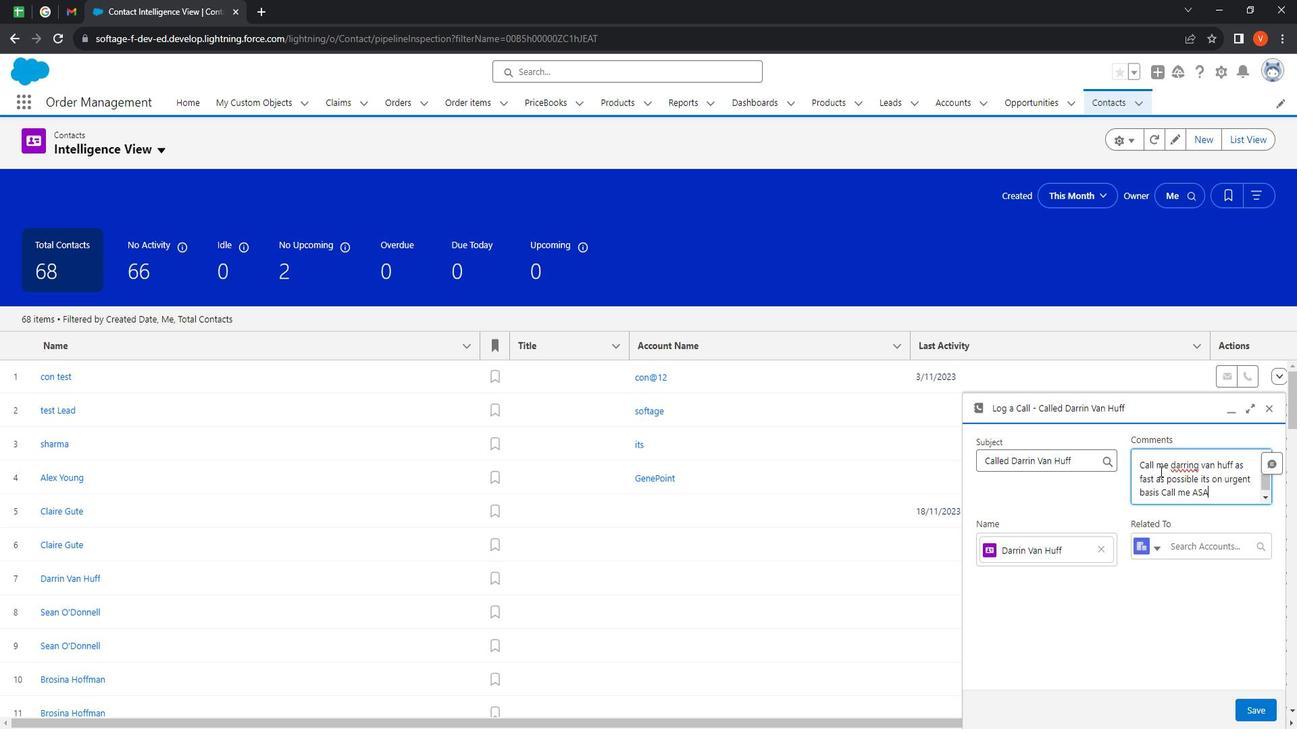 
Action: Mouse moved to (1225, 550)
Screenshot: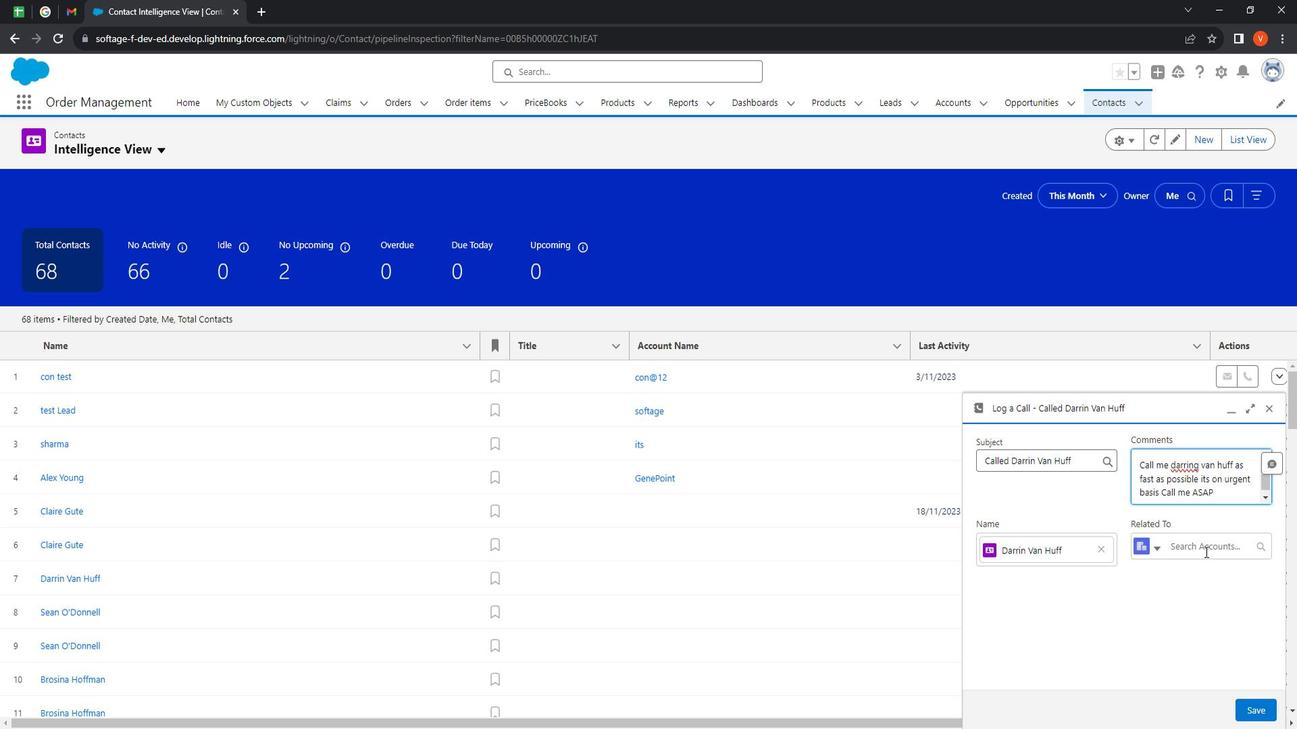 
Action: Mouse pressed left at (1225, 550)
Screenshot: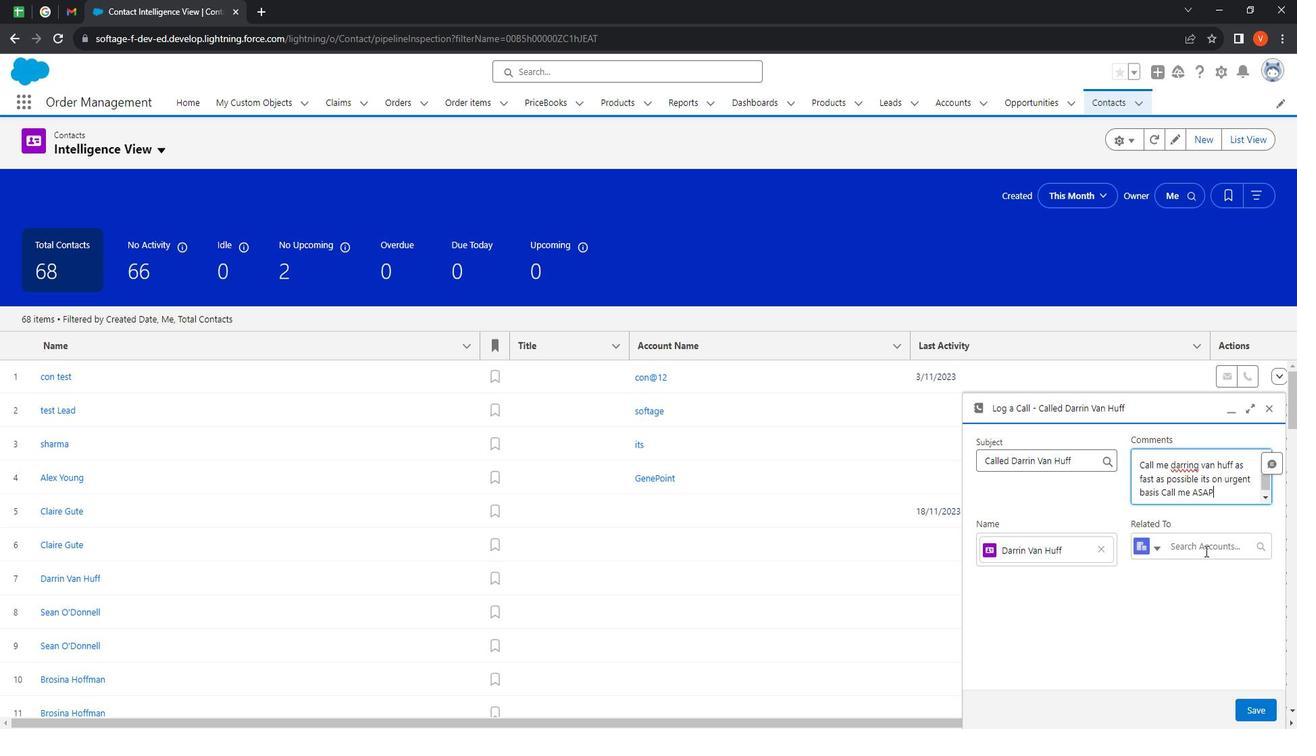 
Action: Mouse moved to (1247, 629)
Screenshot: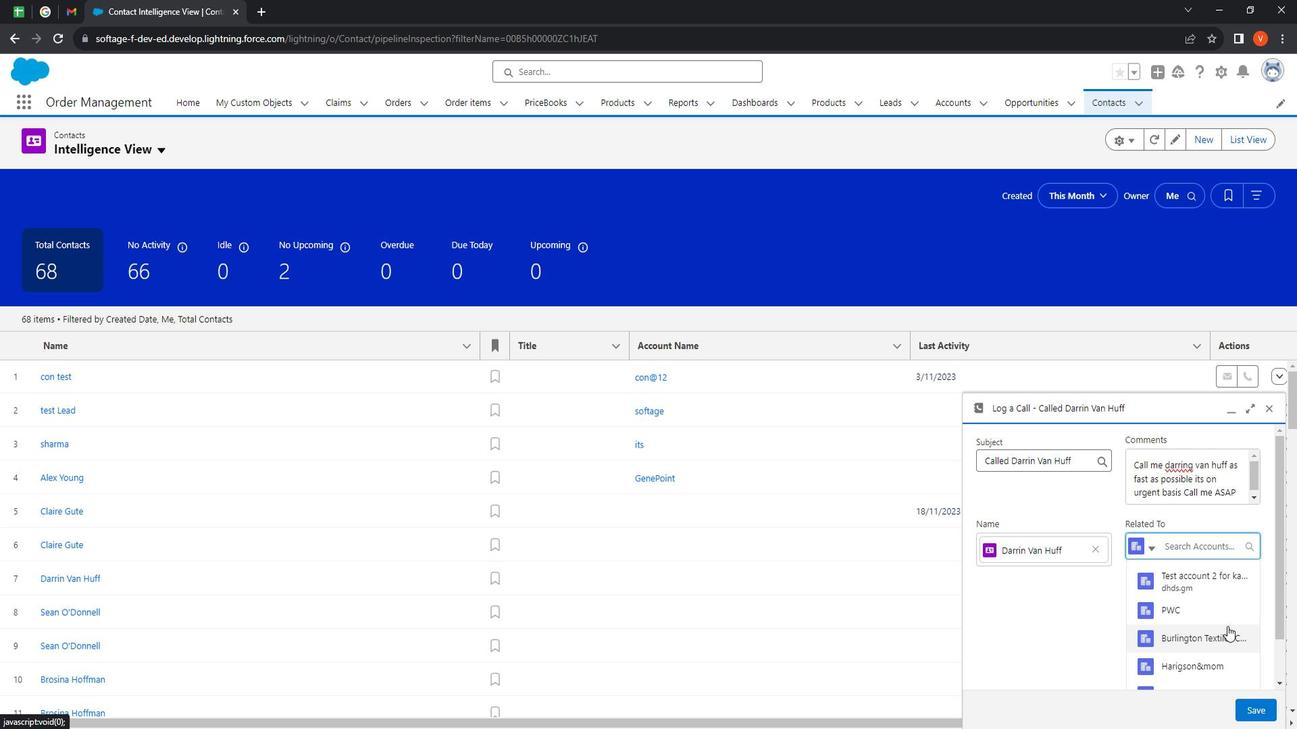 
Action: Mouse scrolled (1247, 629) with delta (0, 0)
Screenshot: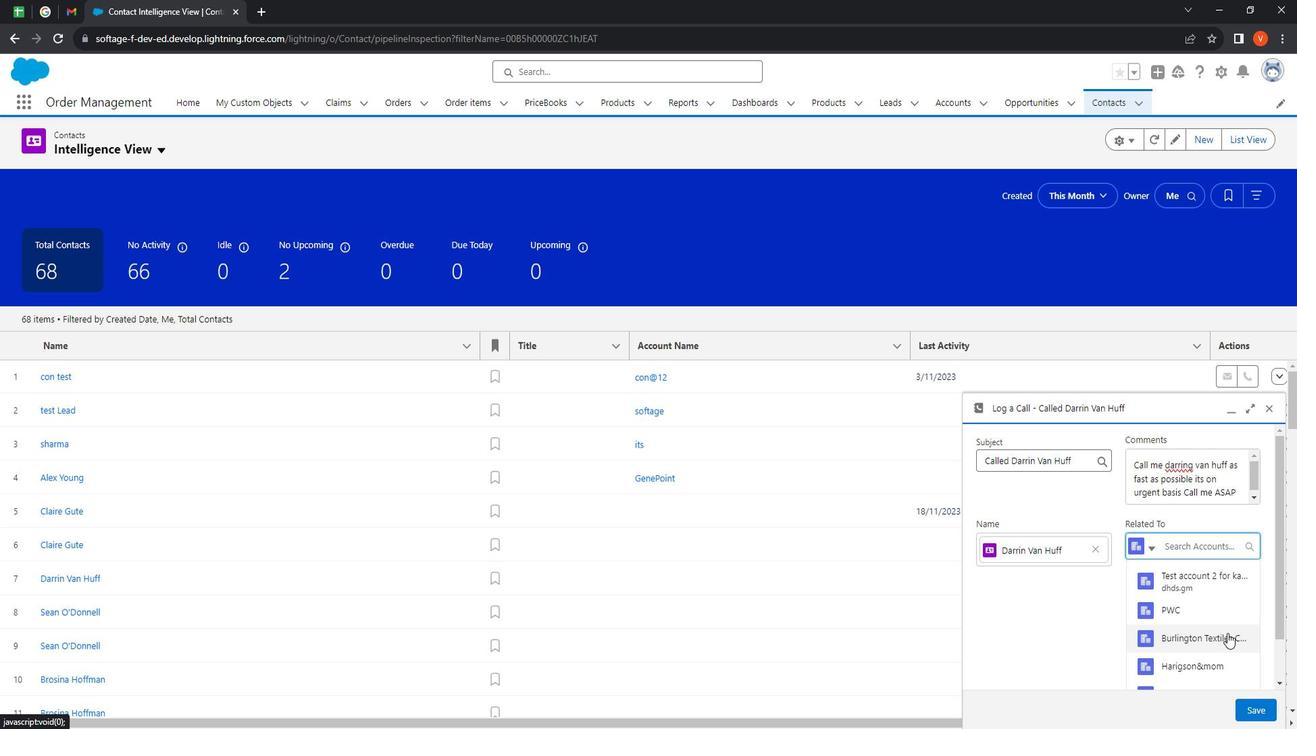 
Action: Mouse scrolled (1247, 629) with delta (0, 0)
Screenshot: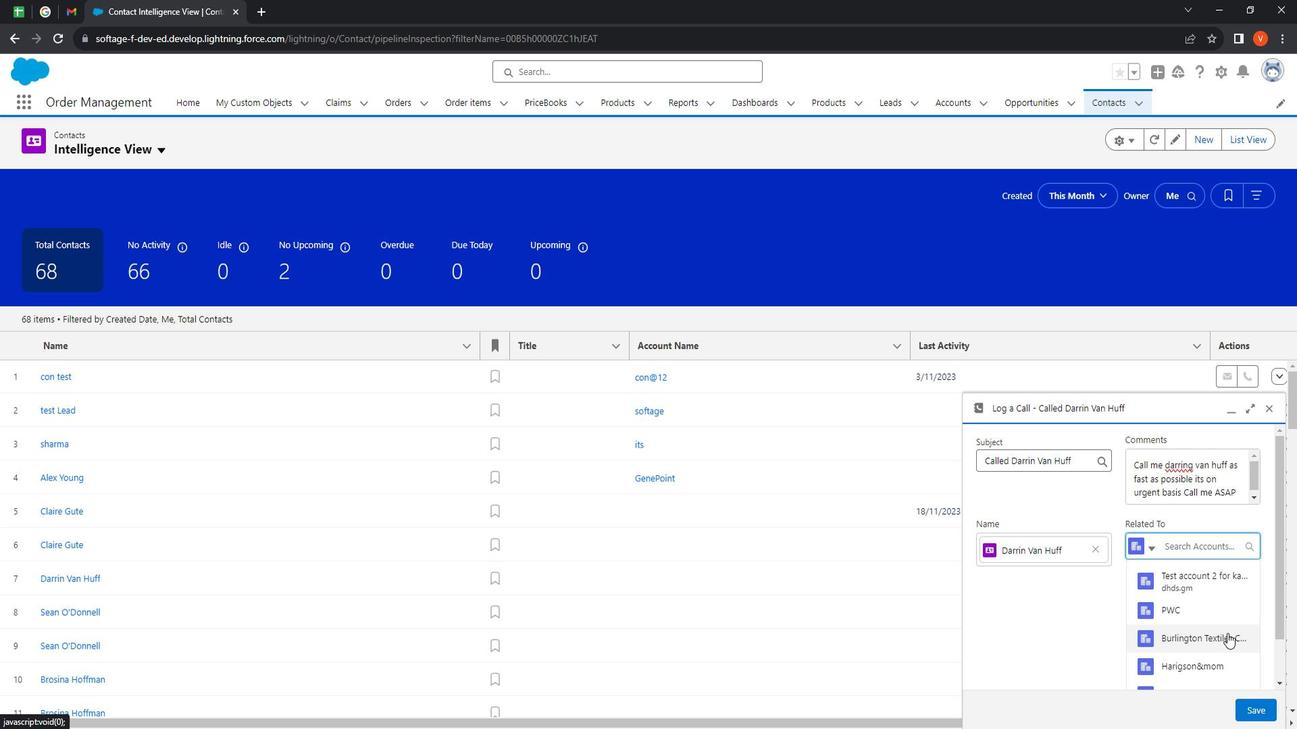 
Action: Mouse moved to (1225, 638)
Screenshot: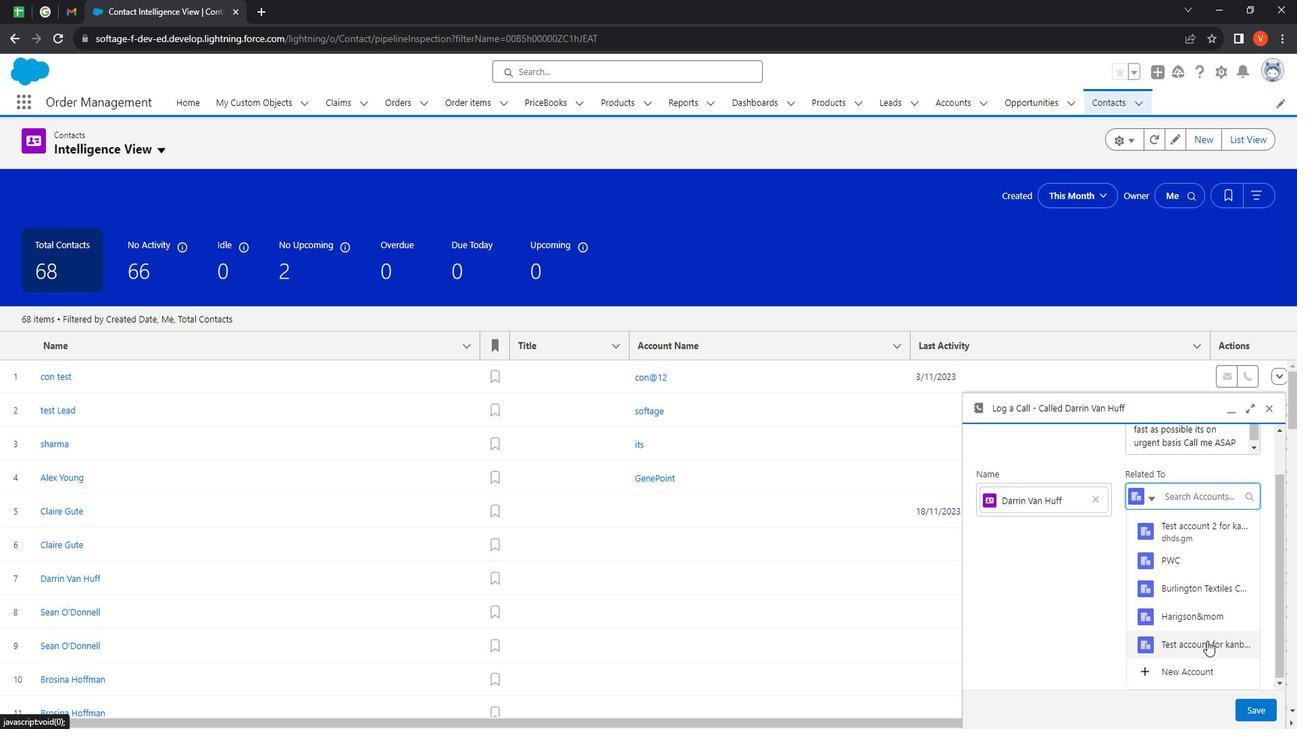
Action: Mouse pressed left at (1225, 638)
Screenshot: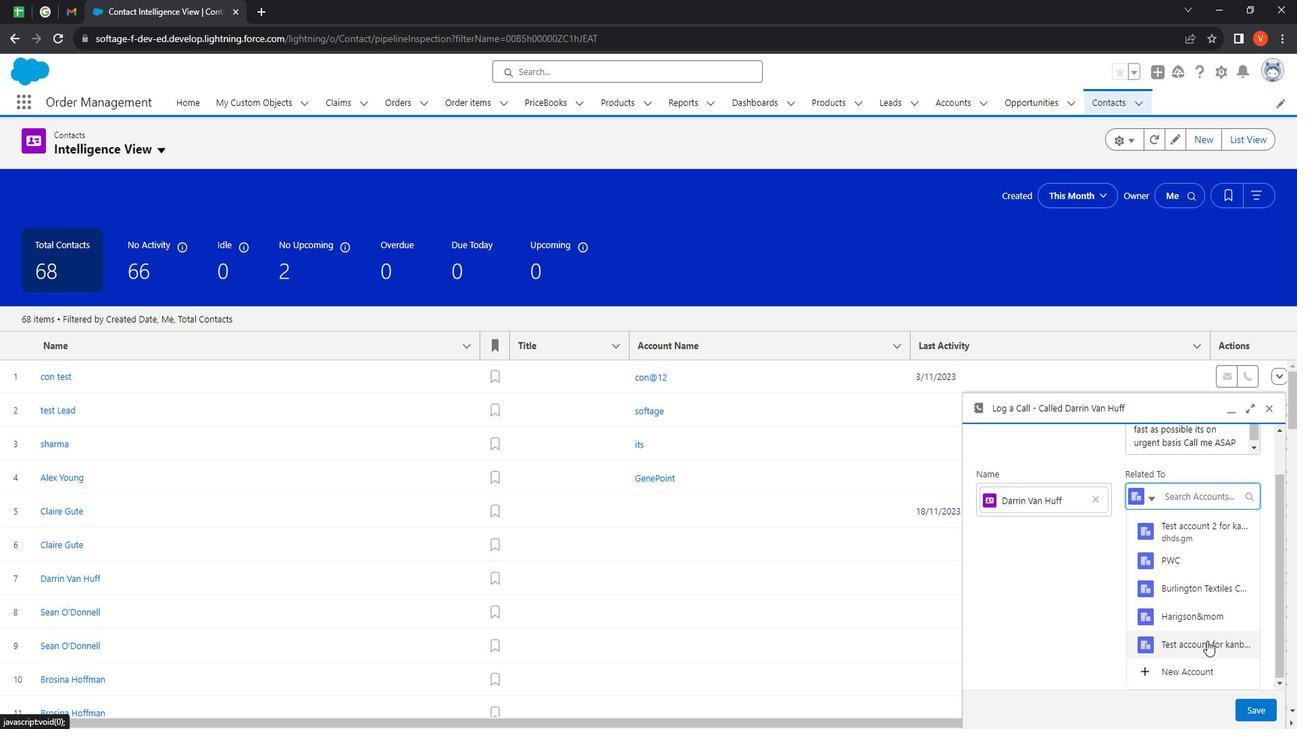 
Action: Mouse moved to (1256, 494)
Screenshot: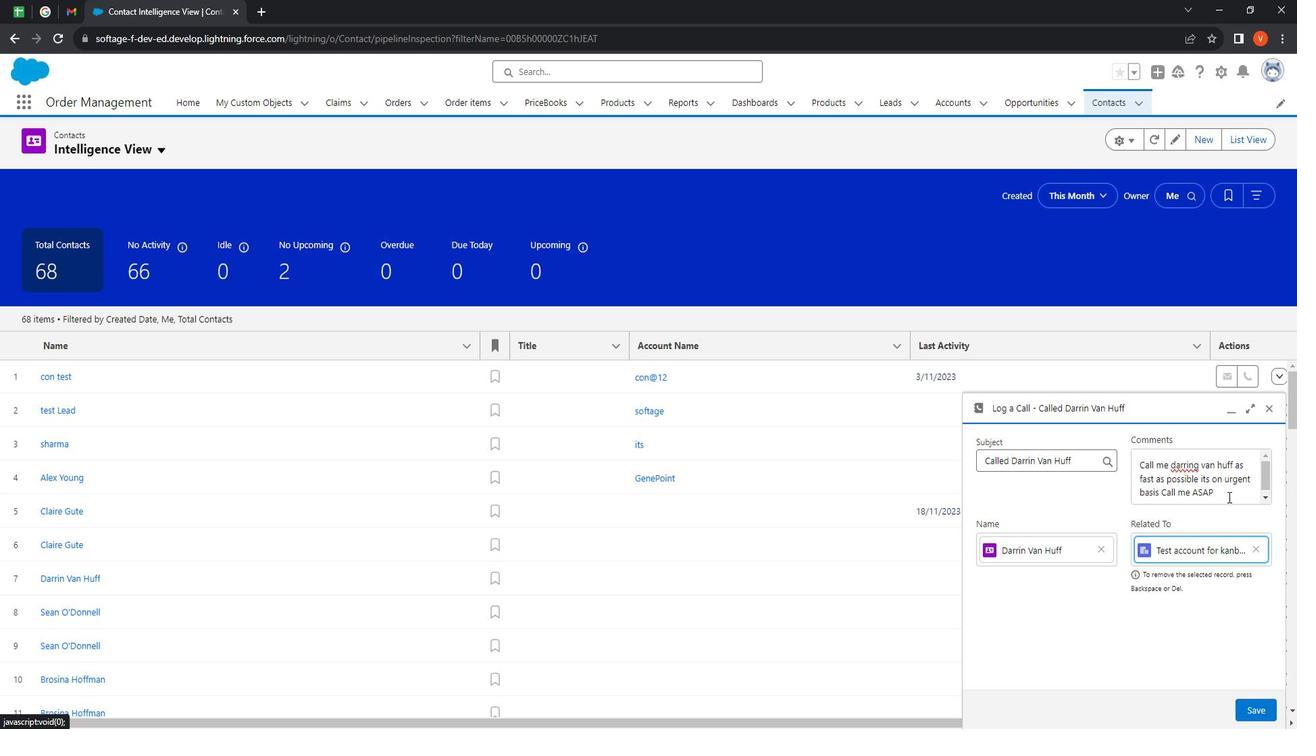 
Action: Mouse pressed left at (1256, 494)
Screenshot: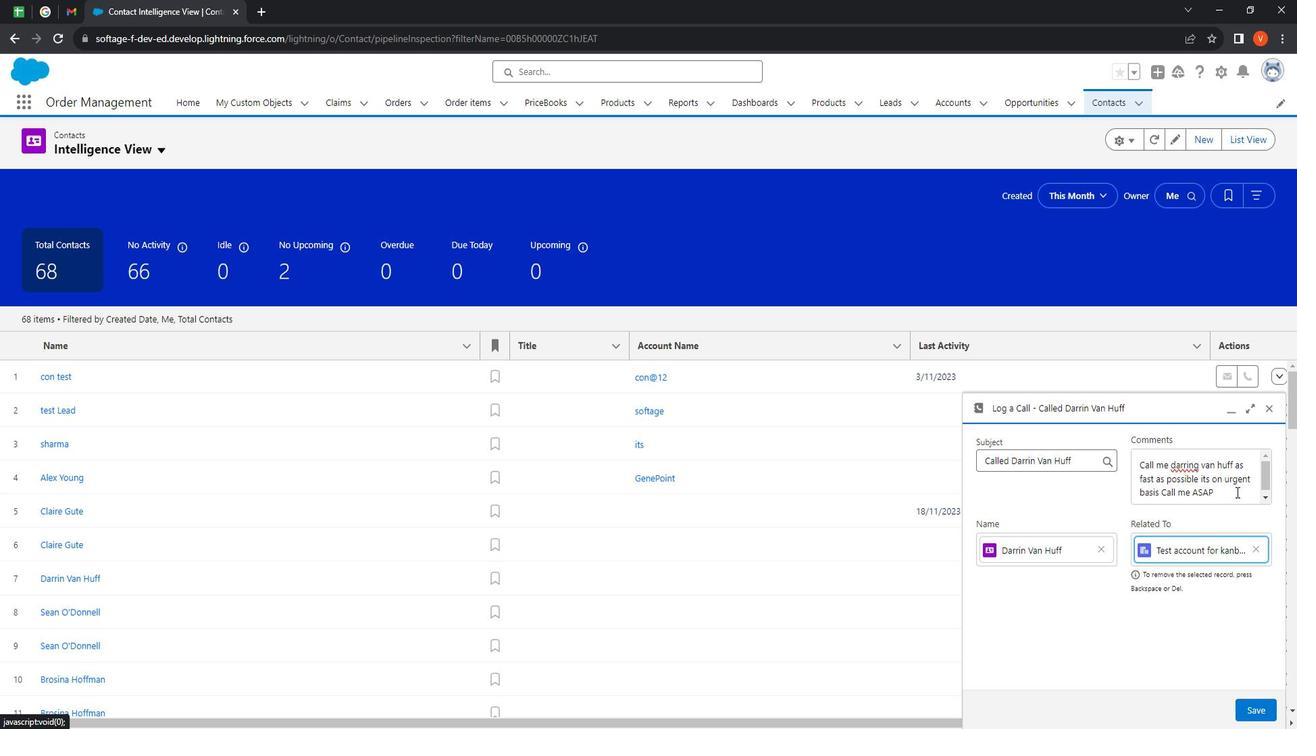
Action: Mouse moved to (1225, 506)
Screenshot: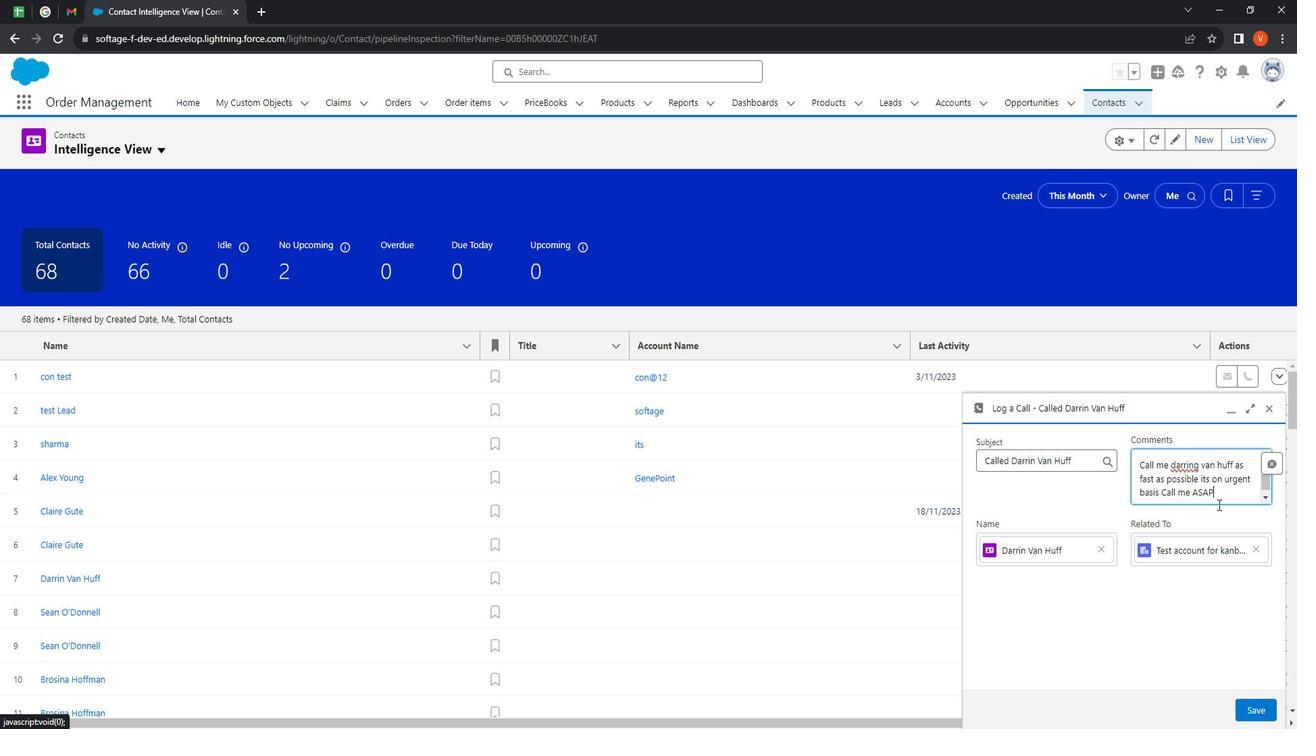 
Action: Key pressed ,<Key.space><Key.shift>Its<Key.backspace><Key.space>is<Key.space>t<Key.backspace>regarfi<Key.backspace><Key.backspace>ding<Key.space>your<Key.space>resignation<Key.space>leter<Key.backspace><Key.backspace>ter.
Screenshot: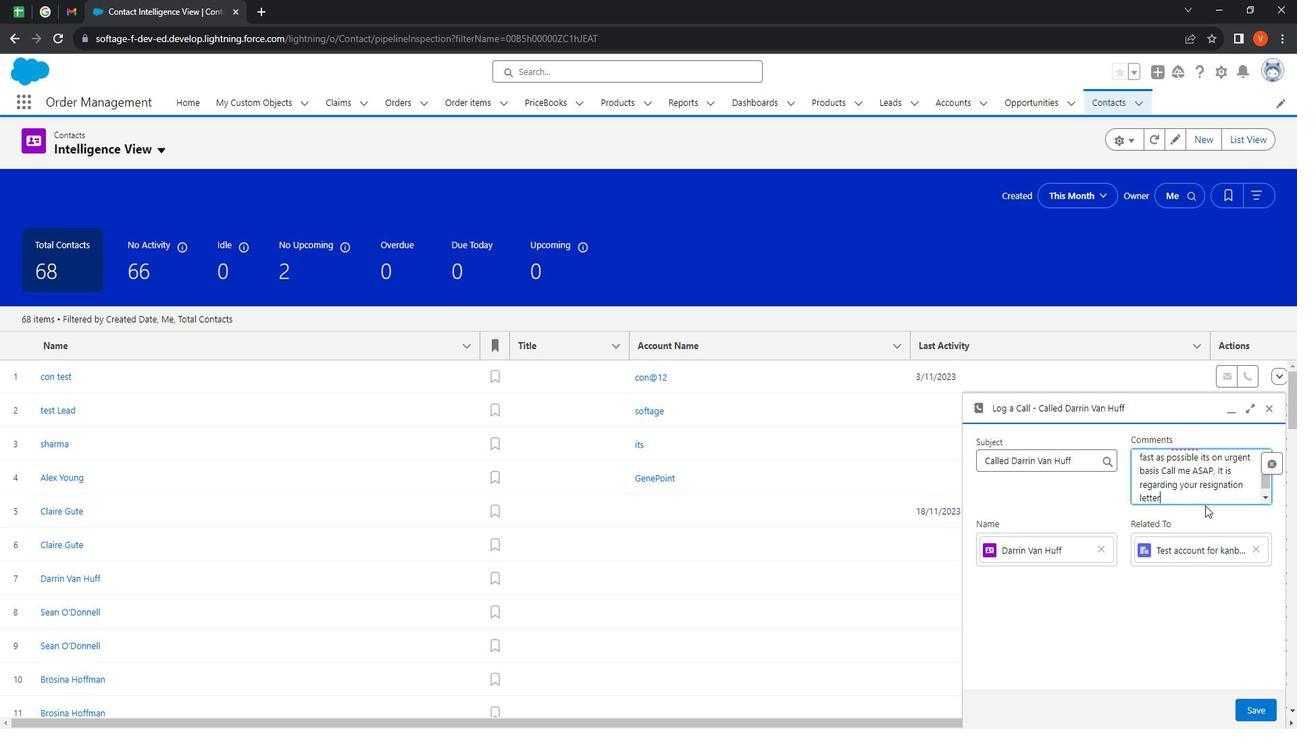 
Action: Mouse moved to (1279, 706)
Screenshot: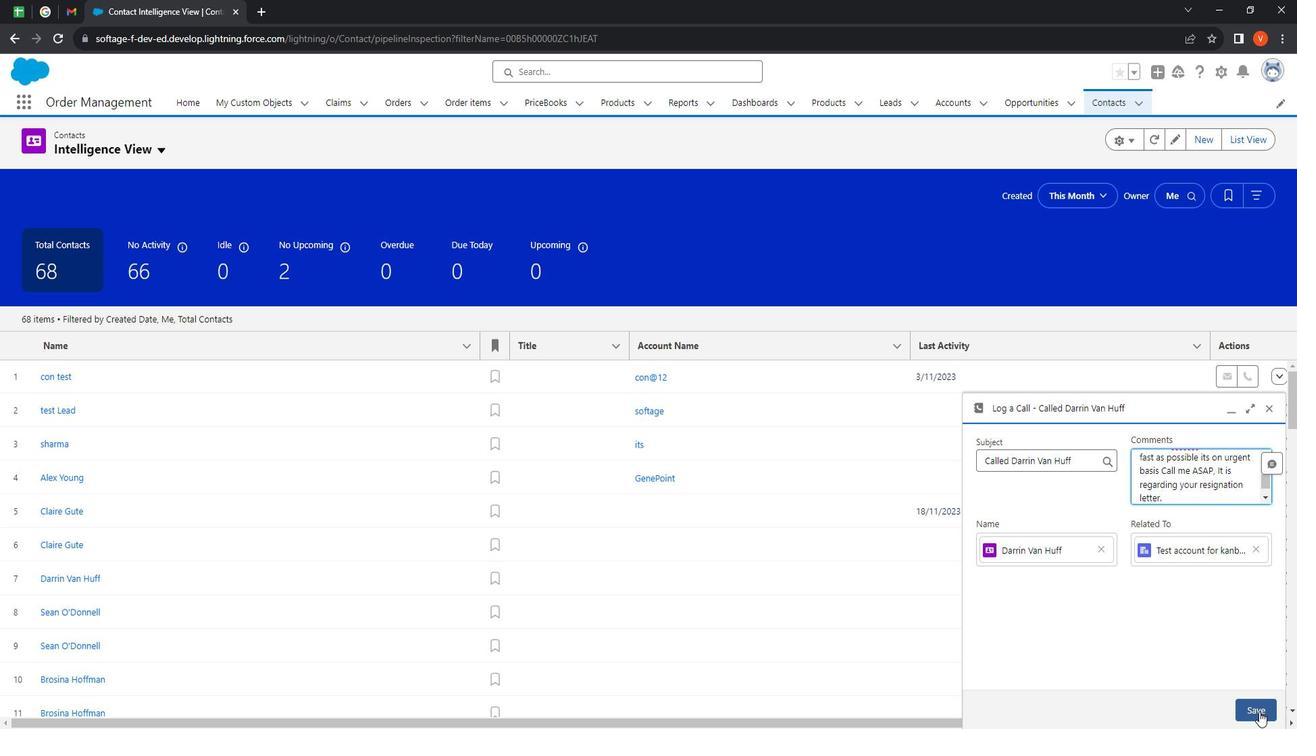 
Action: Mouse pressed left at (1279, 706)
Screenshot: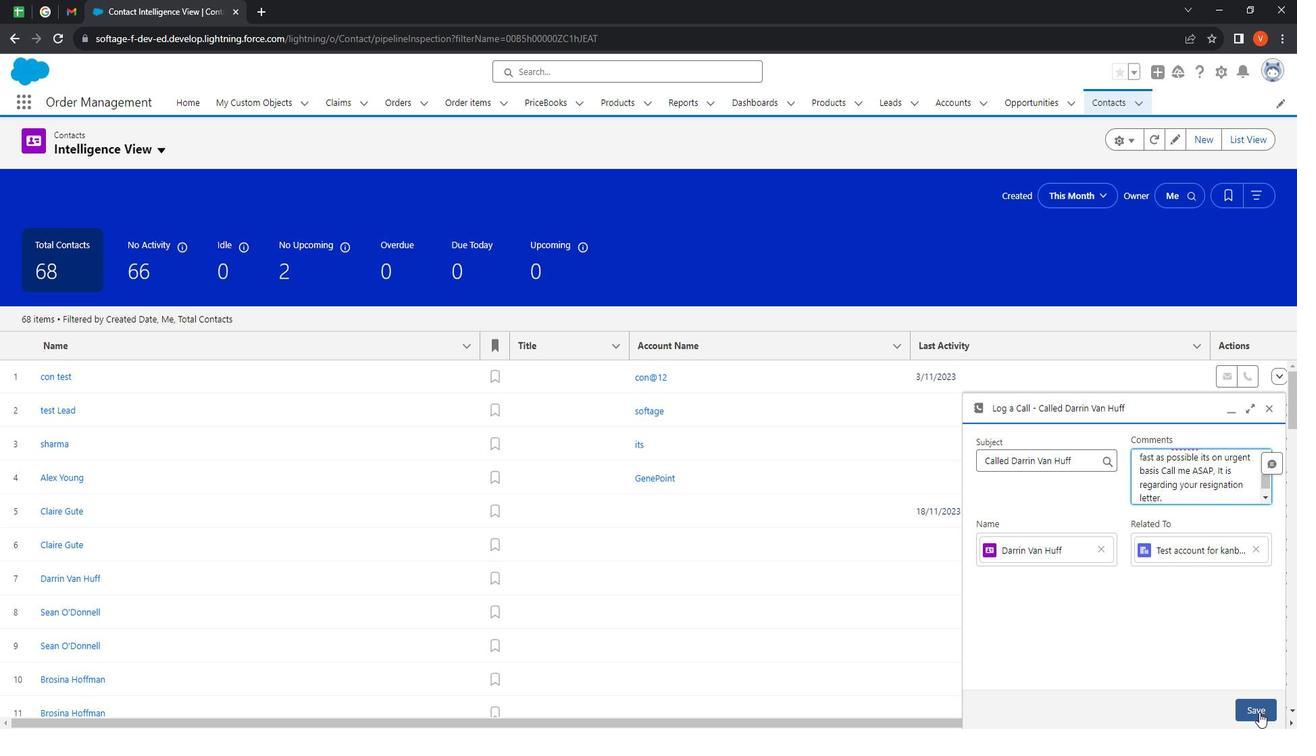 
Action: Mouse moved to (1258, 481)
Screenshot: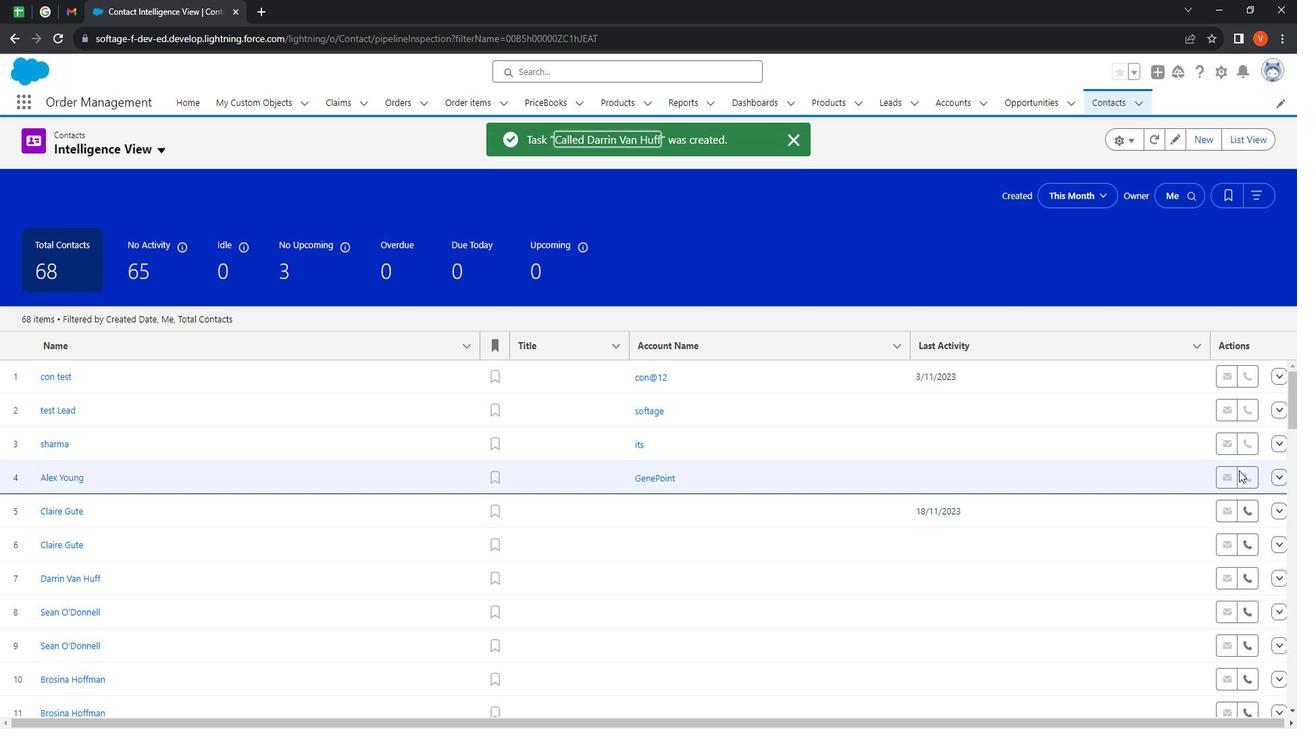 
Action: Mouse scrolled (1258, 481) with delta (0, 0)
Screenshot: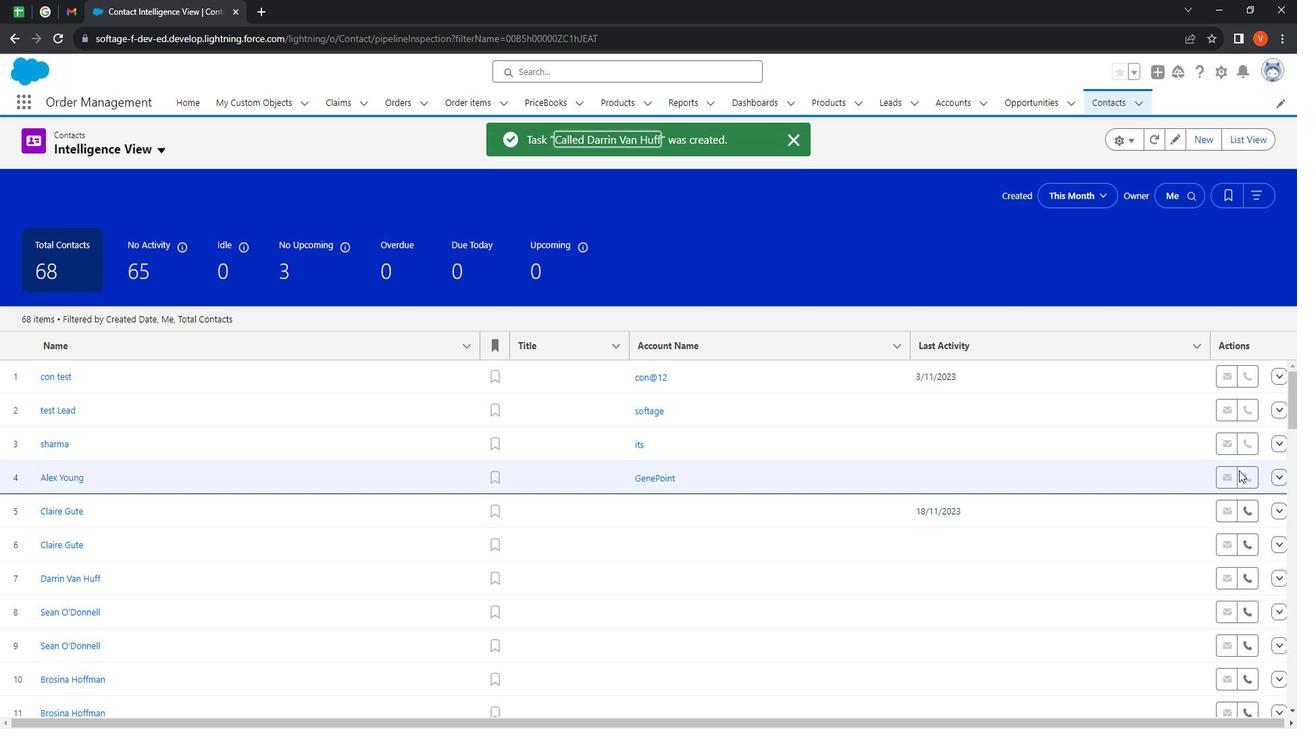 
Action: Mouse moved to (1257, 485)
Screenshot: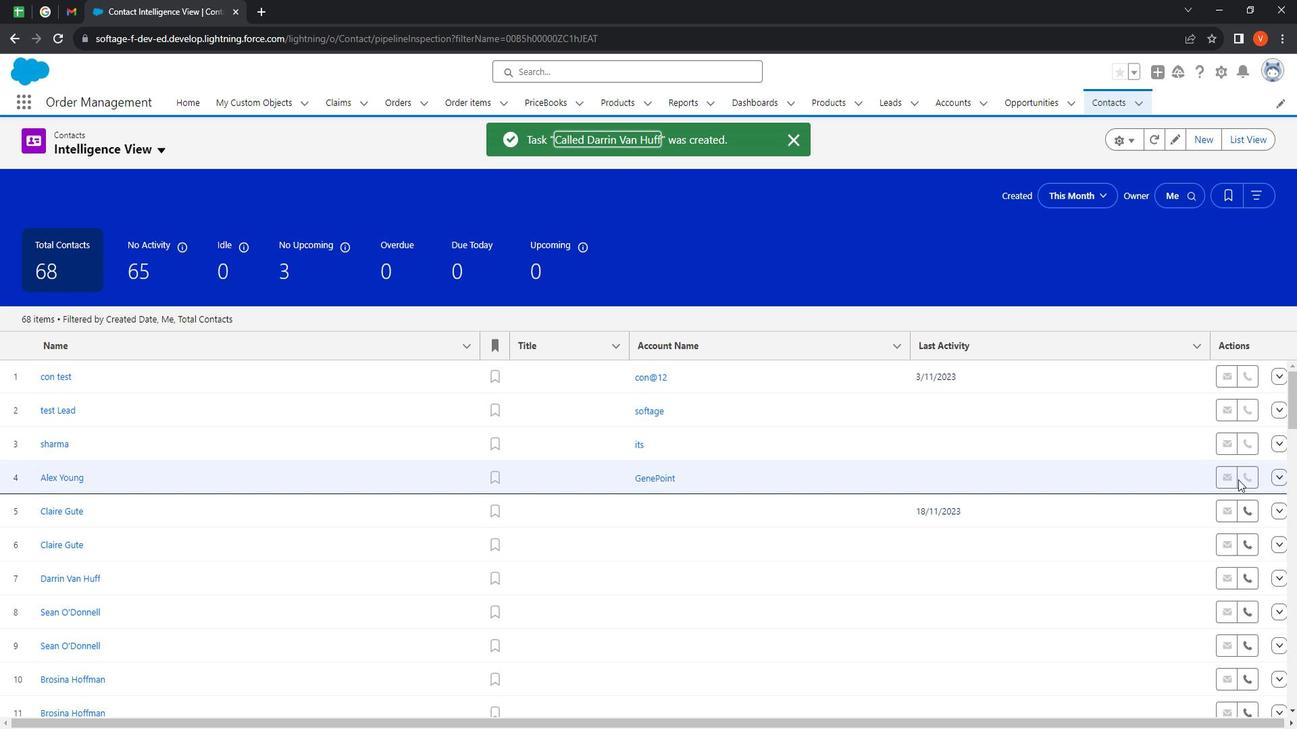 
Action: Mouse scrolled (1257, 485) with delta (0, 0)
Screenshot: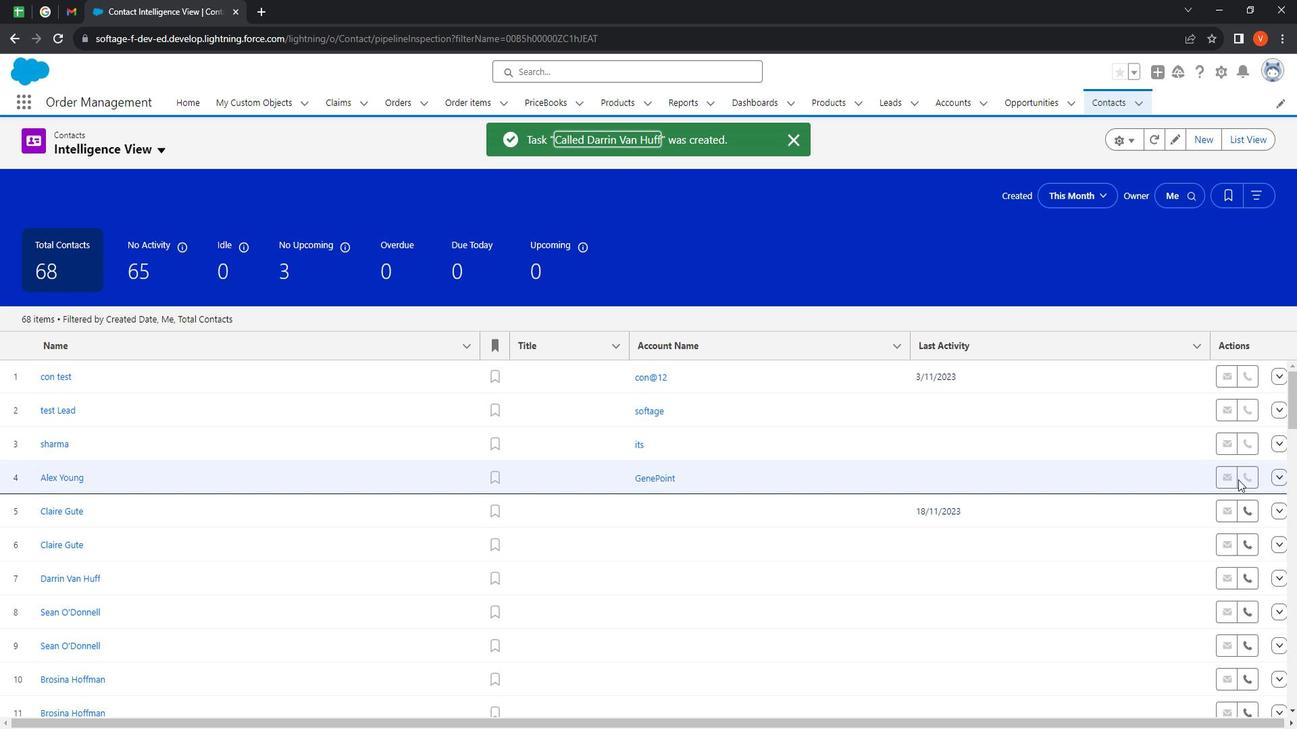 
Action: Mouse moved to (1257, 488)
Screenshot: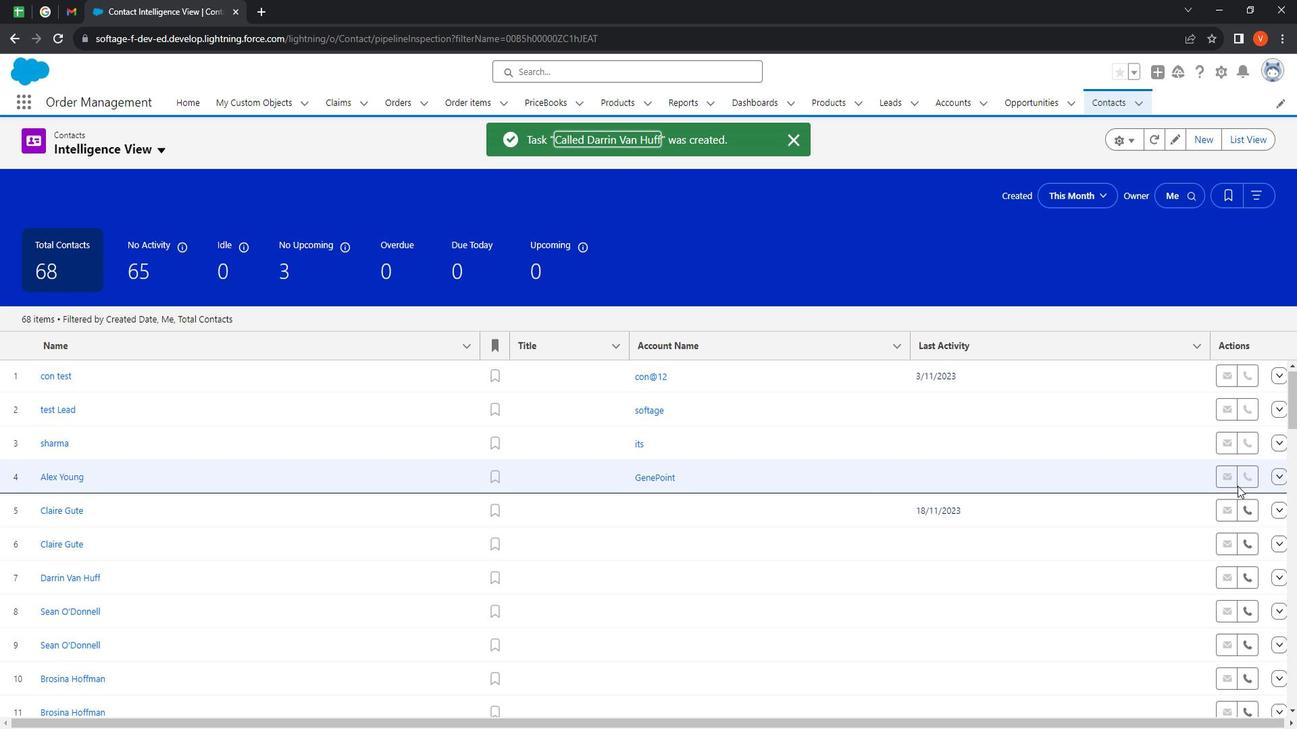 
Action: Mouse scrolled (1257, 487) with delta (0, 0)
Screenshot: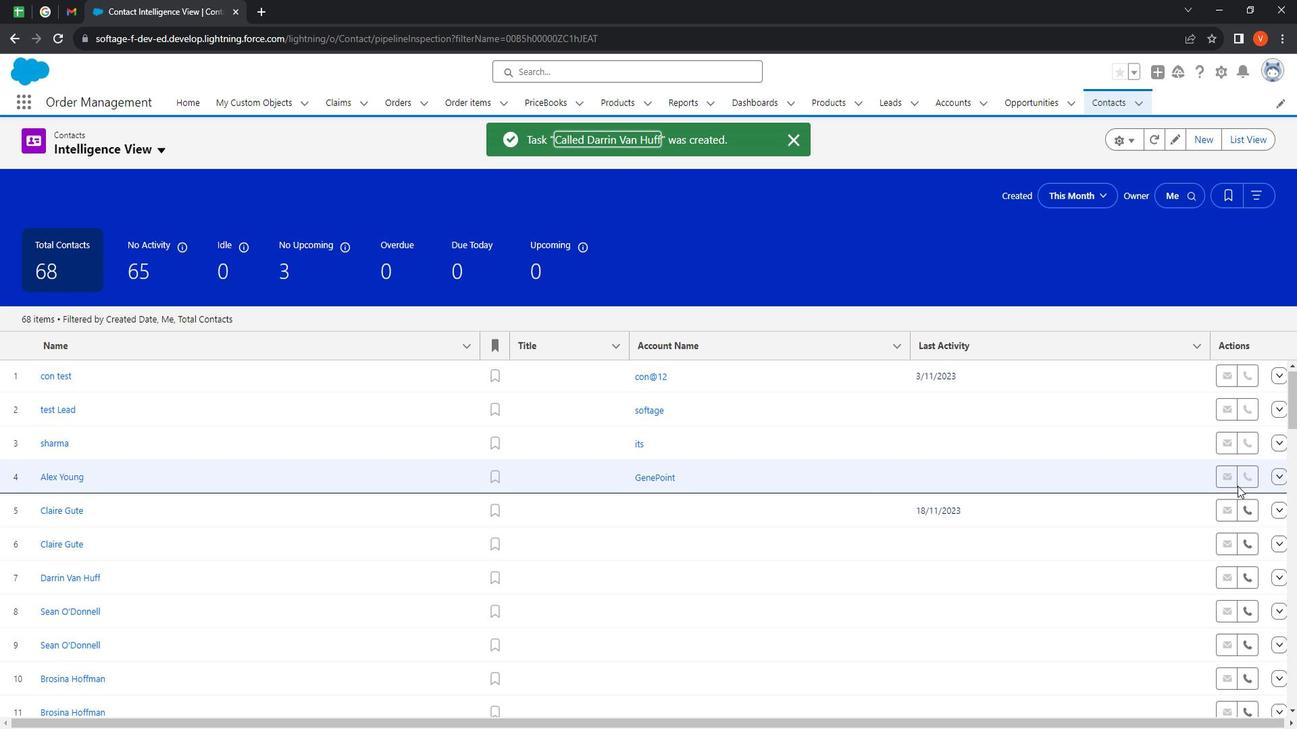
Action: Mouse moved to (1257, 489)
Screenshot: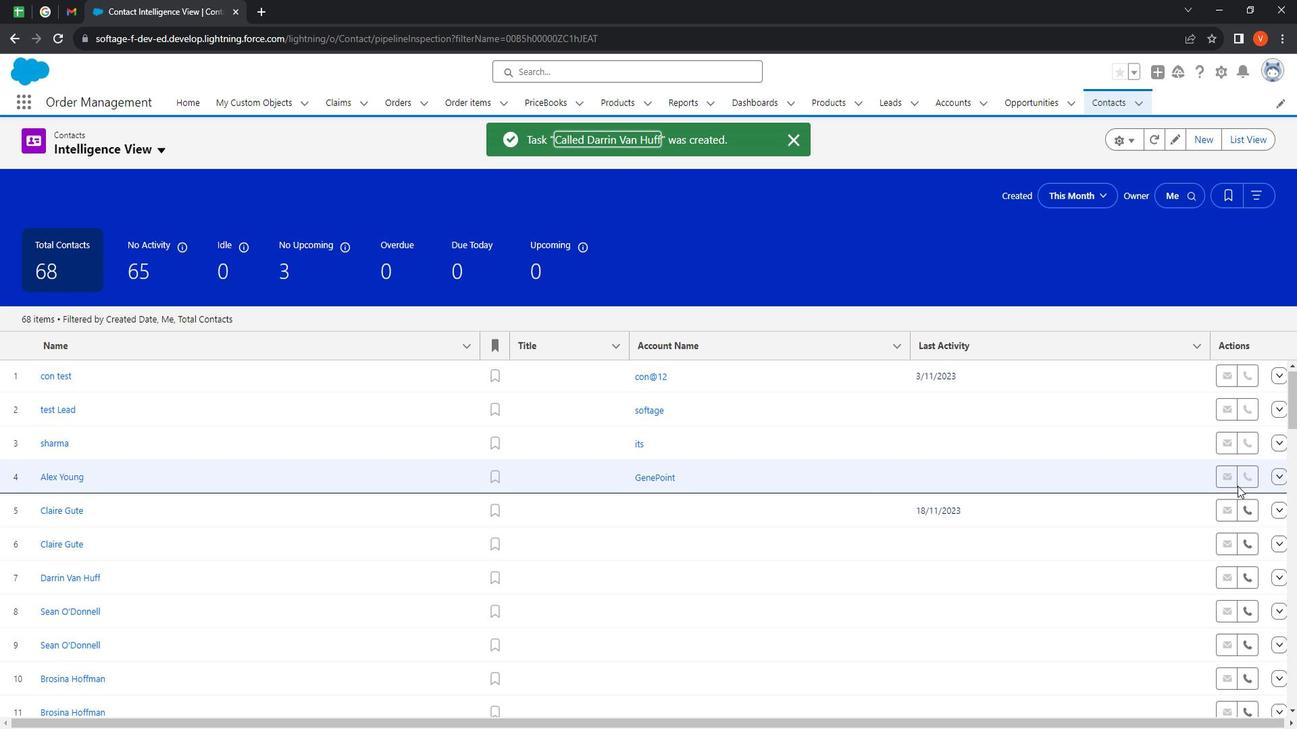 
Action: Mouse scrolled (1257, 489) with delta (0, 0)
Screenshot: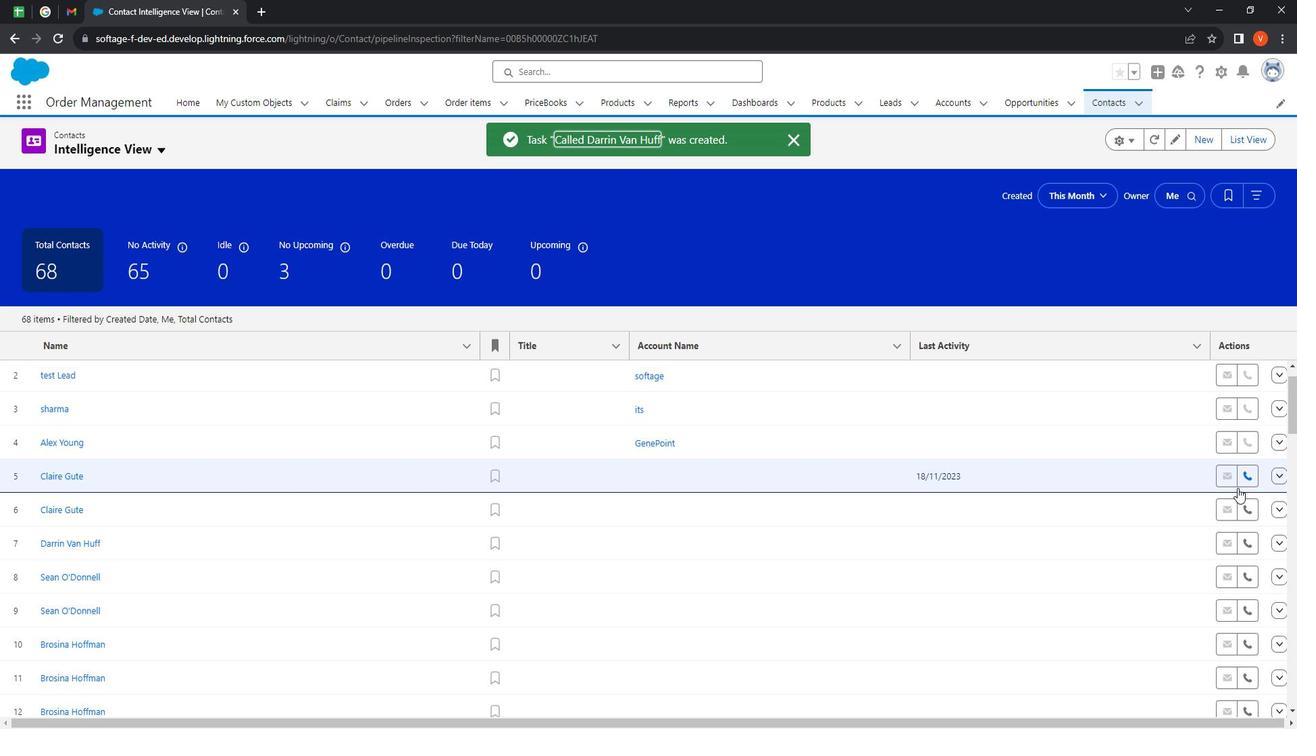 
Action: Mouse moved to (1257, 491)
Screenshot: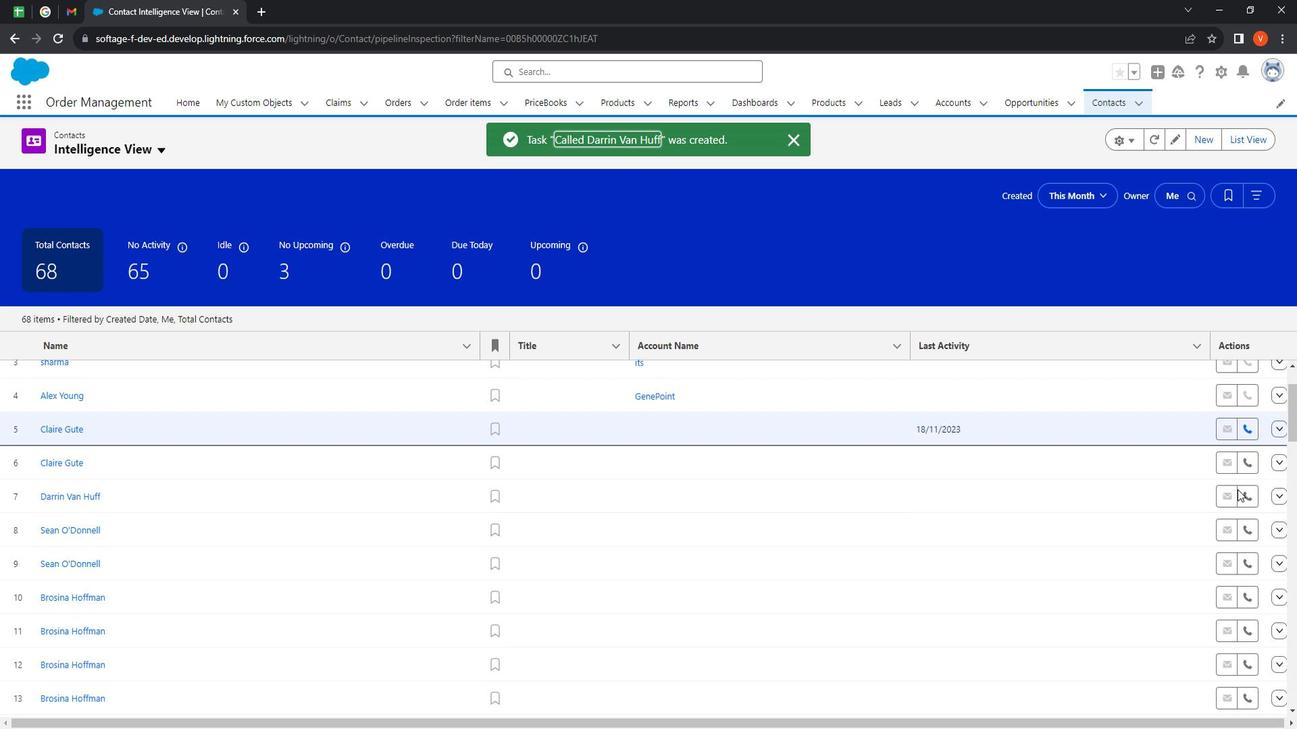 
Action: Mouse scrolled (1257, 490) with delta (0, 0)
Screenshot: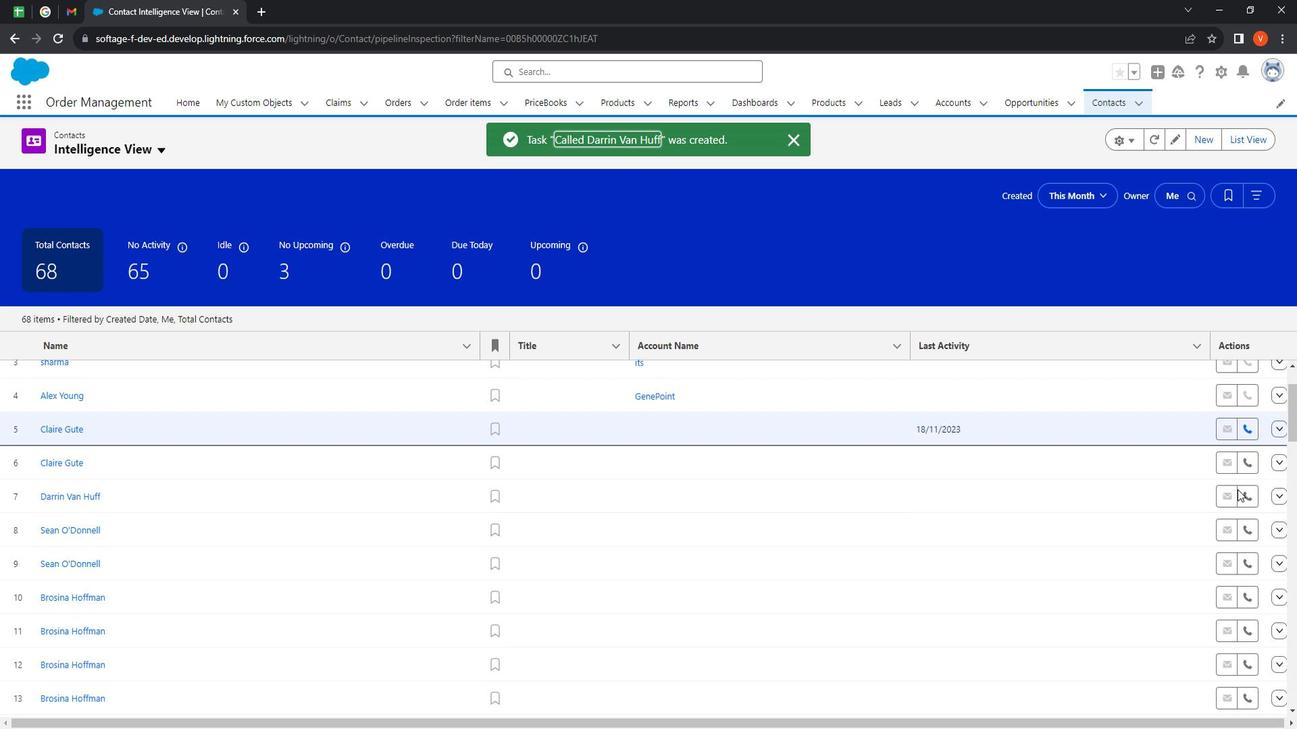 
Action: Mouse moved to (1246, 534)
Screenshot: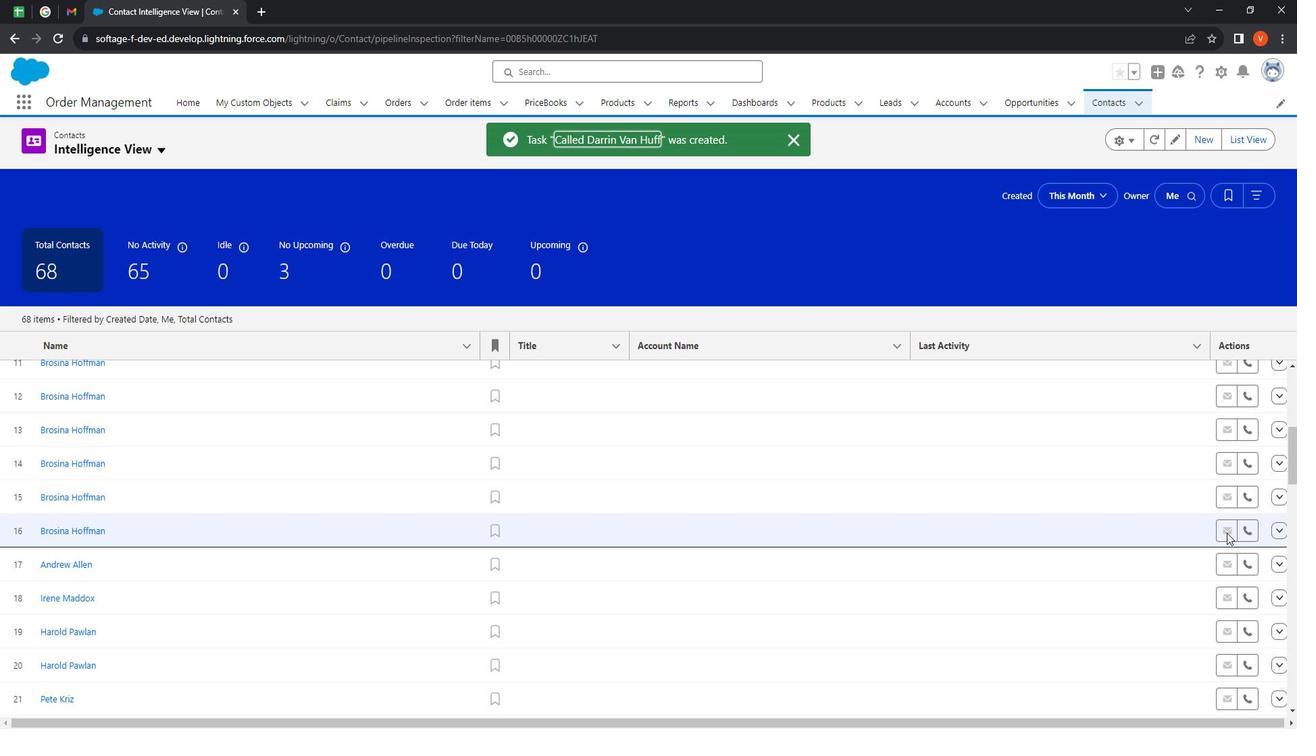 
Action: Mouse scrolled (1246, 533) with delta (0, 0)
Screenshot: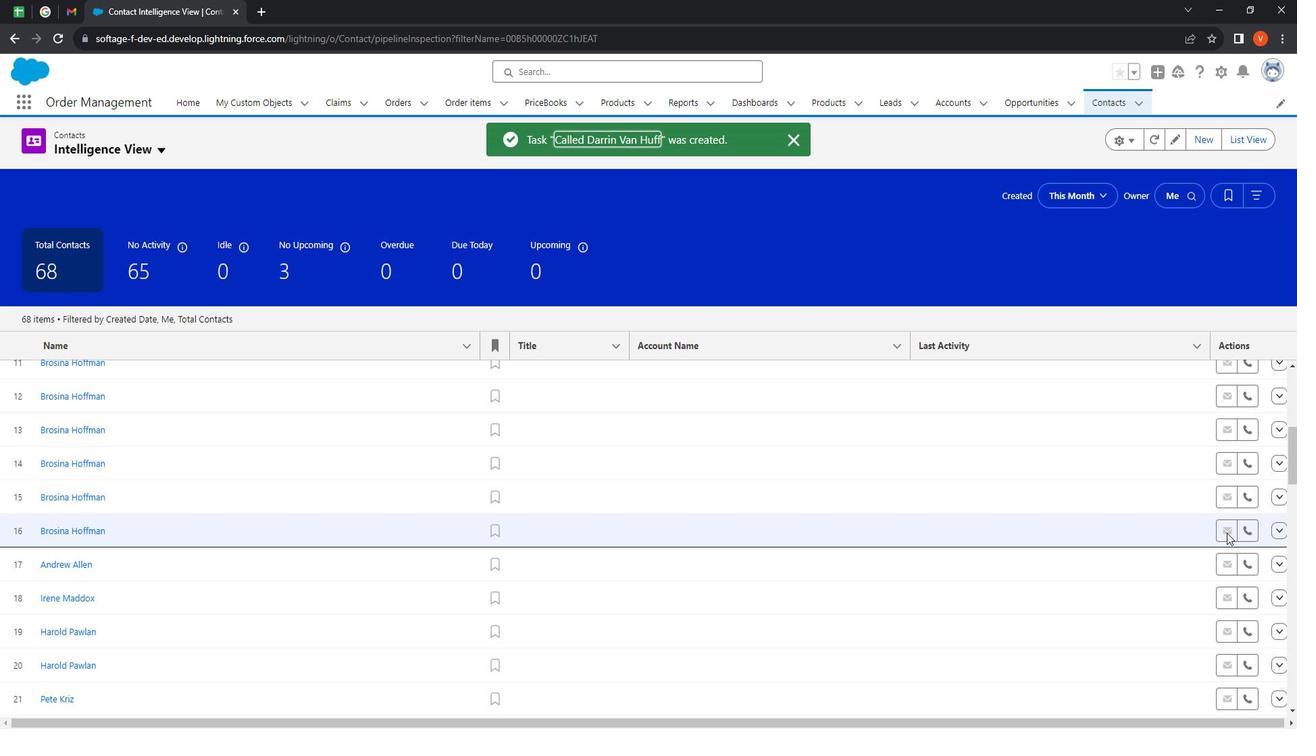 
Action: Mouse moved to (1248, 537)
Screenshot: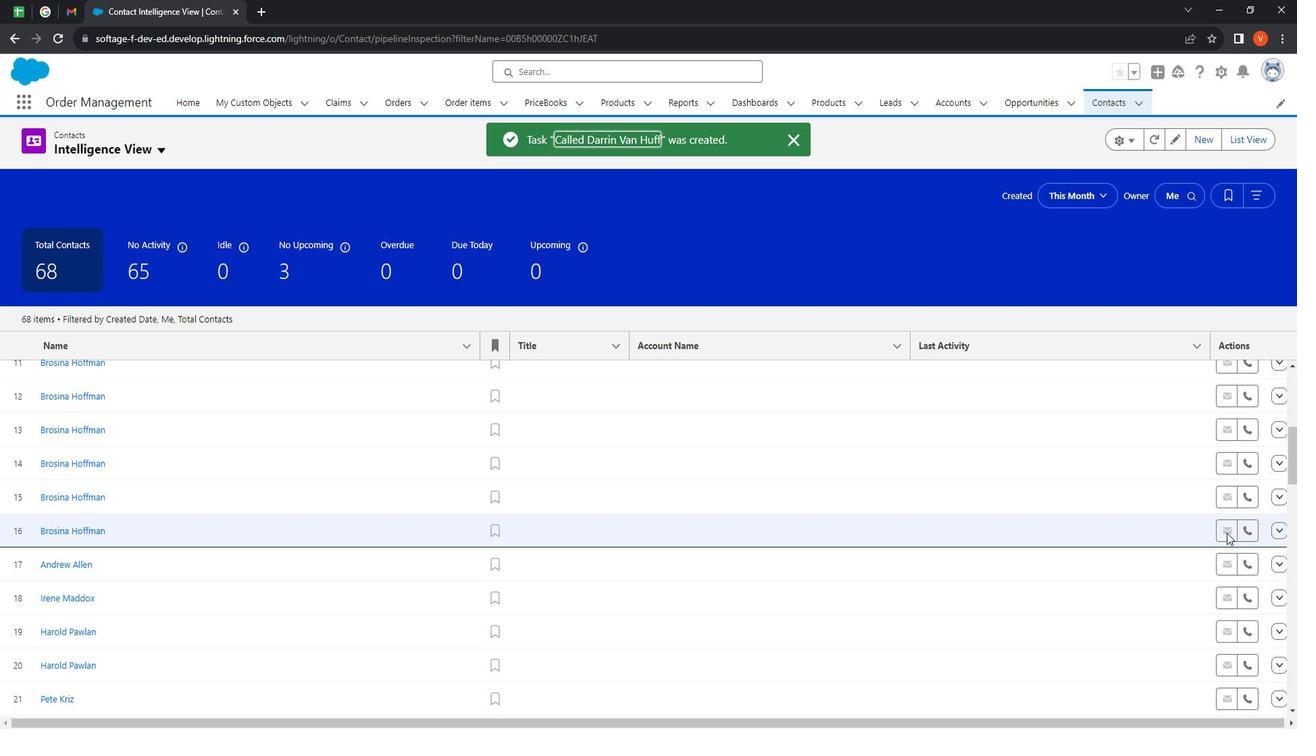 
Action: Mouse scrolled (1248, 537) with delta (0, 0)
Screenshot: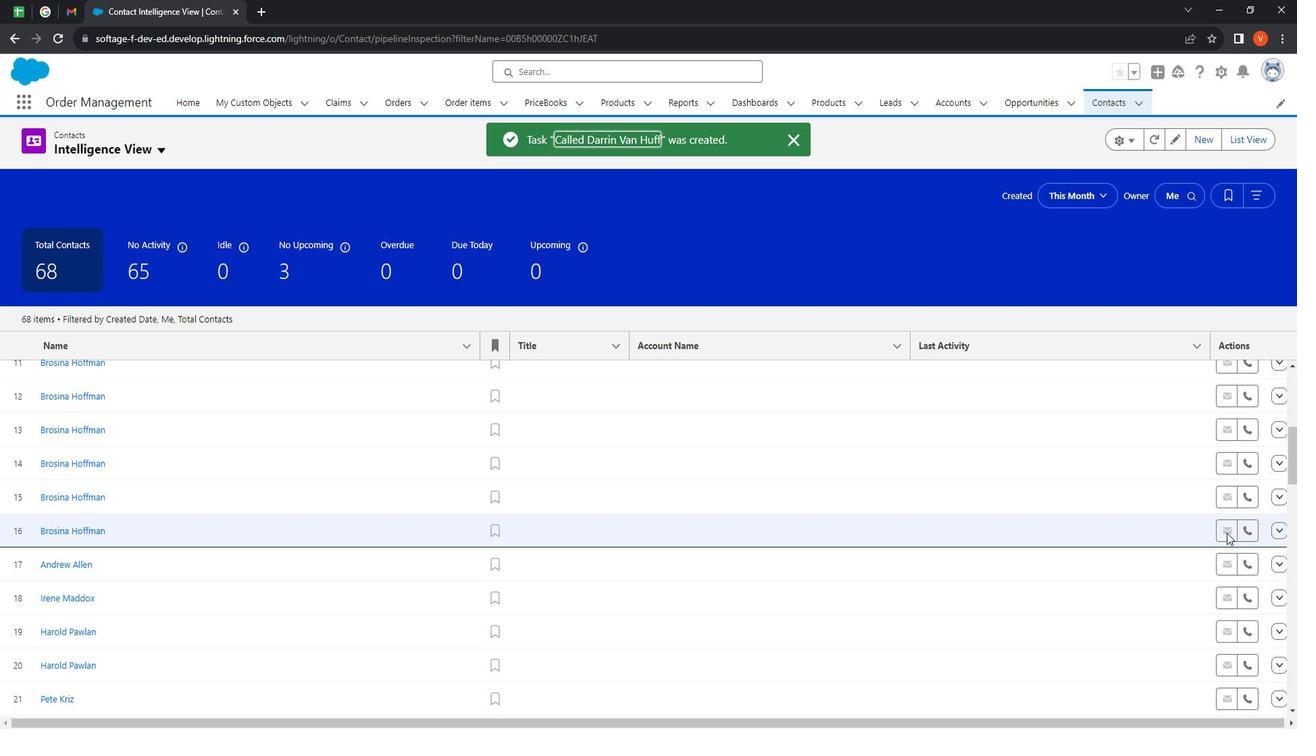 
Action: Mouse moved to (1251, 540)
Screenshot: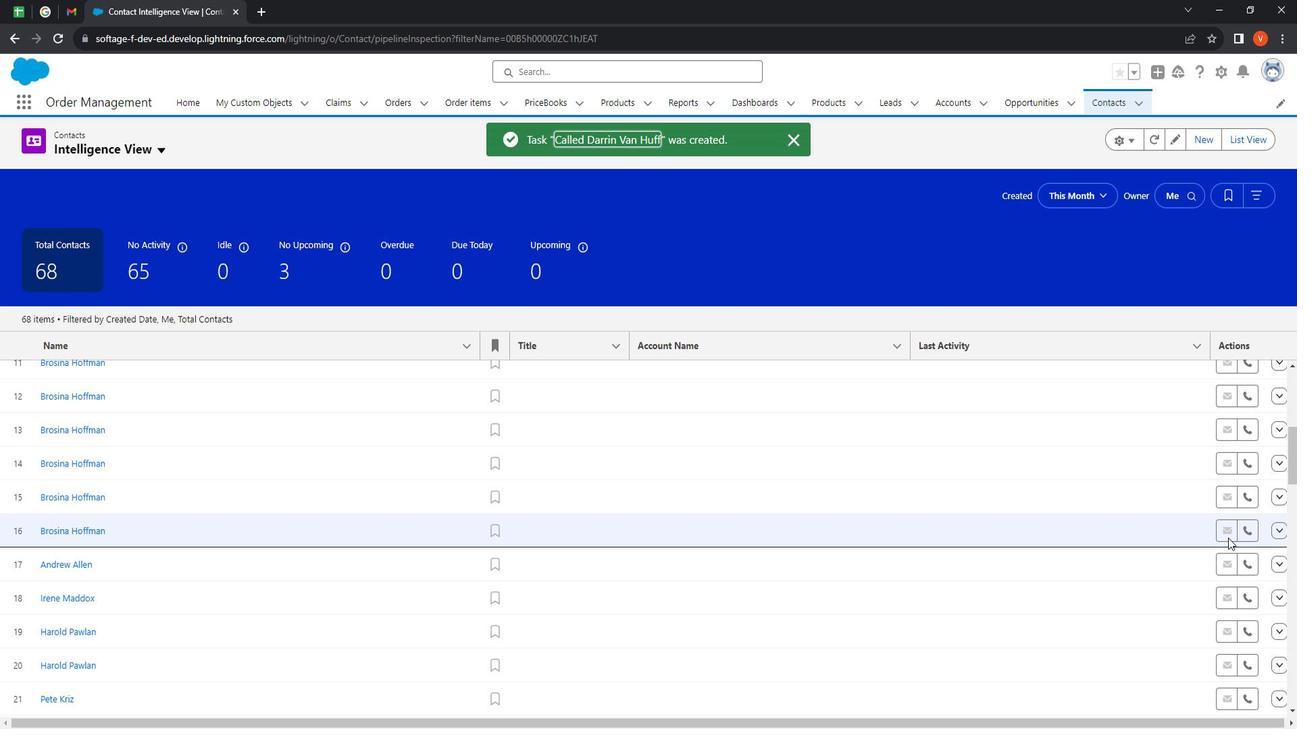 
Action: Mouse scrolled (1251, 540) with delta (0, 0)
Screenshot: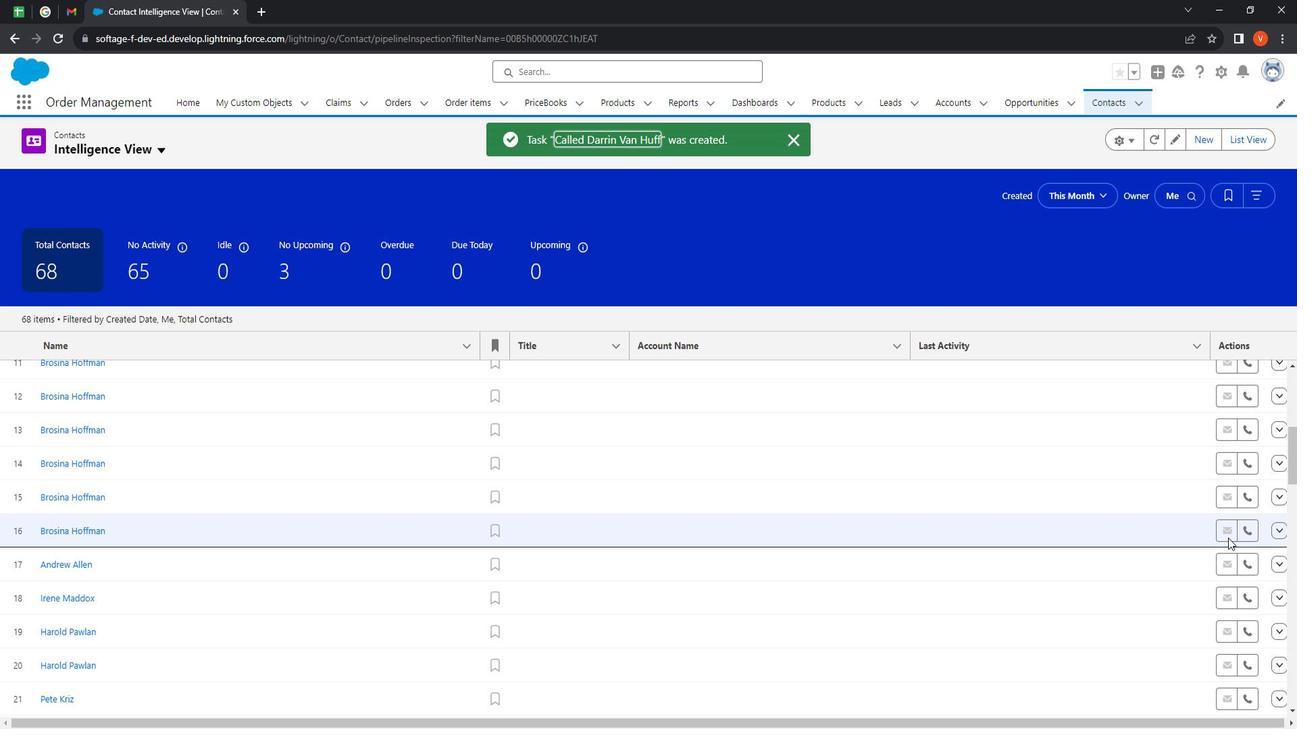
Action: Mouse moved to (1251, 541)
Screenshot: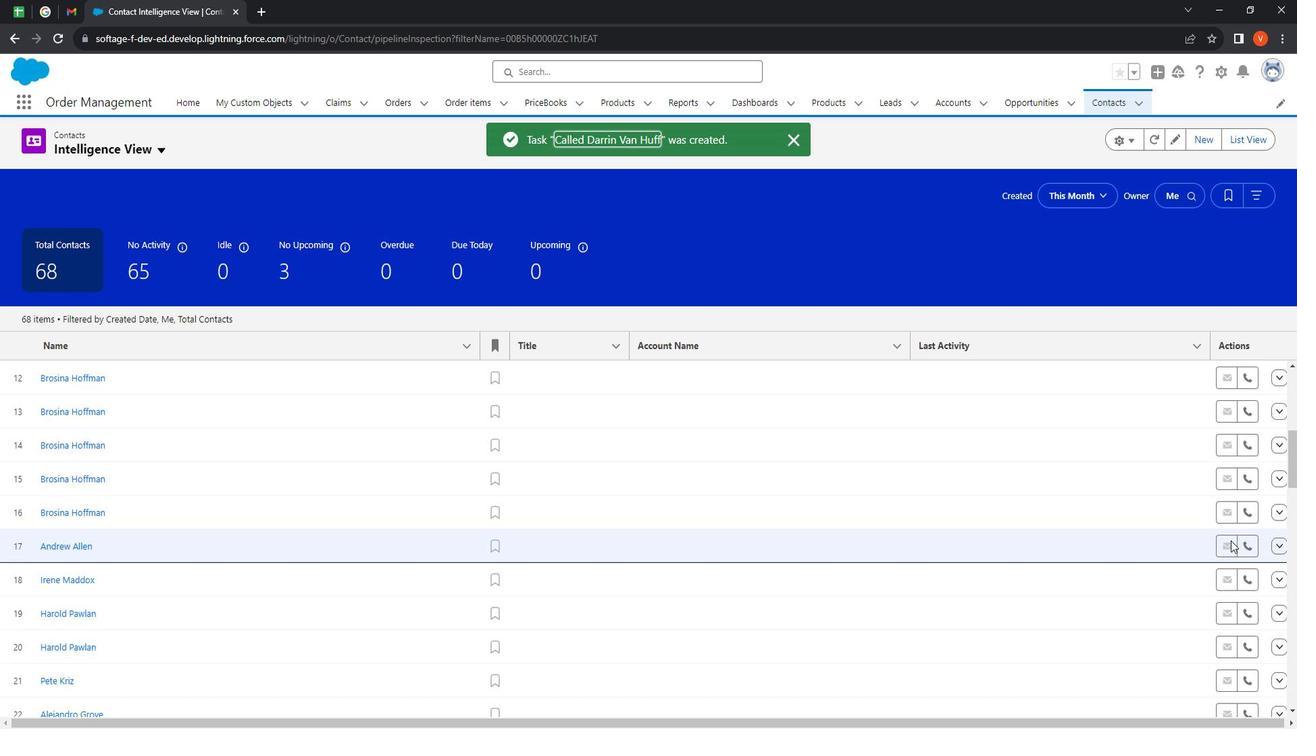 
Action: Mouse scrolled (1251, 540) with delta (0, 0)
Screenshot: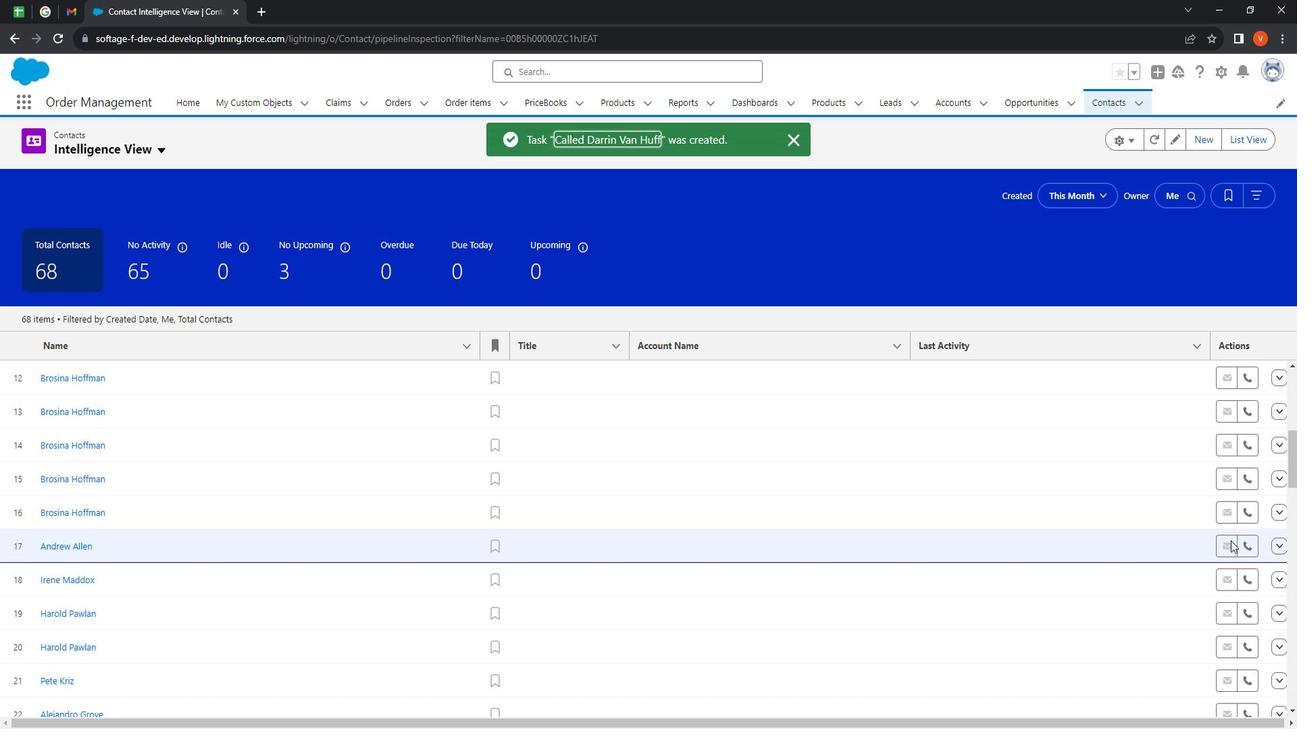 
Action: Mouse moved to (1257, 527)
Screenshot: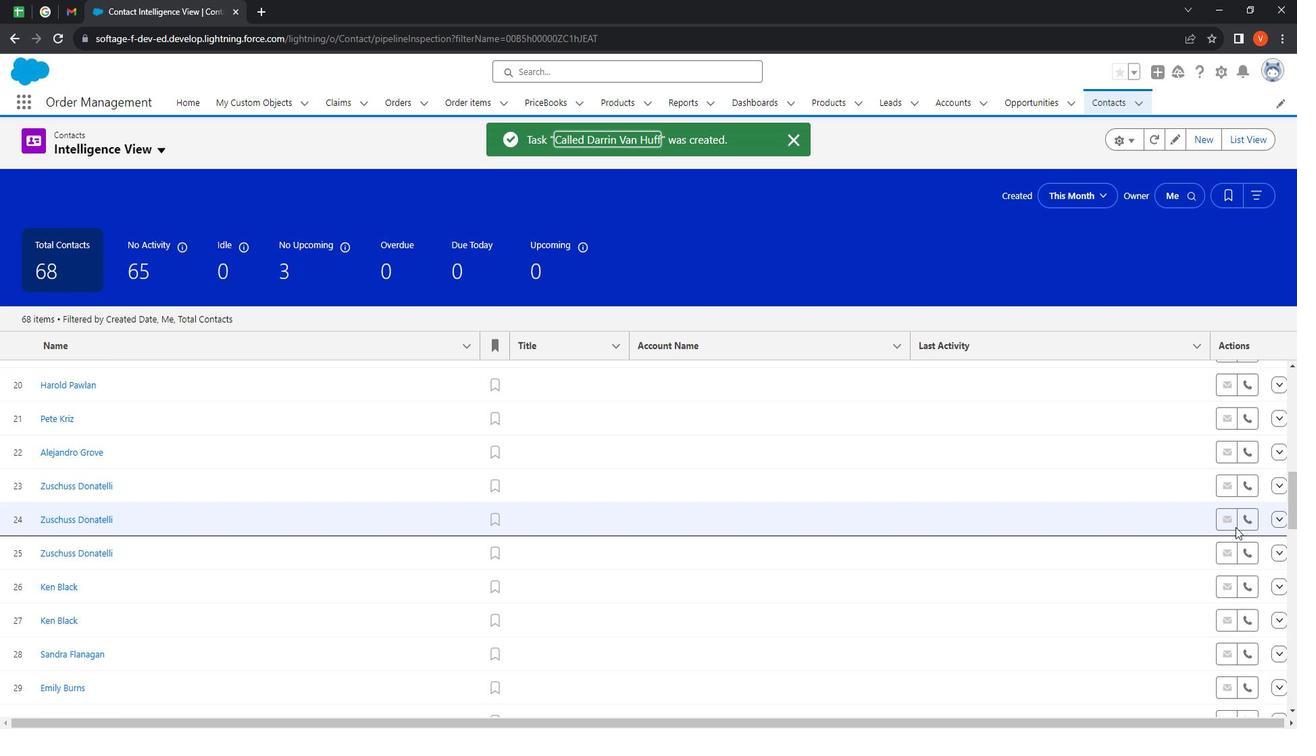 
Action: Mouse scrolled (1257, 527) with delta (0, 0)
Screenshot: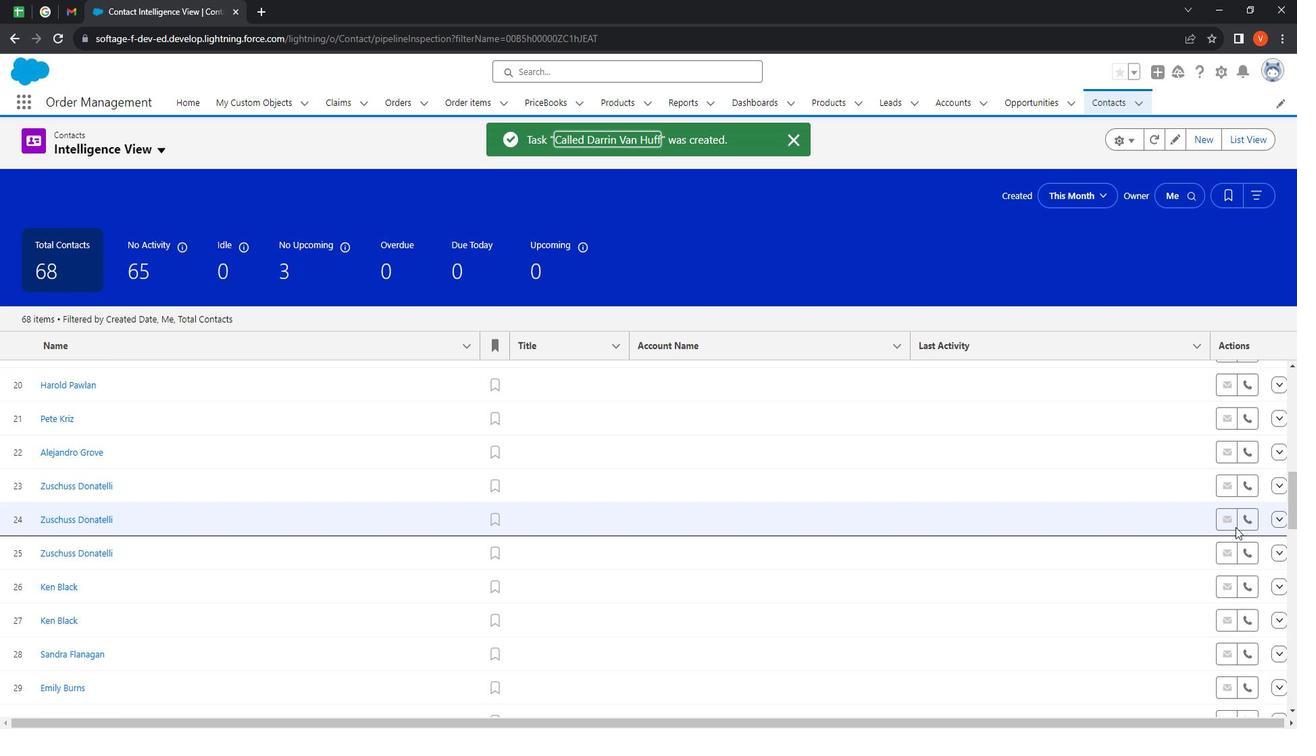 
Action: Mouse moved to (1261, 530)
Screenshot: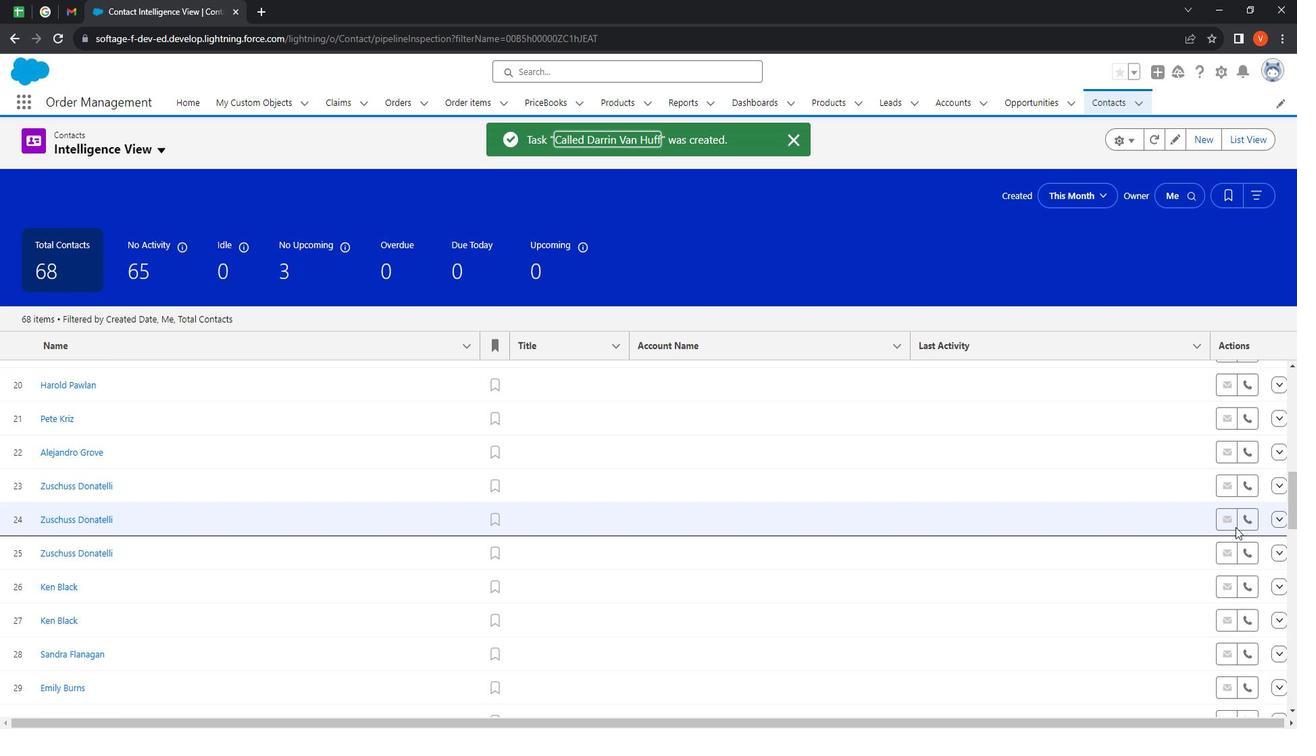 
Action: Mouse scrolled (1261, 529) with delta (0, 0)
Screenshot: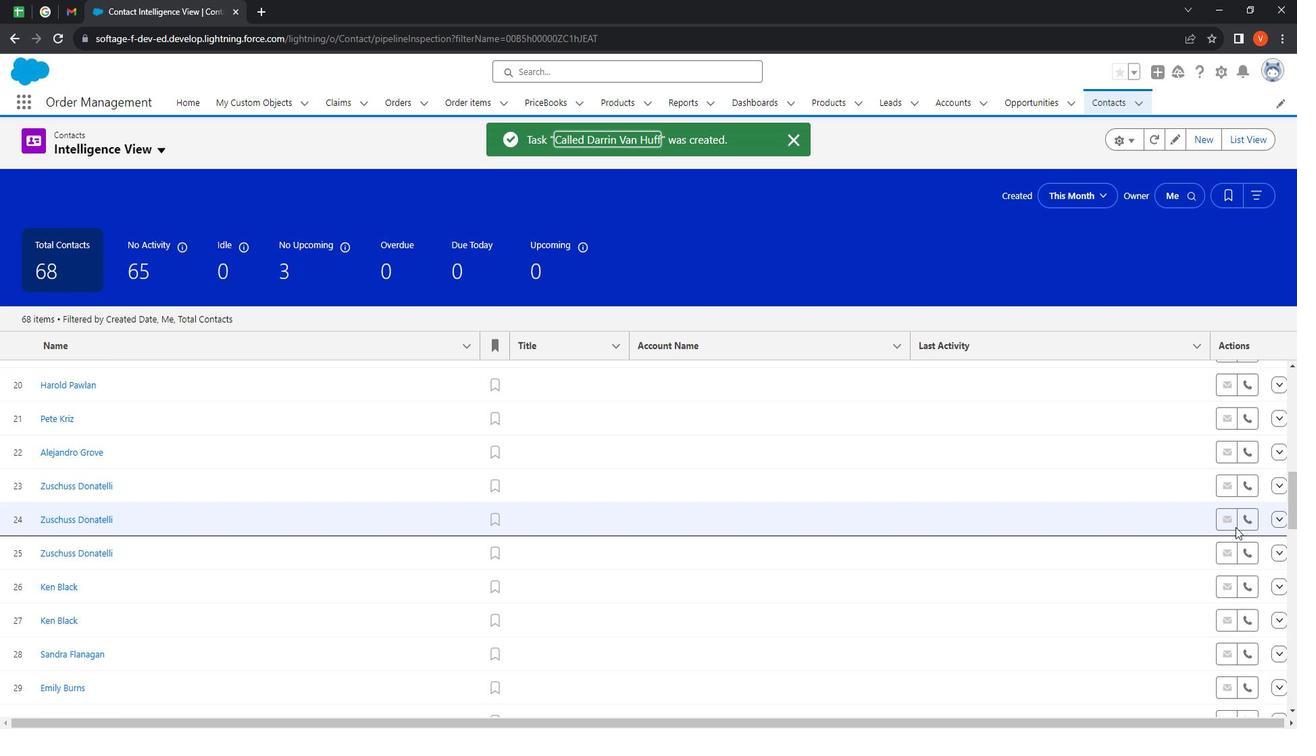 
Action: Mouse moved to (1262, 531)
Screenshot: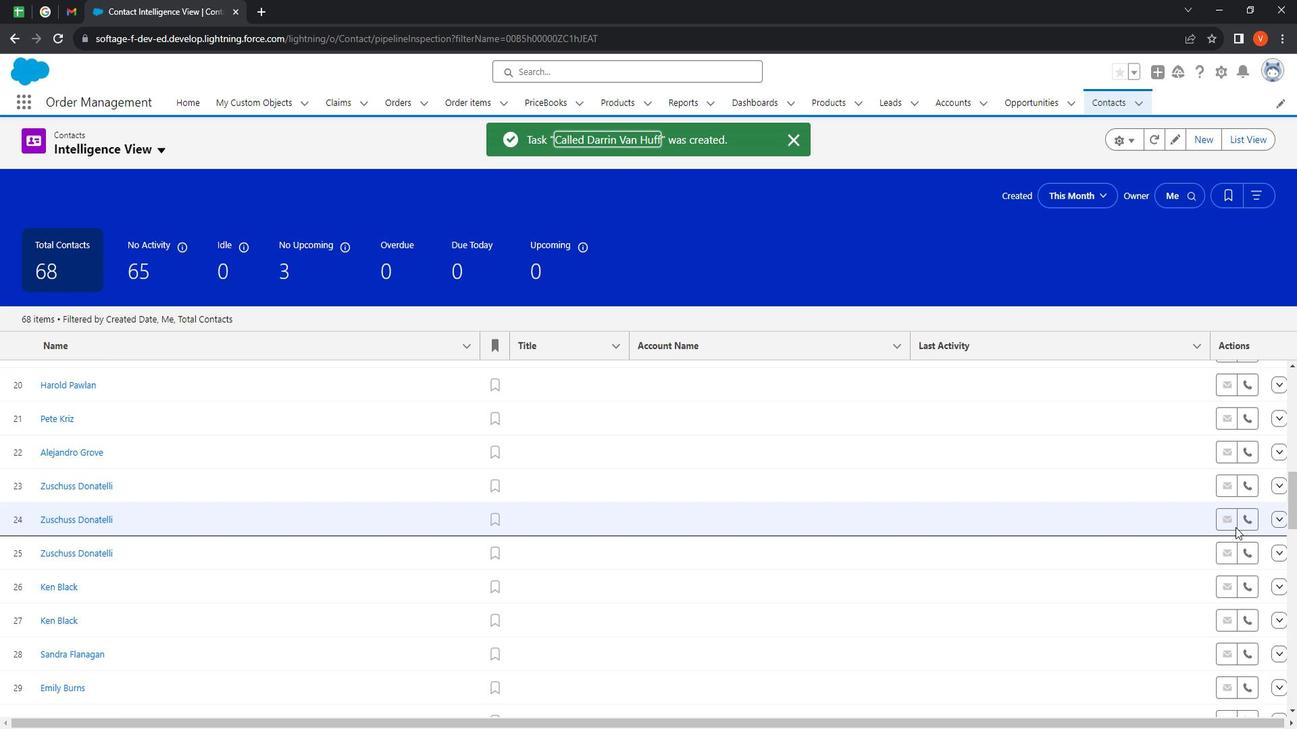 
Action: Mouse scrolled (1262, 530) with delta (0, 0)
Screenshot: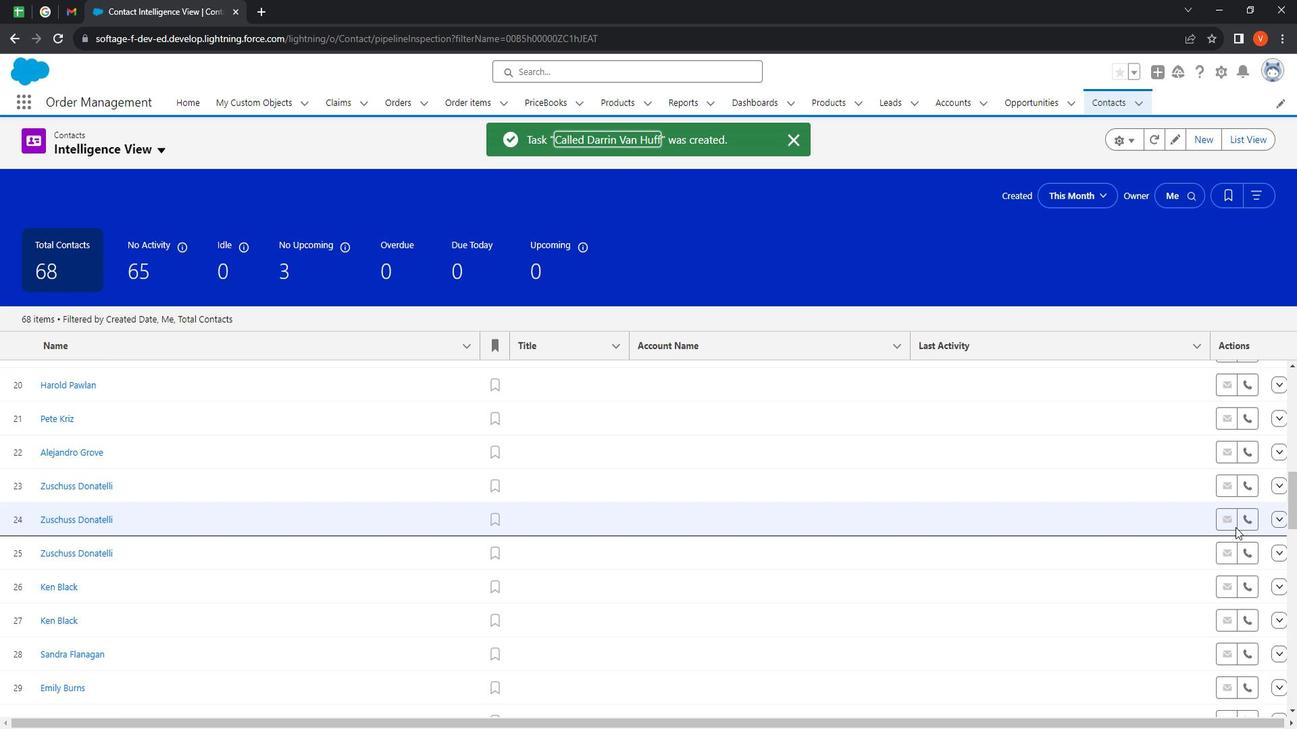 
Action: Mouse moved to (1263, 532)
Screenshot: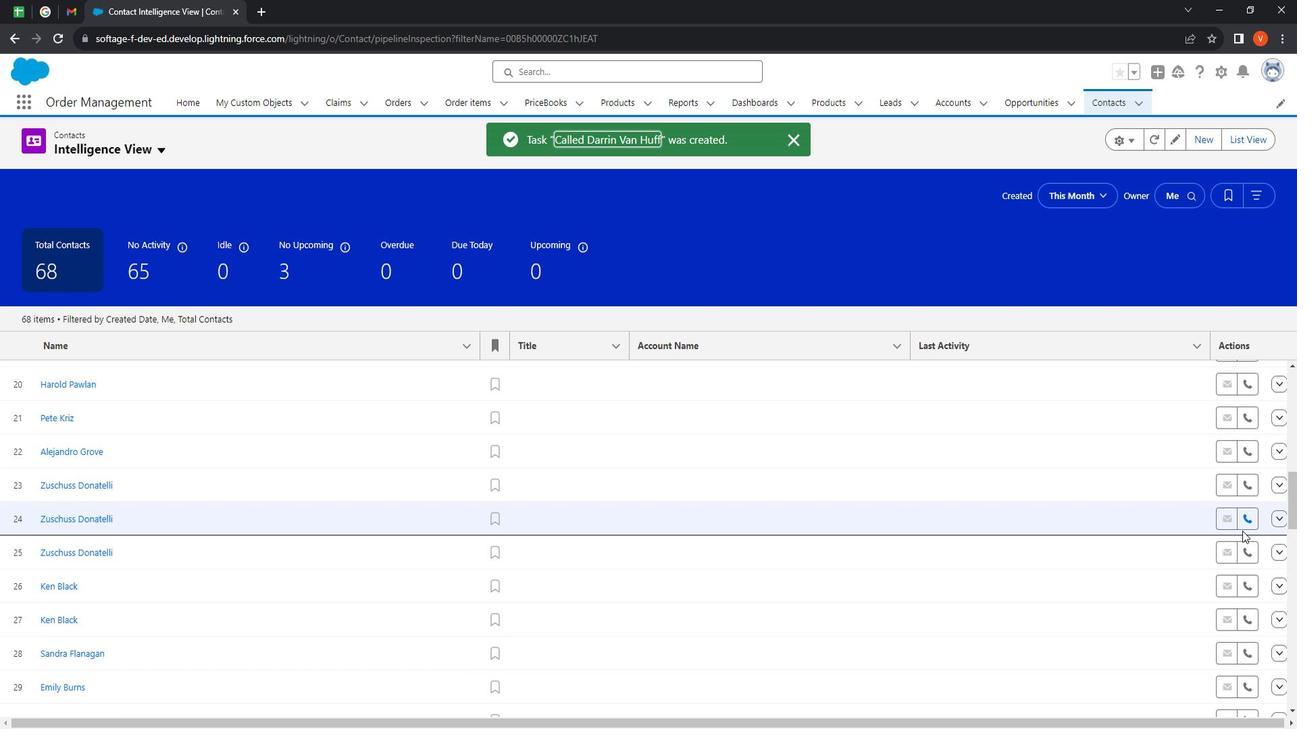 
Action: Mouse scrolled (1263, 531) with delta (0, 0)
Screenshot: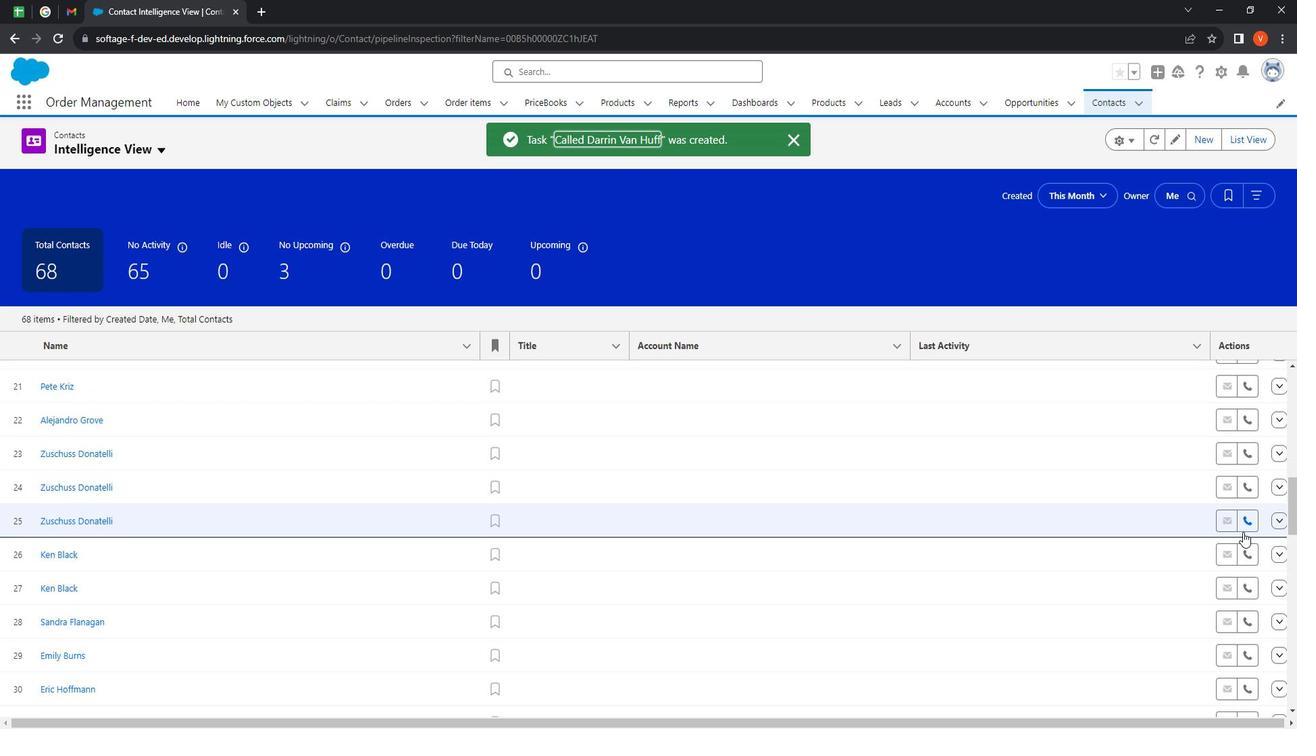 
Action: Mouse moved to (1261, 536)
Screenshot: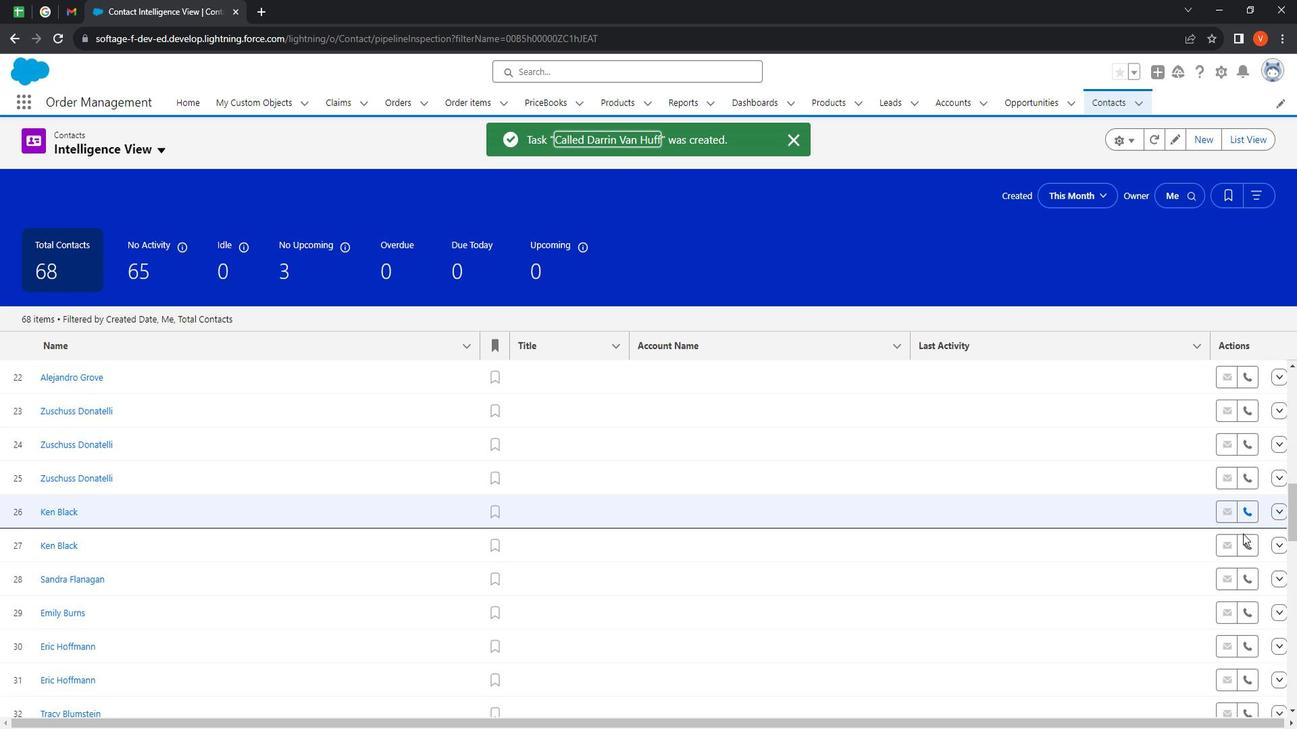 
Action: Mouse scrolled (1261, 535) with delta (0, 0)
Screenshot: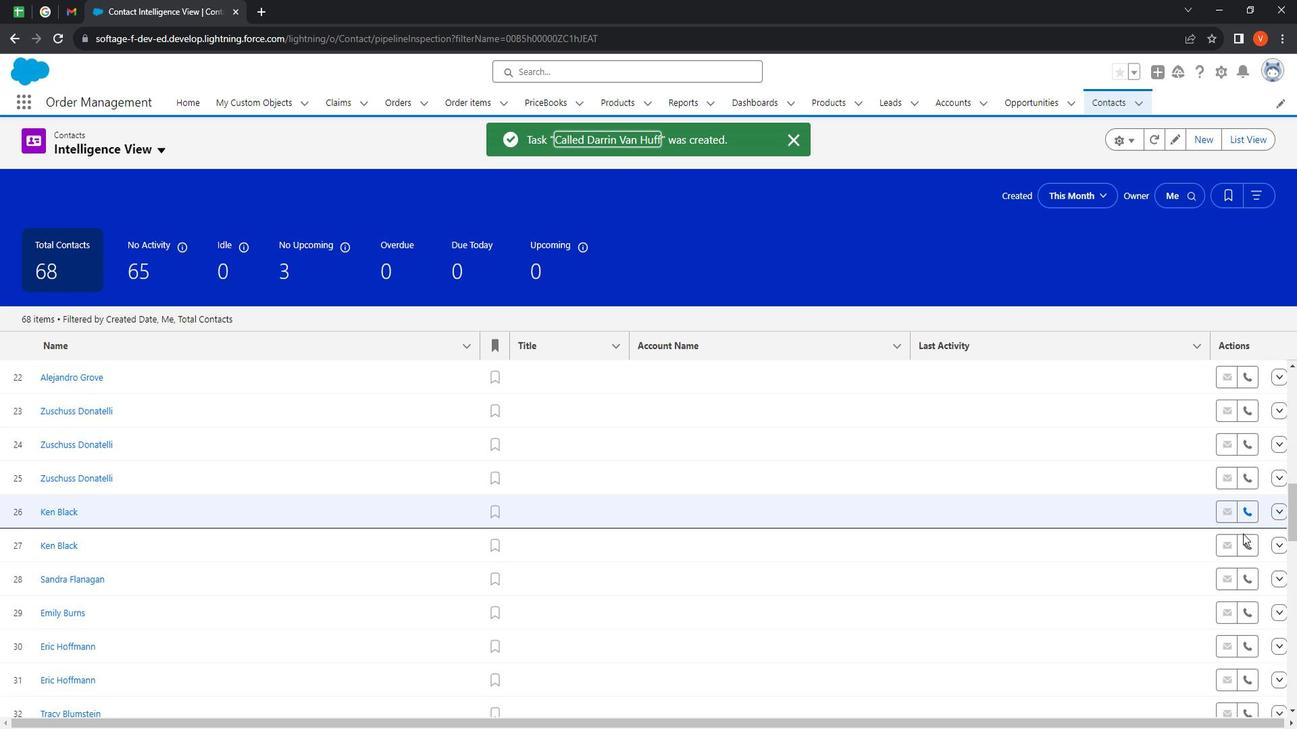 
Action: Mouse moved to (1259, 537)
Screenshot: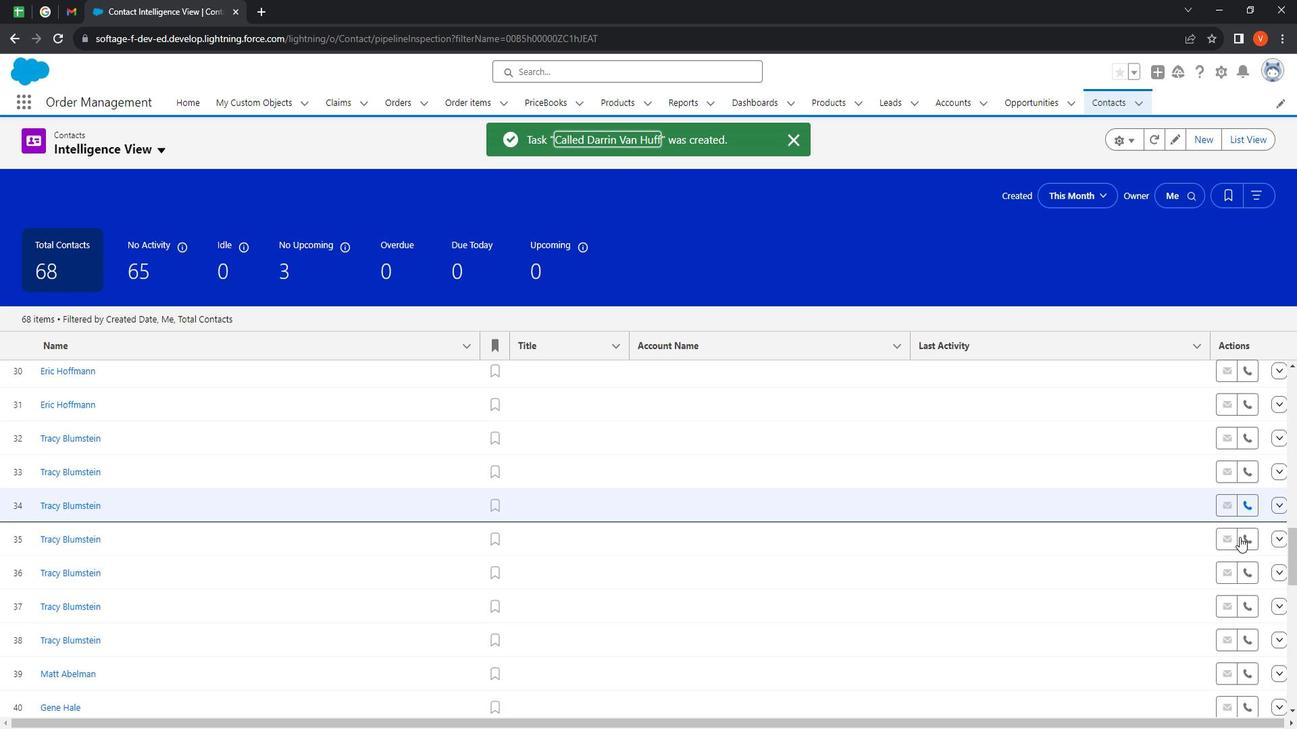 
Action: Mouse scrolled (1259, 536) with delta (0, 0)
Screenshot: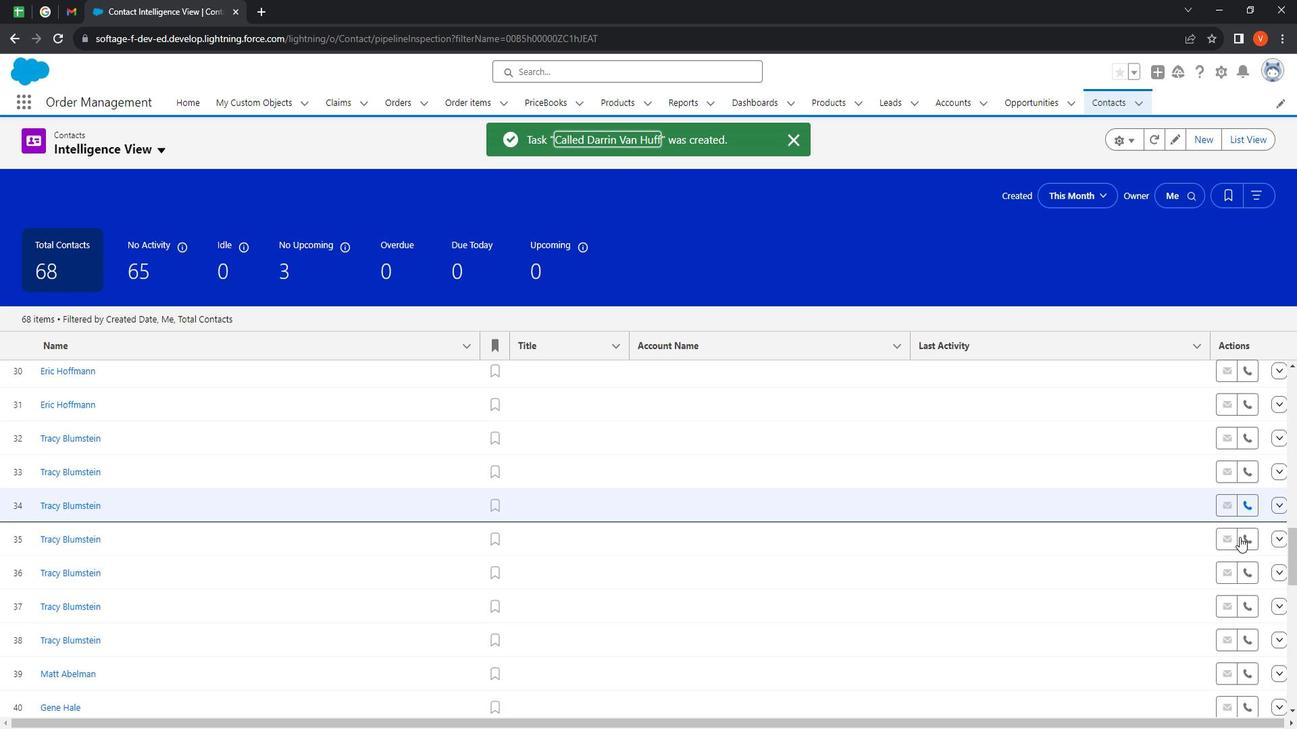 
Action: Mouse scrolled (1259, 536) with delta (0, 0)
Screenshot: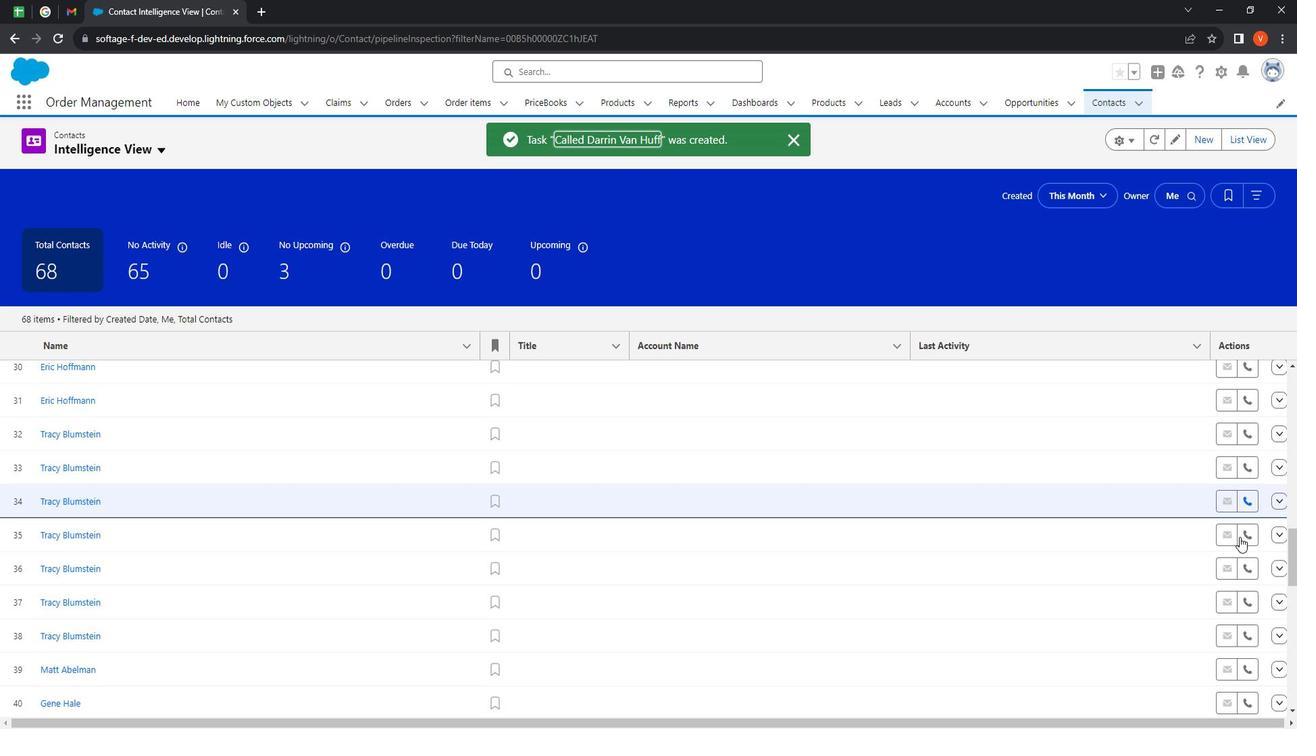 
Action: Mouse scrolled (1259, 536) with delta (0, 0)
Screenshot: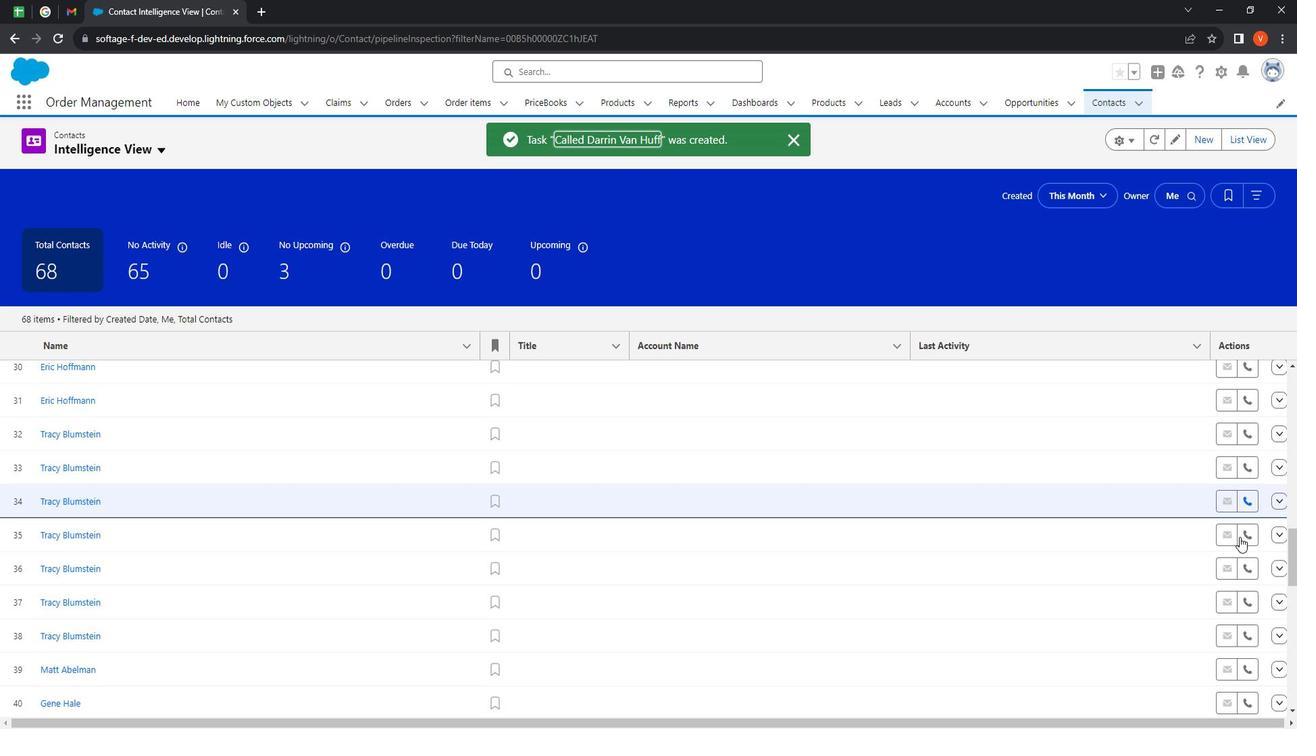 
Action: Mouse scrolled (1259, 536) with delta (0, 0)
Screenshot: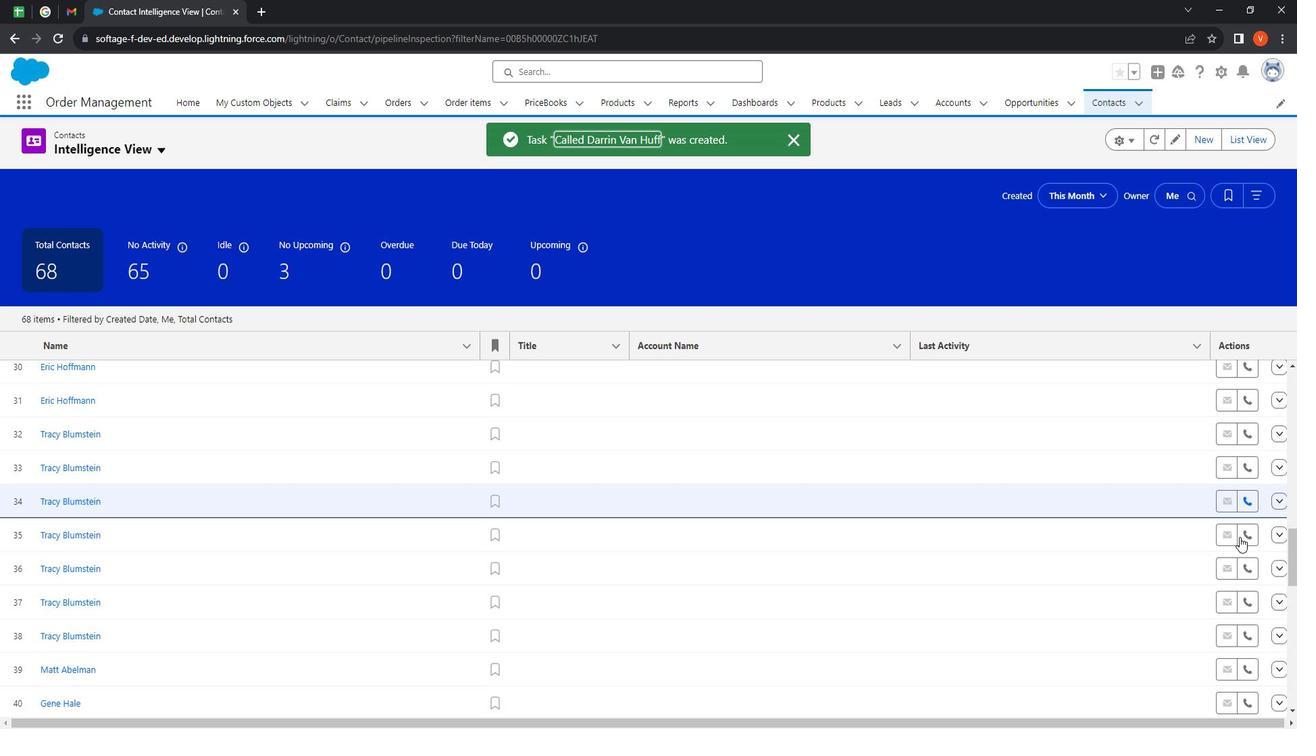 
Action: Mouse scrolled (1259, 536) with delta (0, 0)
Screenshot: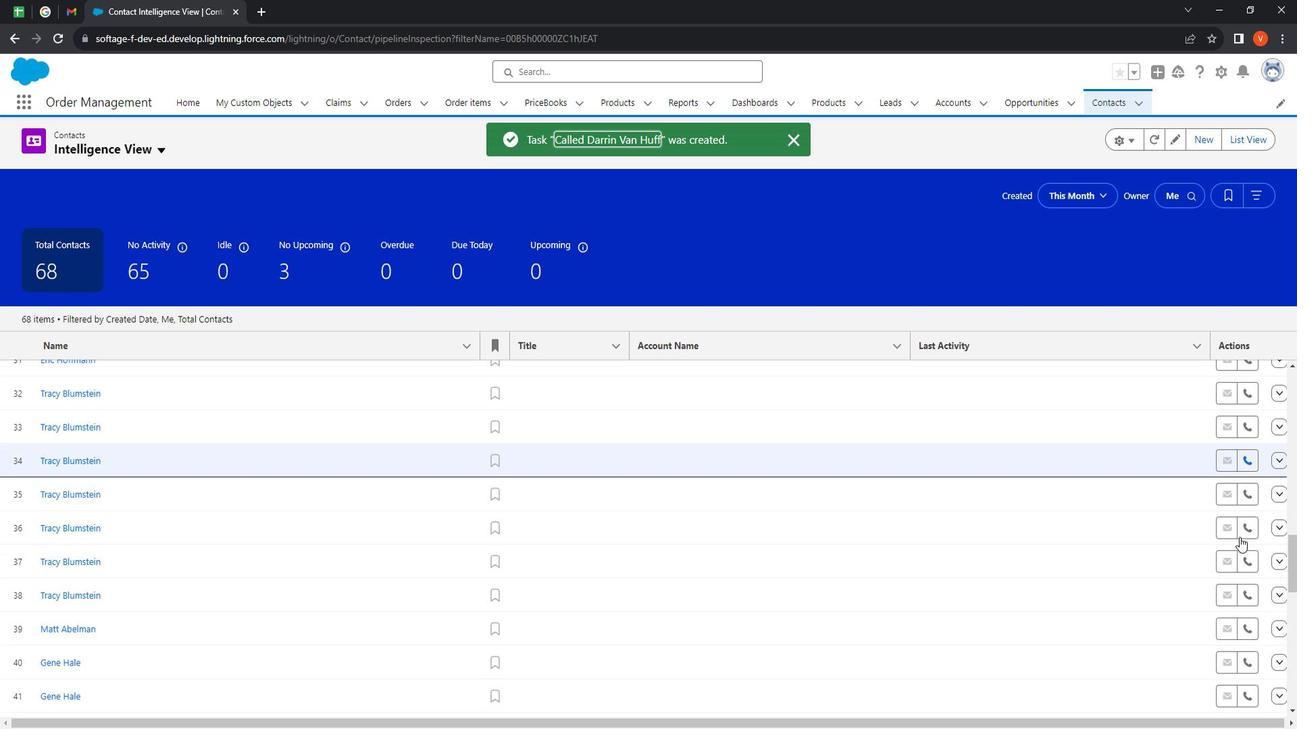 
Action: Mouse scrolled (1259, 536) with delta (0, 0)
Screenshot: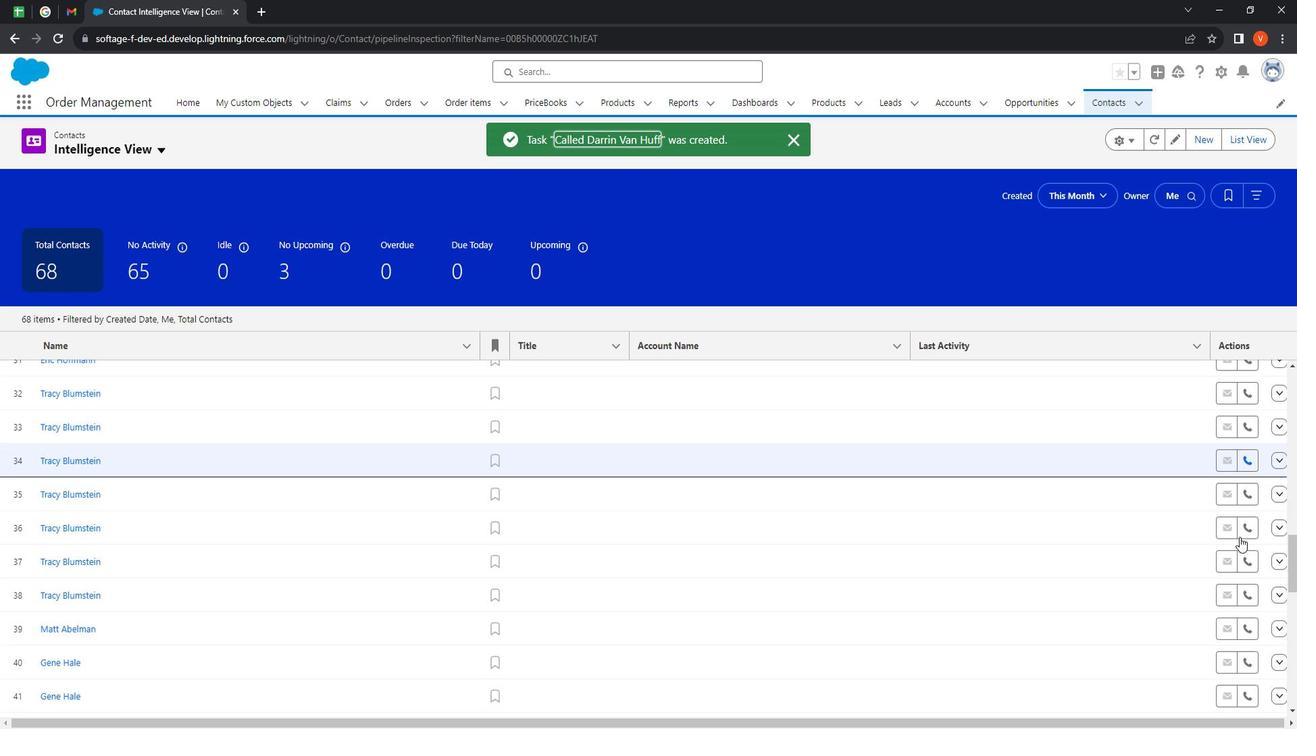 
Action: Mouse scrolled (1259, 536) with delta (0, 0)
Screenshot: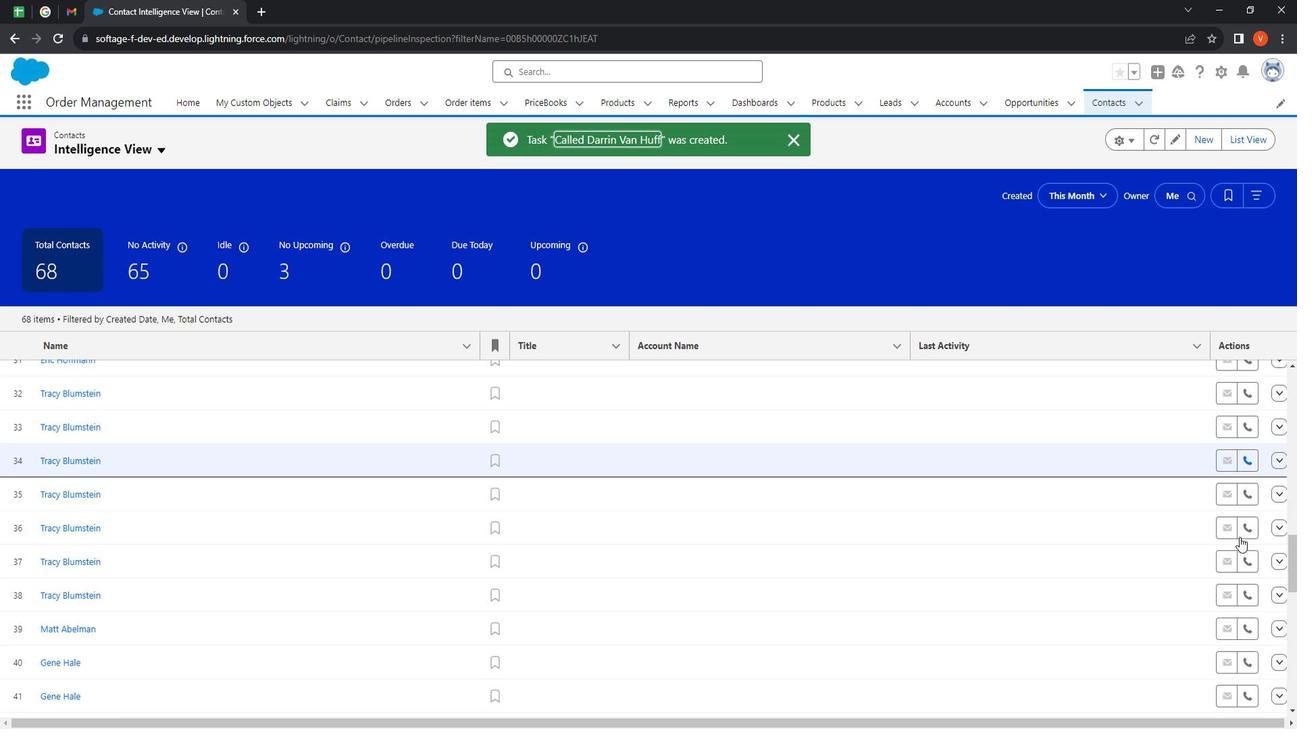 
Action: Mouse moved to (1261, 535)
Screenshot: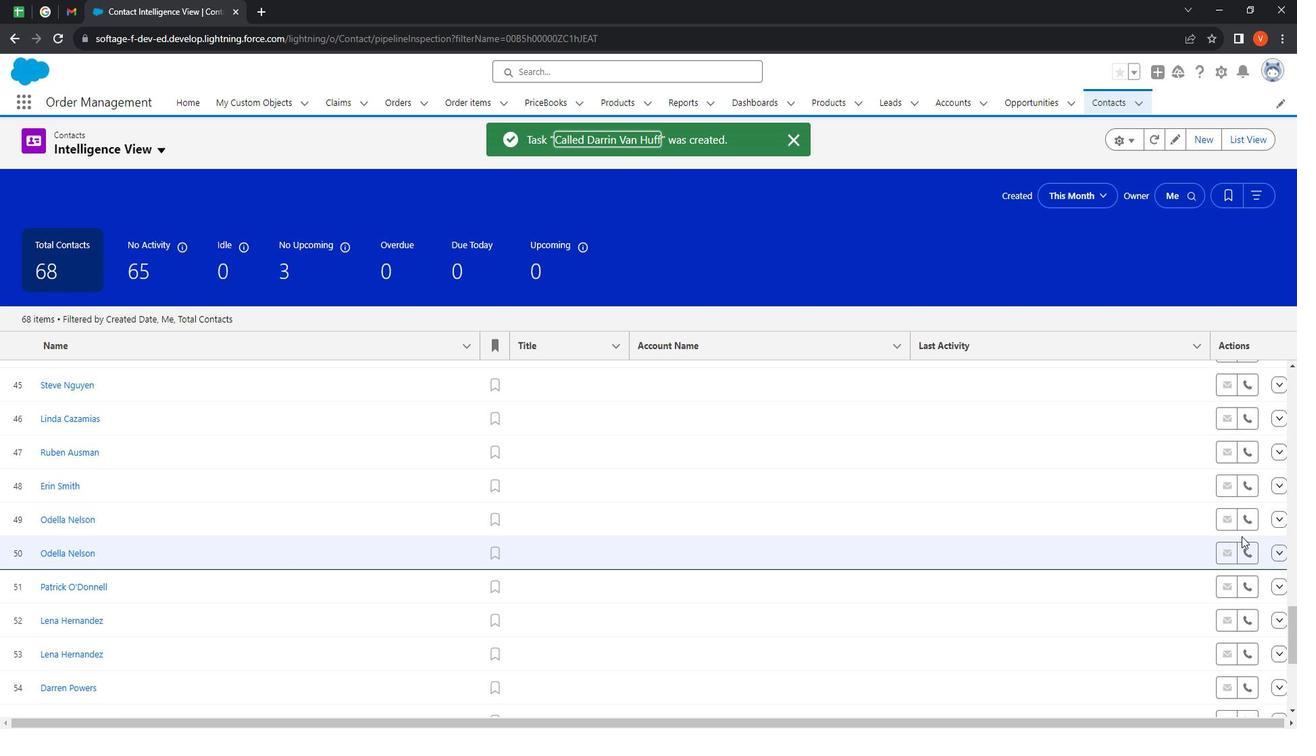 
Action: Mouse scrolled (1261, 535) with delta (0, 0)
Screenshot: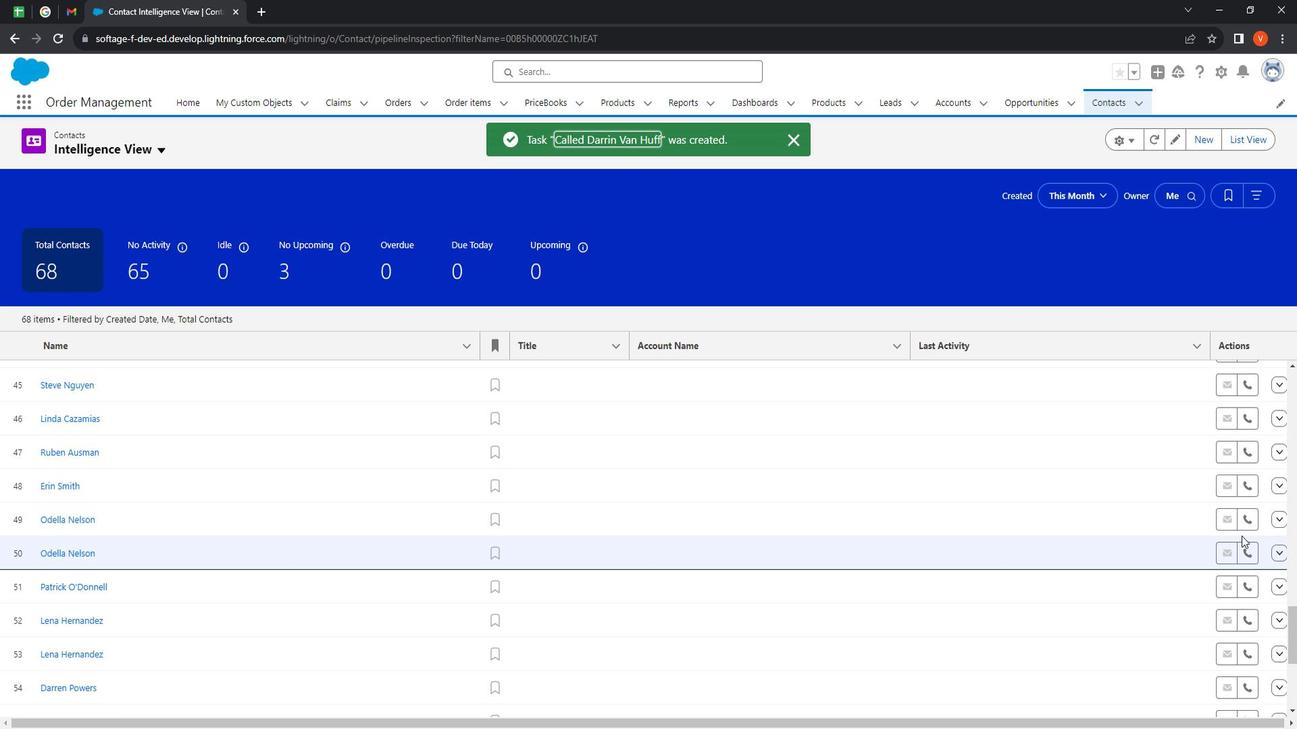 
Action: Mouse scrolled (1261, 535) with delta (0, 0)
Screenshot: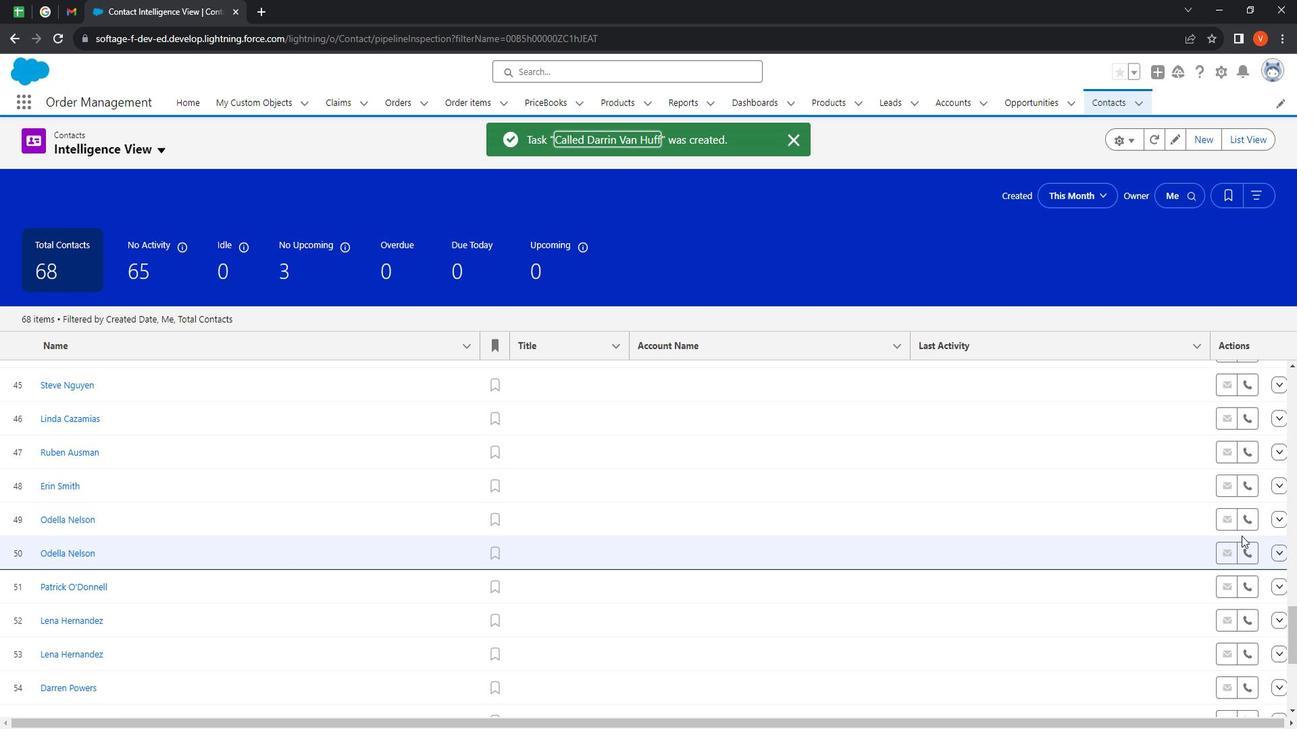 
Action: Mouse scrolled (1261, 535) with delta (0, 0)
Screenshot: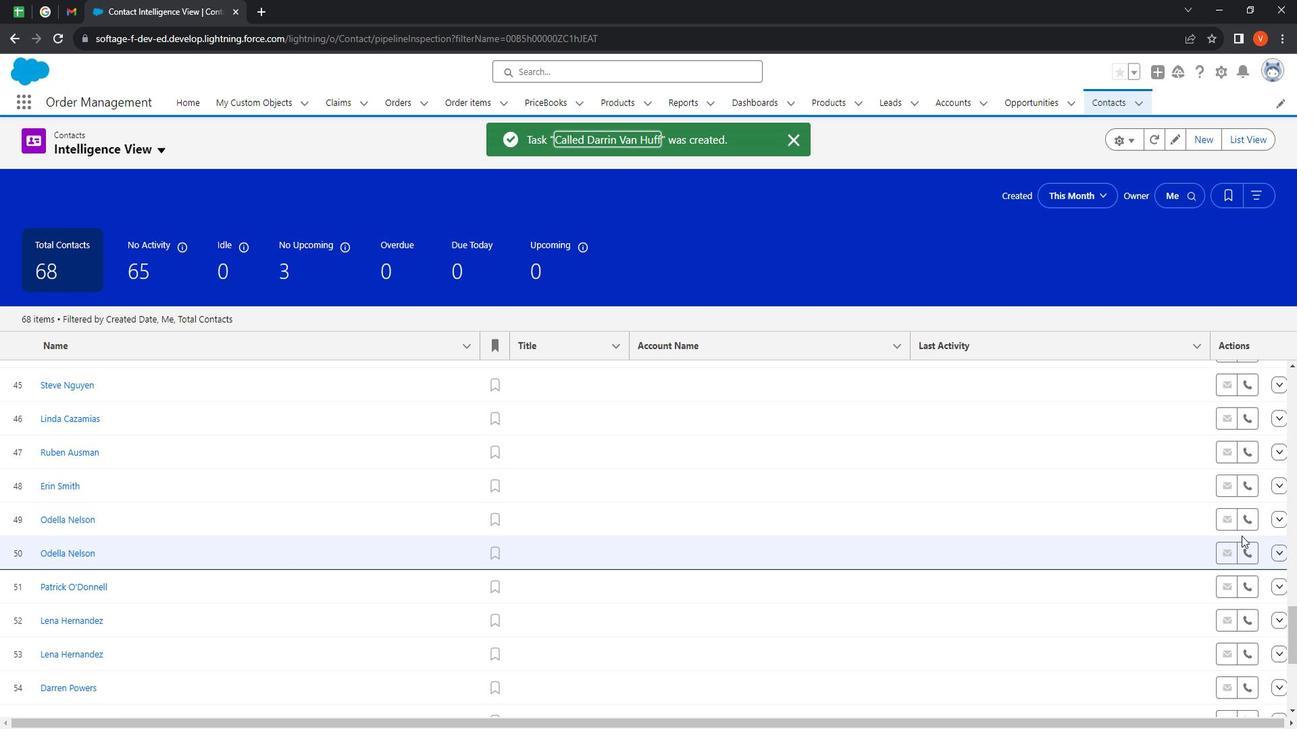 
Action: Mouse scrolled (1261, 535) with delta (0, 0)
Screenshot: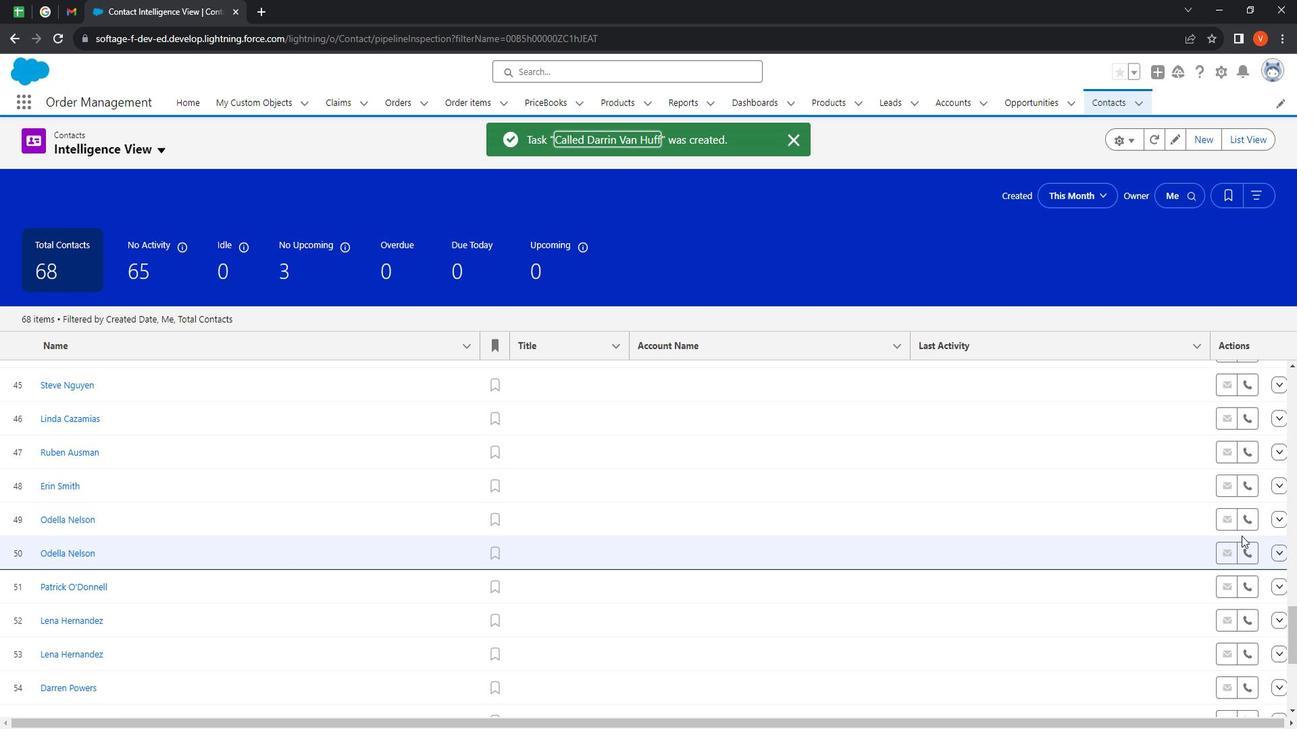 
Action: Mouse scrolled (1261, 535) with delta (0, 0)
Screenshot: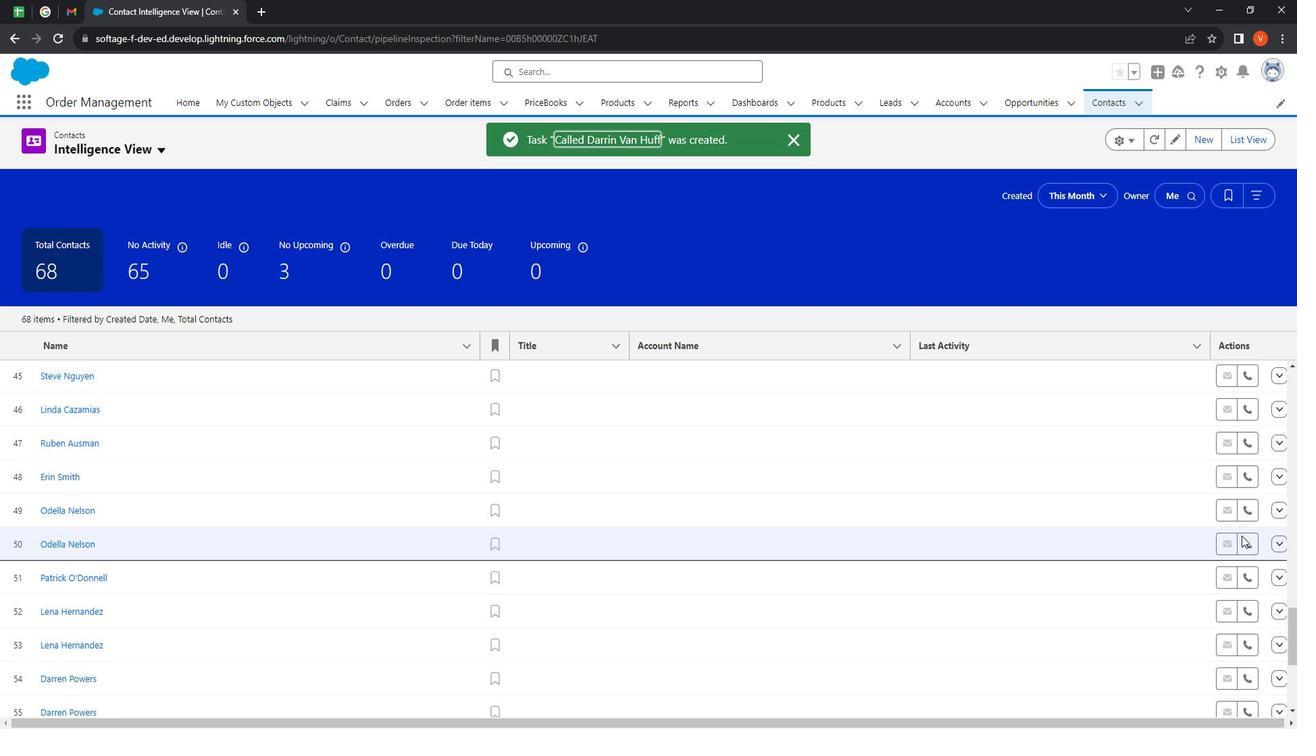
Action: Mouse scrolled (1261, 535) with delta (0, 0)
Screenshot: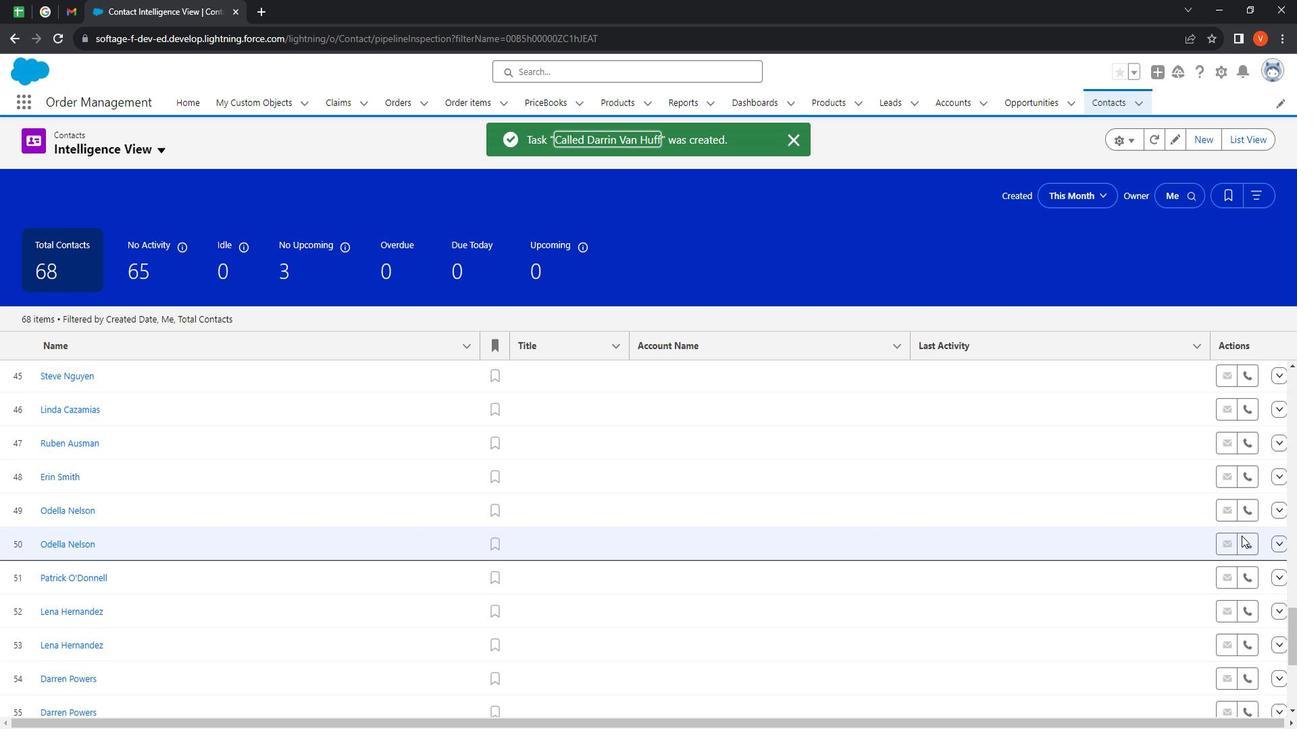 
Action: Mouse scrolled (1261, 535) with delta (0, 0)
Screenshot: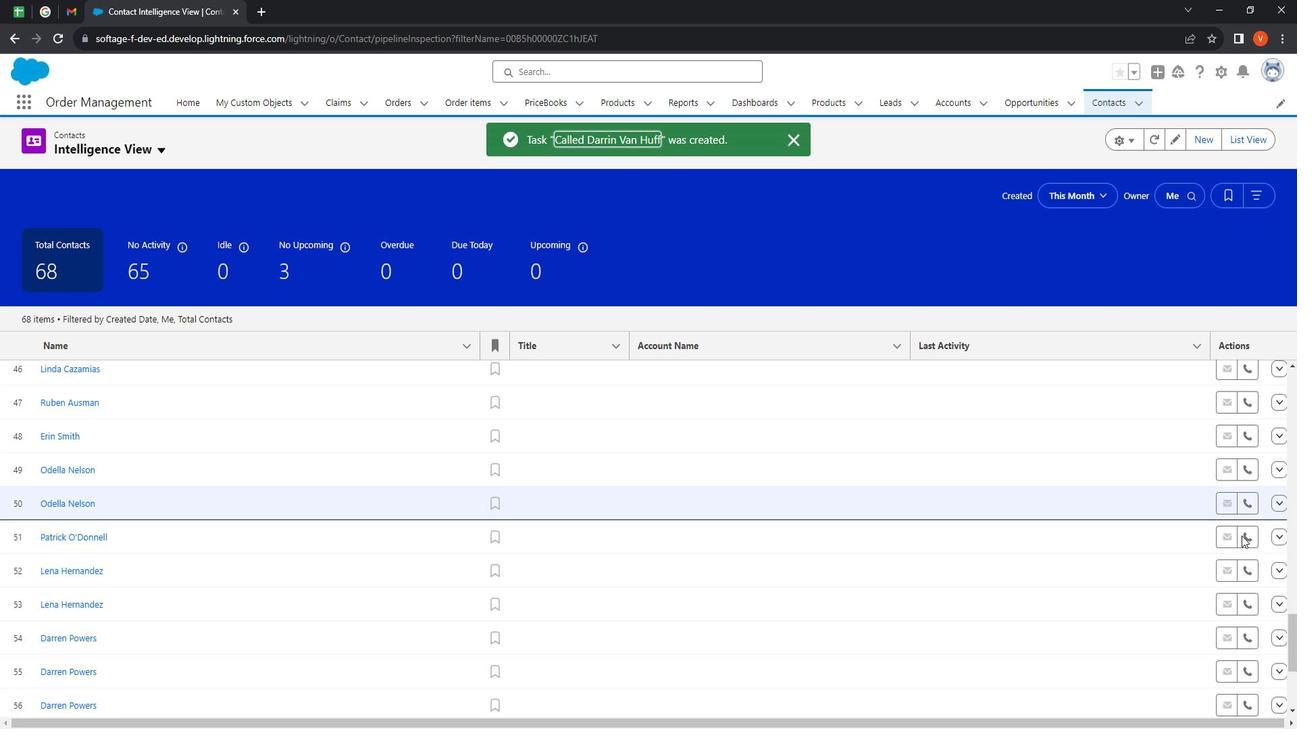 
Action: Mouse moved to (1267, 567)
Screenshot: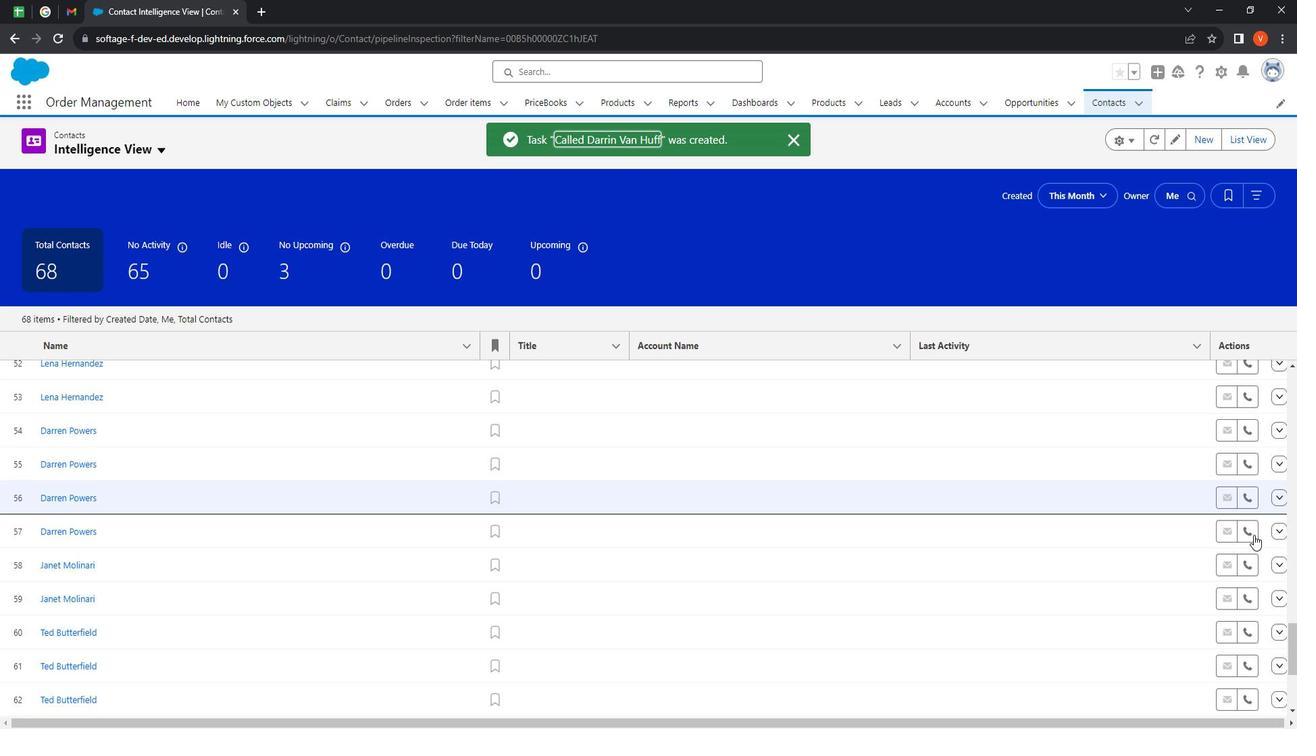 
Action: Mouse scrolled (1267, 567) with delta (0, 0)
Screenshot: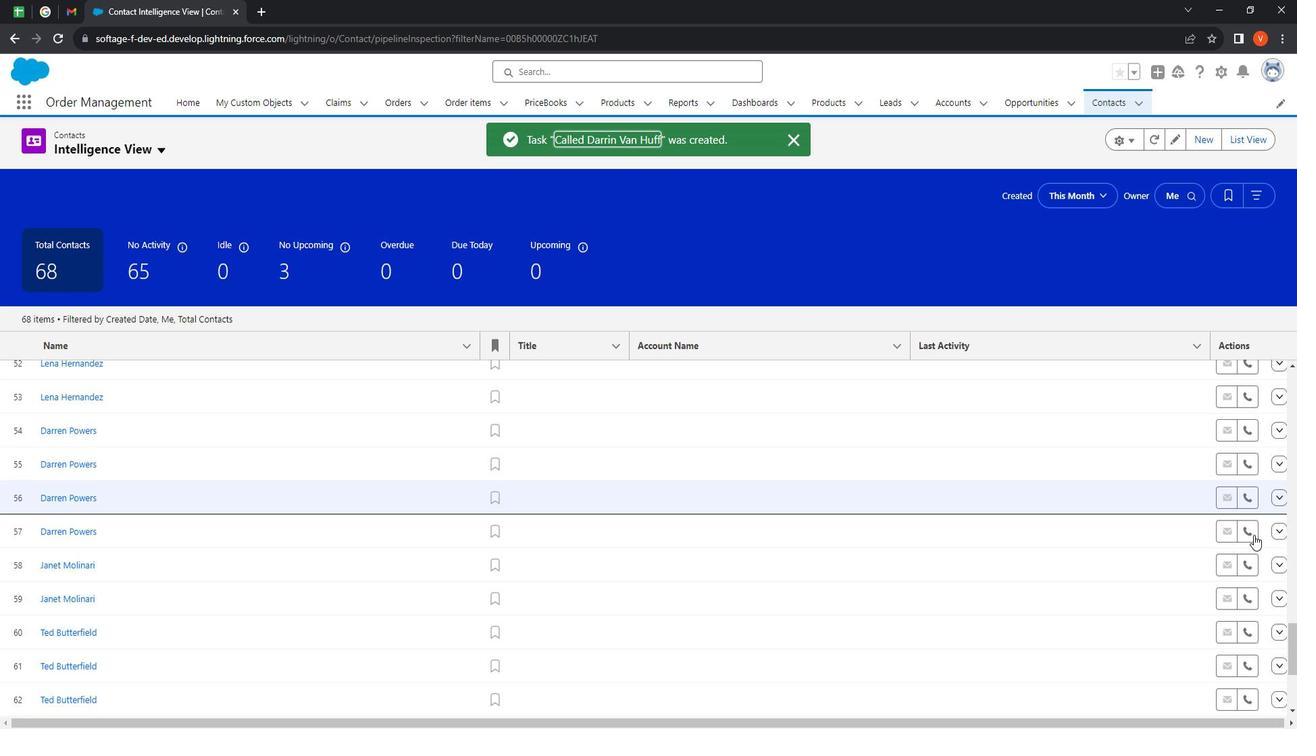 
Action: Mouse moved to (1265, 571)
Screenshot: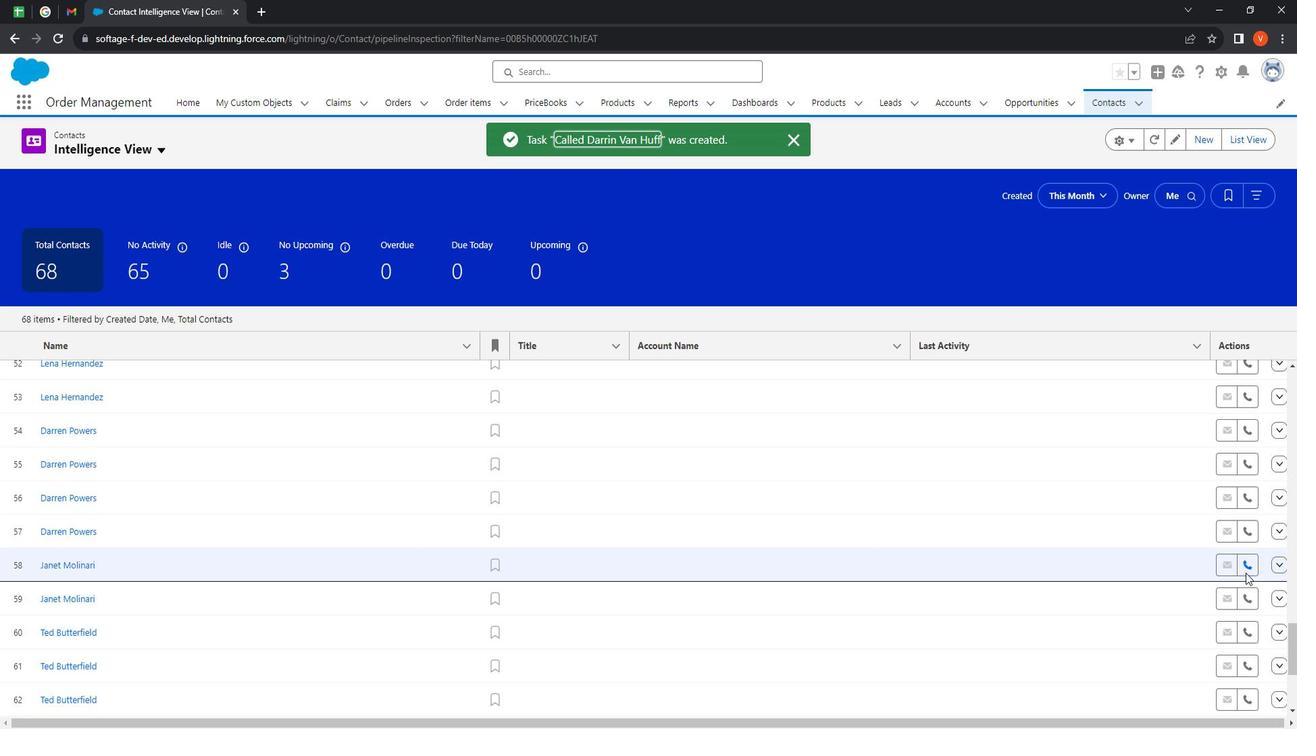 
Action: Mouse scrolled (1265, 571) with delta (0, 0)
Screenshot: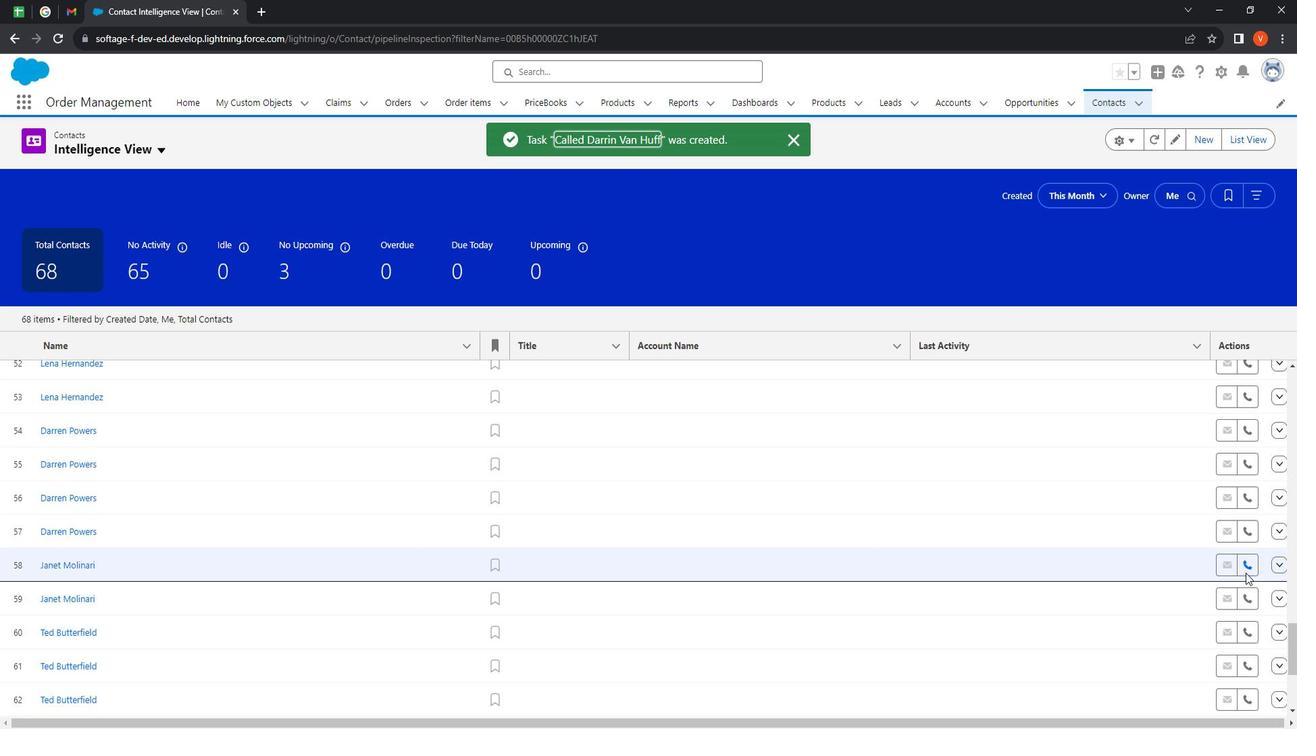 
Action: Mouse moved to (1265, 573)
Screenshot: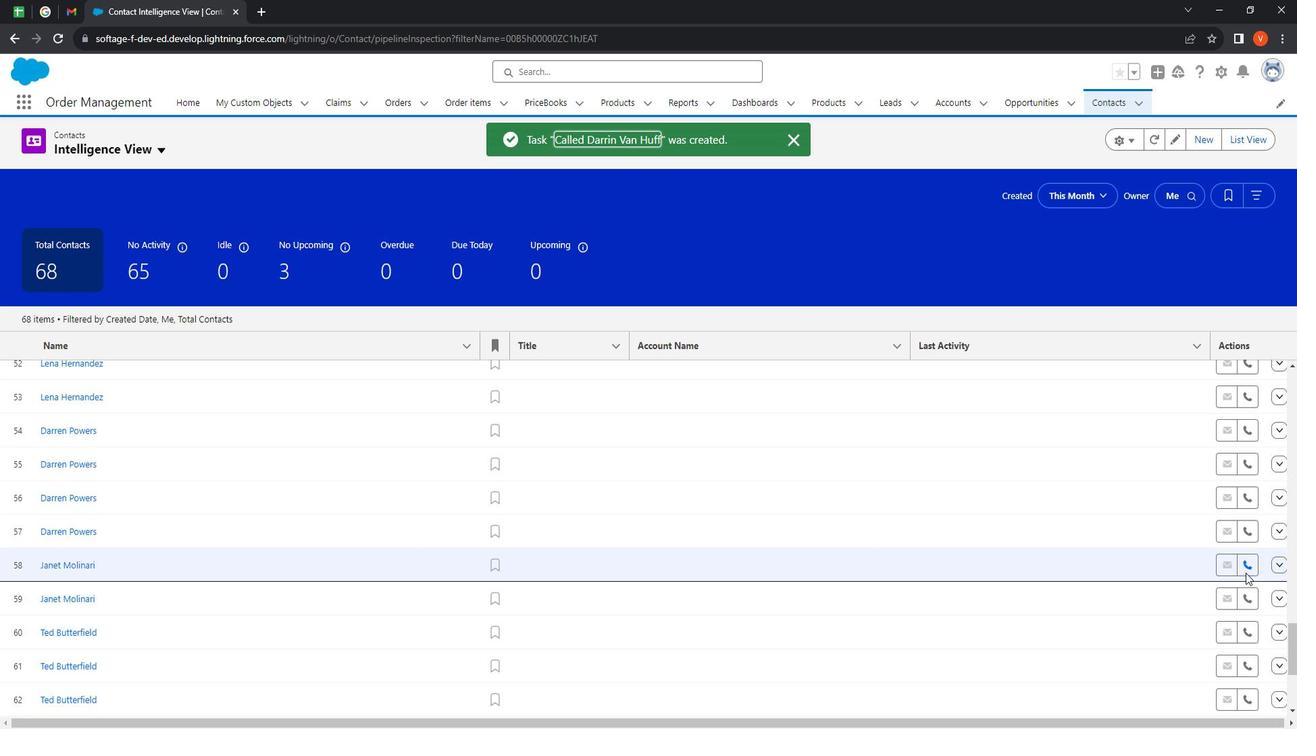 
Action: Mouse scrolled (1265, 572) with delta (0, 0)
Screenshot: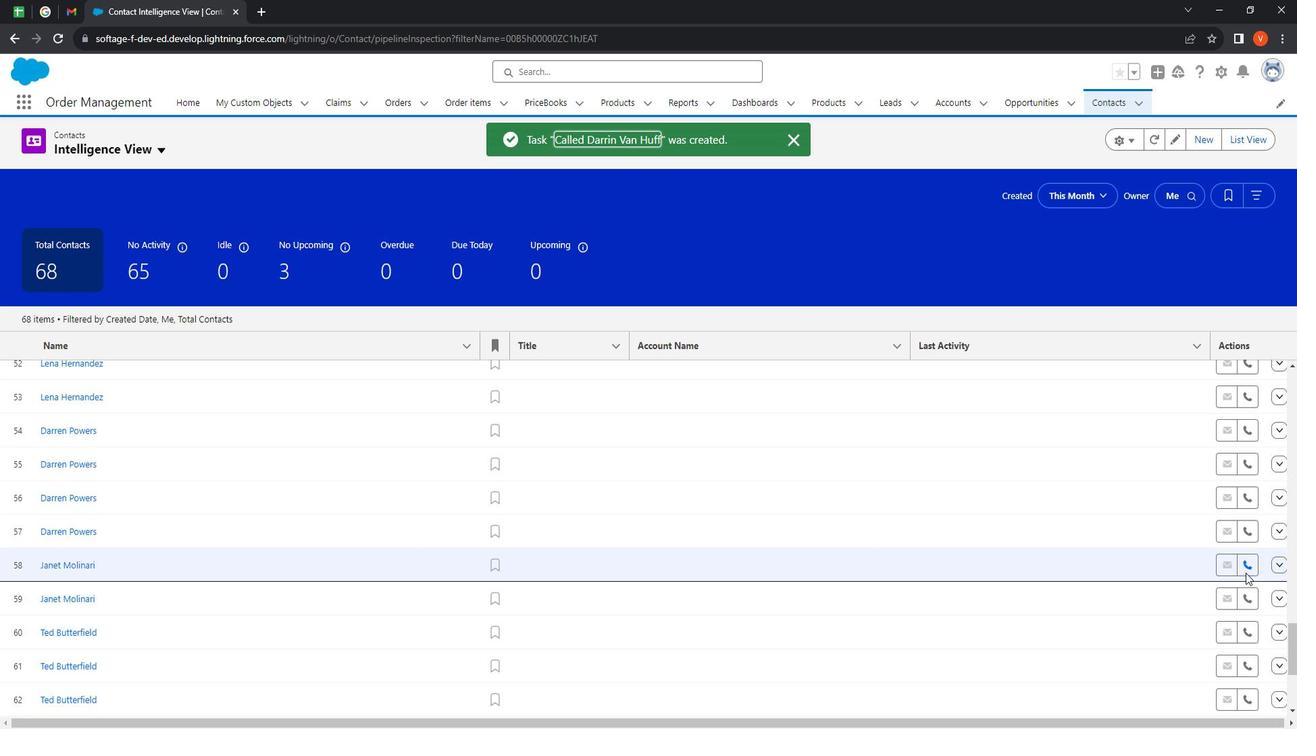 
Action: Mouse moved to (1264, 573)
Screenshot: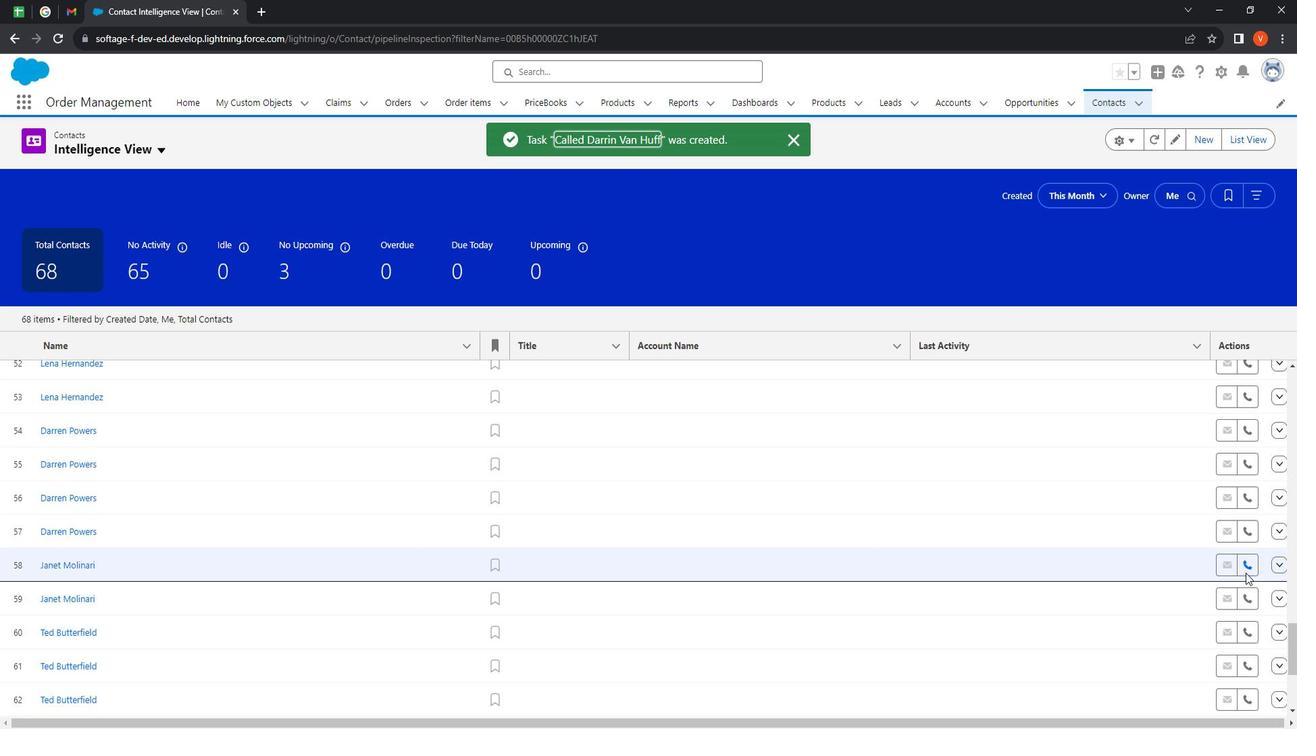 
Action: Mouse scrolled (1264, 572) with delta (0, 0)
Screenshot: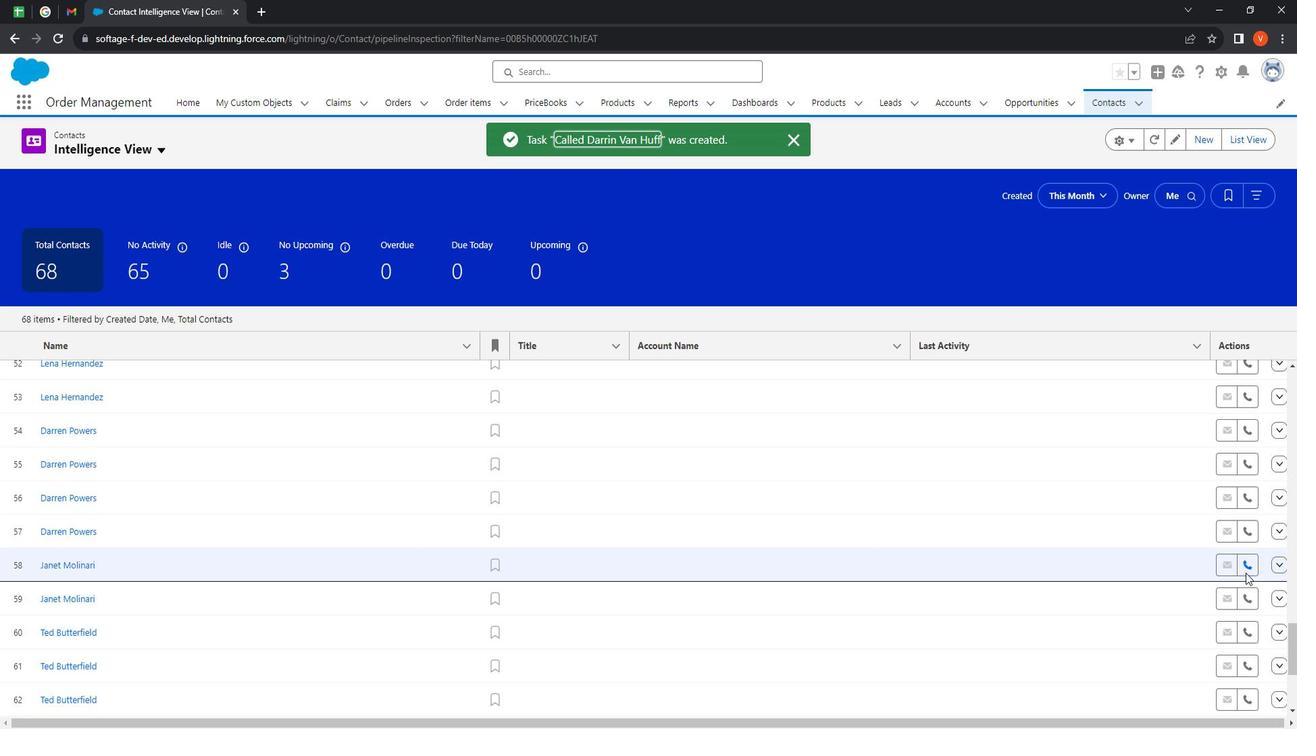 
Action: Mouse moved to (1263, 573)
Screenshot: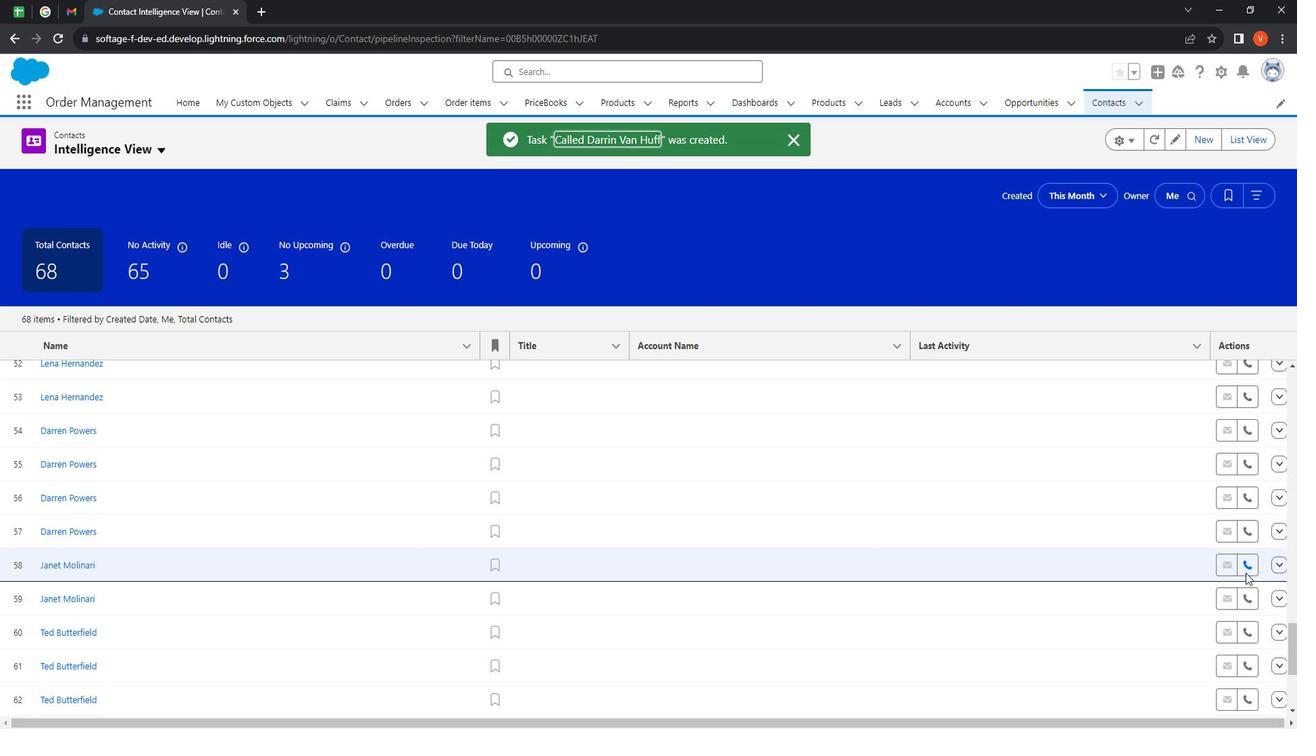 
Action: Mouse scrolled (1263, 573) with delta (0, 0)
Screenshot: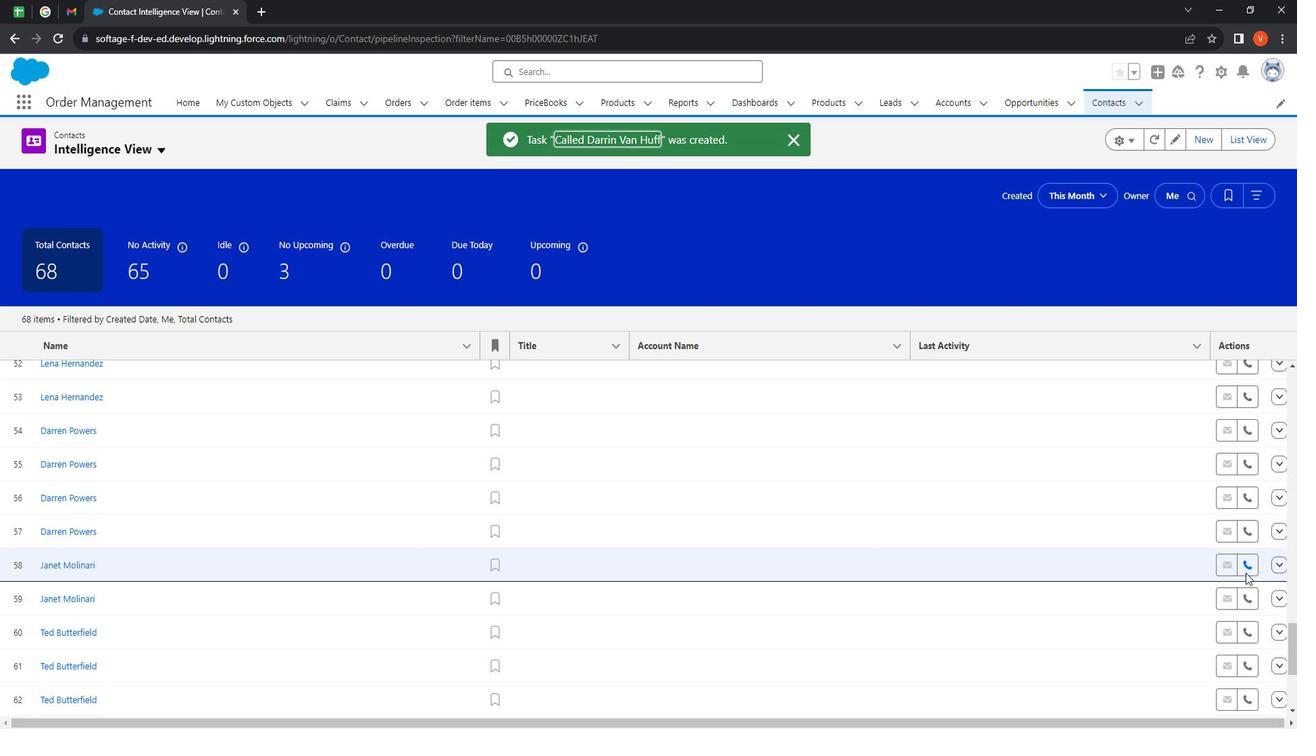 
Action: Mouse moved to (1261, 574)
Screenshot: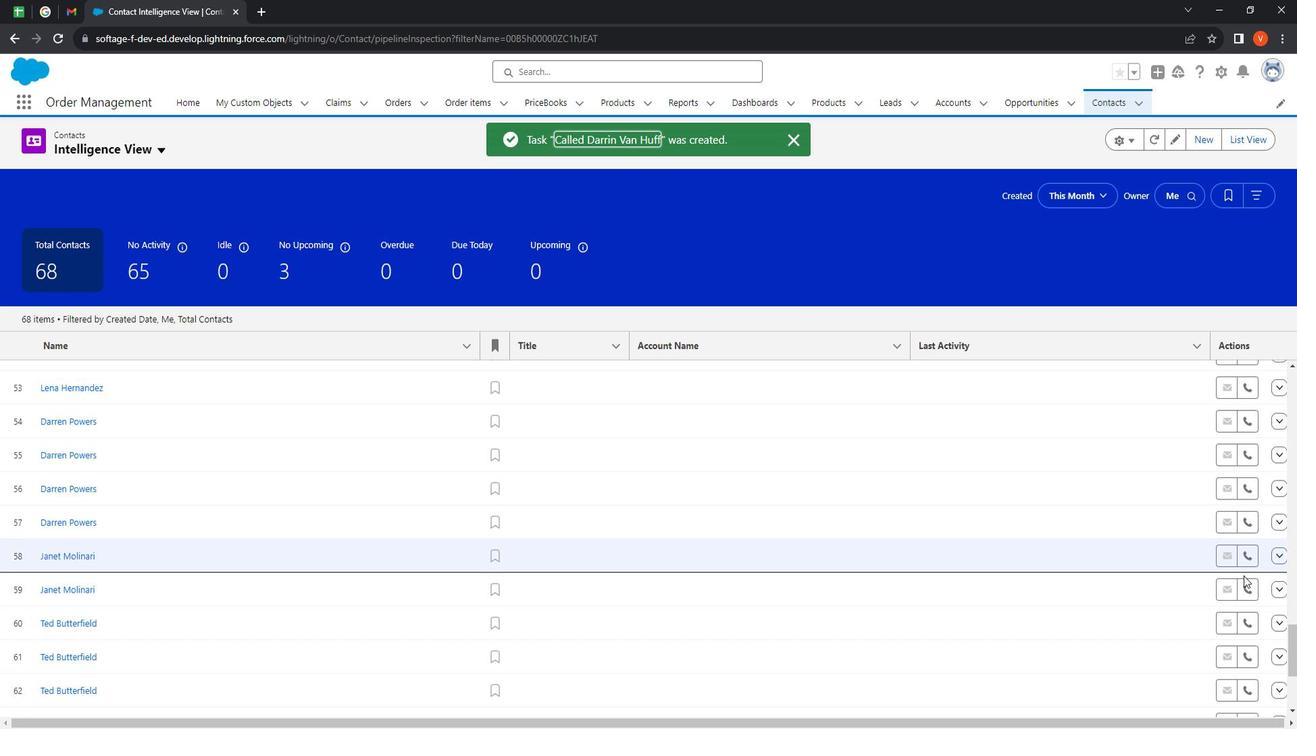 
Action: Mouse scrolled (1261, 573) with delta (0, 0)
Screenshot: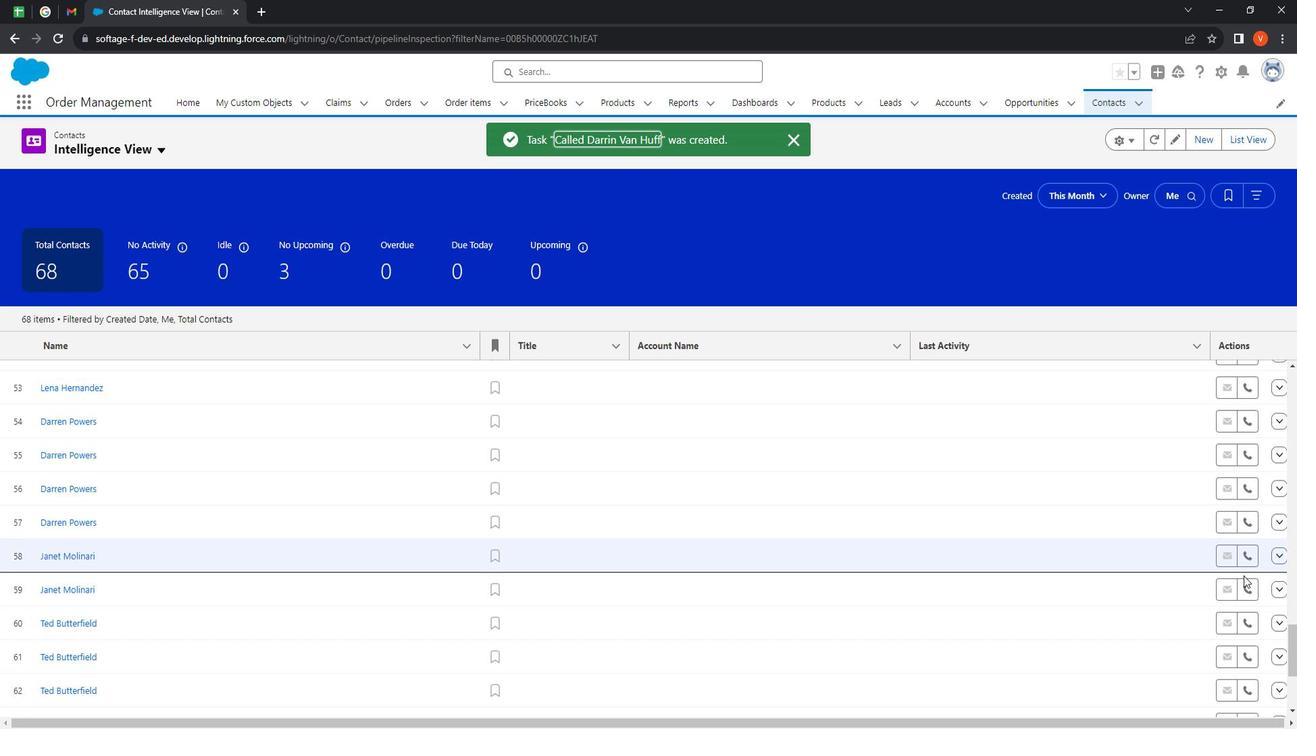 
Action: Mouse moved to (1240, 531)
Screenshot: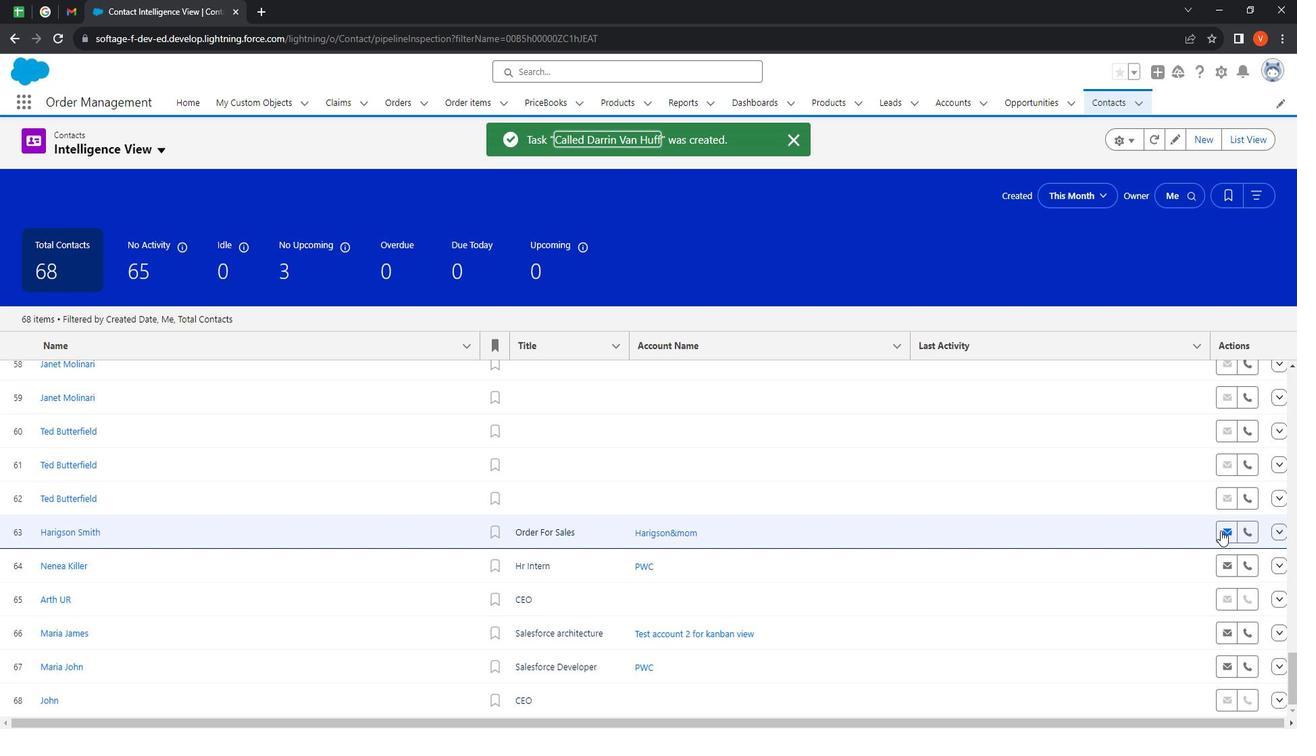 
Action: Mouse pressed left at (1240, 531)
Screenshot: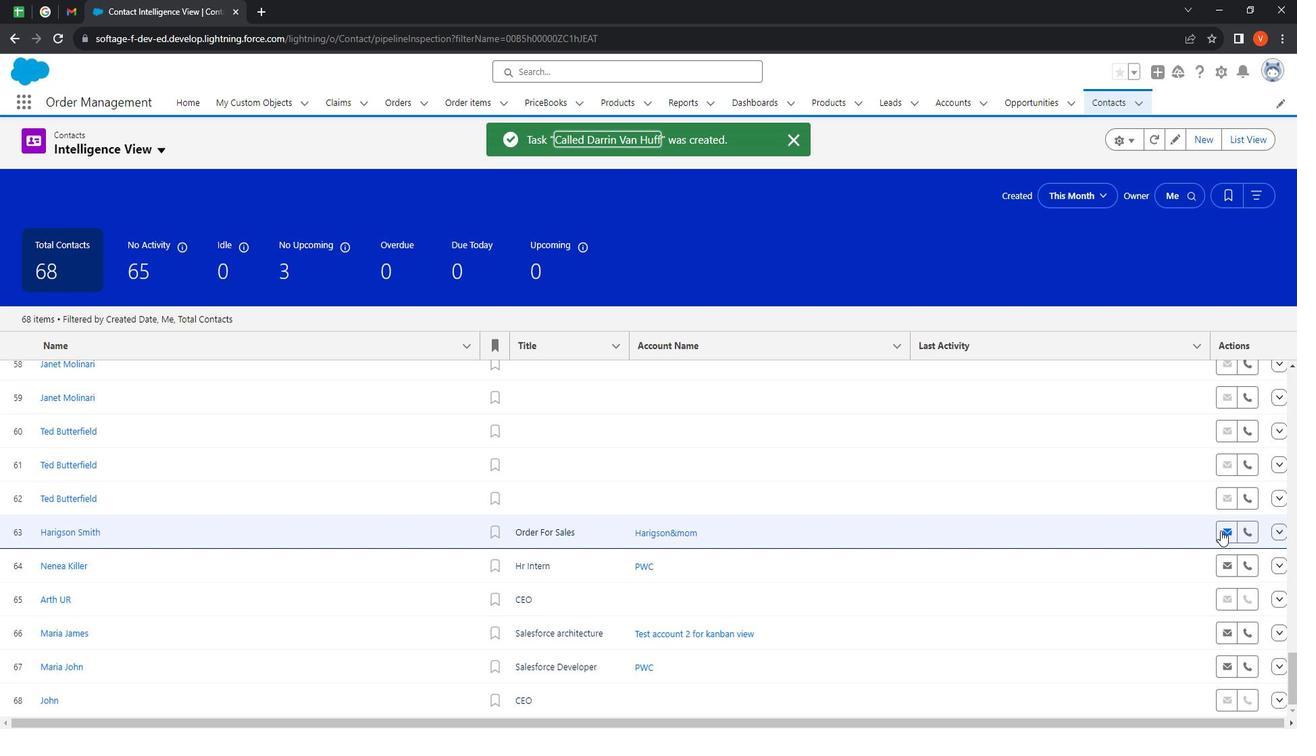 
Action: Mouse moved to (1019, 602)
Screenshot: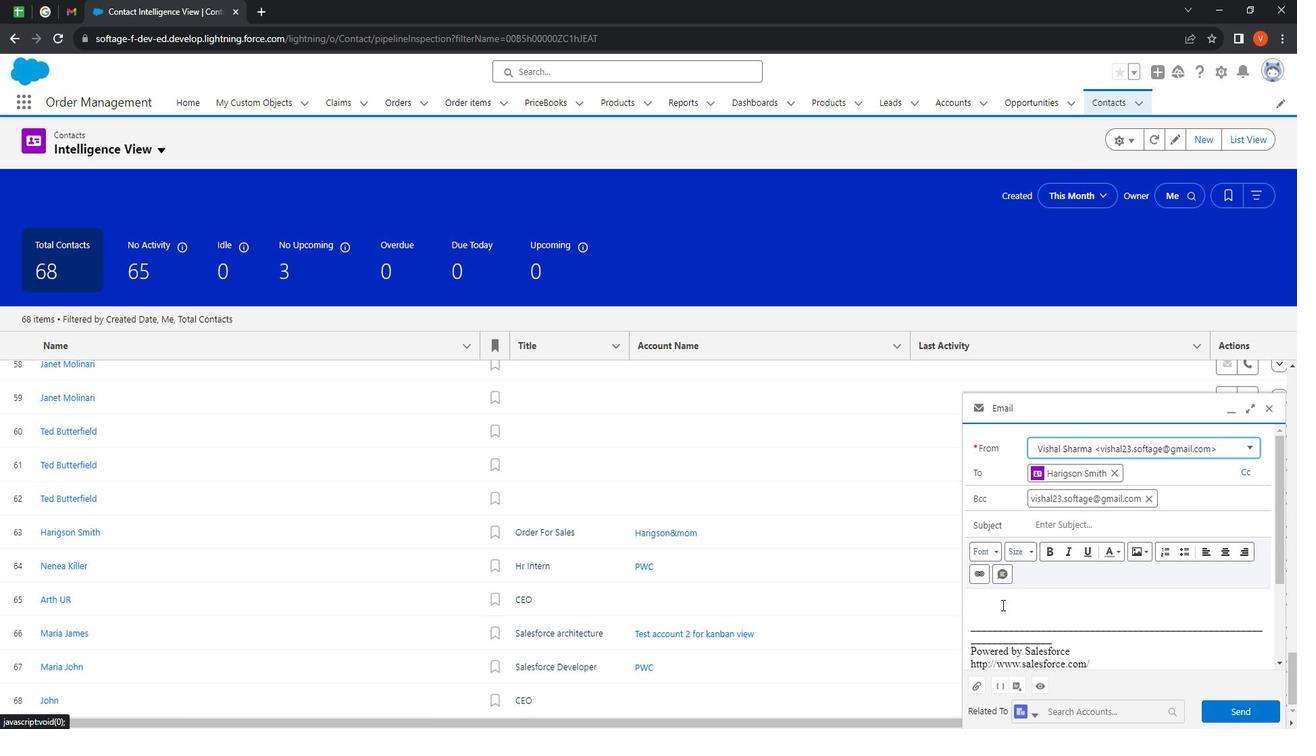 
Action: Mouse pressed left at (1019, 602)
Screenshot: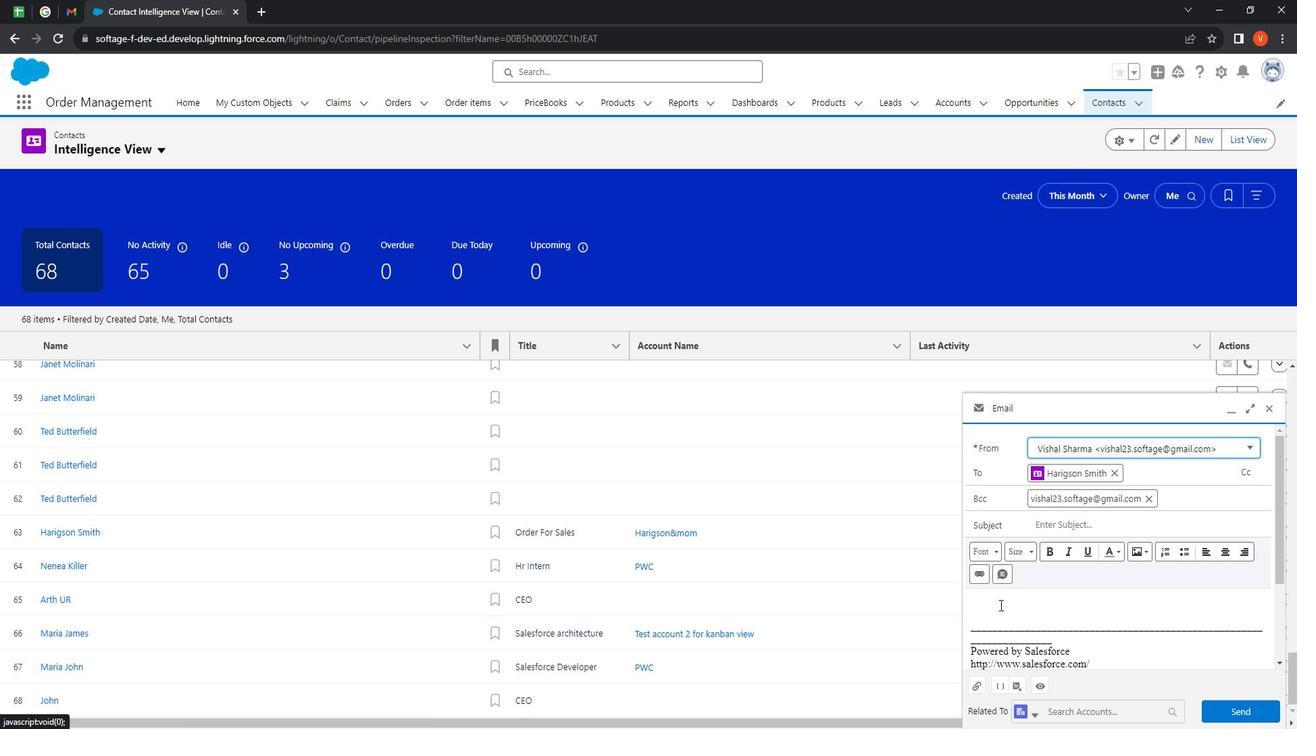 
Action: Mouse moved to (1098, 523)
Screenshot: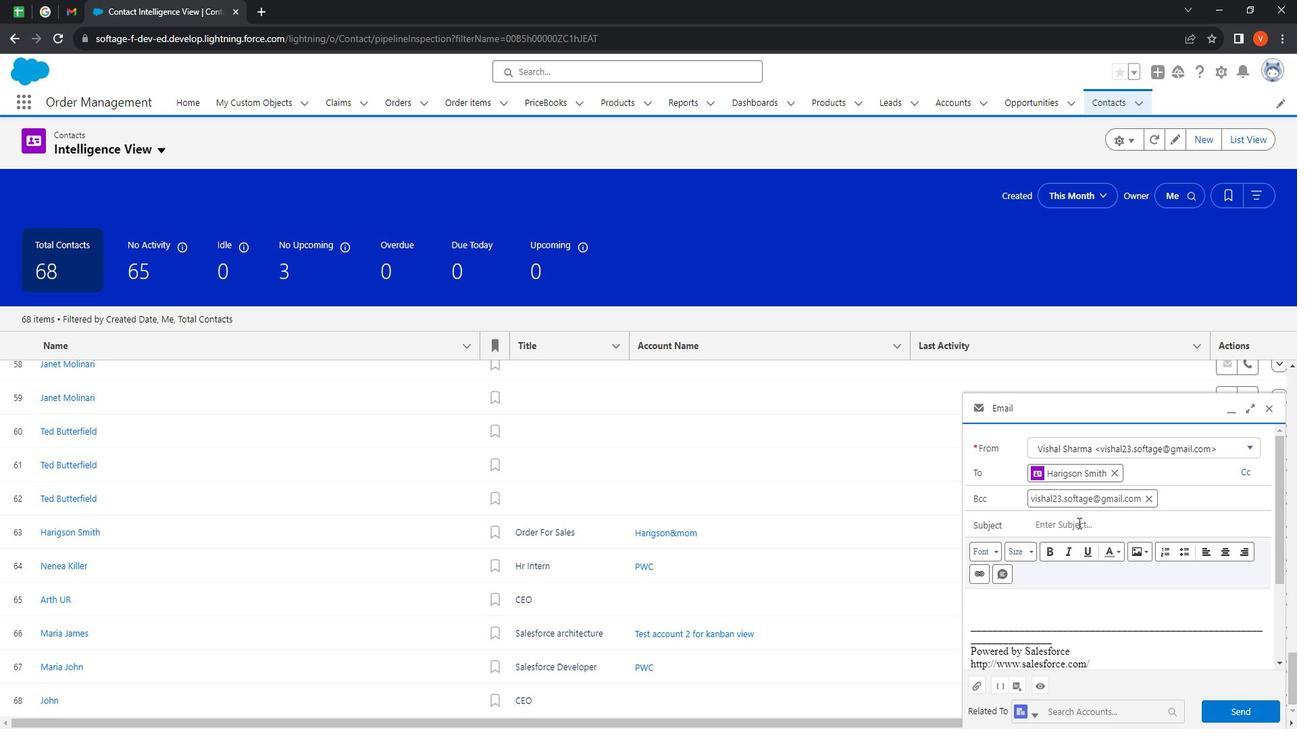 
Action: Mouse pressed left at (1098, 523)
Screenshot: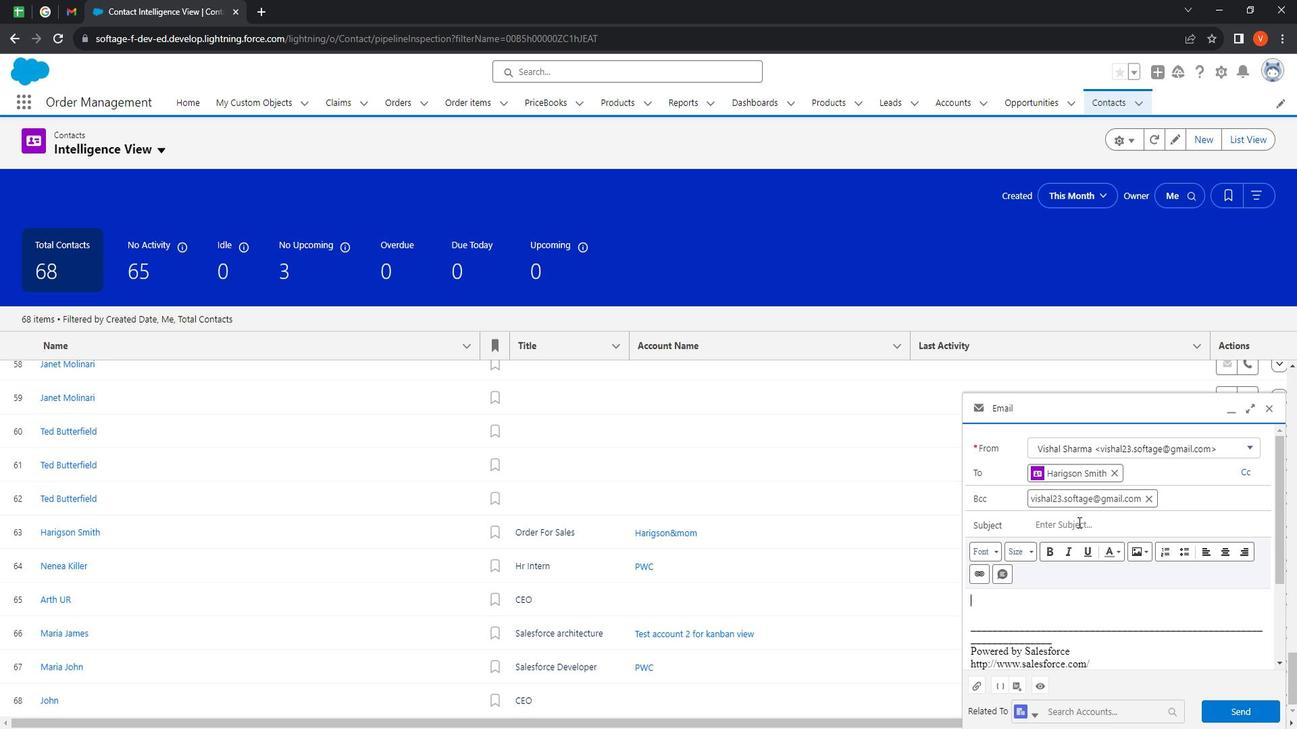 
Action: Key pressed <Key.shift>Application<Key.space>for<Key.space>financial<Key.space>frawd<Key.backspace><Key.backspace>uds
Screenshot: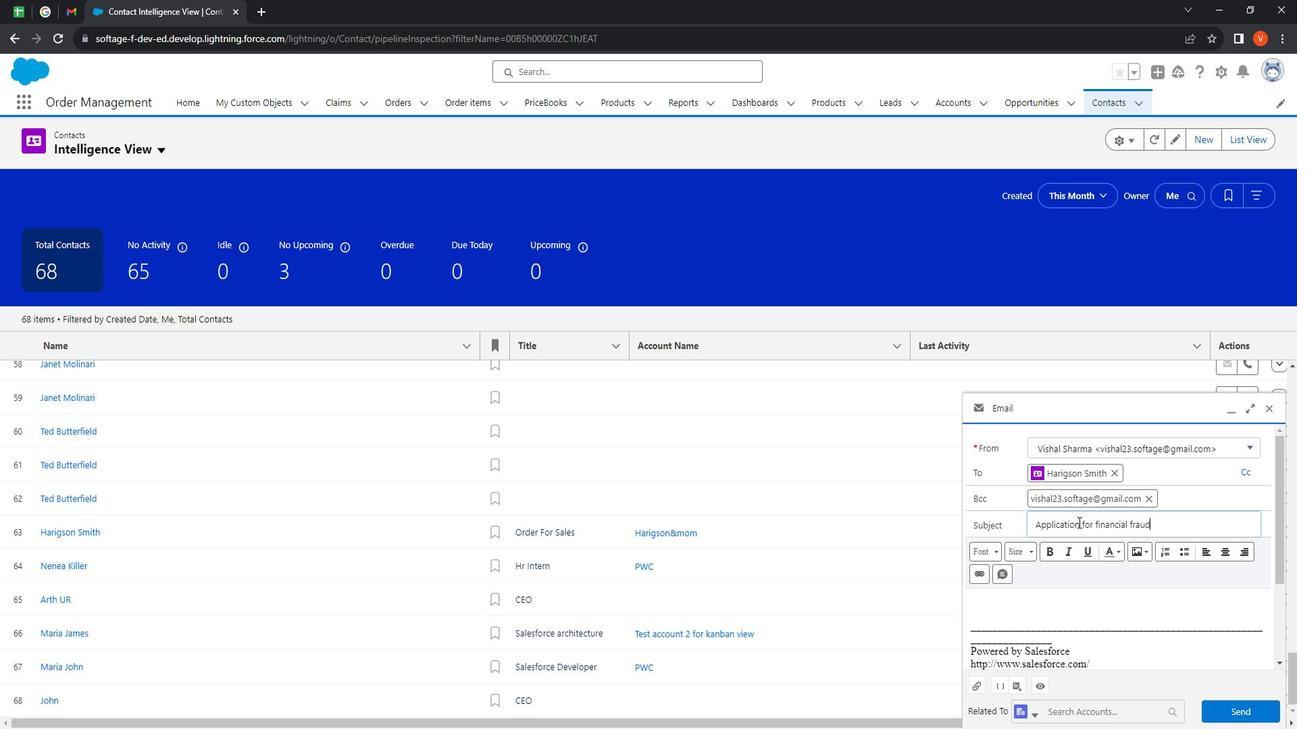 
Action: Mouse moved to (1092, 611)
Screenshot: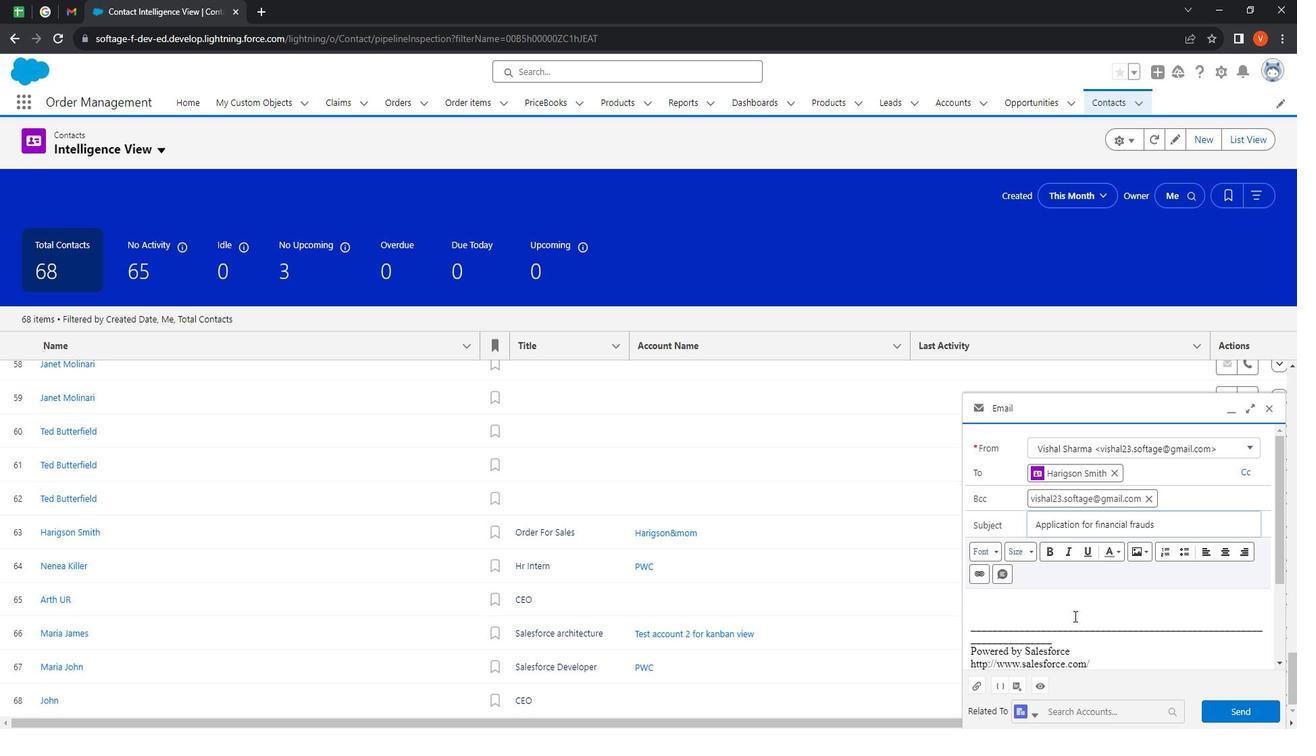 
Action: Mouse pressed left at (1092, 611)
Screenshot: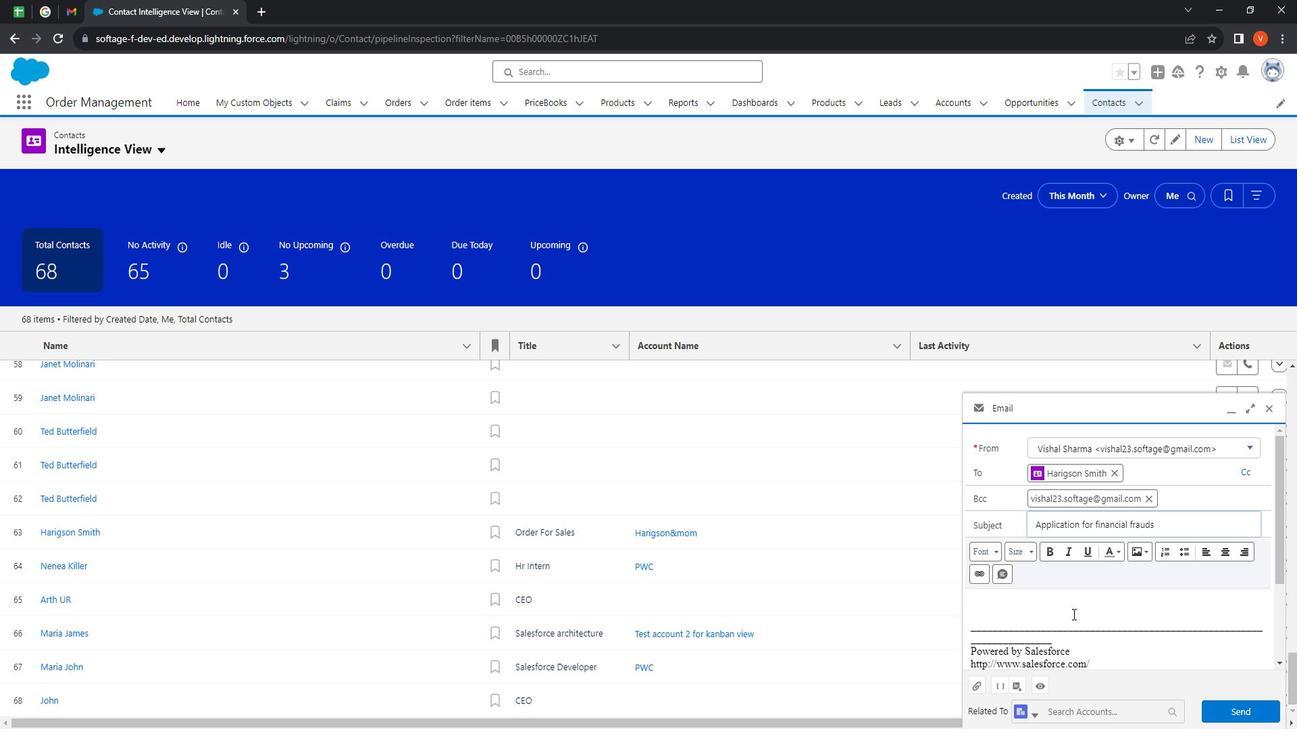 
Action: Key pressed <Key.shift><Key.shift><Key.shift>Thi<Key.space><Key.backspace>s<Key.space>is<Key.space>auto<Key.space>generated<Key.space>mail<Key.space>from<Key.space>
Screenshot: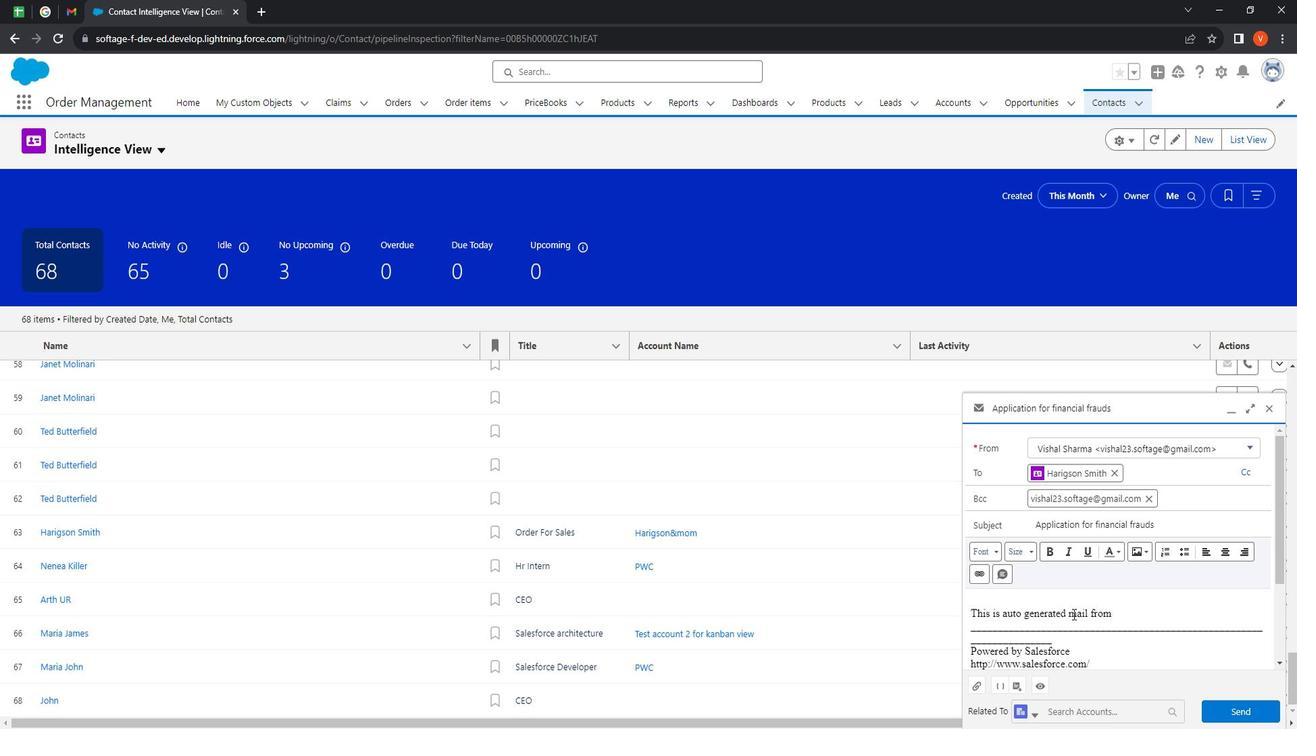 
Action: Mouse moved to (1141, 609)
Screenshot: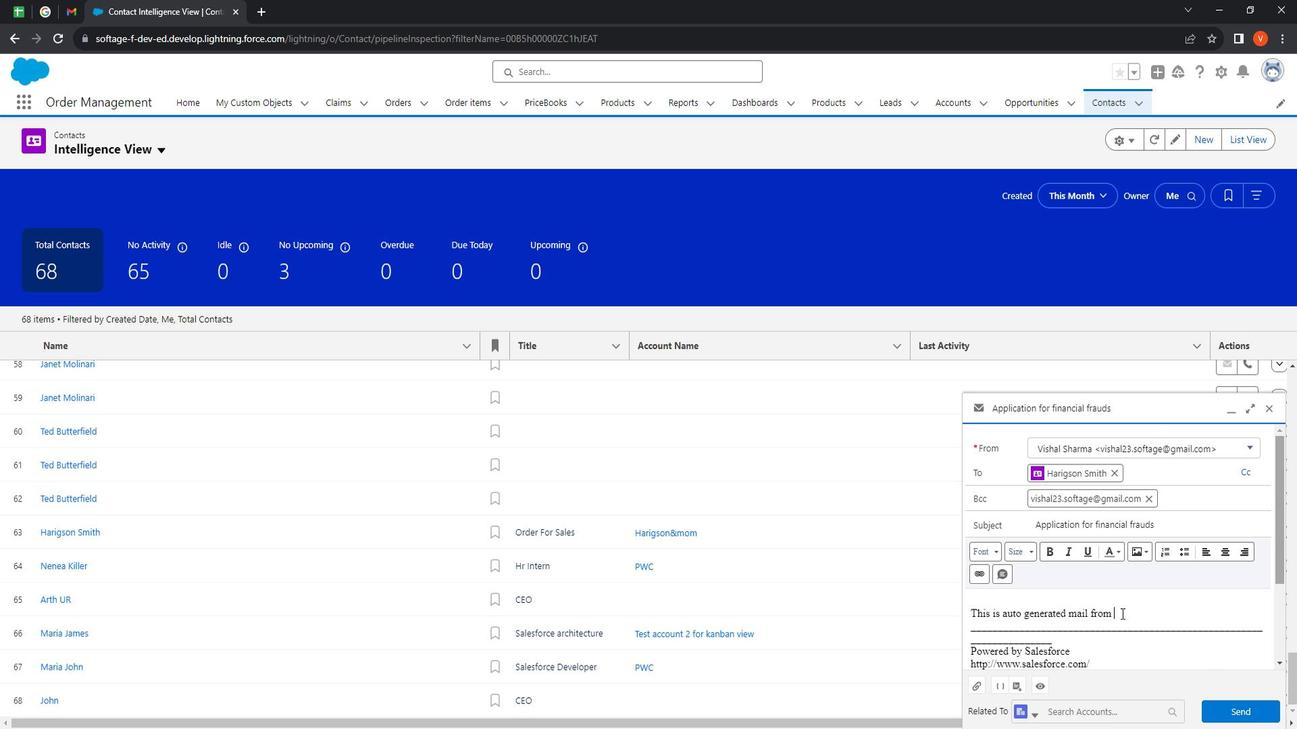 
Action: Mouse pressed left at (1141, 609)
Screenshot: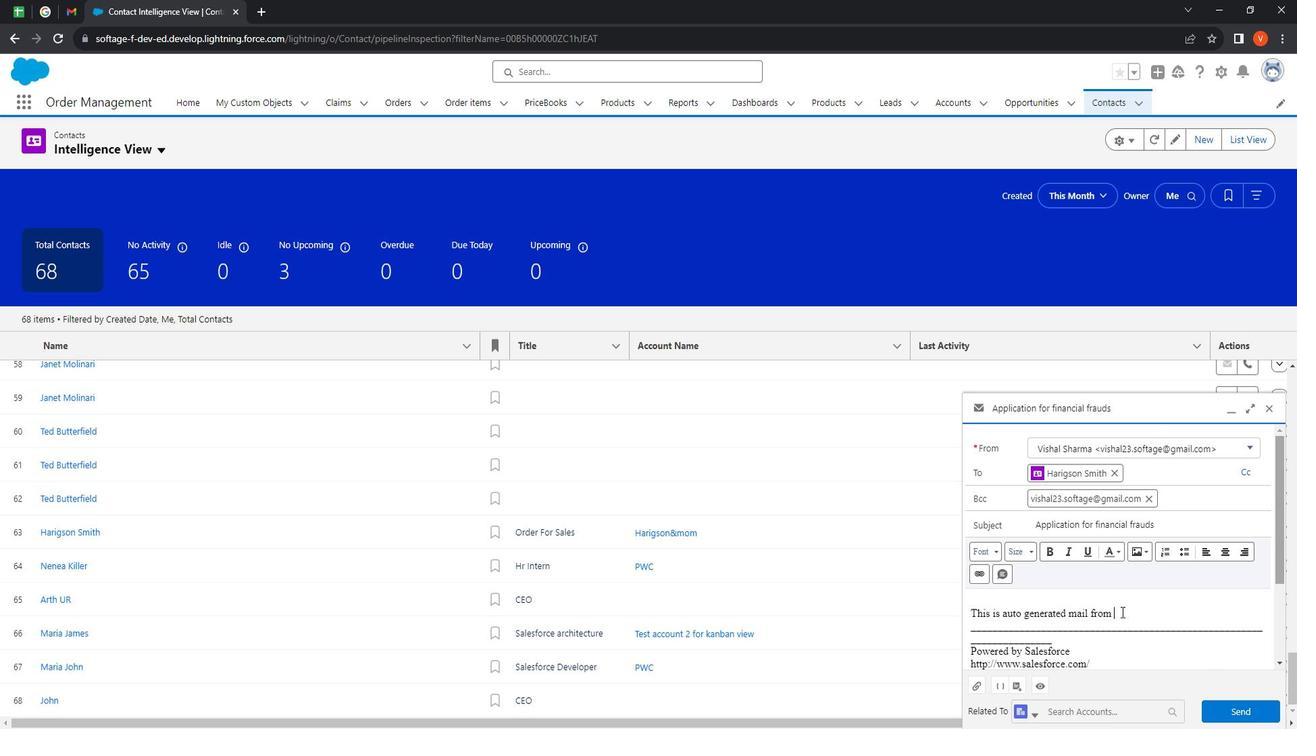 
Action: Mouse moved to (1161, 617)
Screenshot: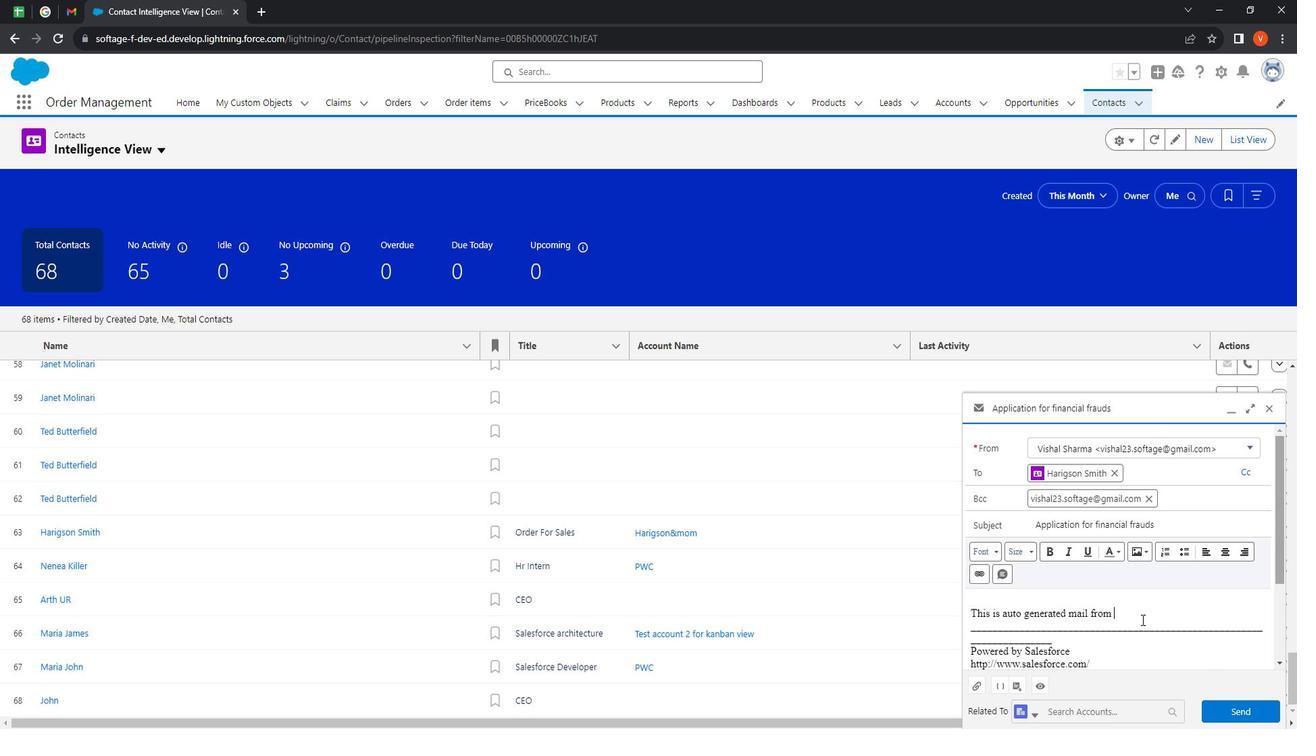 
Action: Key pressed <Key.shift>Salesforce<Key.space><Key.shift><Key.shift><Key.shift><Key.shift><Key.shift><Key.shift><Key.shift>Order<Key.space>management<Key.space>applicatio
Screenshot: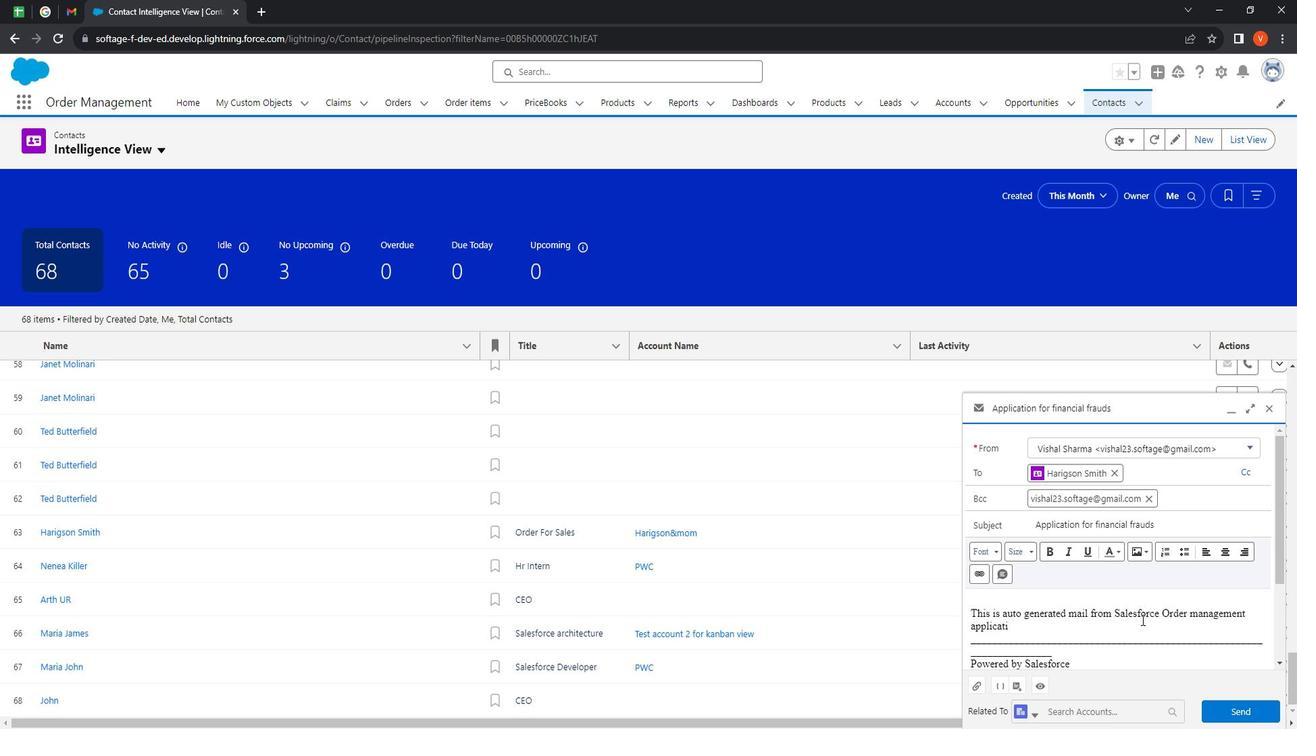 
Action: Mouse moved to (1149, 631)
Screenshot: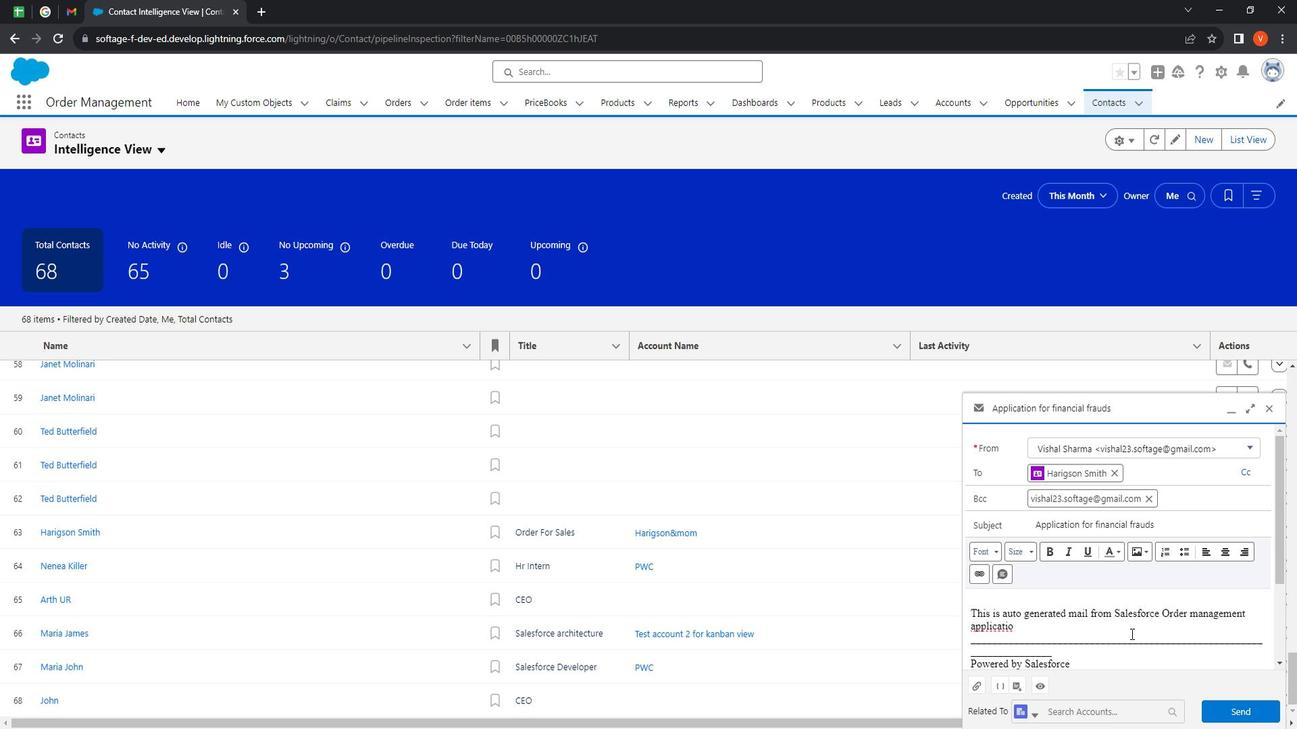 
Action: Key pressed n
Screenshot: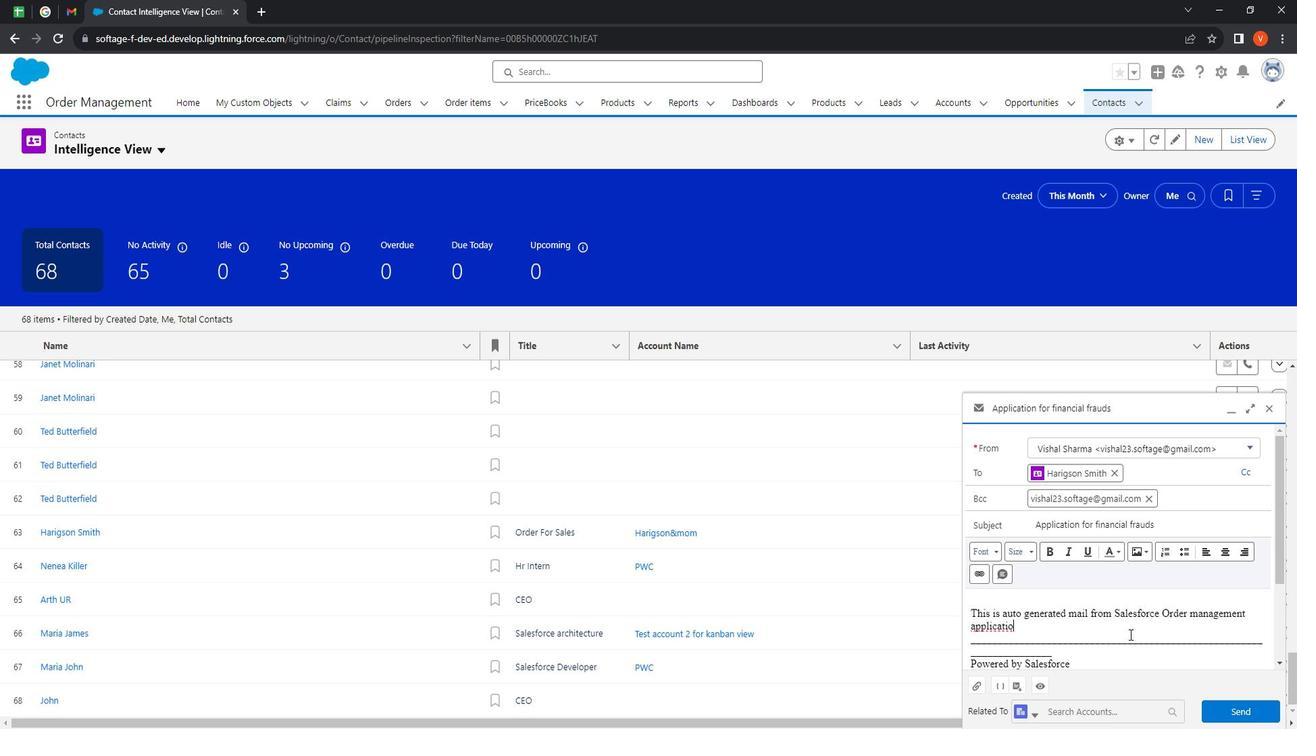 
Action: Mouse moved to (1147, 631)
Screenshot: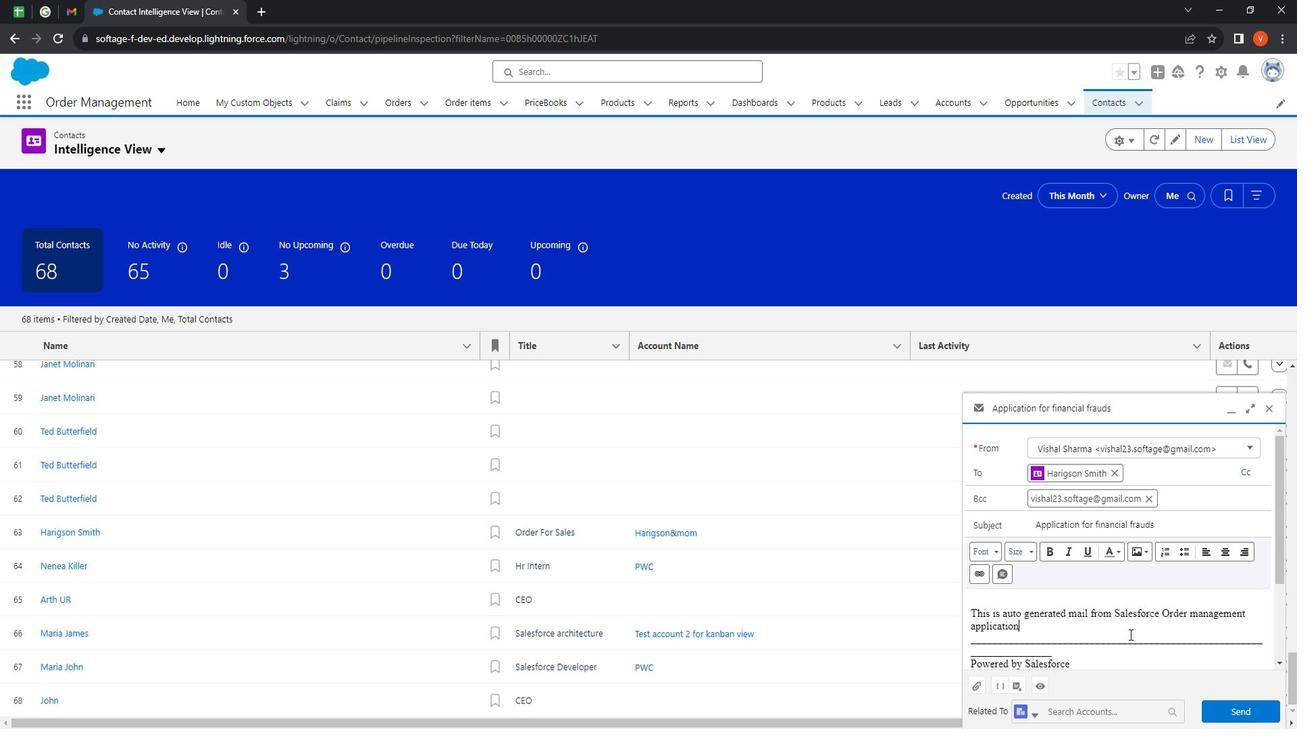 
Action: Key pressed <Key.space>
Screenshot: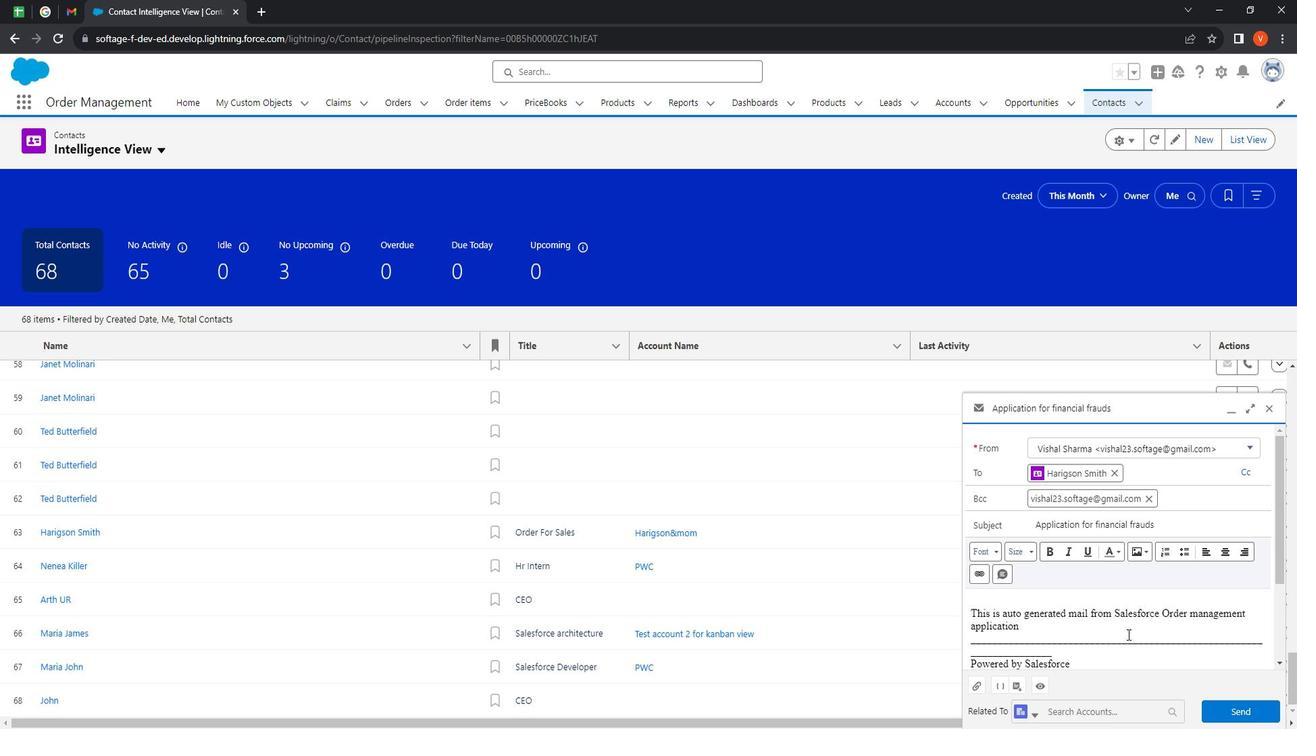
Action: Mouse moved to (1151, 631)
Screenshot: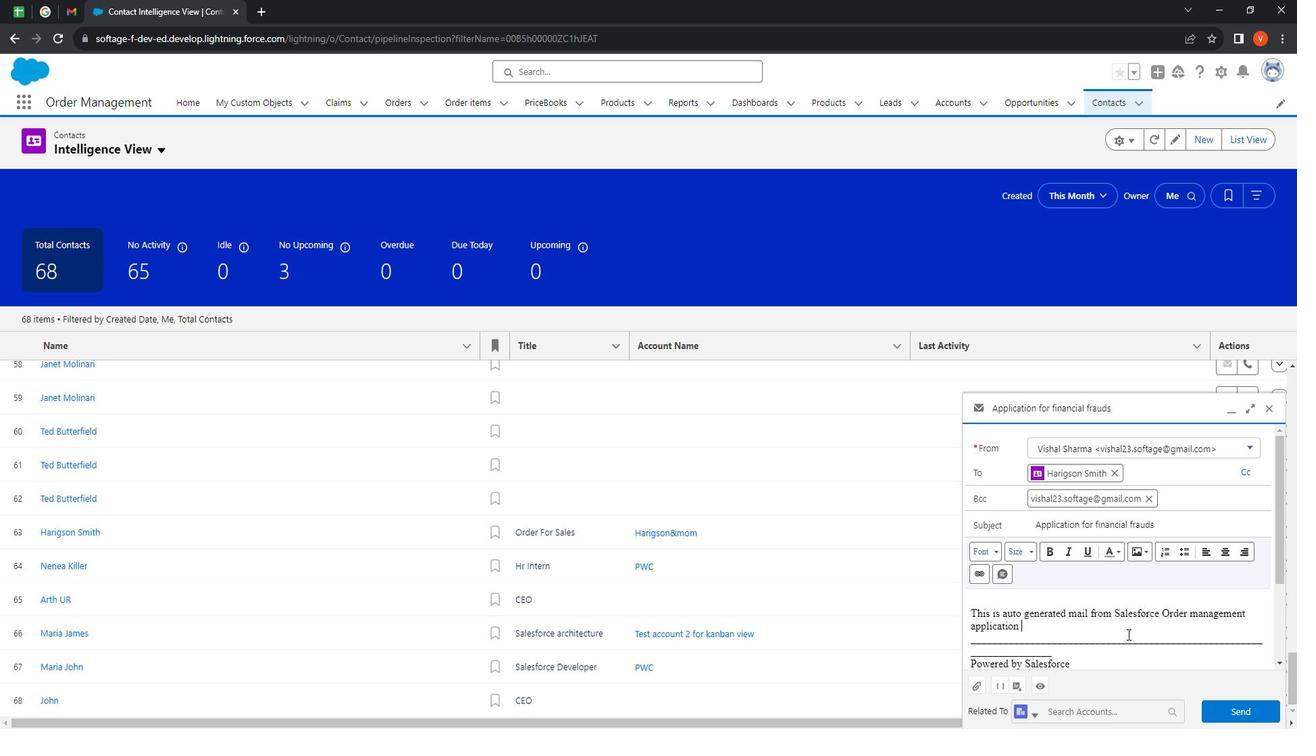 
Action: Mouse pressed left at (1151, 631)
Screenshot: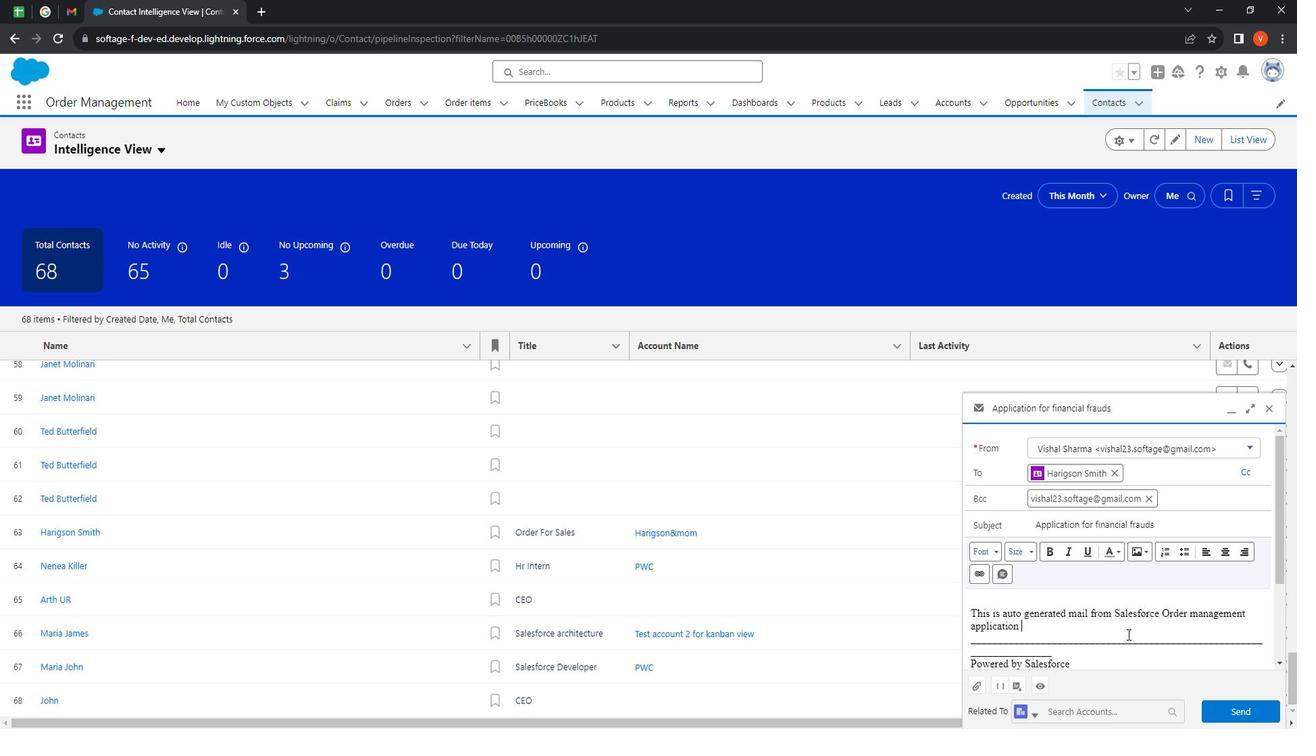 
Action: Mouse moved to (1059, 627)
Screenshot: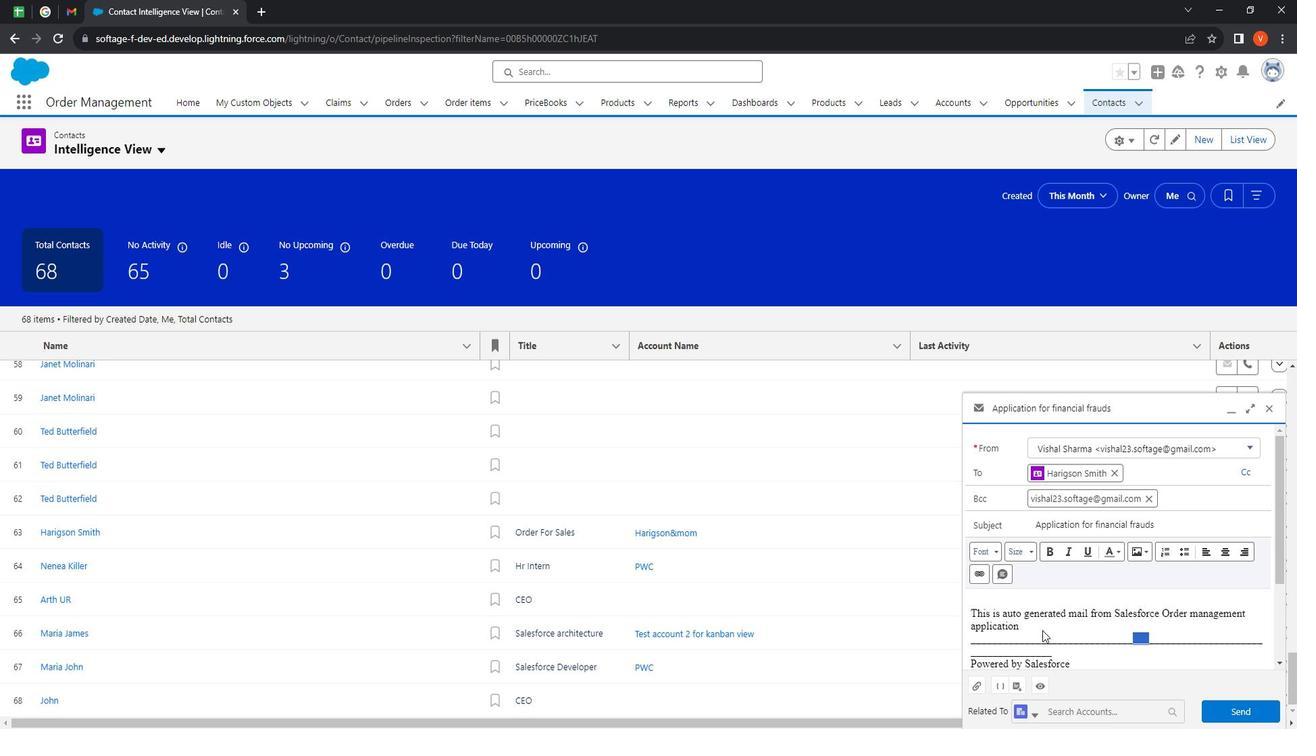 
Action: Mouse pressed left at (1059, 627)
Screenshot: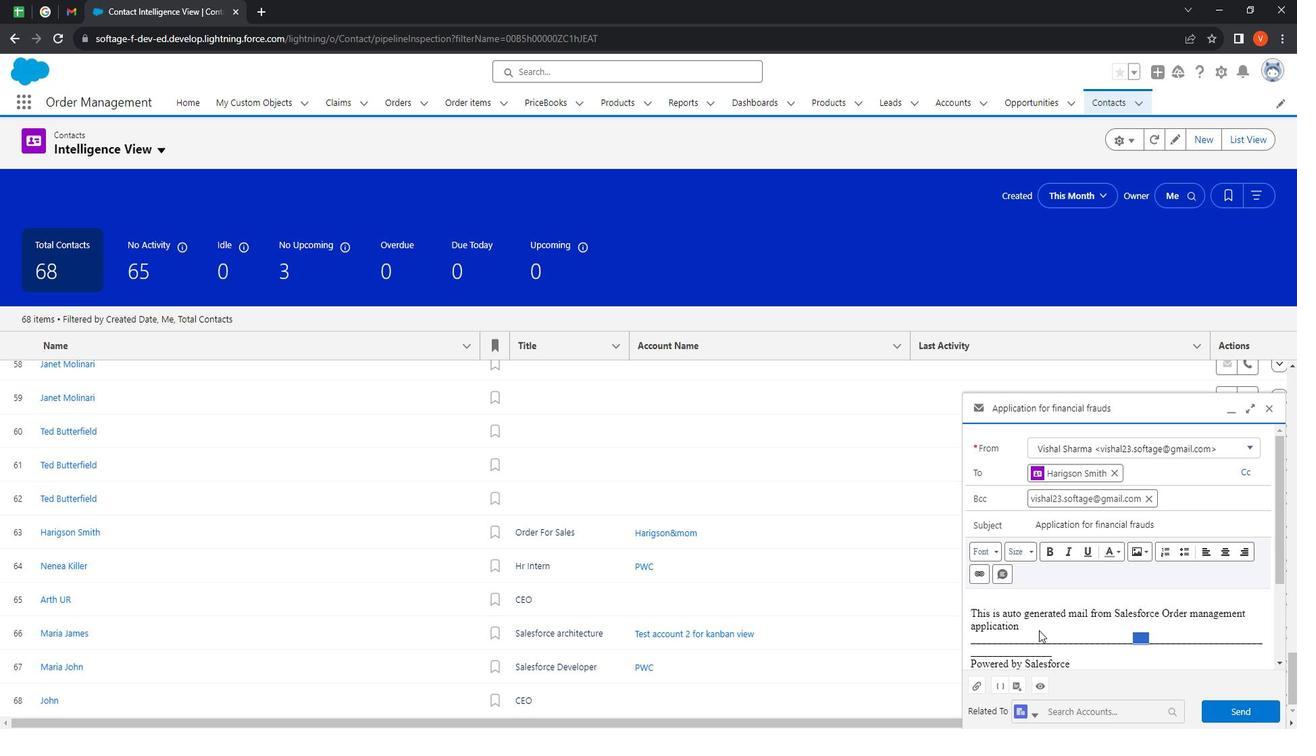 
Action: Mouse moved to (1052, 627)
Screenshot: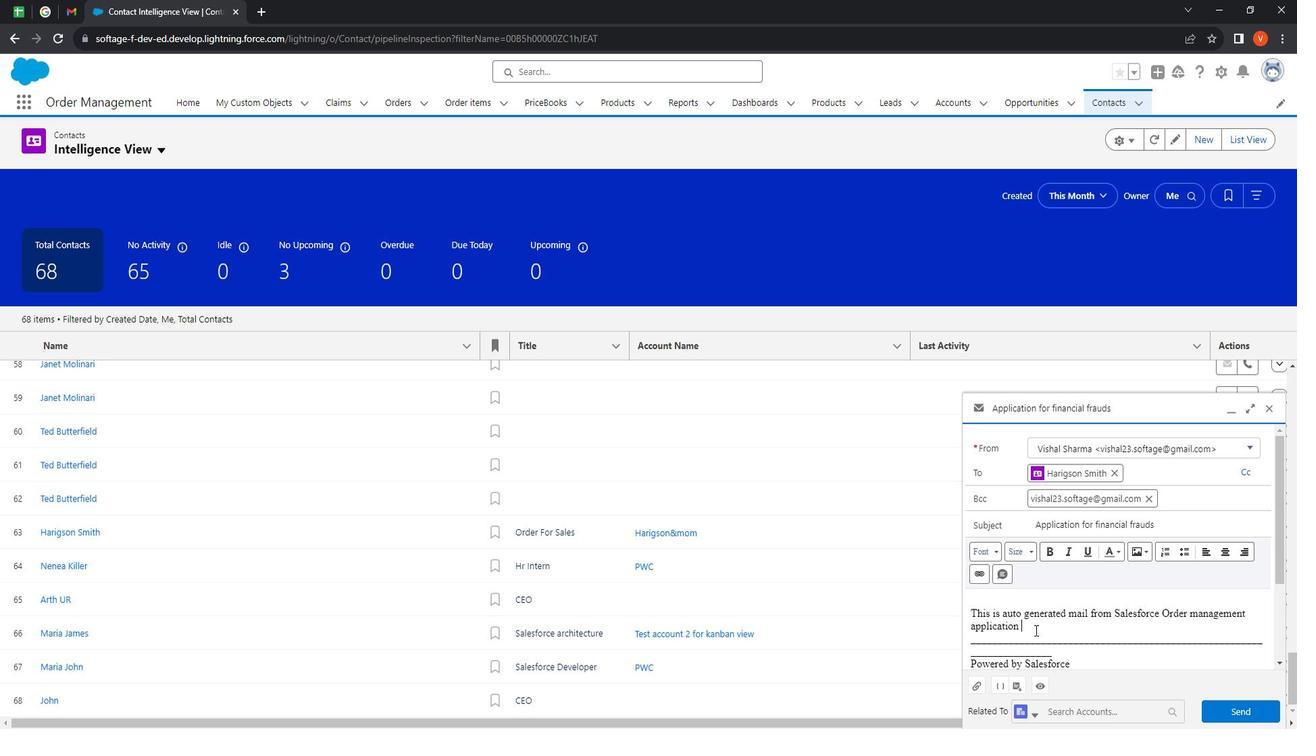 
Action: Key pressed <Key.shift>Please<Key.shift><Key.space><Key.shift>reade<Key.backspace><Key.space><Key.shift>This<Key.space>mail<Key.space>carefully<Key.space><Key.shift><Key.shift><Key.shift><Key.shift><Key.shift><Key.shift><Key.shift><Key.shift><Key.shift><Key.backspace>.<Key.space><Key.shift>It<Key.space>is<Key.space>regarding<Key.space>your<Key.space>saftey
Screenshot: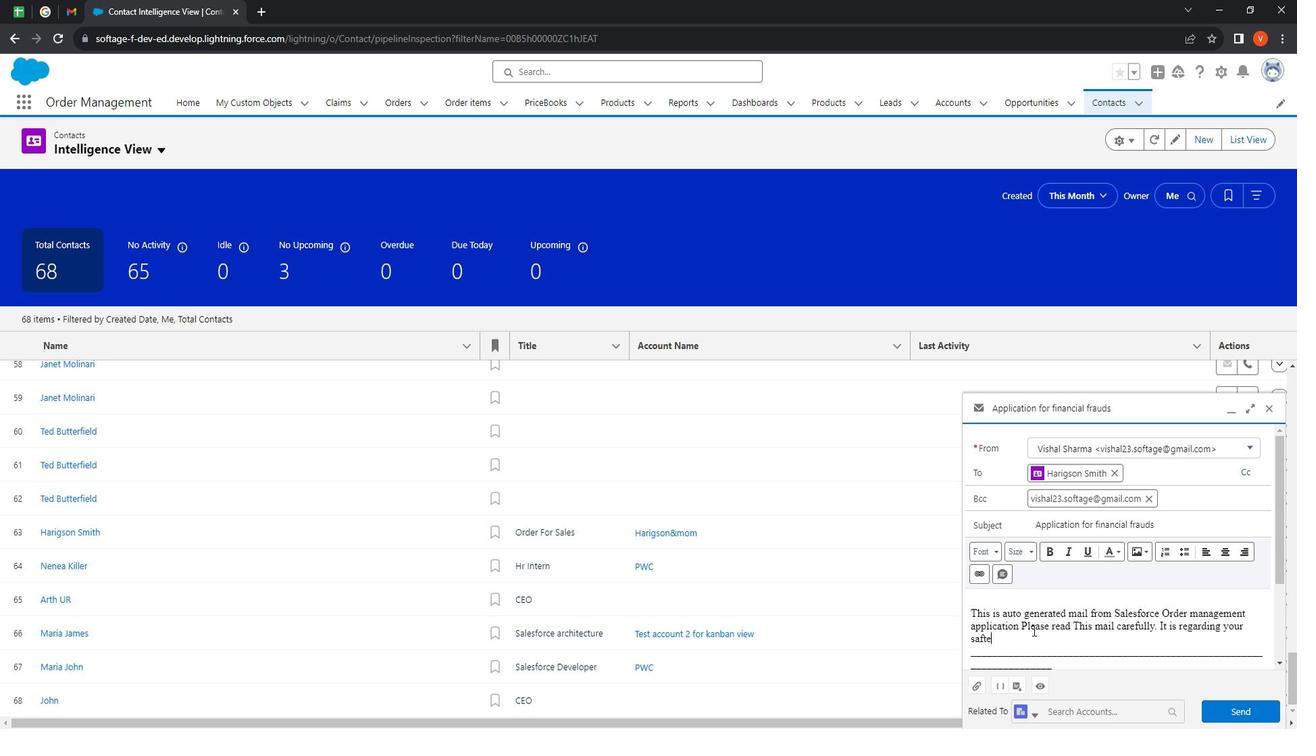 
Action: Mouse moved to (1007, 637)
Screenshot: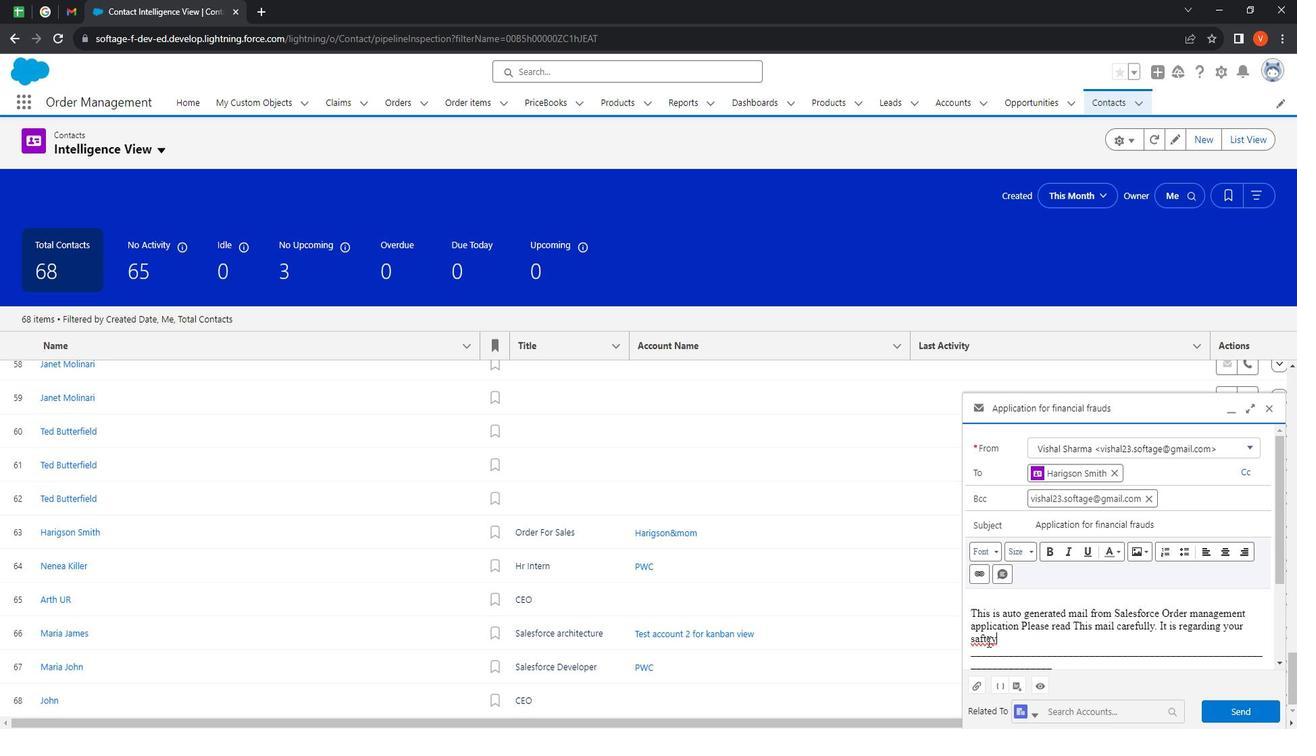 
Action: Mouse pressed right at (1007, 637)
Screenshot: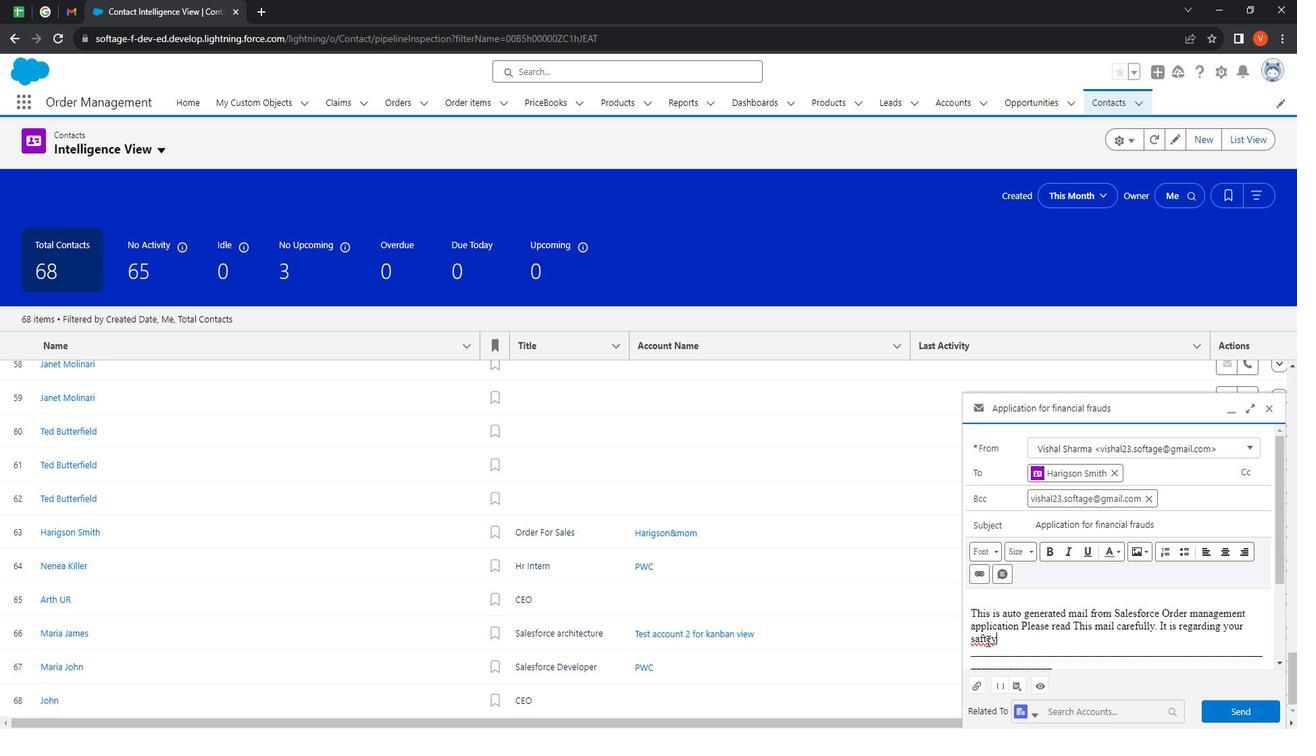 
Action: Mouse moved to (1088, 487)
Screenshot: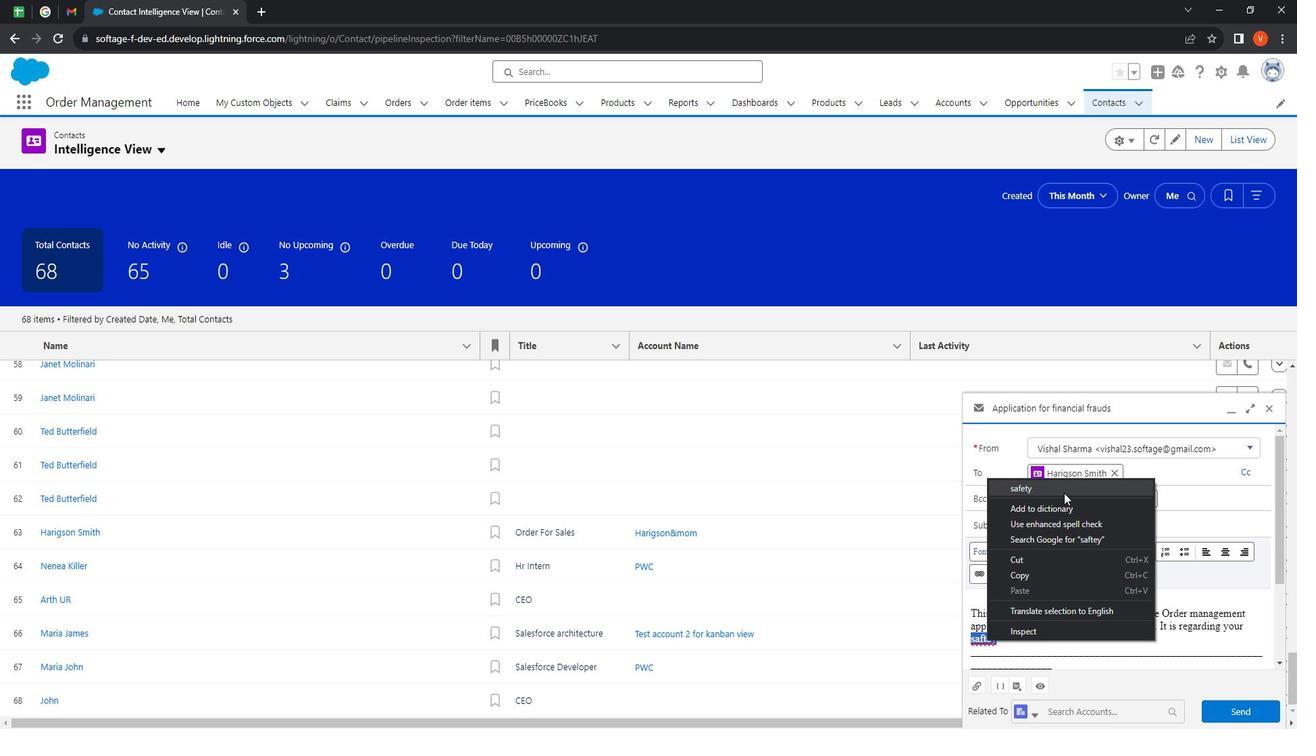 
Action: Mouse pressed left at (1088, 487)
Screenshot: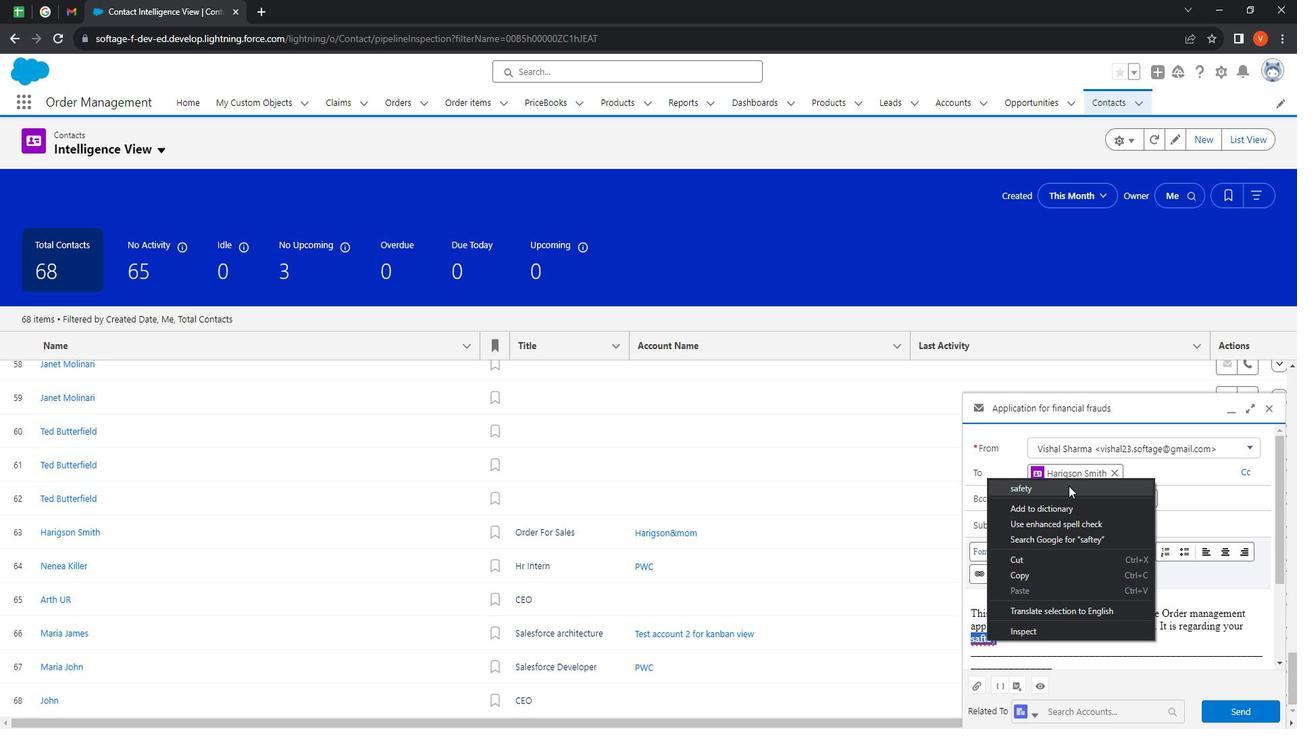 
Action: Mouse moved to (1075, 493)
Screenshot: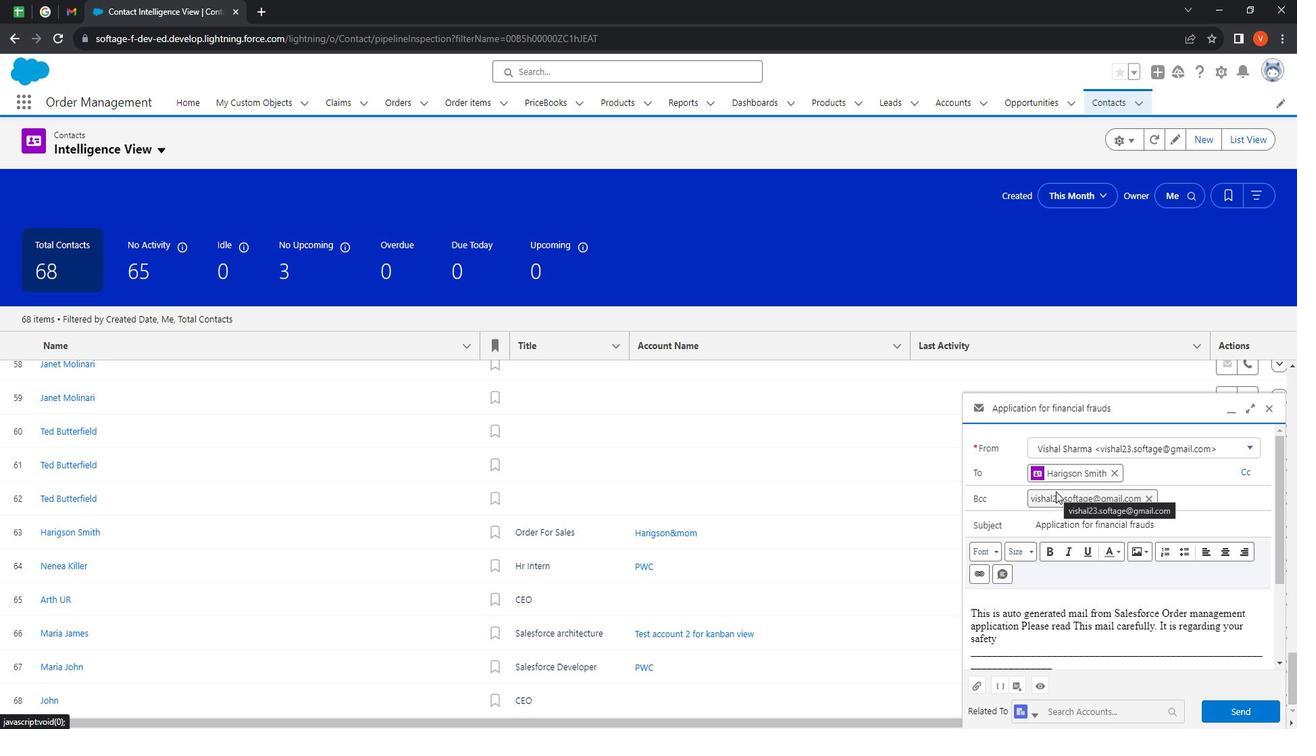 
Action: Key pressed <Key.enter><Key.backspace>.<Key.enter><Key.enter><Key.shift><Key.shift><Key.shift><Key.shift><Key.shift>Financial<Key.space>fraud<Key.space>is<Key.space>pervasive<Key.space><Key.space>and<Key.space>sophisticated<Key.space>menace<Key.space>that<Key.space>jeopardizes<Key.space>the<Key.space>stability<Key.space>of<Key.space>economies<Key.space>and<Key.space>individuals<Key.space>alike.<Key.space><Key.shift>Prepetrators<Key.space>empl
Screenshot: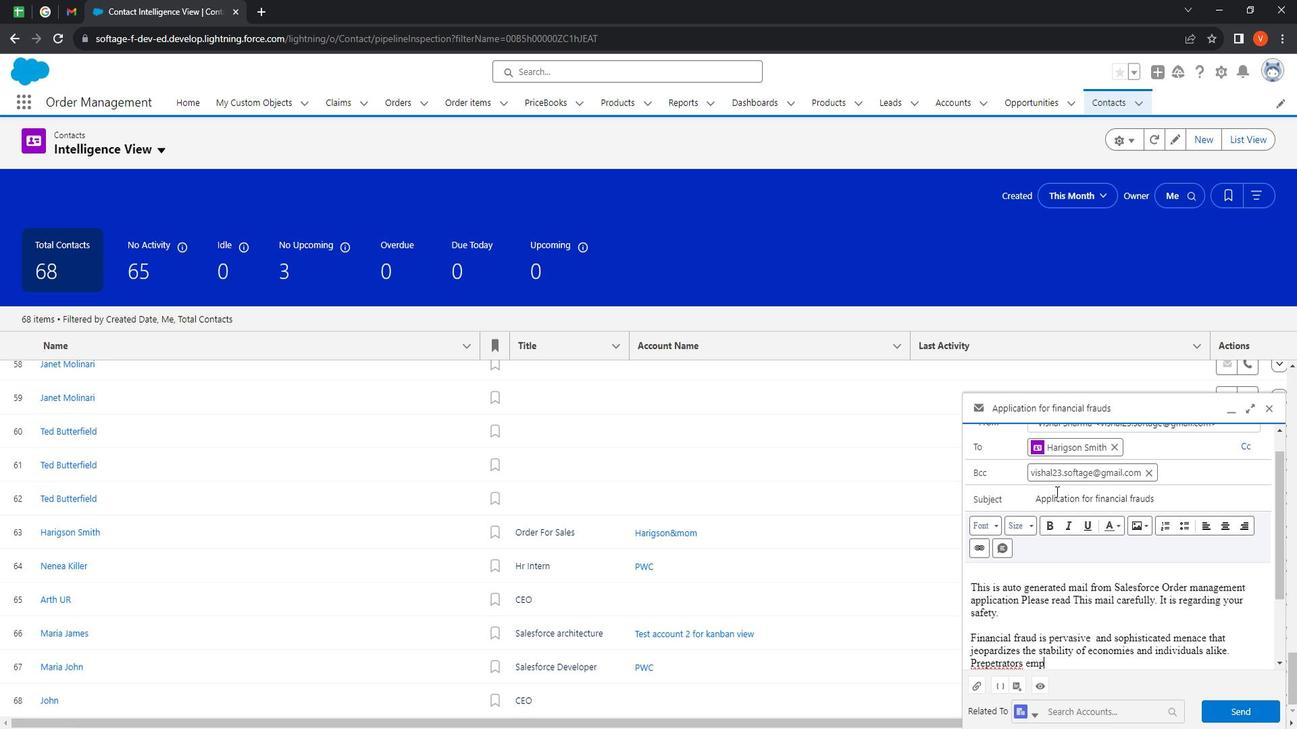 
Action: Mouse moved to (1006, 664)
Screenshot: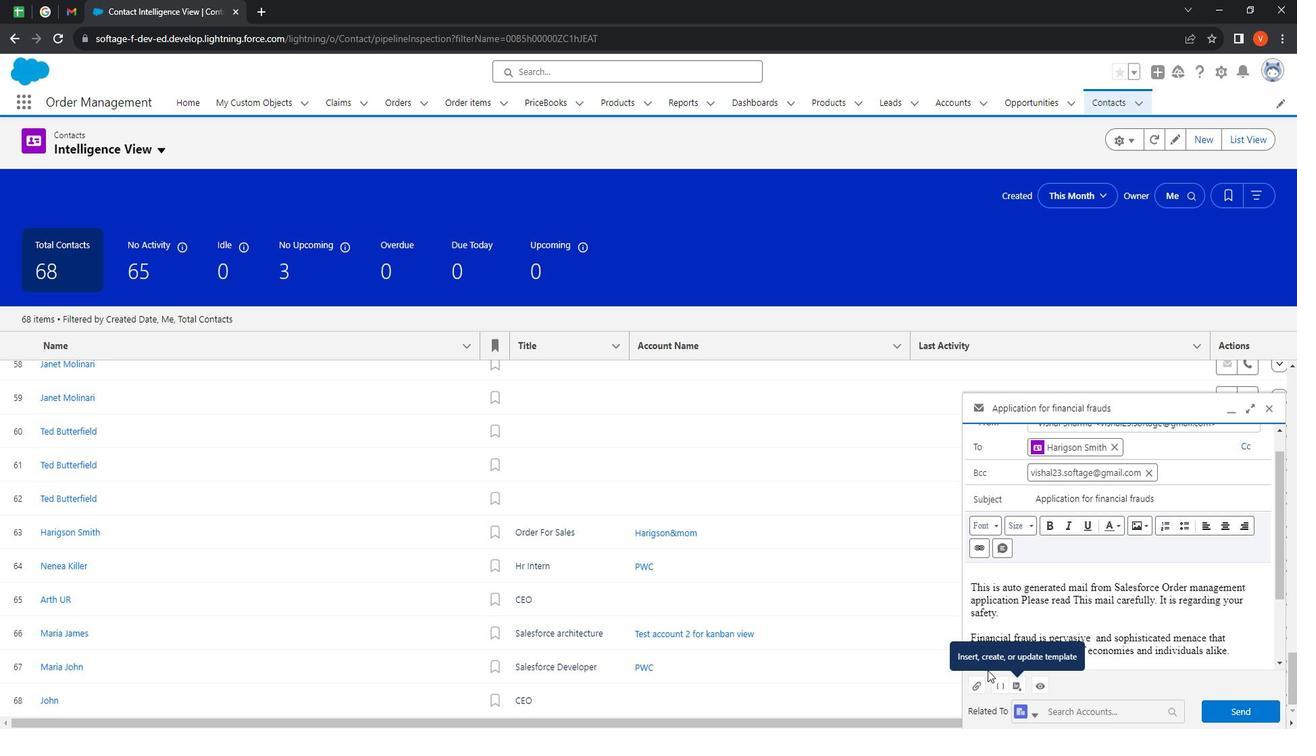 
Action: Mouse pressed right at (1006, 664)
Screenshot: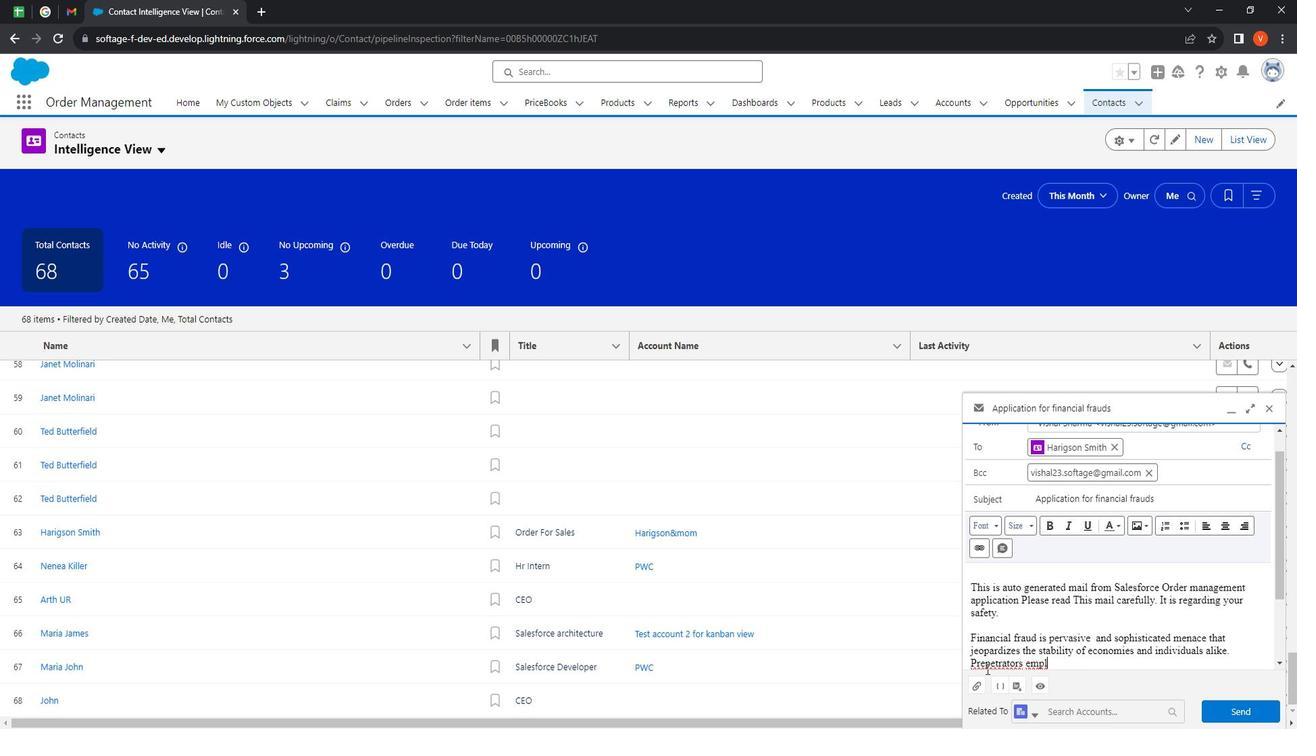 
Action: Mouse moved to (1113, 483)
Screenshot: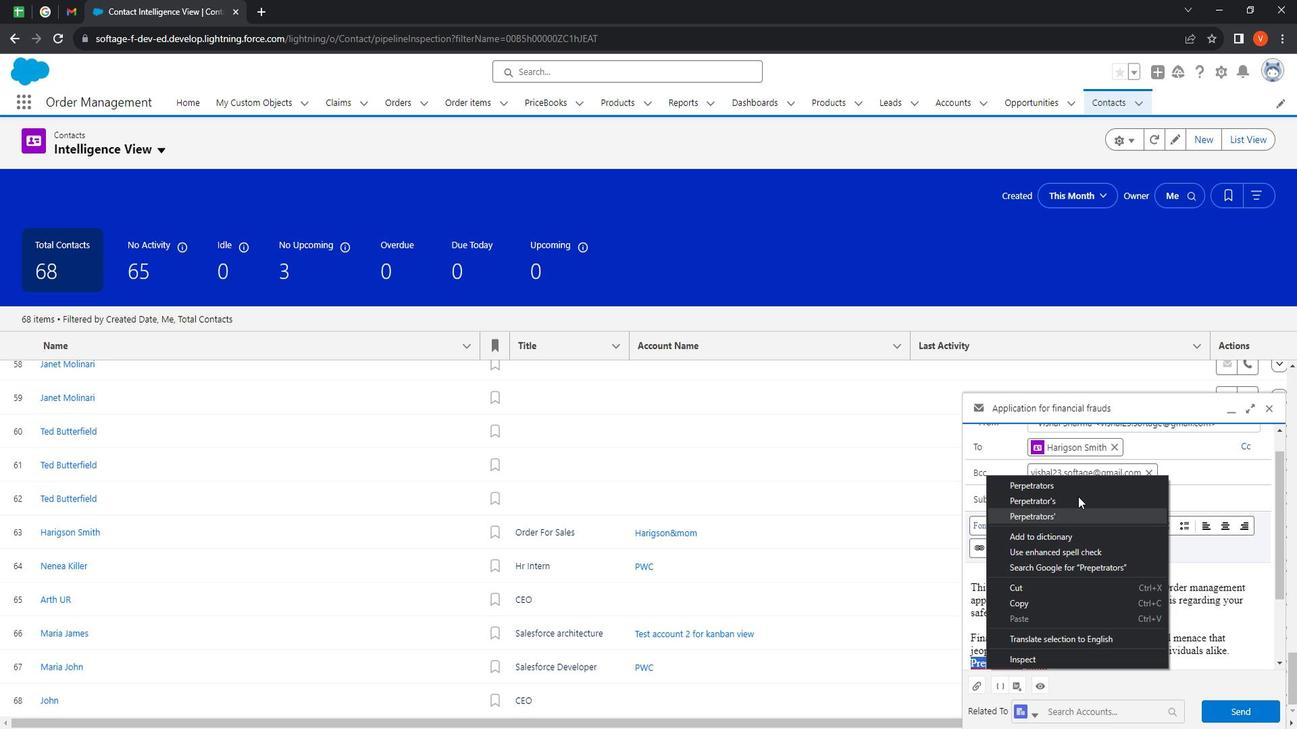 
Action: Mouse pressed left at (1113, 483)
Screenshot: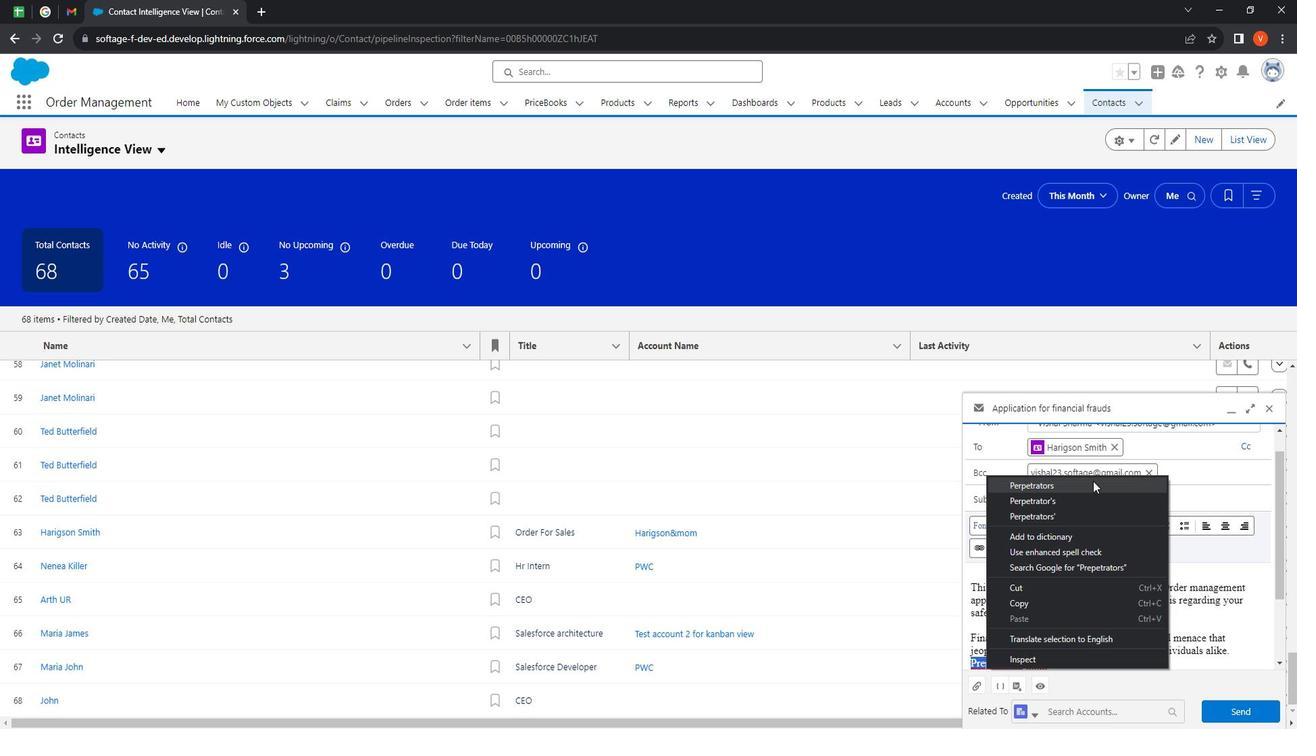 
Action: Mouse moved to (1089, 651)
Screenshot: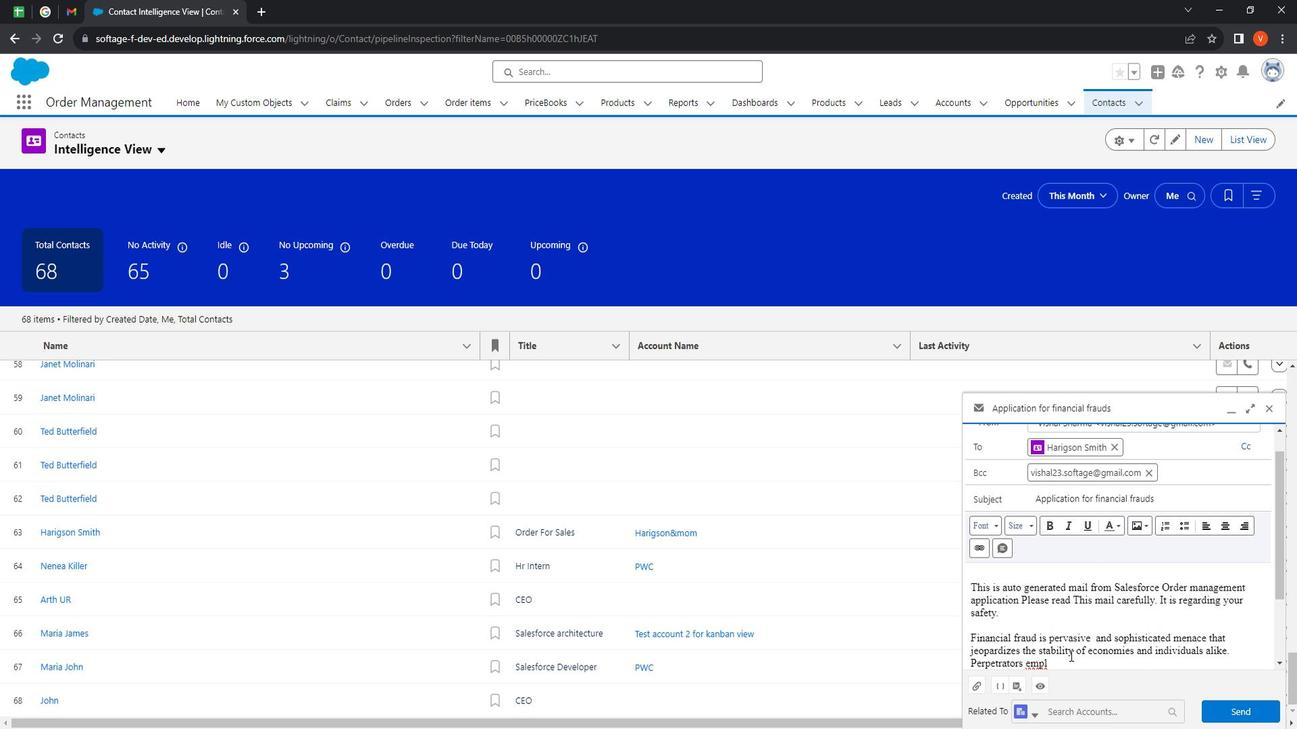 
Action: Mouse pressed left at (1089, 651)
Screenshot: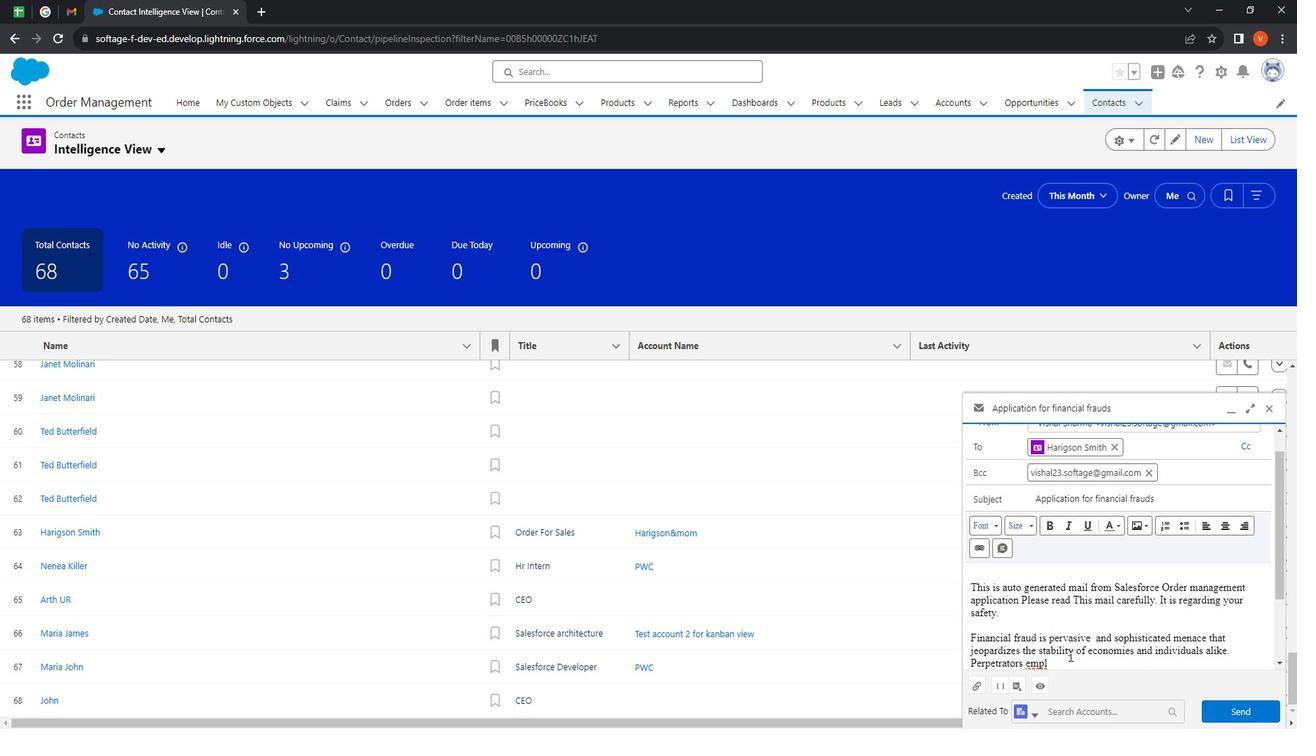 
Action: Mouse moved to (1090, 659)
Screenshot: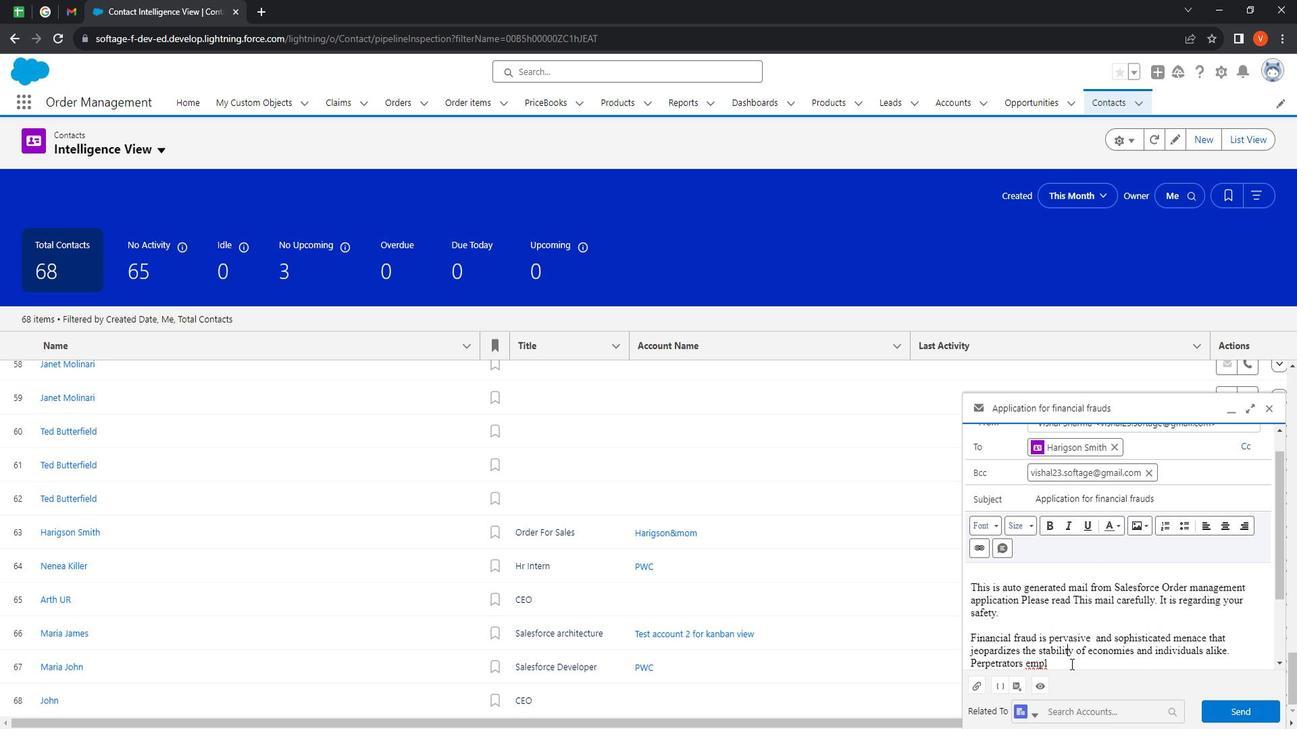 
Action: Mouse pressed left at (1090, 659)
Screenshot: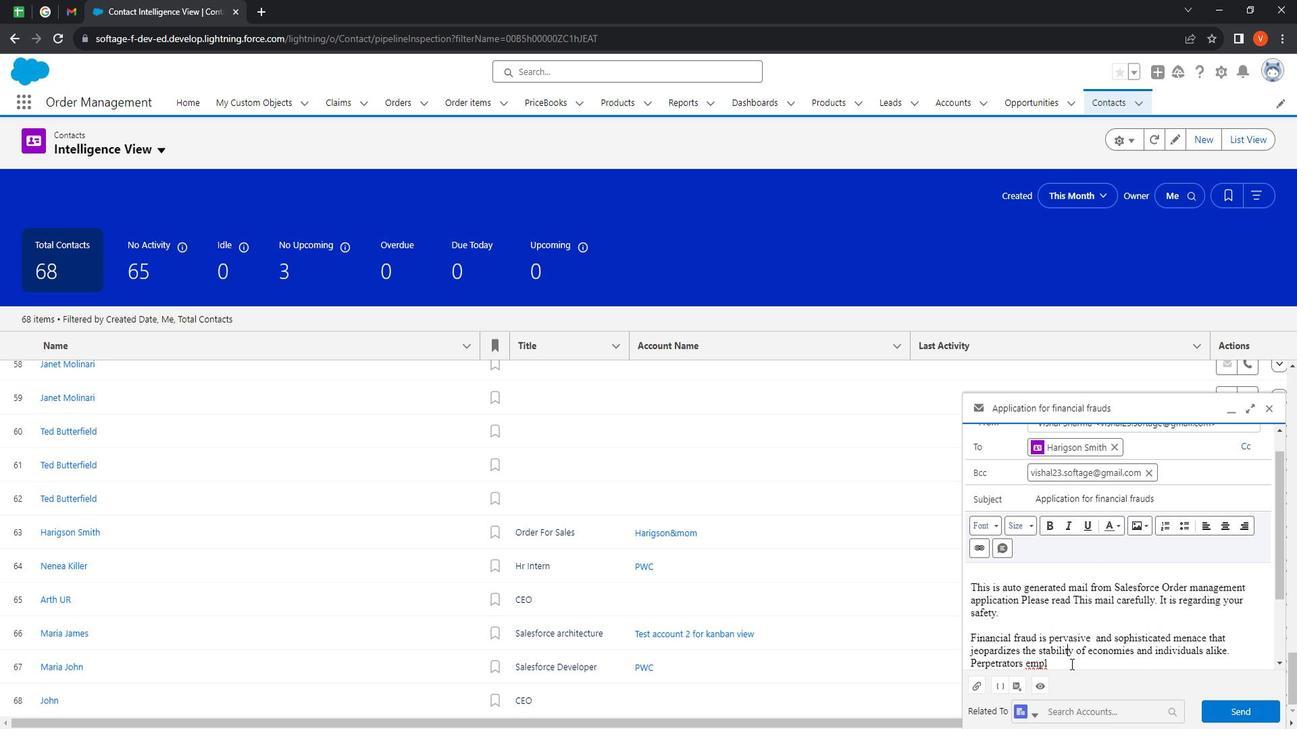 
Action: Mouse moved to (1090, 660)
Screenshot: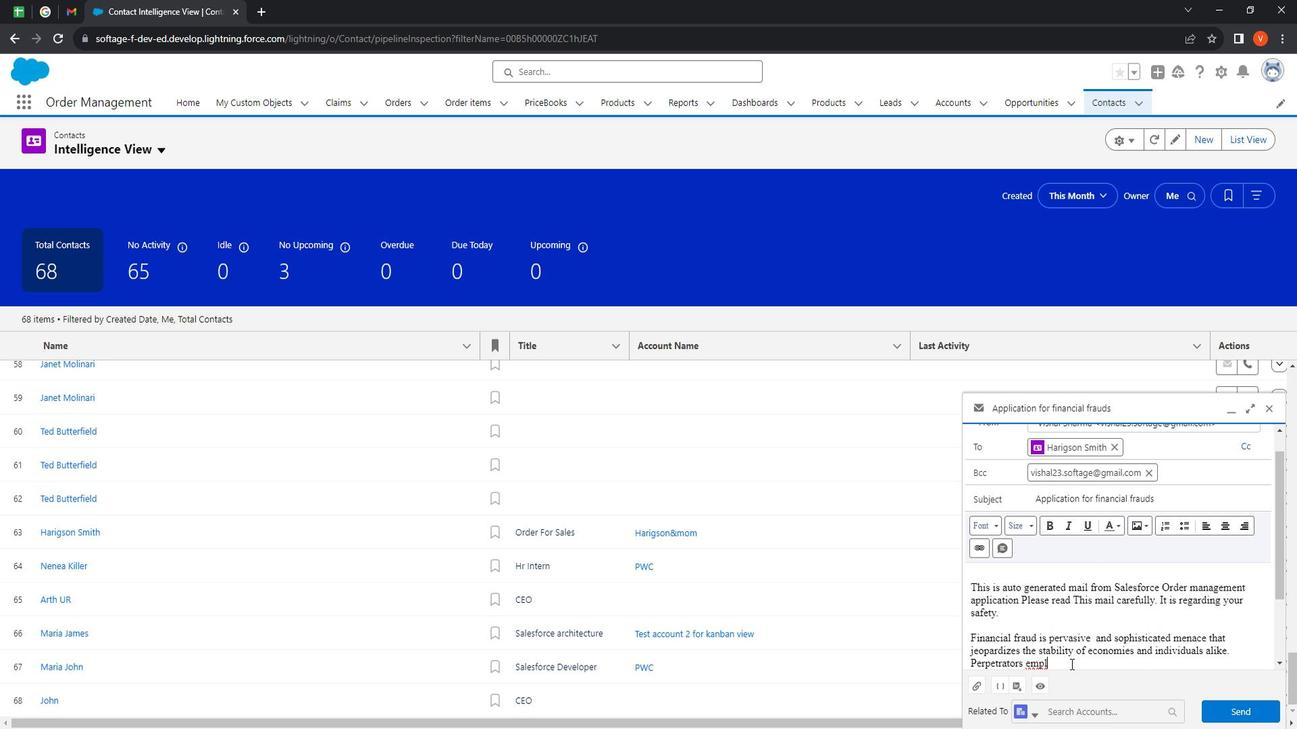 
Action: Key pressed oy<Key.space><Key.shift>intricate<Key.space>schemes<Key.space>such<Key.space>as<Key.space>a<Key.backspace>ponzi<Key.space>schem
Screenshot: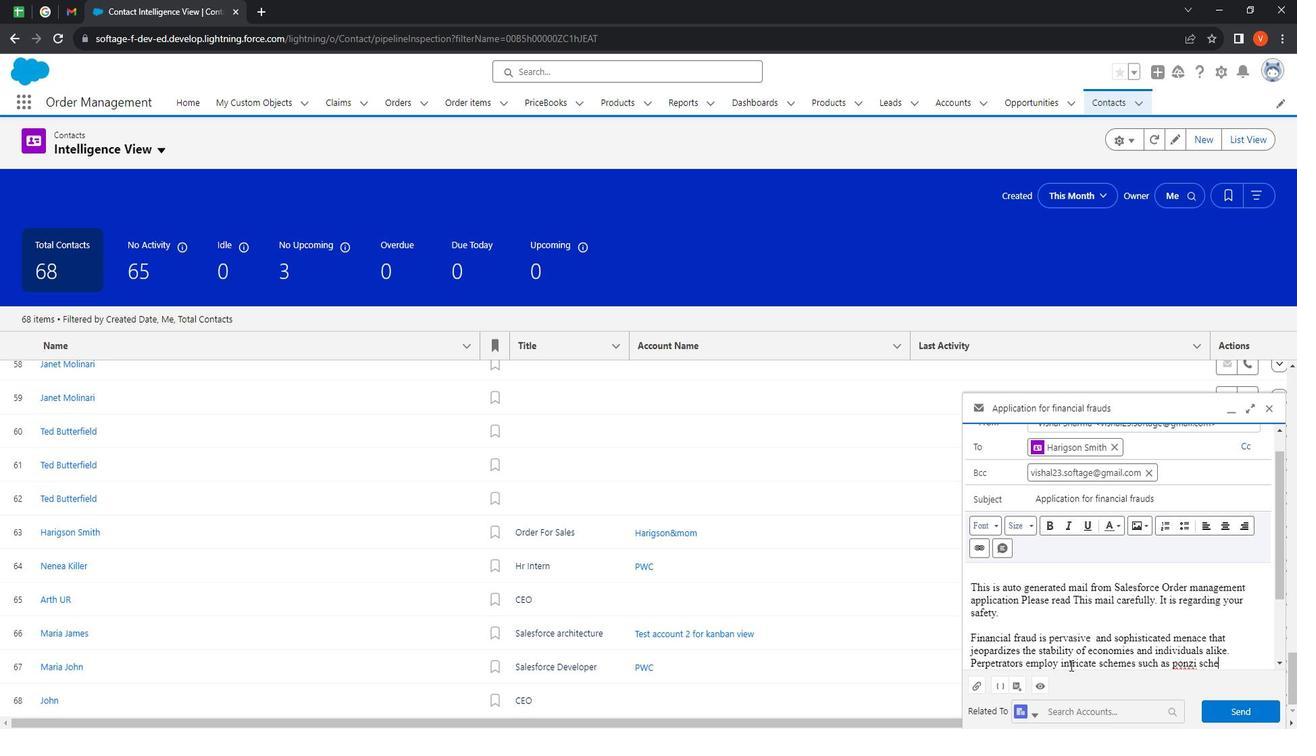 
Action: Mouse moved to (1230, 679)
Screenshot: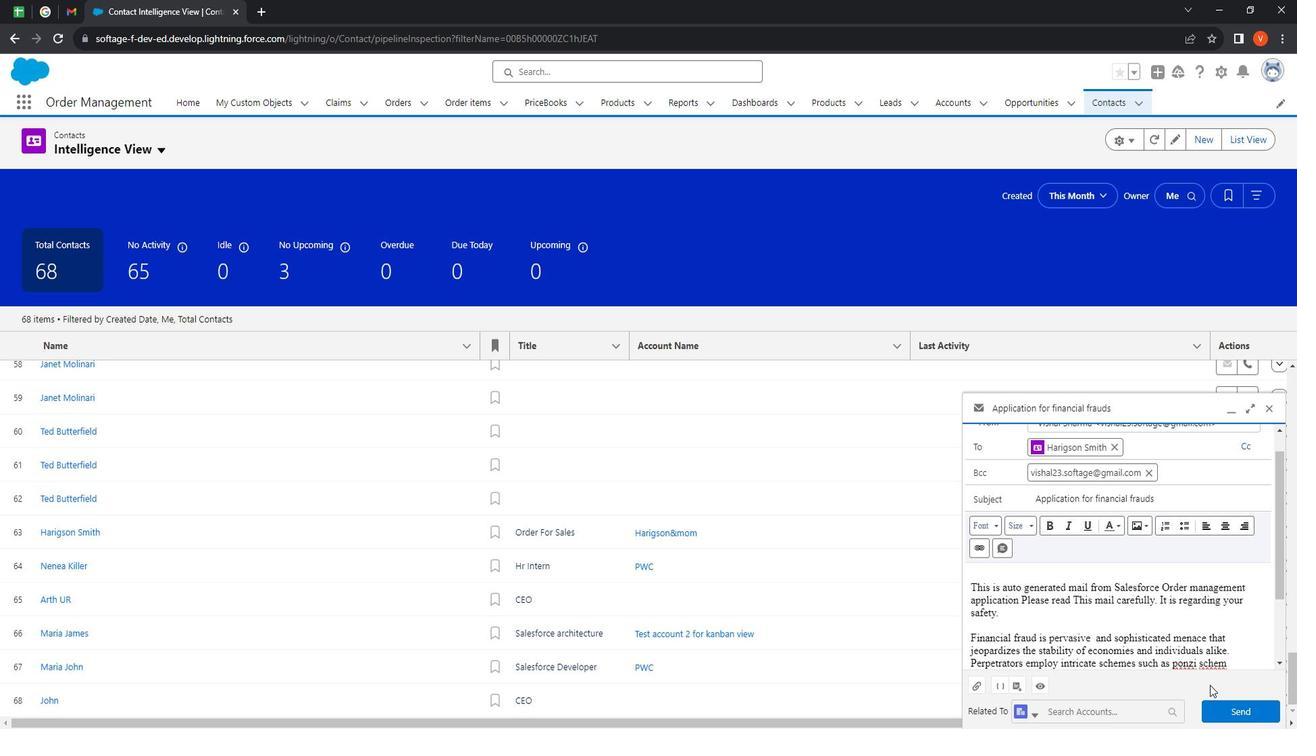 
Action: Key pressed es<Key.space>
Screenshot: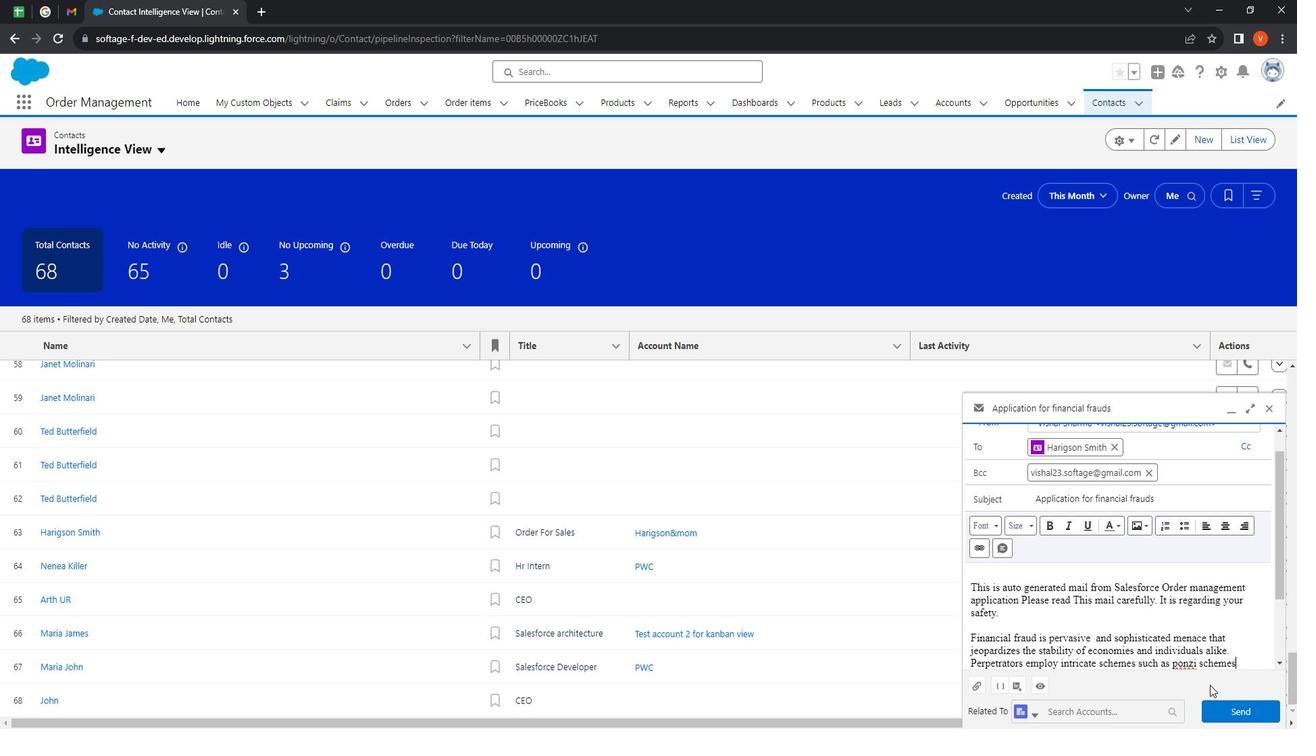 
Action: Mouse moved to (1071, 583)
Screenshot: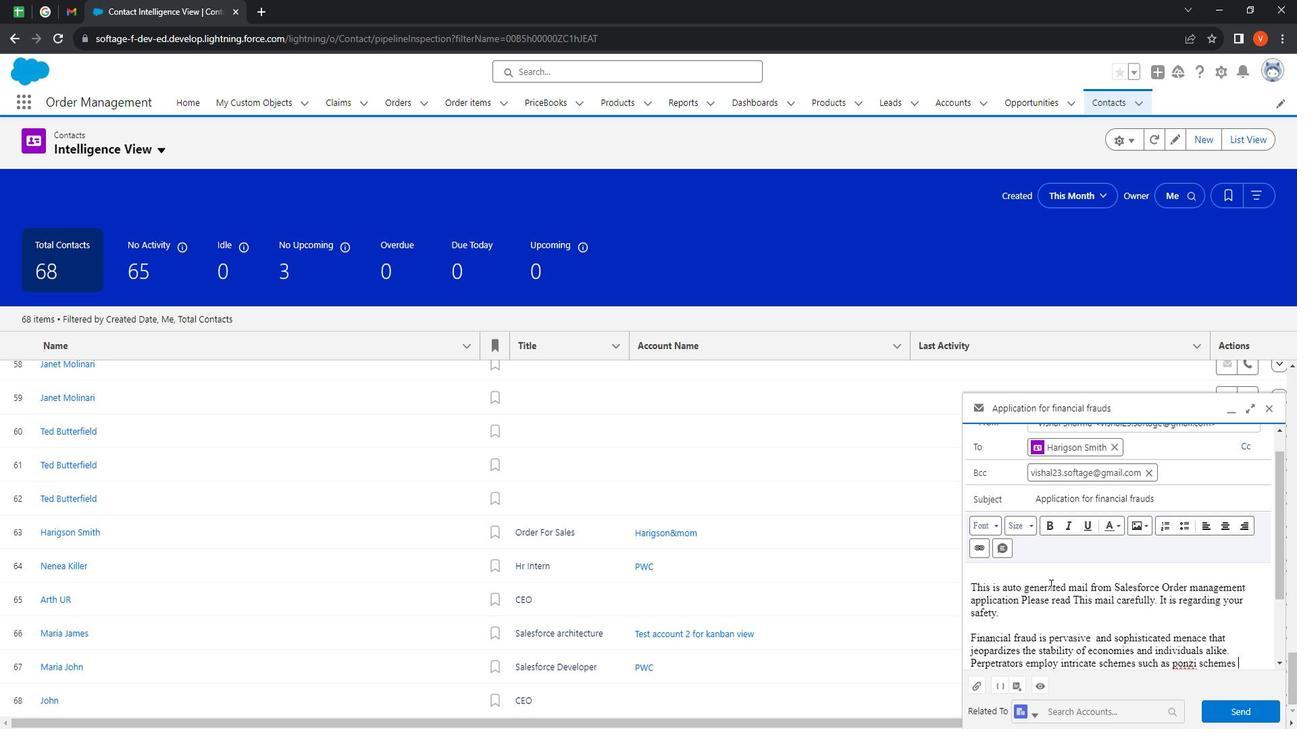 
Action: Mouse scrolled (1071, 582) with delta (0, 0)
Screenshot: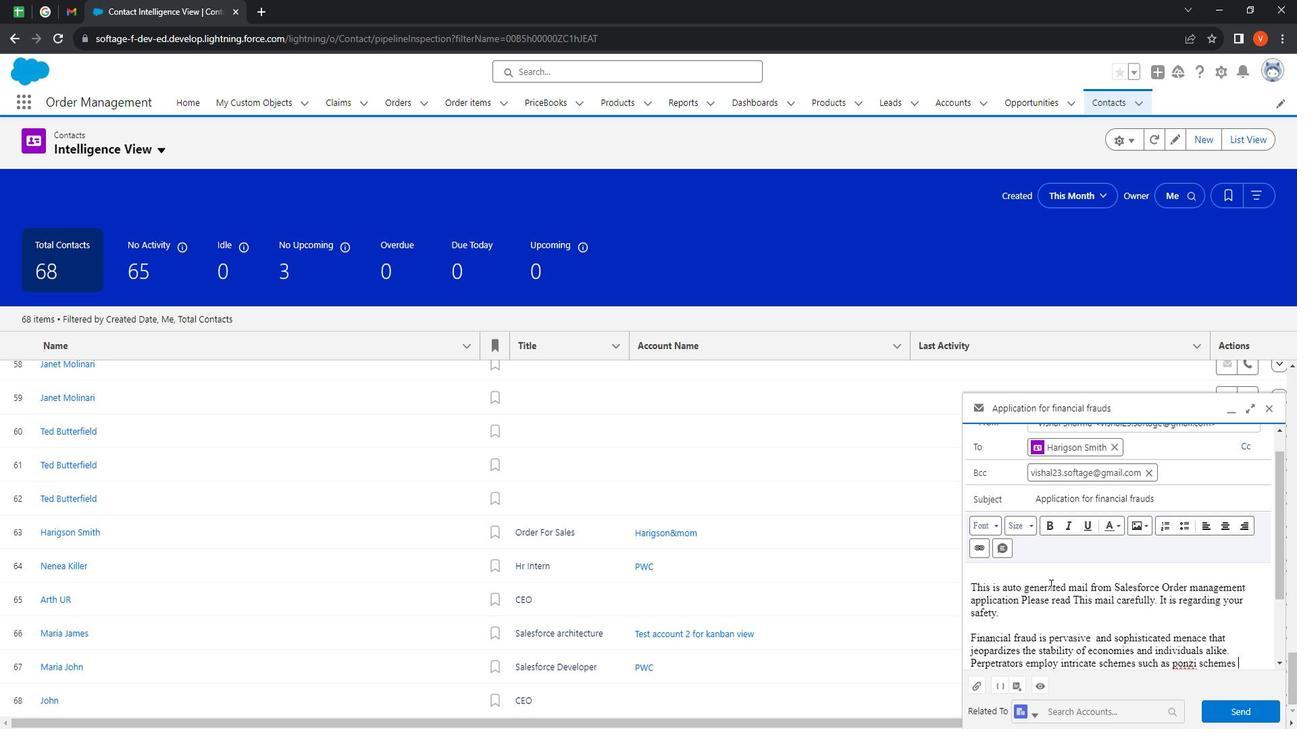 
Action: Mouse moved to (1085, 579)
Screenshot: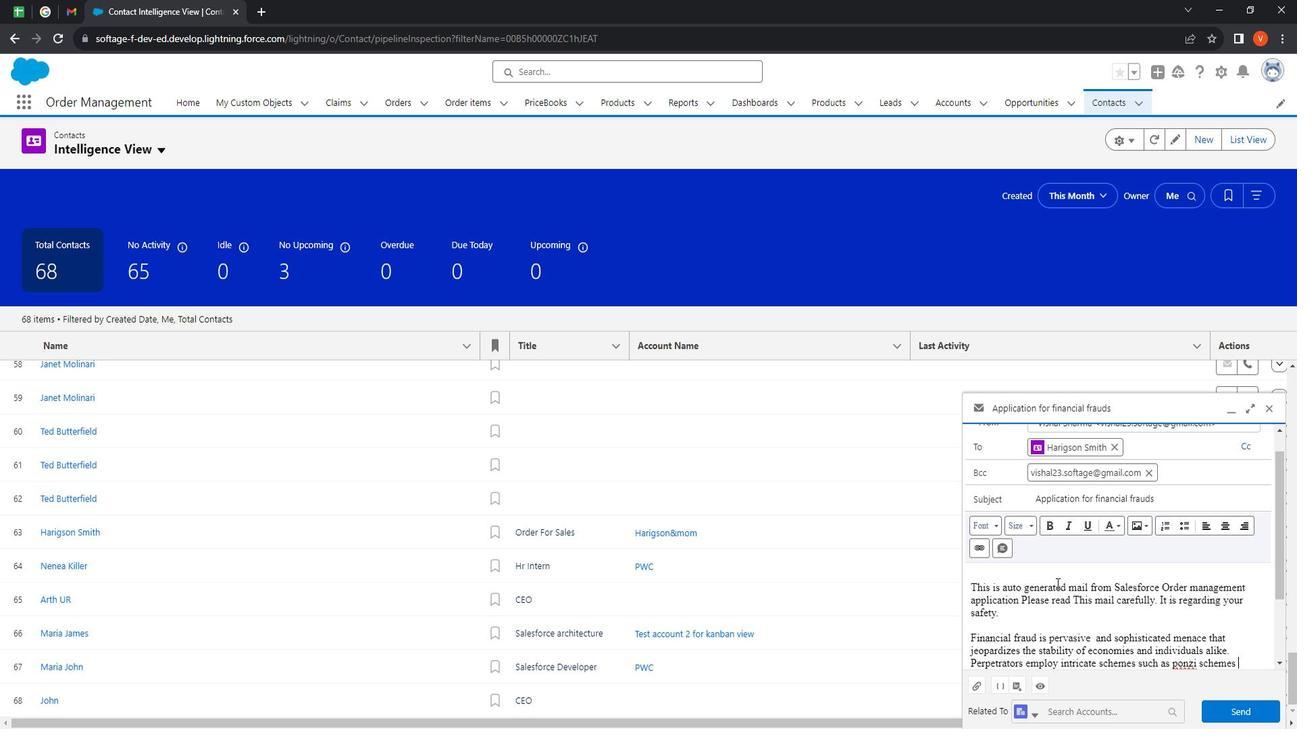 
Action: Mouse scrolled (1085, 579) with delta (0, 0)
Screenshot: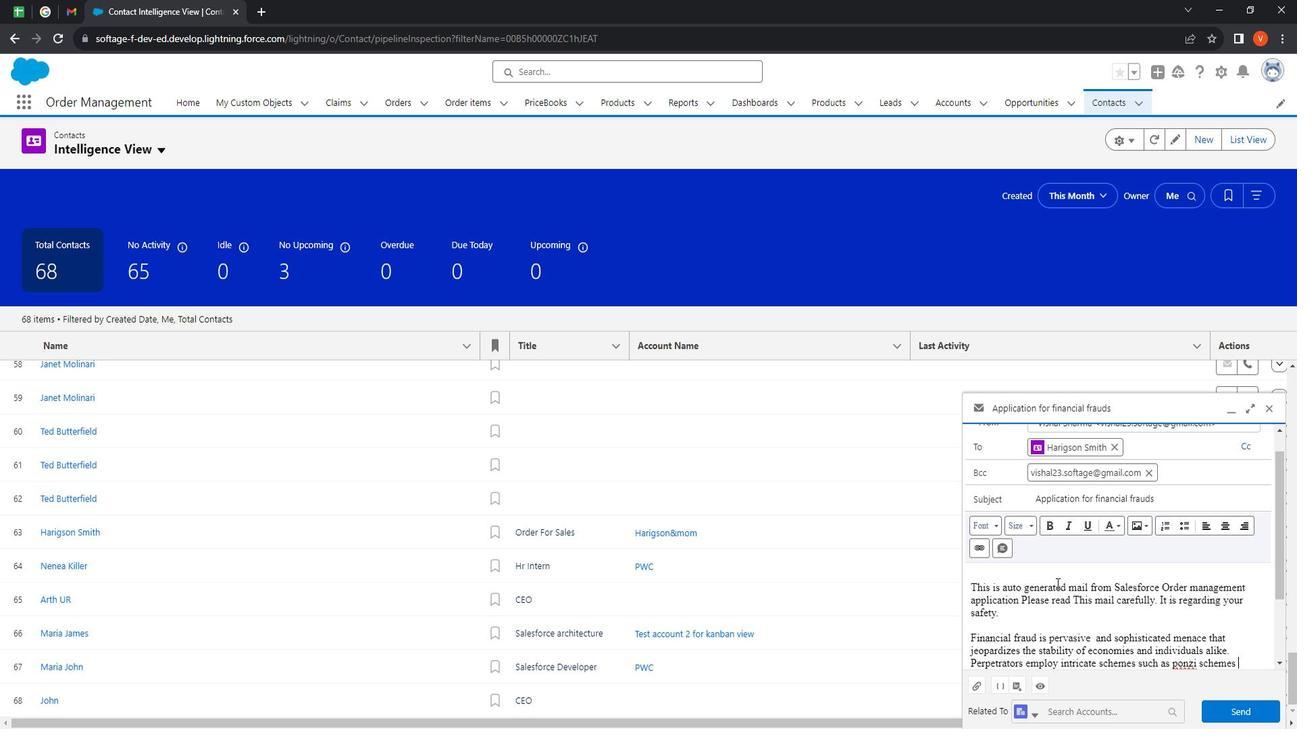 
Action: Mouse moved to (1087, 579)
Screenshot: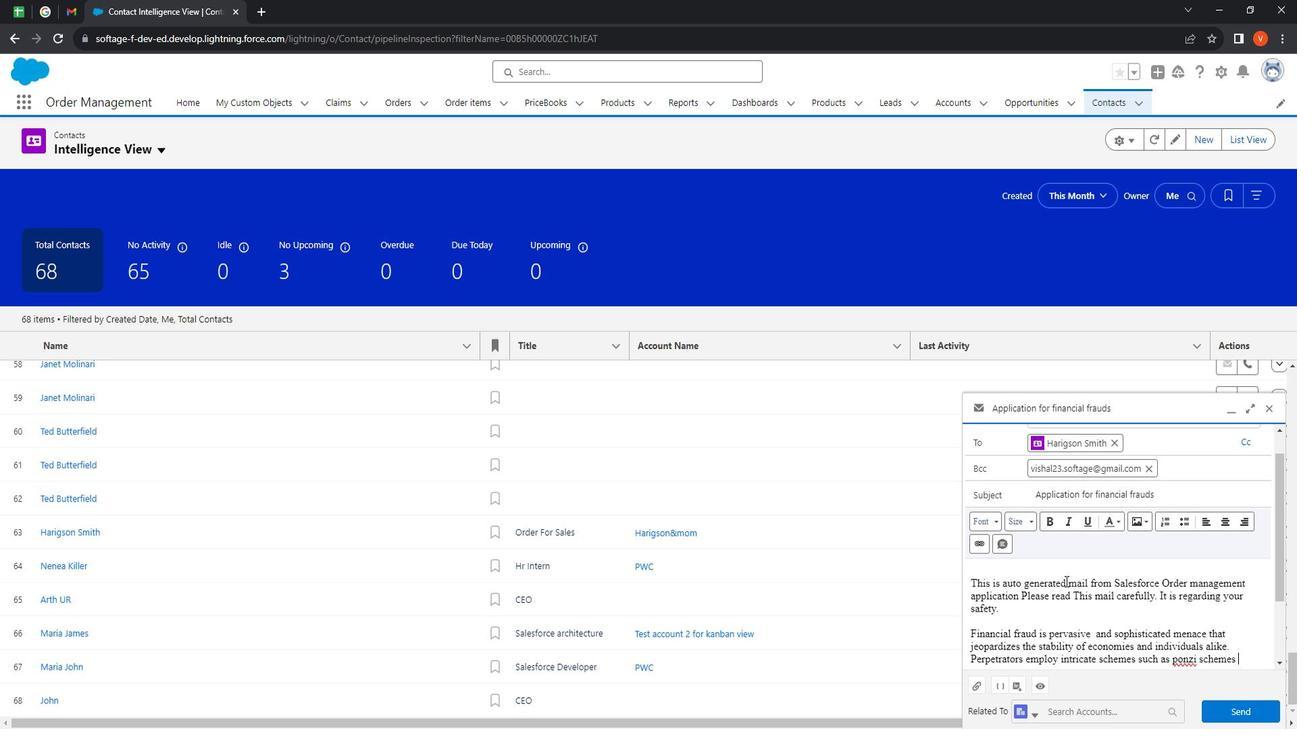 
Action: Mouse scrolled (1087, 579) with delta (0, 0)
